 Task: Create a comparison chart between the Apple iPhone 14 and the iPhone 12, including their specifications.
Action: Mouse moved to (1037, 65)
Screenshot: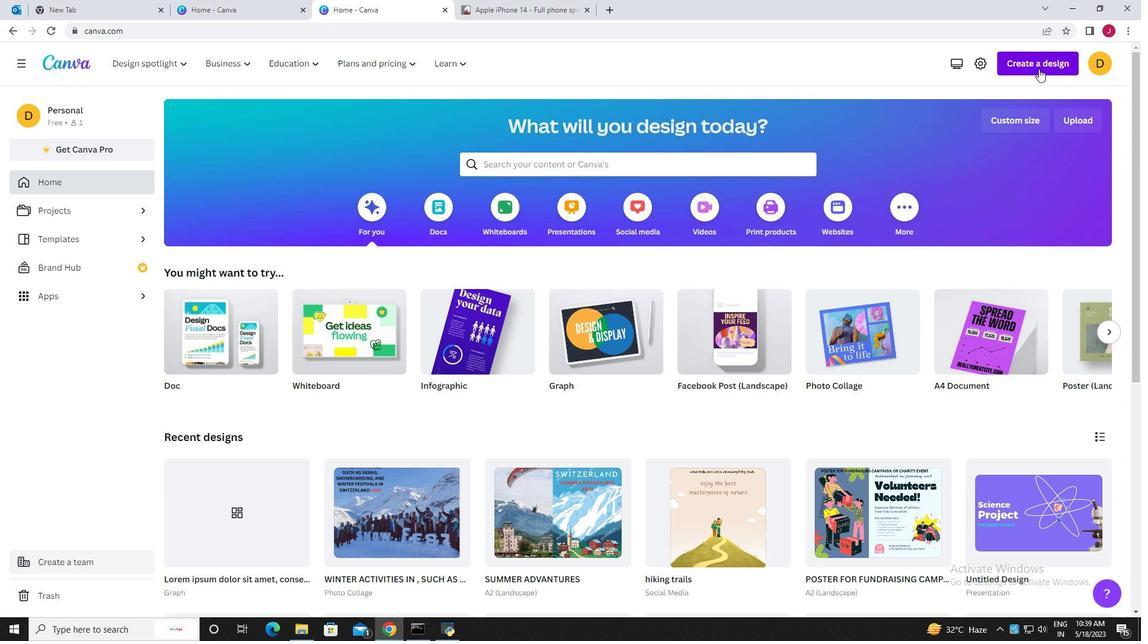 
Action: Mouse pressed left at (1037, 65)
Screenshot: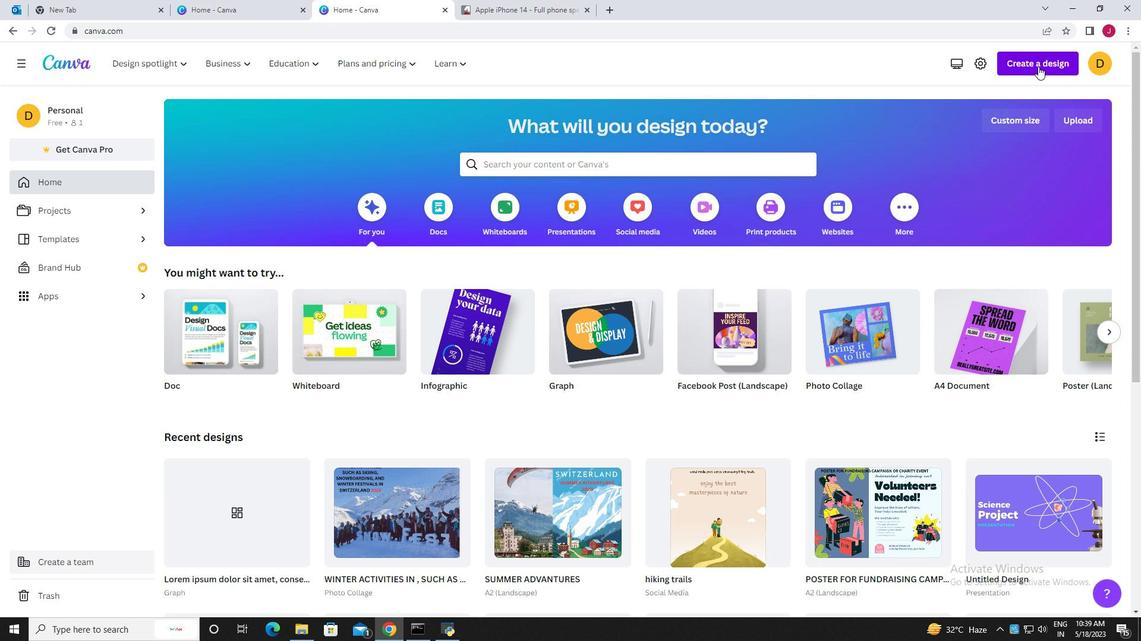 
Action: Mouse moved to (936, 128)
Screenshot: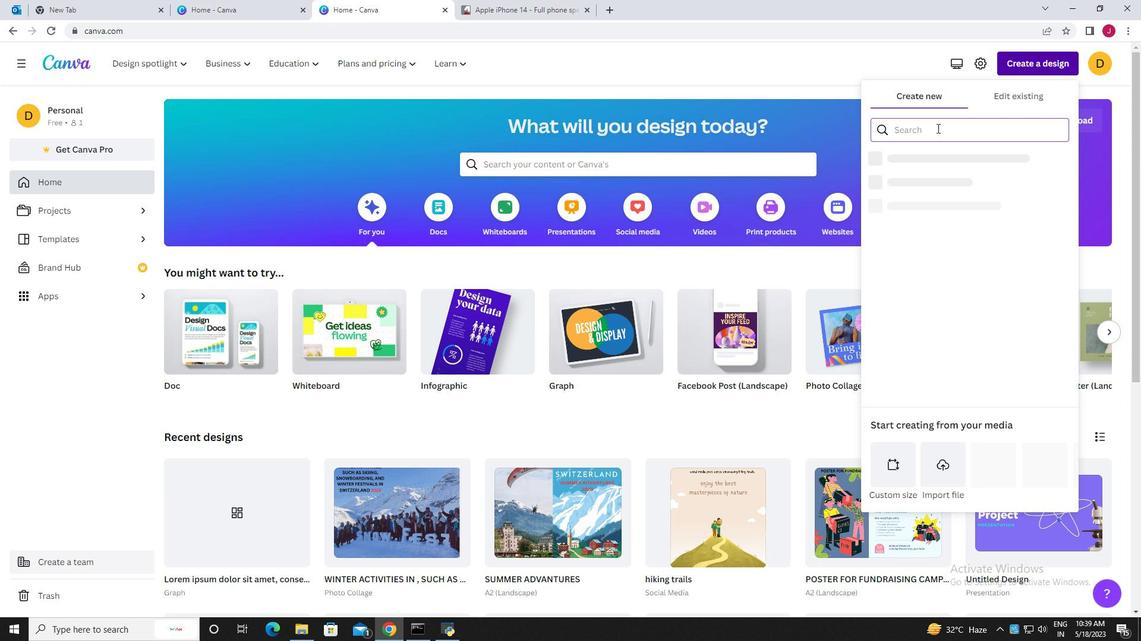 
Action: Mouse pressed left at (936, 128)
Screenshot: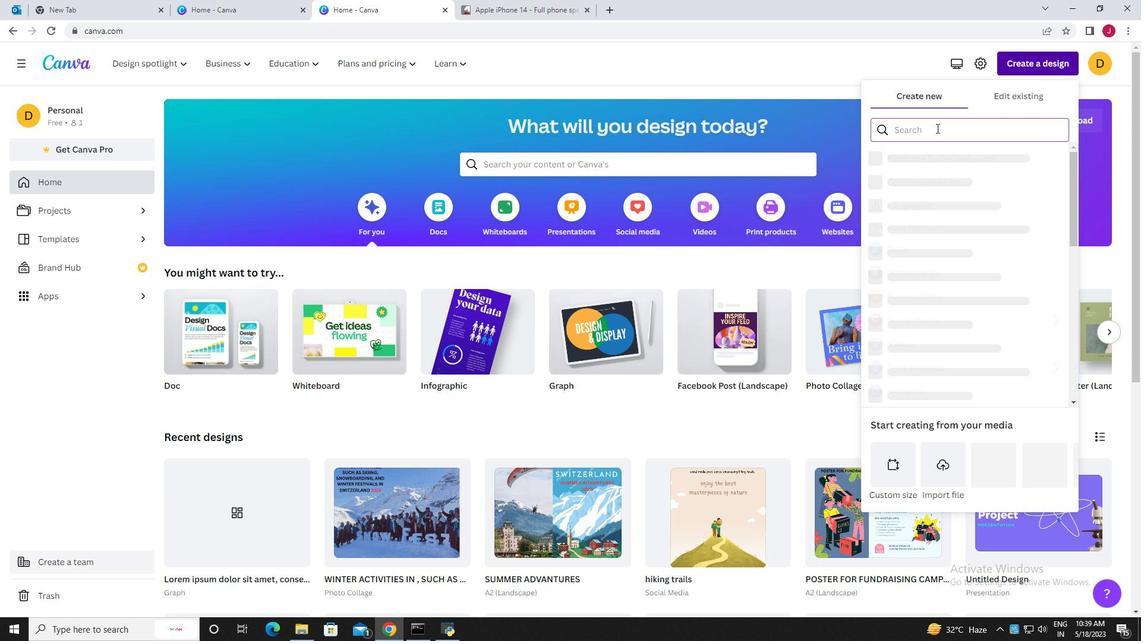 
Action: Mouse moved to (929, 180)
Screenshot: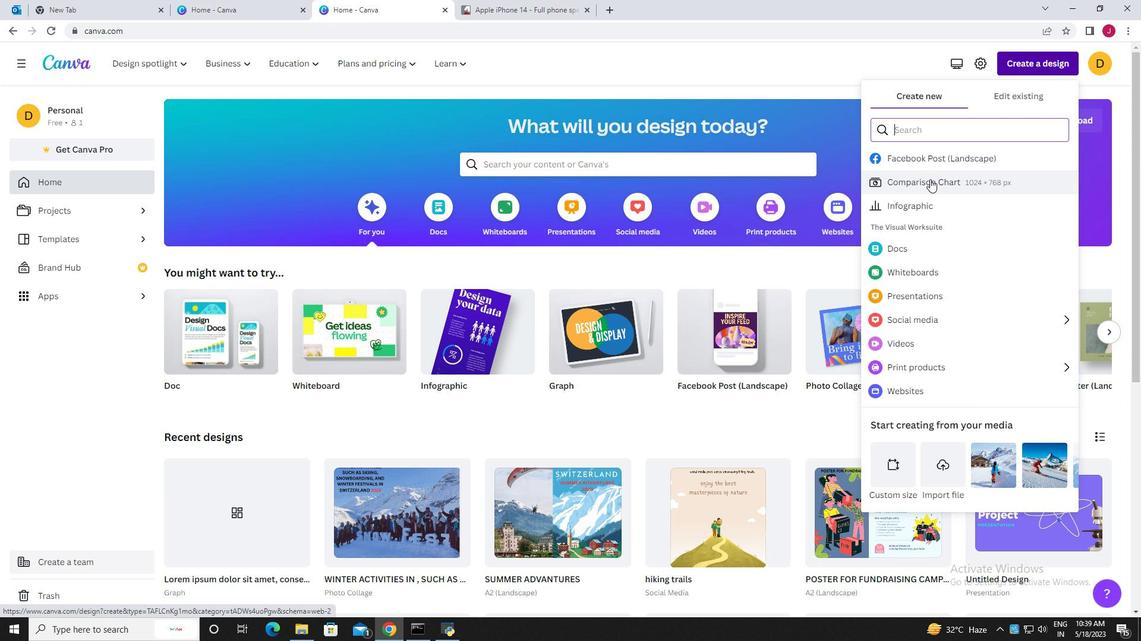 
Action: Mouse pressed left at (929, 180)
Screenshot: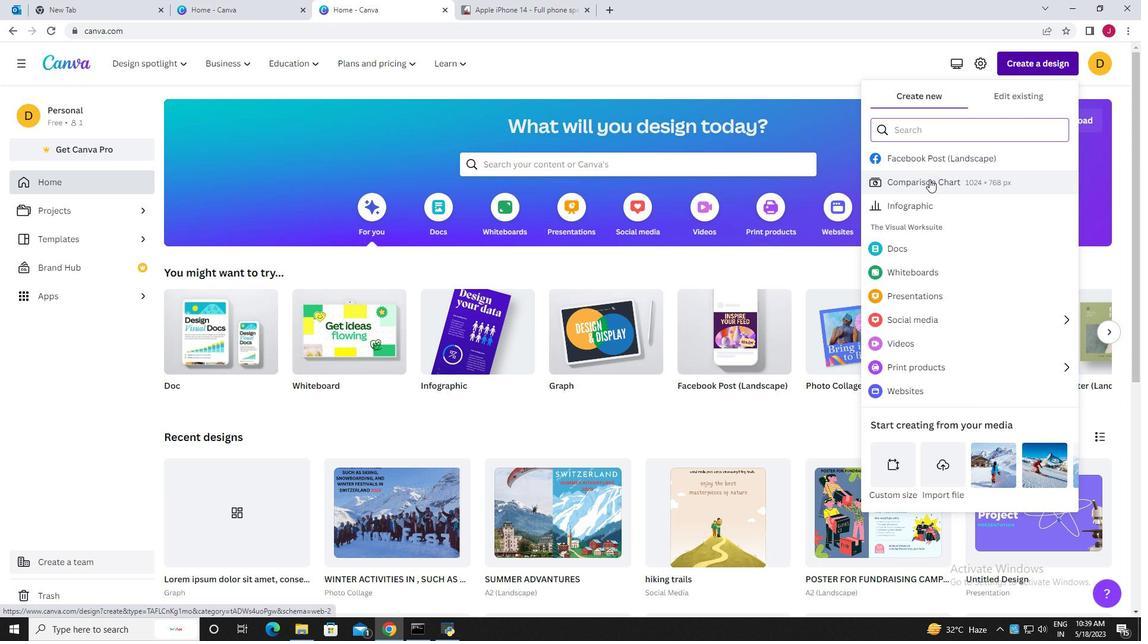 
Action: Mouse moved to (190, 280)
Screenshot: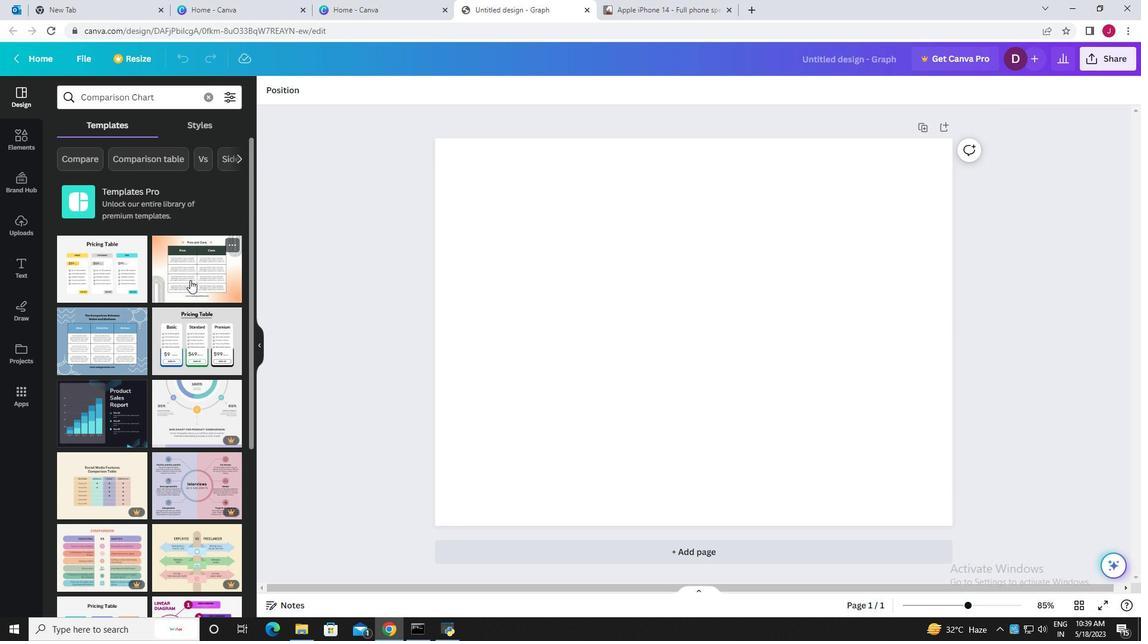 
Action: Mouse scrolled (190, 279) with delta (0, 0)
Screenshot: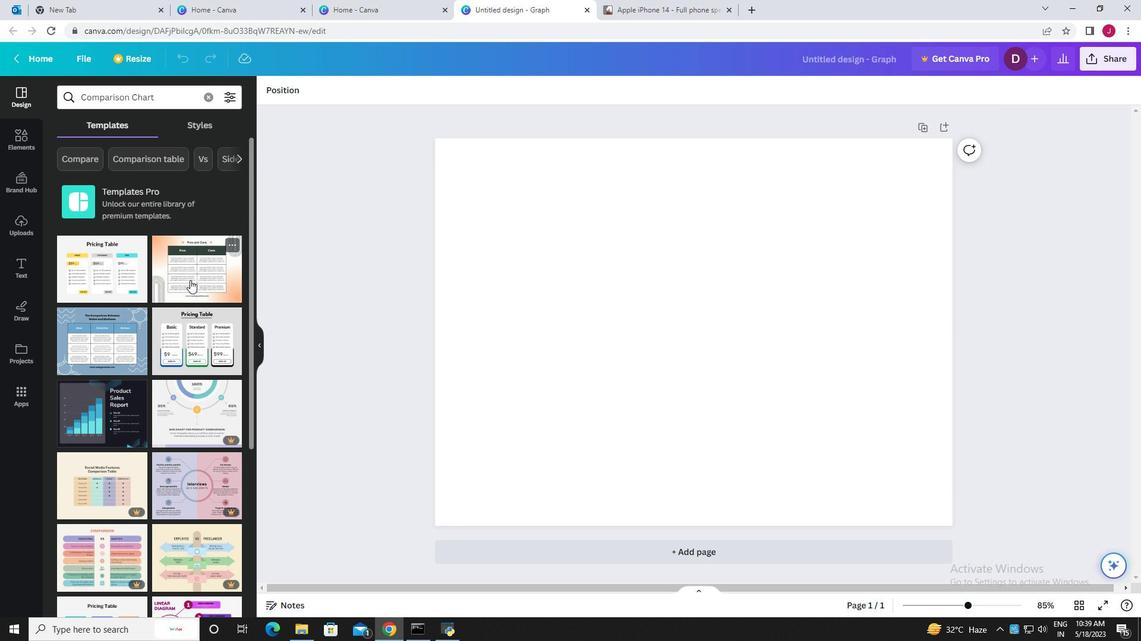 
Action: Mouse moved to (190, 280)
Screenshot: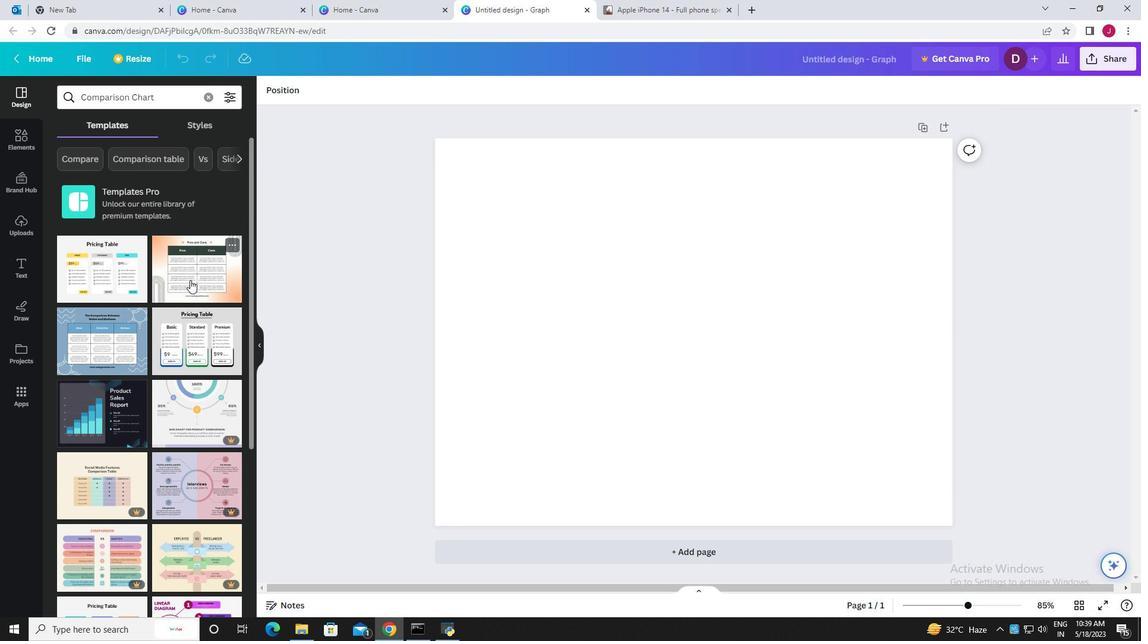 
Action: Mouse scrolled (190, 279) with delta (0, 0)
Screenshot: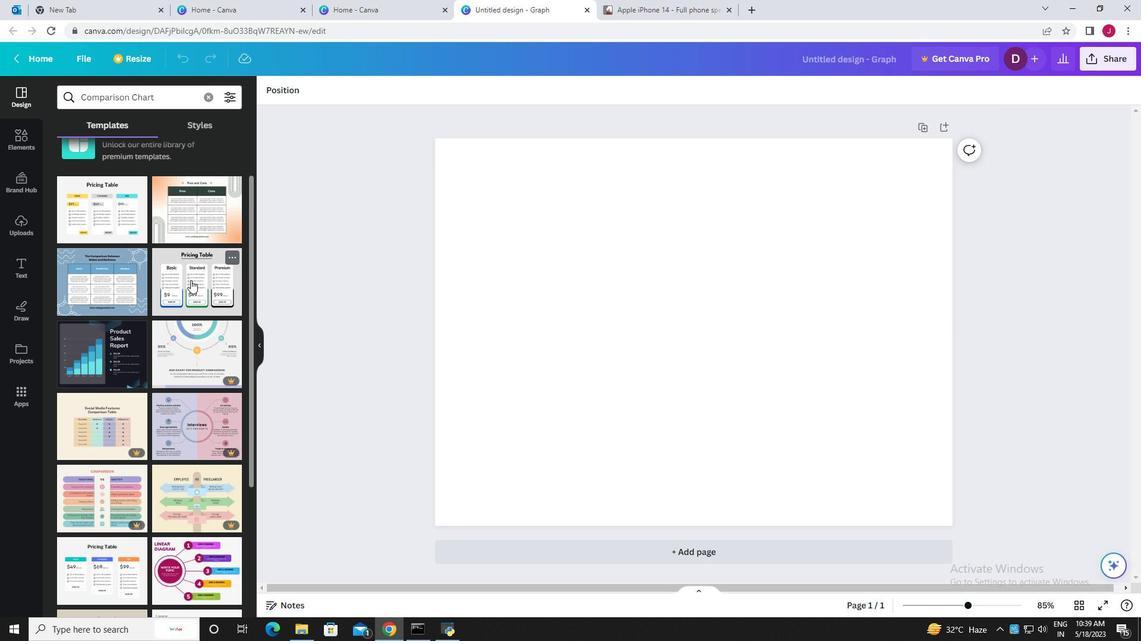 
Action: Mouse scrolled (190, 279) with delta (0, 0)
Screenshot: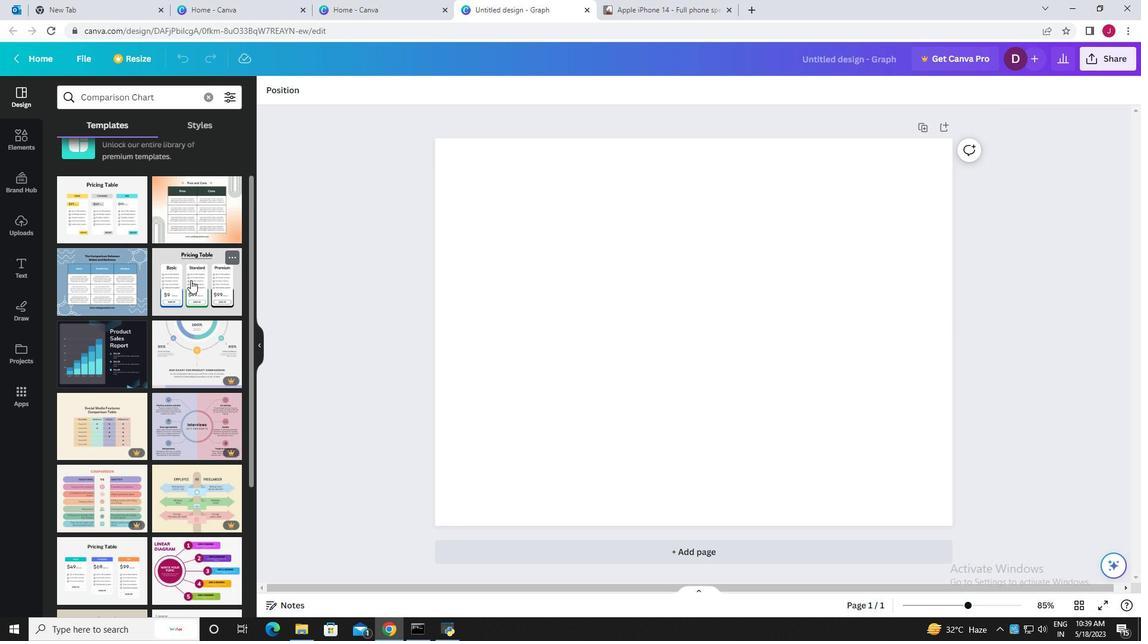 
Action: Mouse scrolled (190, 279) with delta (0, 0)
Screenshot: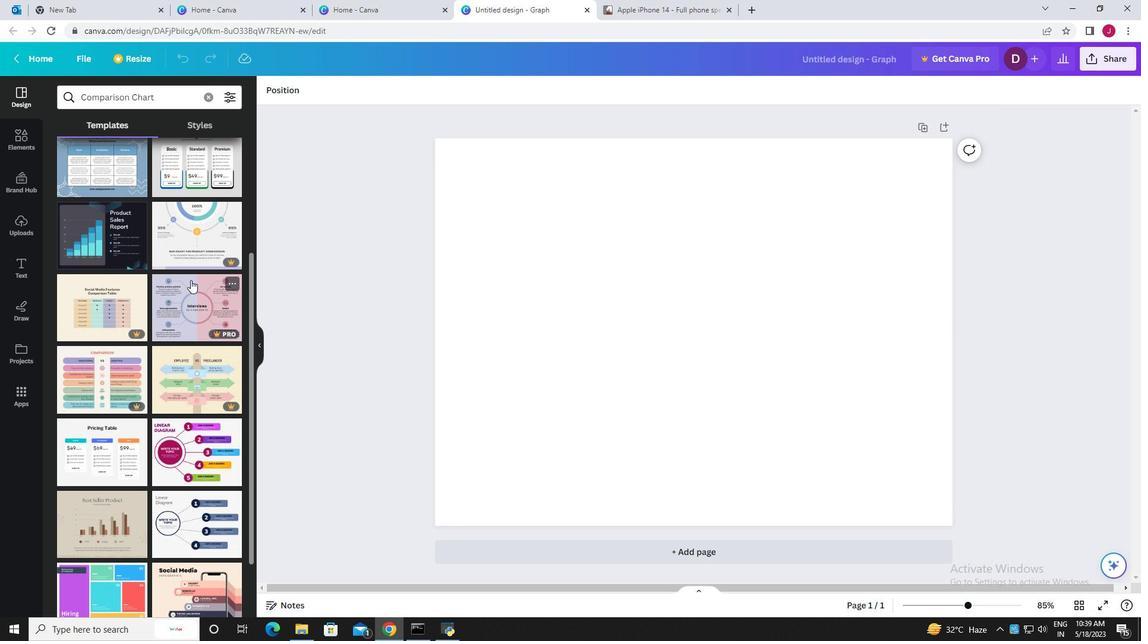 
Action: Mouse moved to (95, 317)
Screenshot: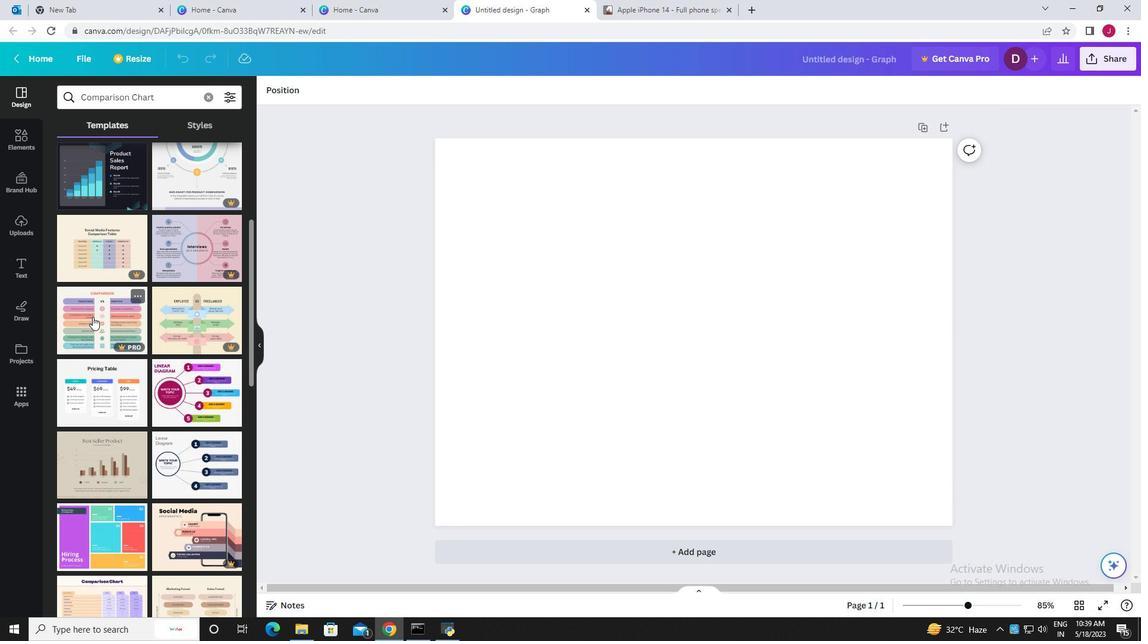 
Action: Mouse pressed left at (95, 317)
Screenshot: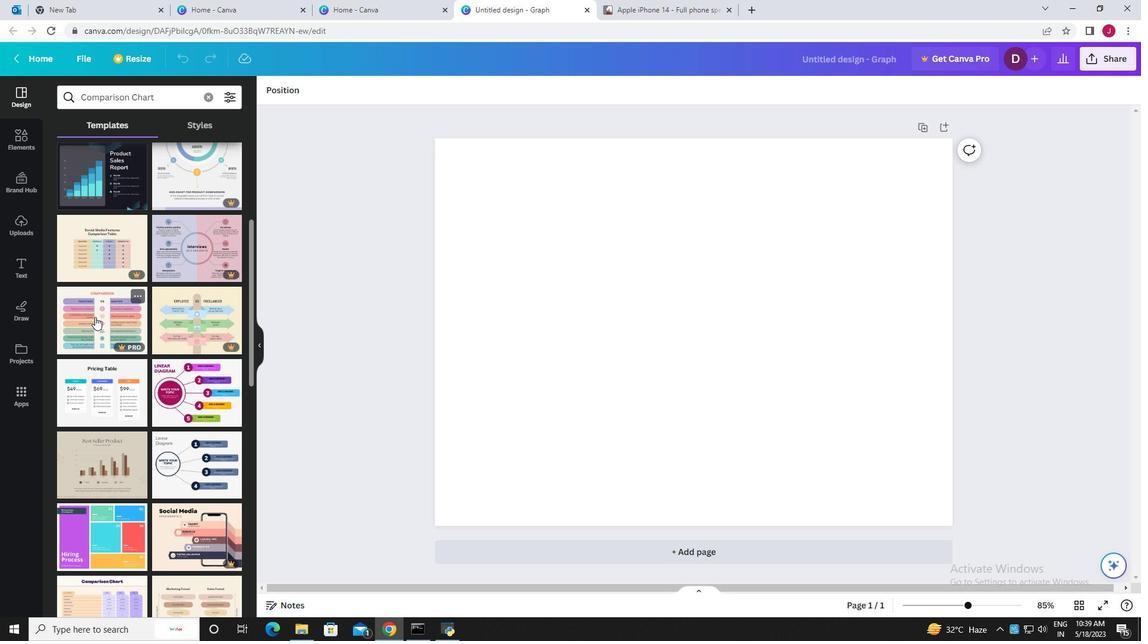 
Action: Mouse moved to (866, 162)
Screenshot: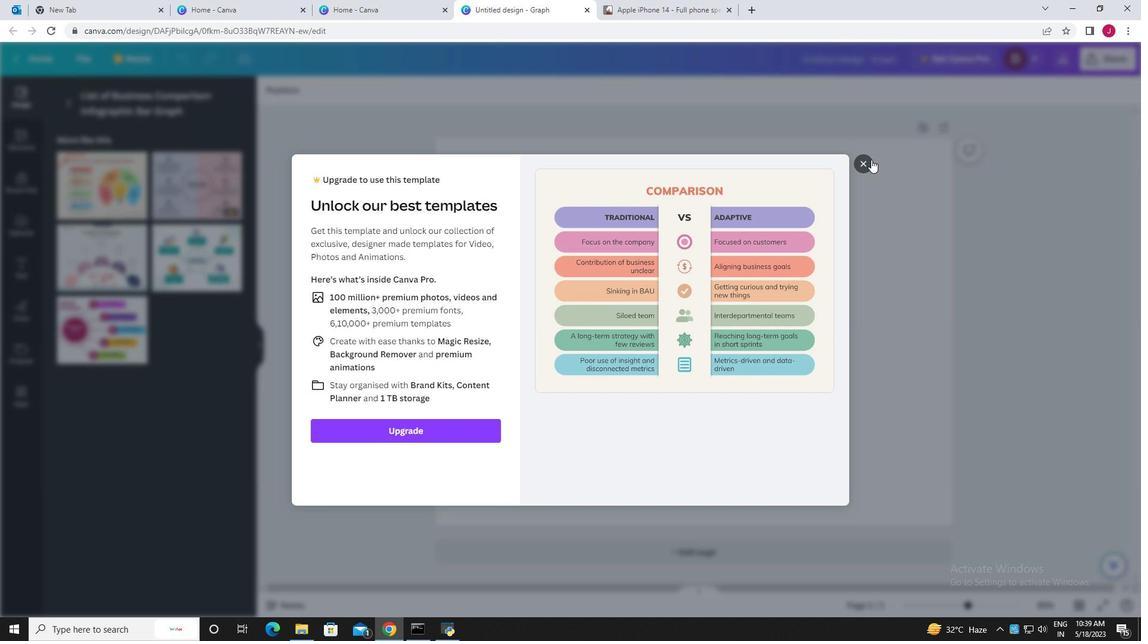 
Action: Mouse pressed left at (866, 162)
Screenshot: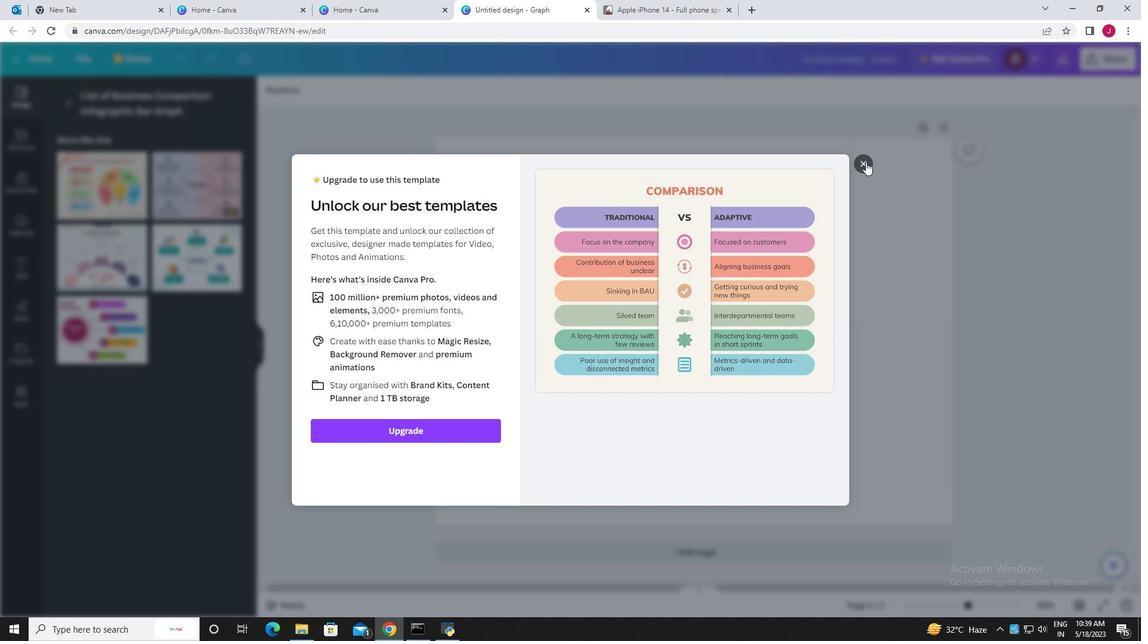 
Action: Mouse moved to (144, 372)
Screenshot: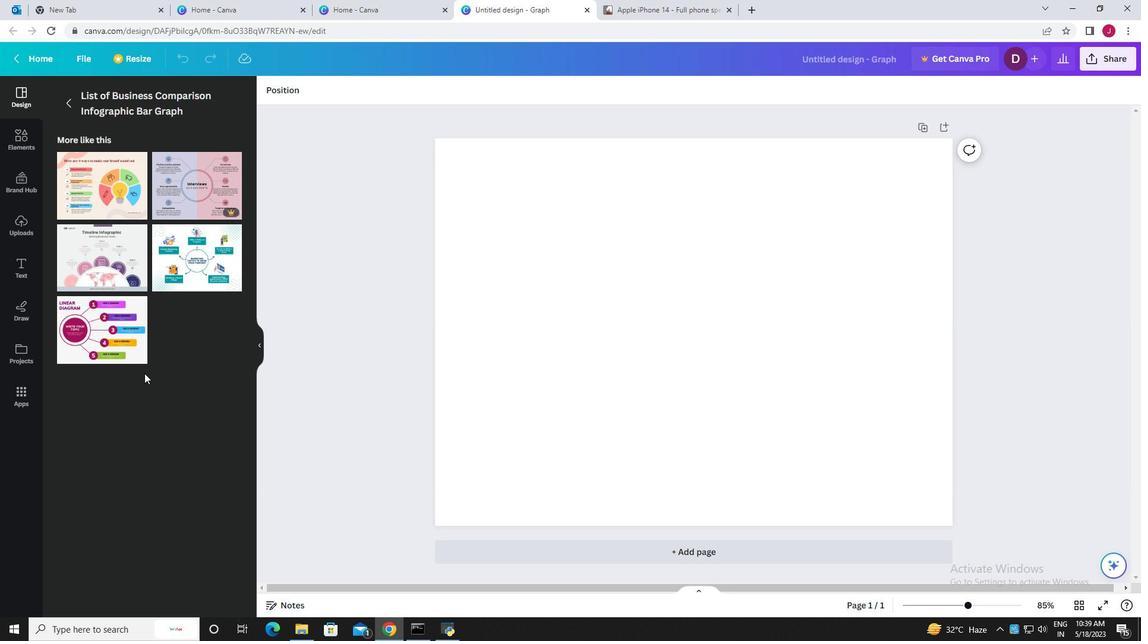 
Action: Mouse scrolled (144, 371) with delta (0, 0)
Screenshot: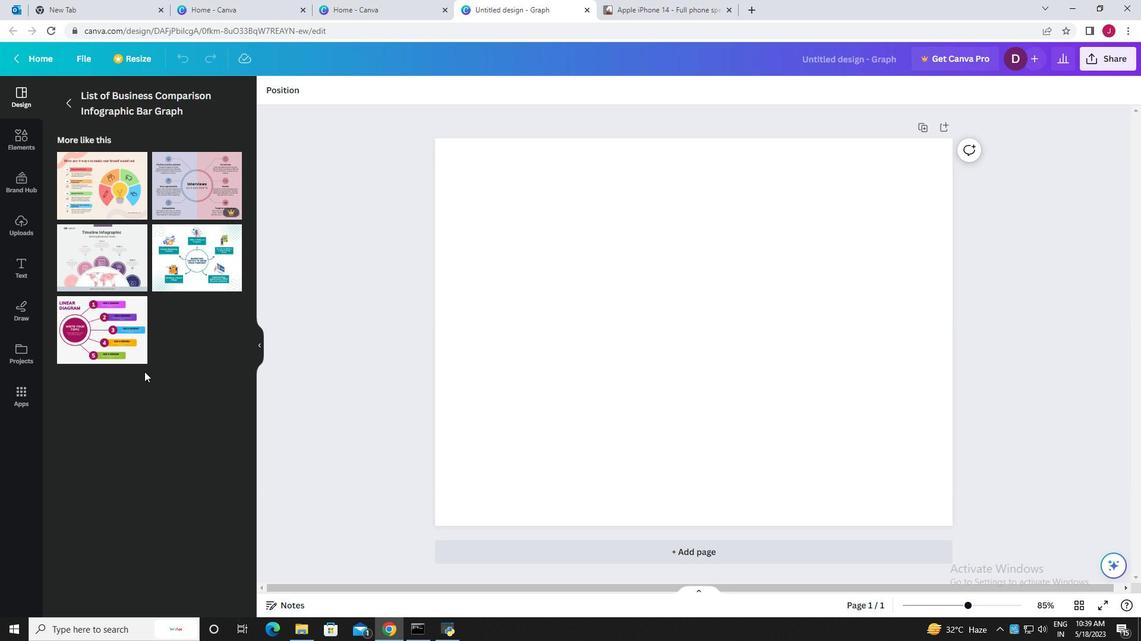 
Action: Mouse scrolled (144, 371) with delta (0, 0)
Screenshot: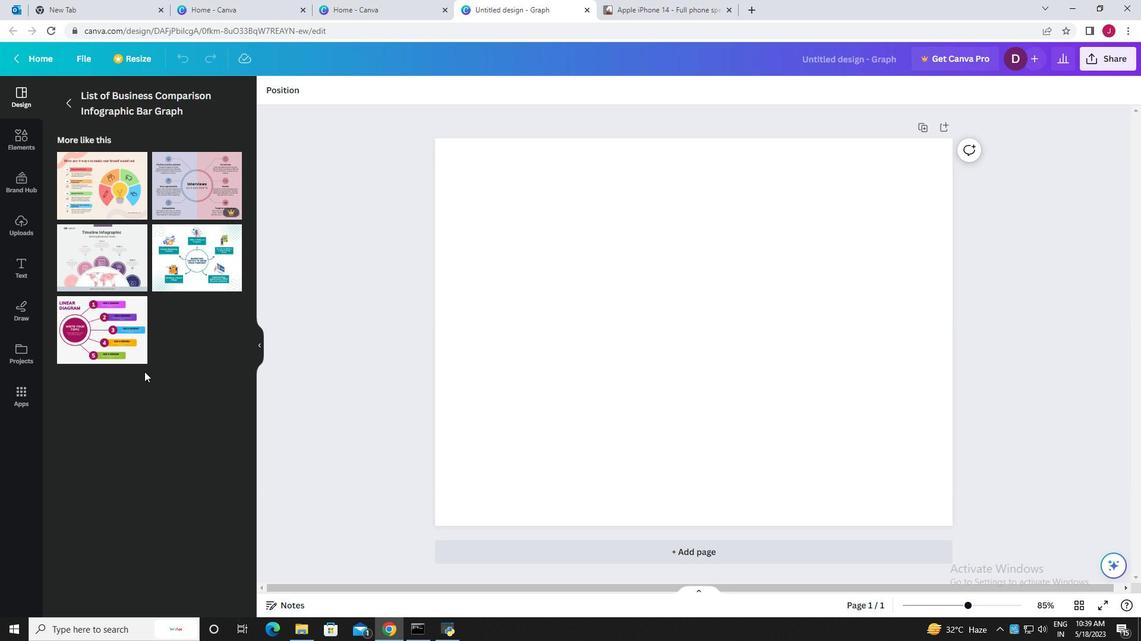 
Action: Mouse scrolled (144, 371) with delta (0, 0)
Screenshot: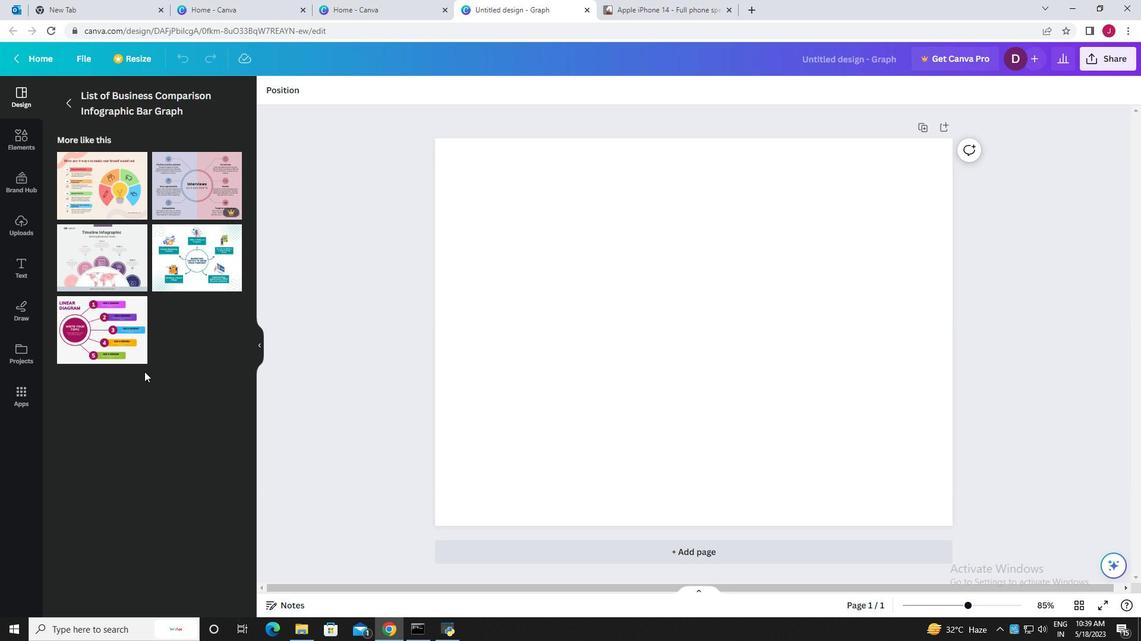 
Action: Mouse moved to (144, 372)
Screenshot: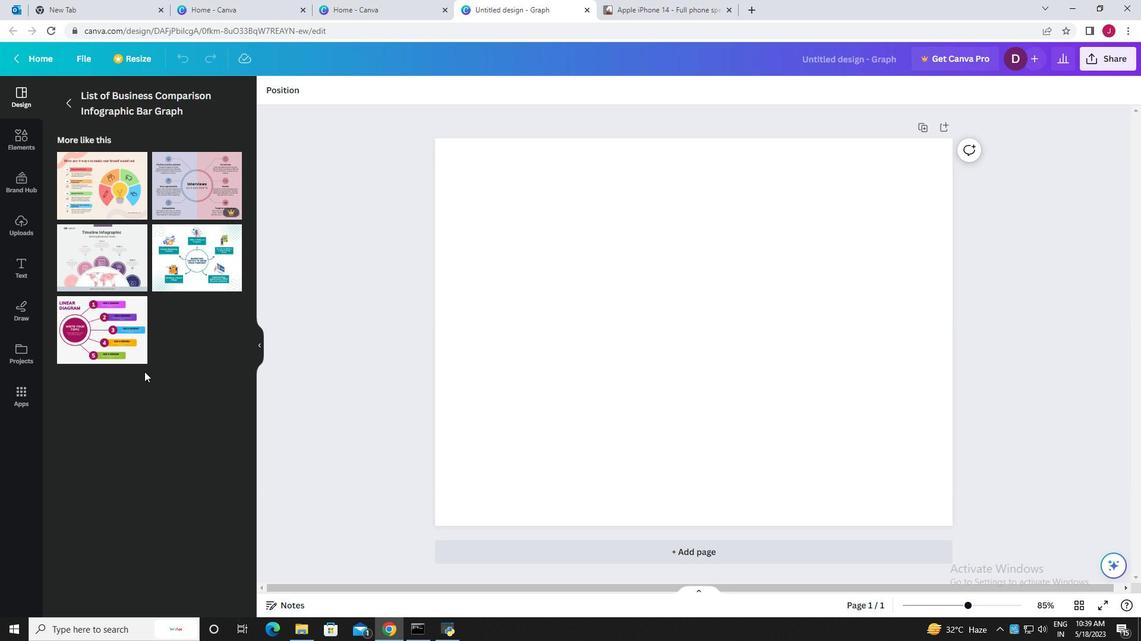 
Action: Mouse scrolled (144, 371) with delta (0, 0)
Screenshot: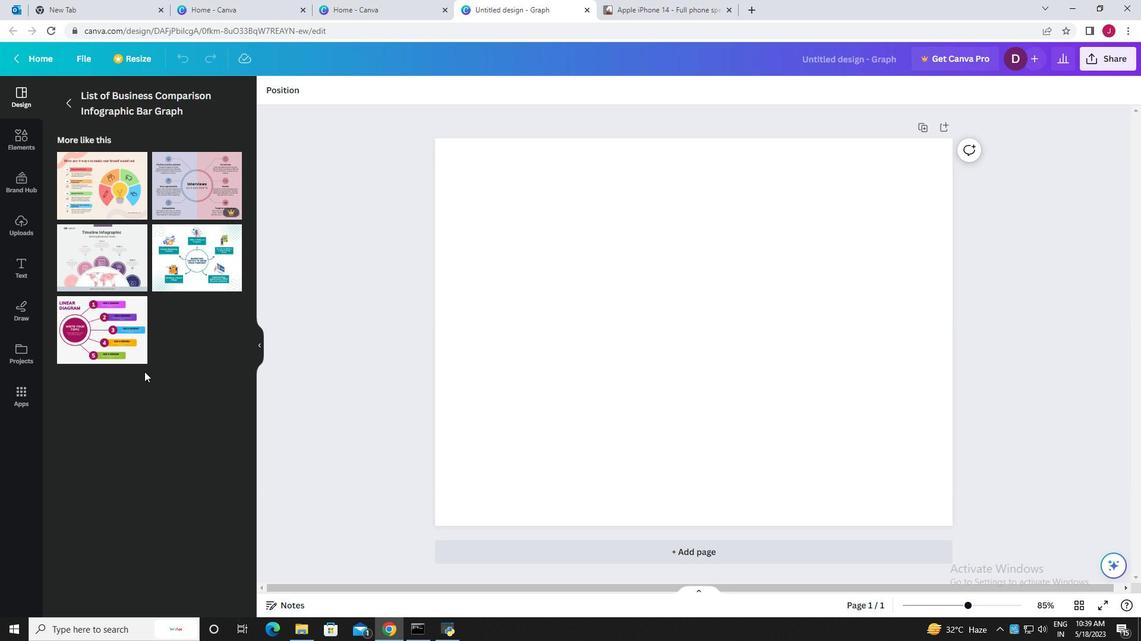 
Action: Mouse scrolled (144, 372) with delta (0, 0)
Screenshot: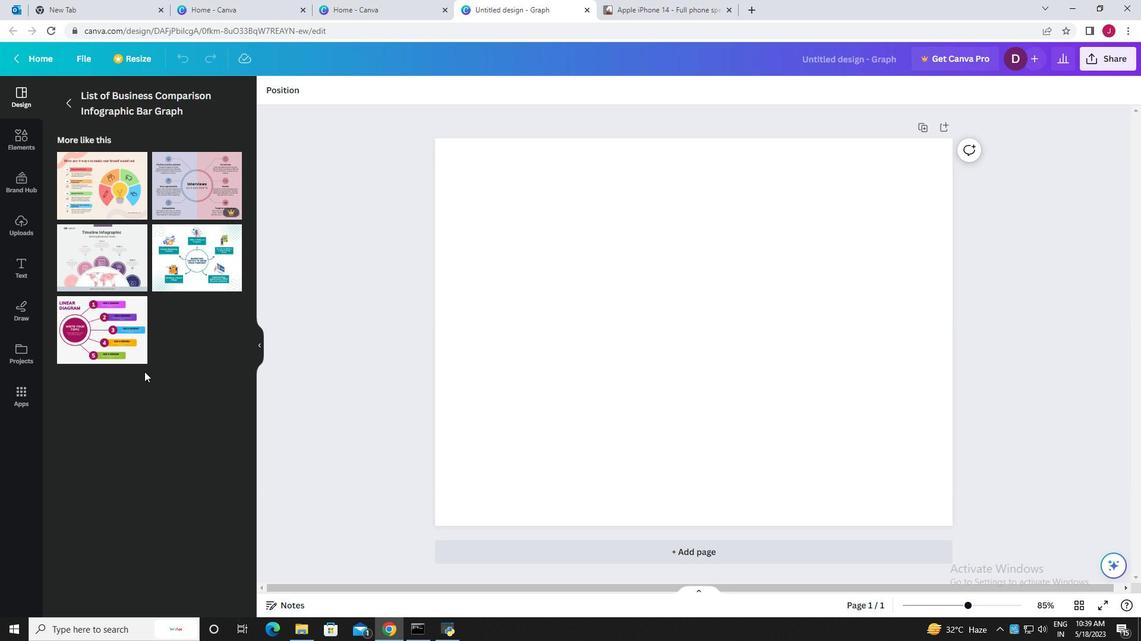 
Action: Mouse scrolled (144, 372) with delta (0, 0)
Screenshot: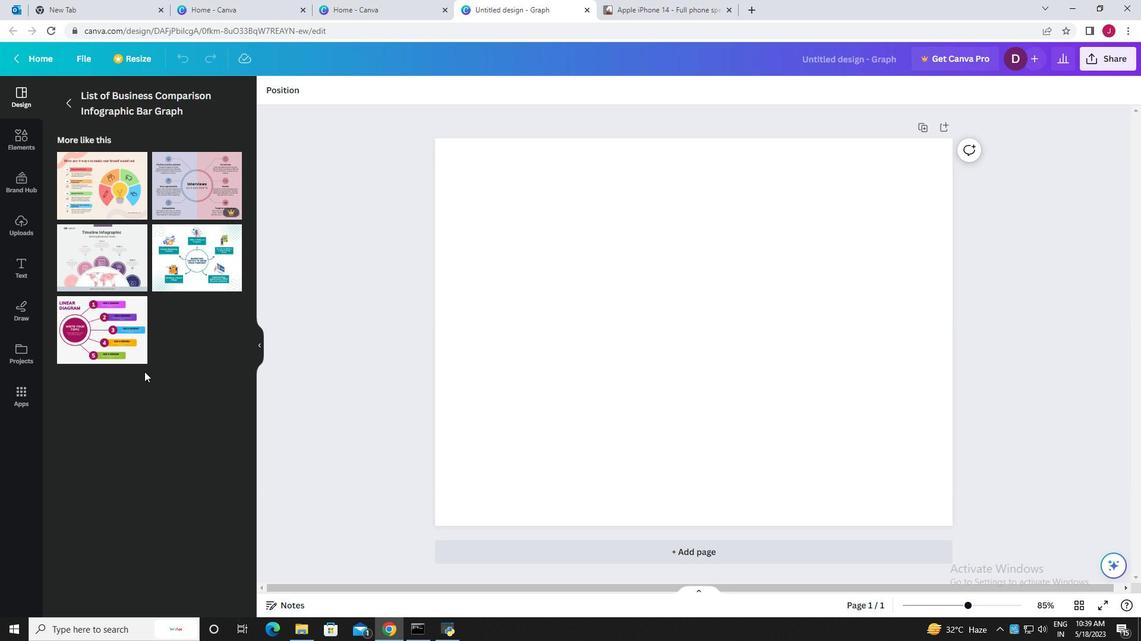 
Action: Mouse scrolled (144, 372) with delta (0, 0)
Screenshot: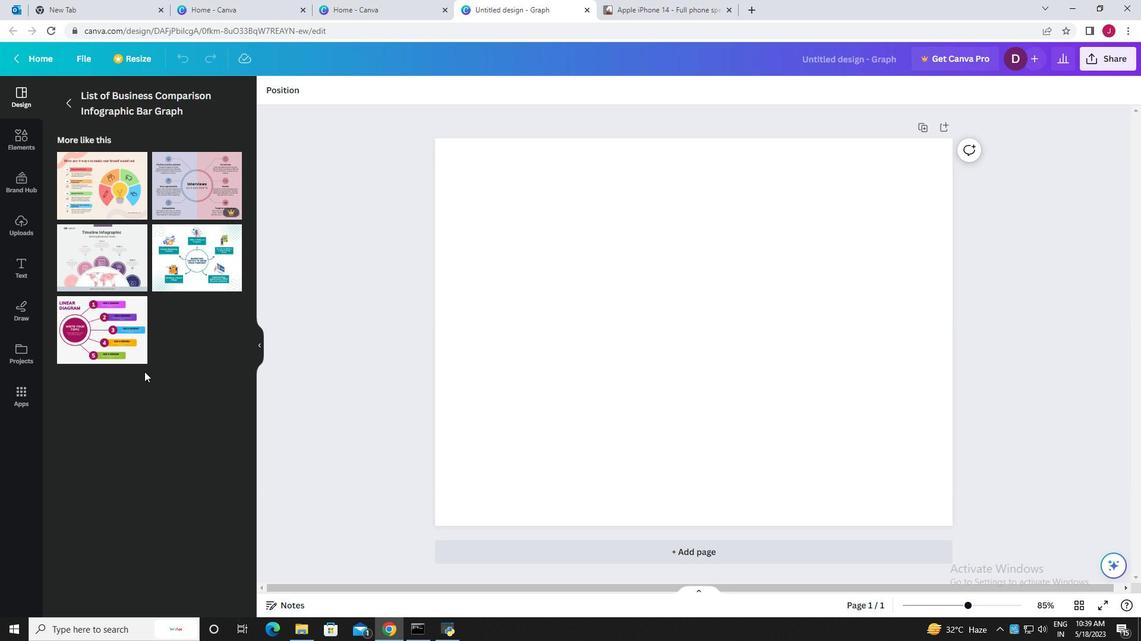 
Action: Mouse scrolled (144, 372) with delta (0, 0)
Screenshot: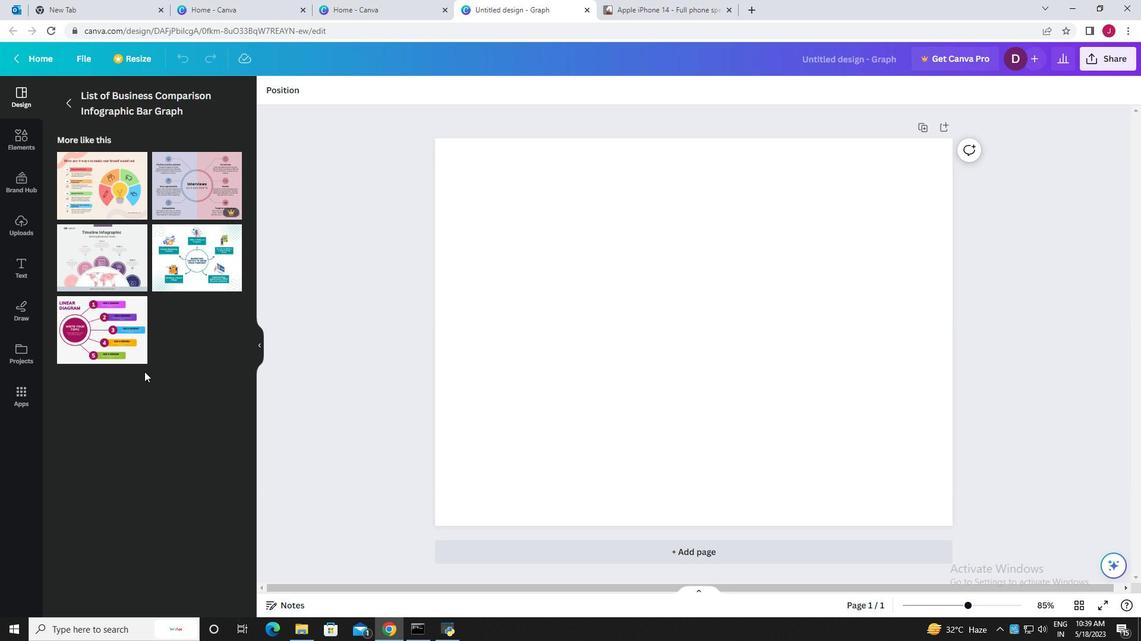 
Action: Mouse scrolled (144, 372) with delta (0, 0)
Screenshot: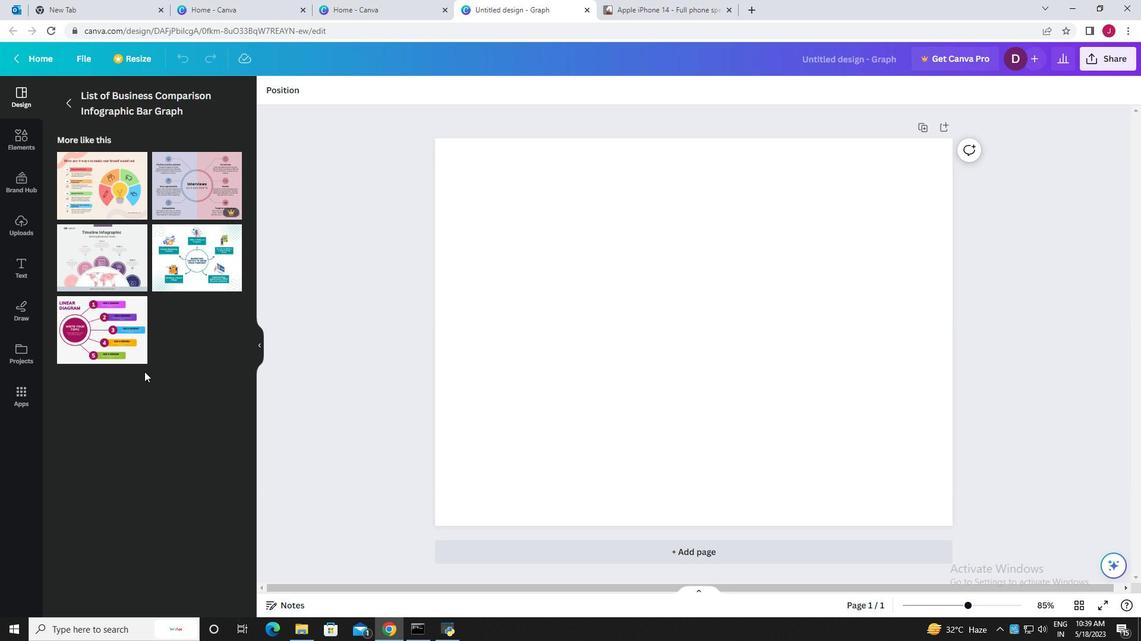 
Action: Mouse moved to (71, 98)
Screenshot: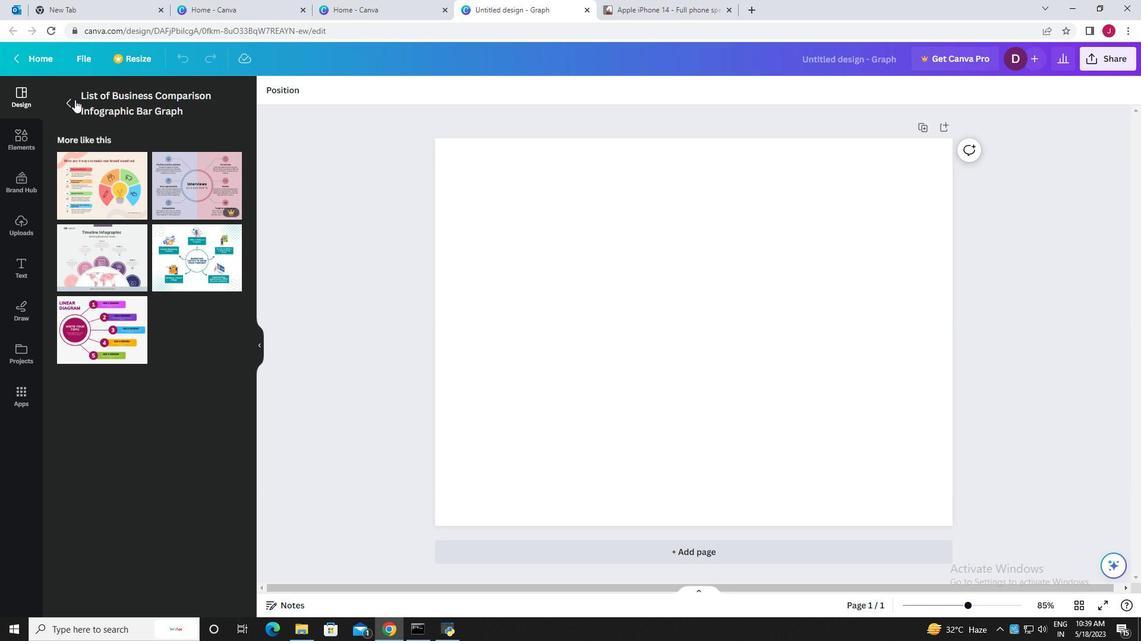 
Action: Mouse pressed left at (71, 98)
Screenshot: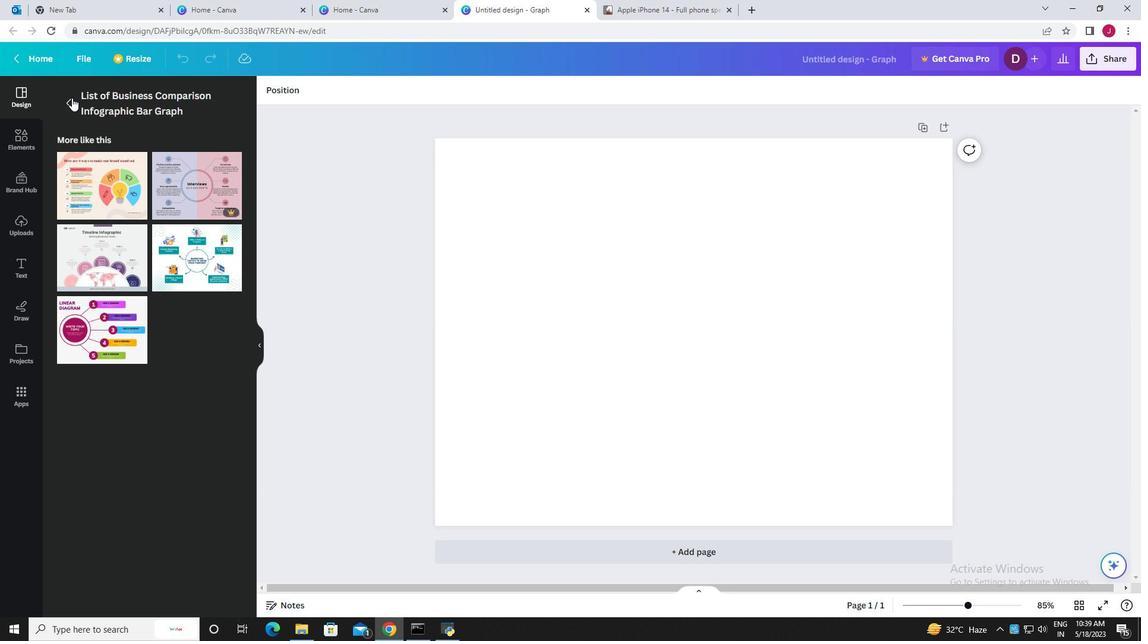
Action: Mouse moved to (174, 334)
Screenshot: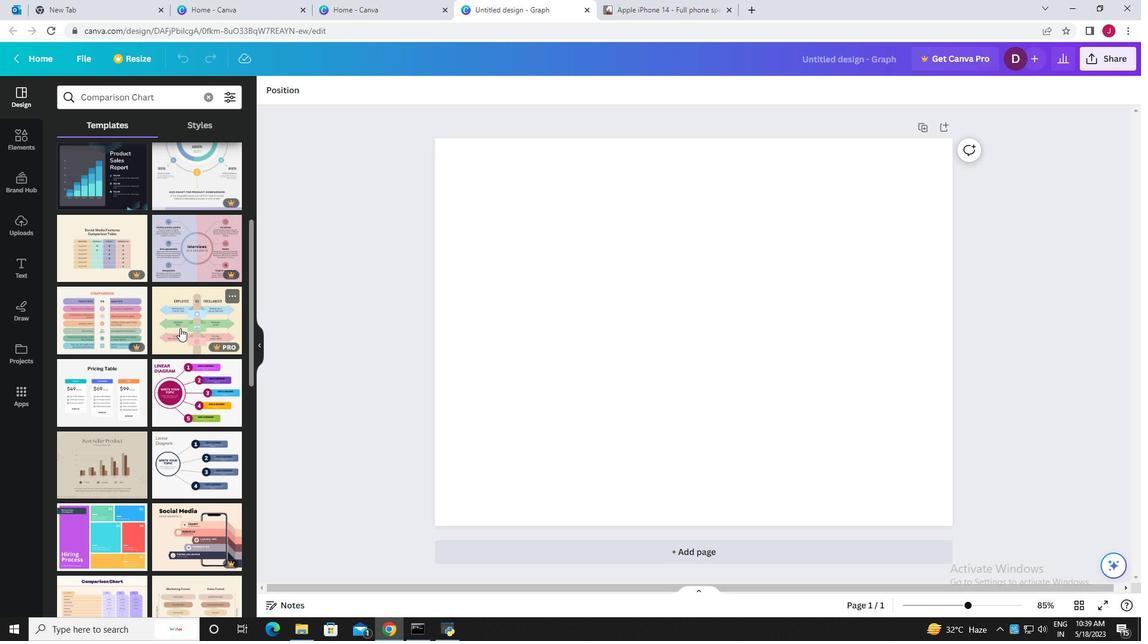 
Action: Mouse scrolled (174, 334) with delta (0, 0)
Screenshot: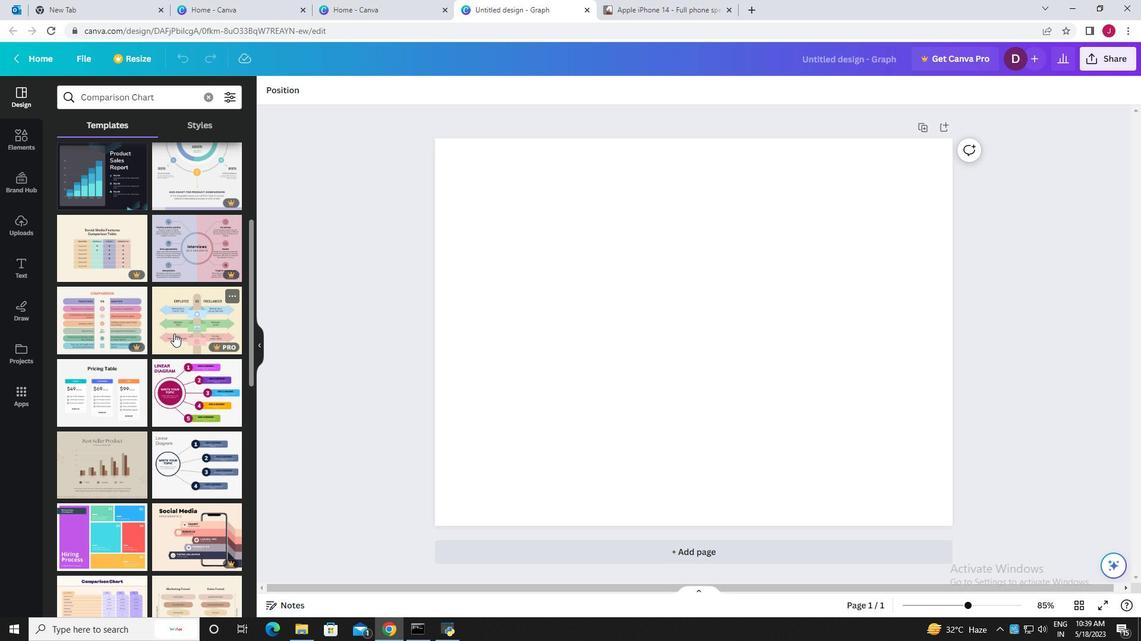 
Action: Mouse scrolled (174, 334) with delta (0, 0)
Screenshot: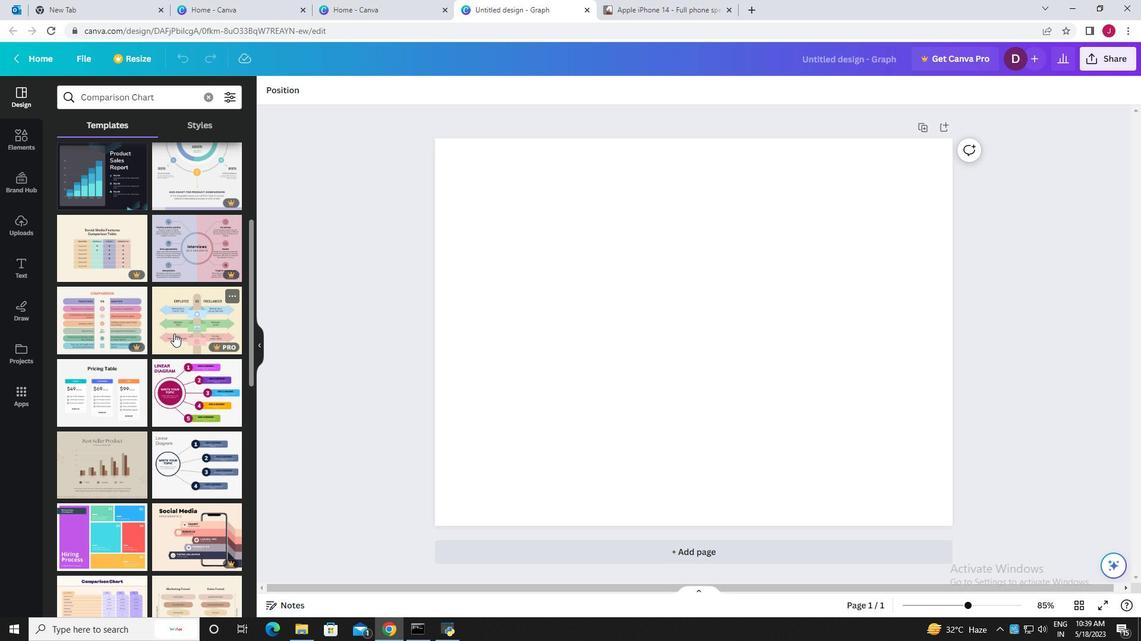 
Action: Mouse scrolled (174, 334) with delta (0, 0)
Screenshot: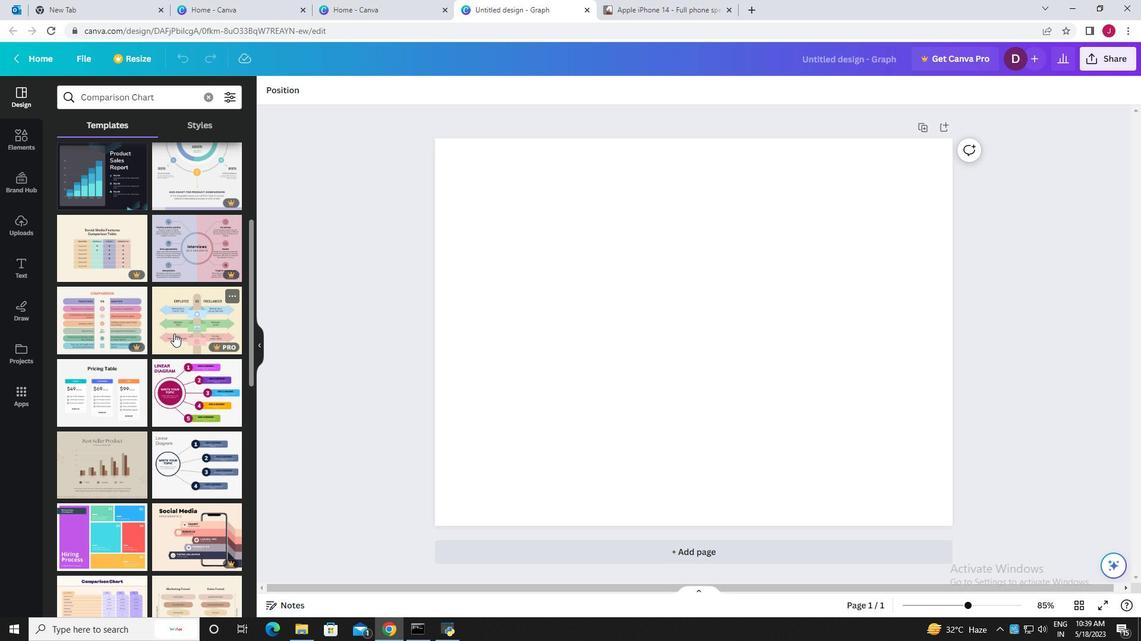 
Action: Mouse scrolled (174, 334) with delta (0, 0)
Screenshot: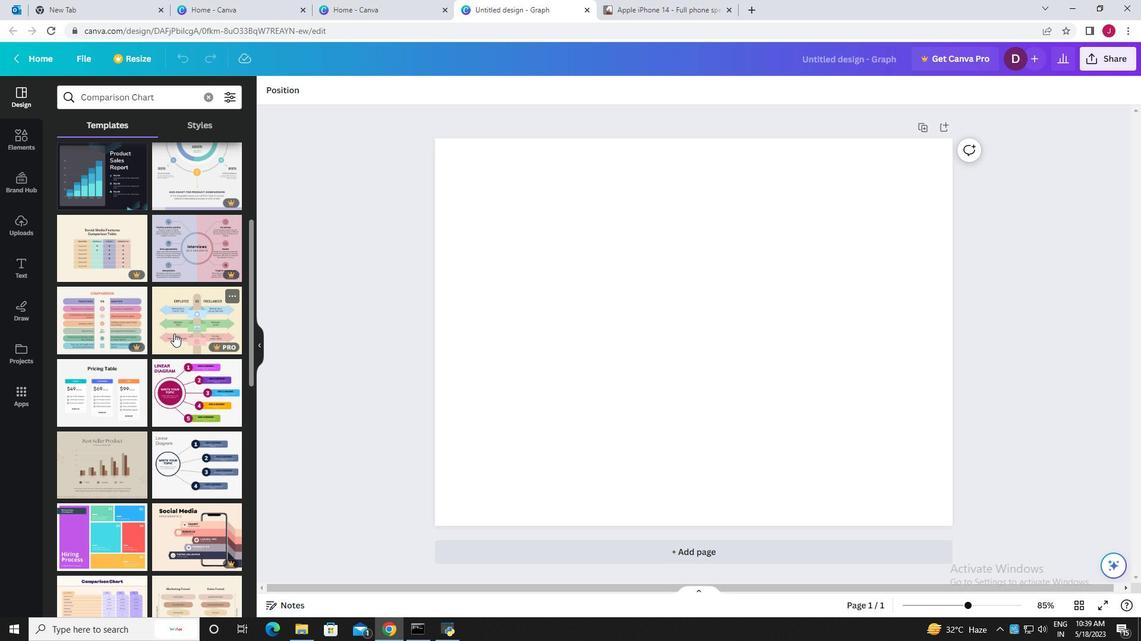 
Action: Mouse scrolled (174, 334) with delta (0, 0)
Screenshot: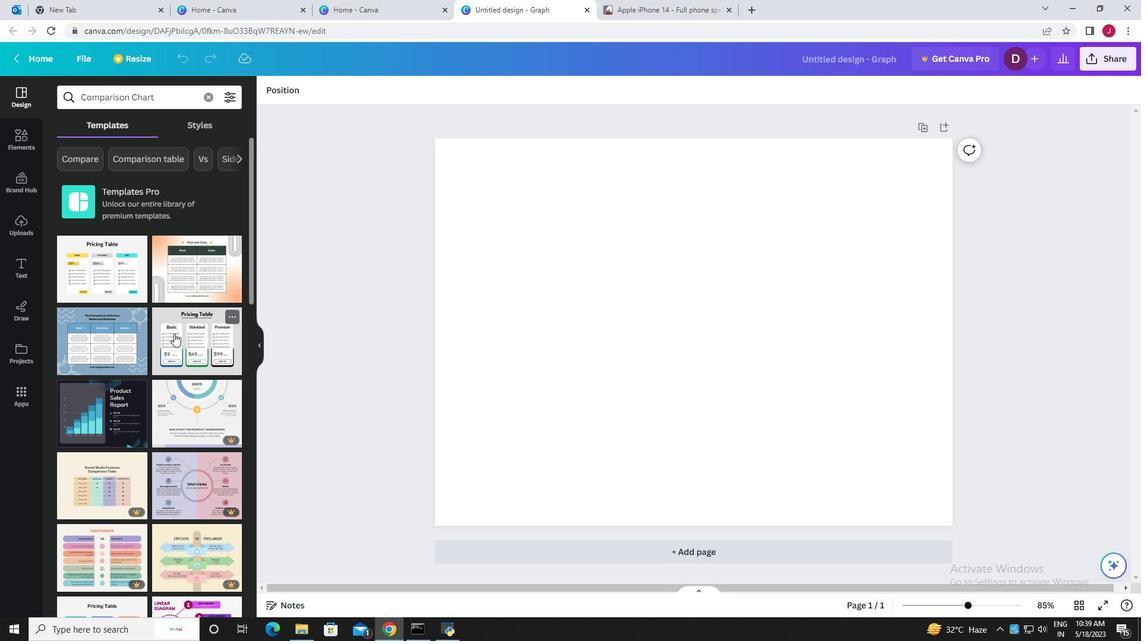 
Action: Mouse scrolled (174, 334) with delta (0, 0)
Screenshot: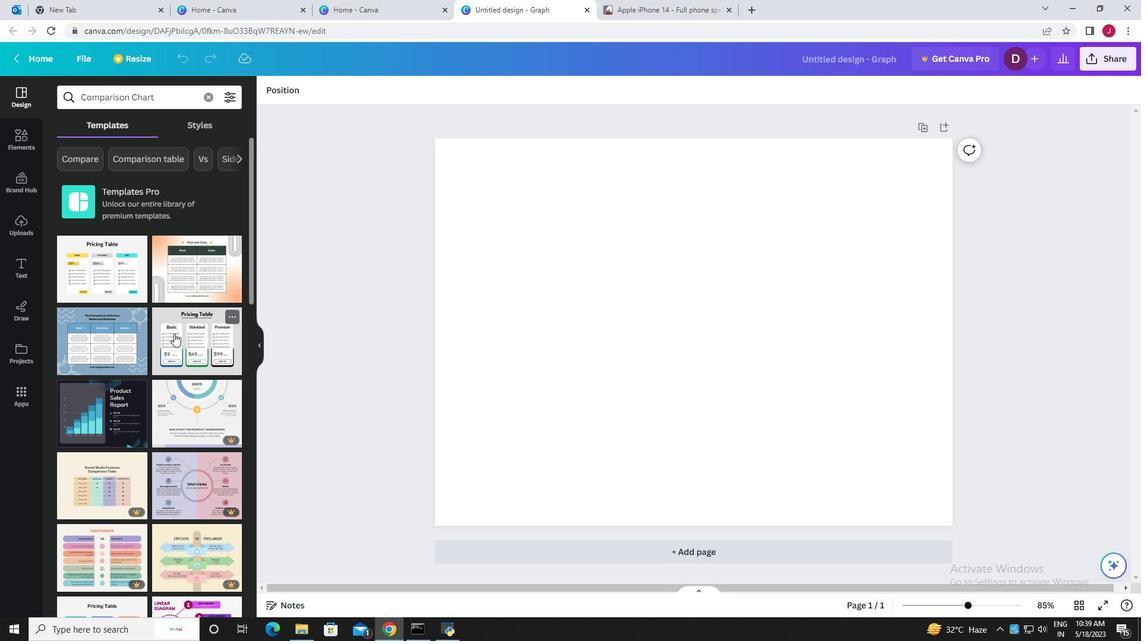 
Action: Mouse scrolled (174, 334) with delta (0, 0)
Screenshot: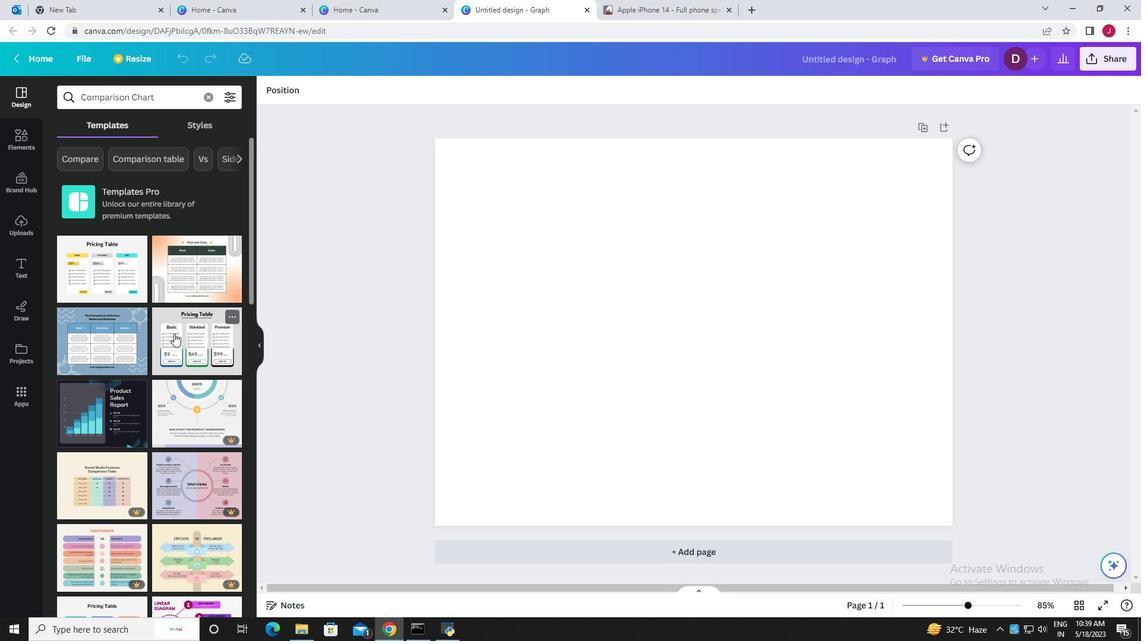 
Action: Mouse scrolled (174, 334) with delta (0, 0)
Screenshot: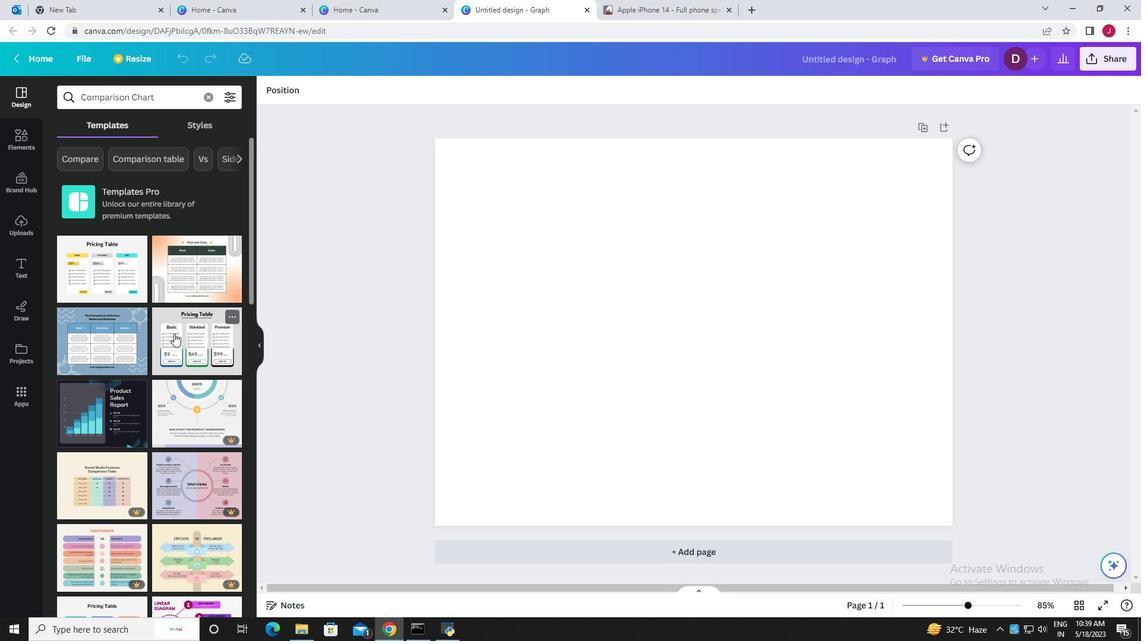 
Action: Mouse scrolled (174, 334) with delta (0, 0)
Screenshot: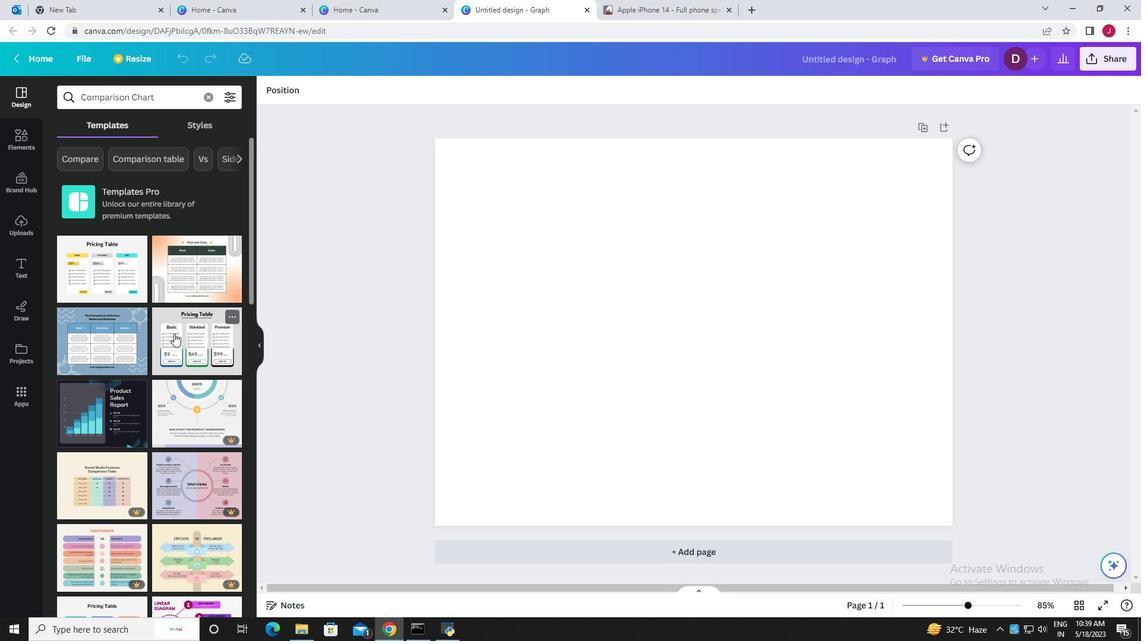 
Action: Mouse moved to (182, 329)
Screenshot: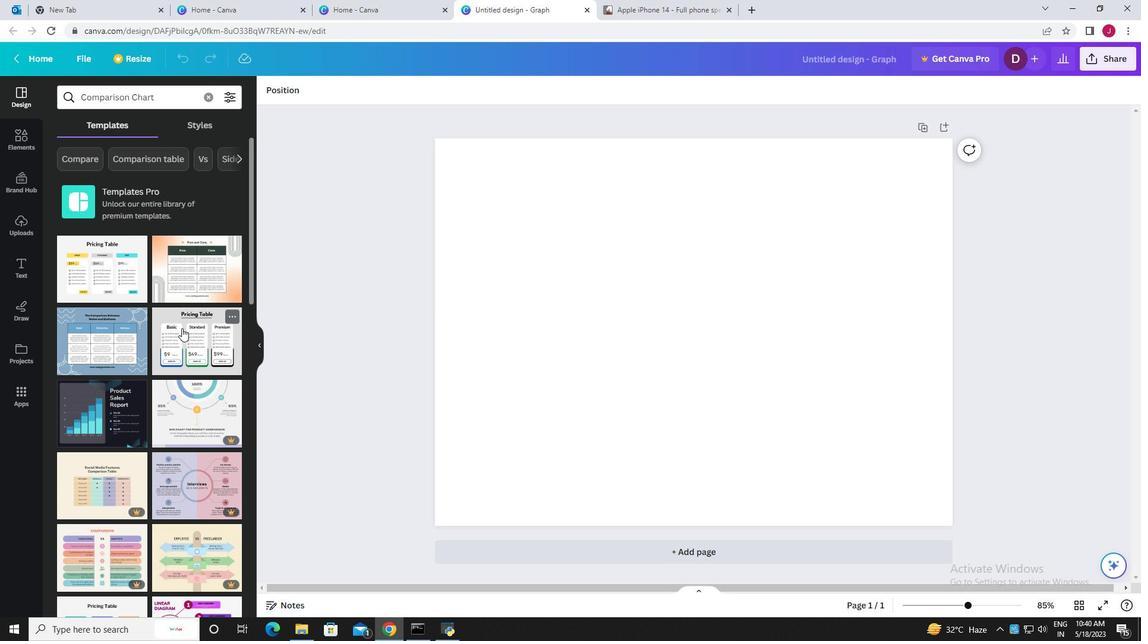 
Action: Mouse scrolled (182, 328) with delta (0, 0)
Screenshot: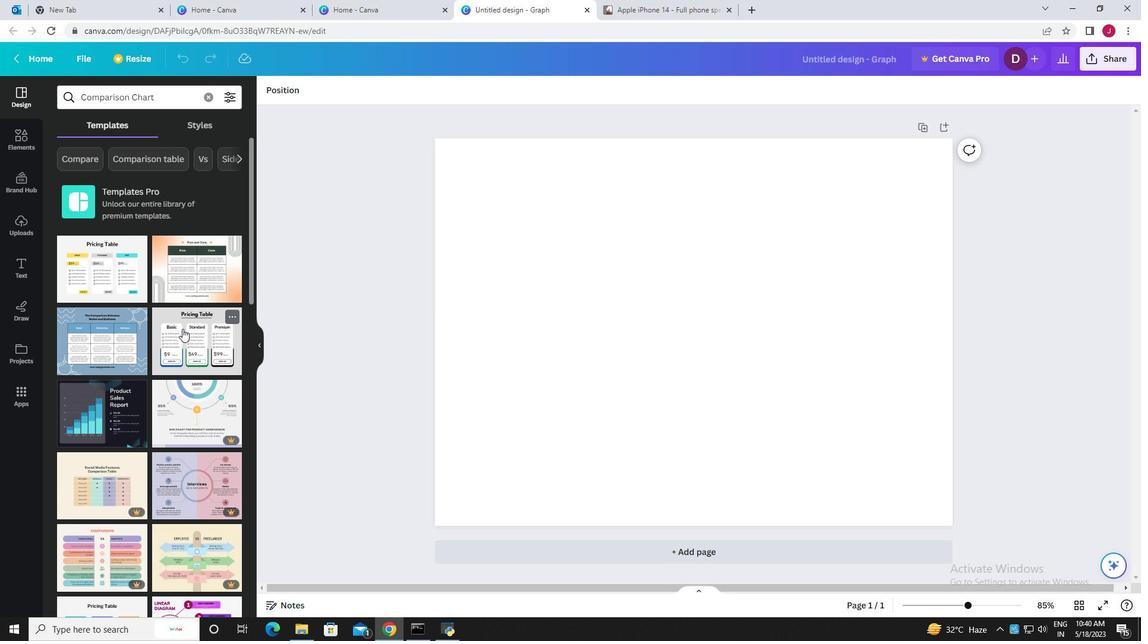 
Action: Mouse scrolled (182, 328) with delta (0, 0)
Screenshot: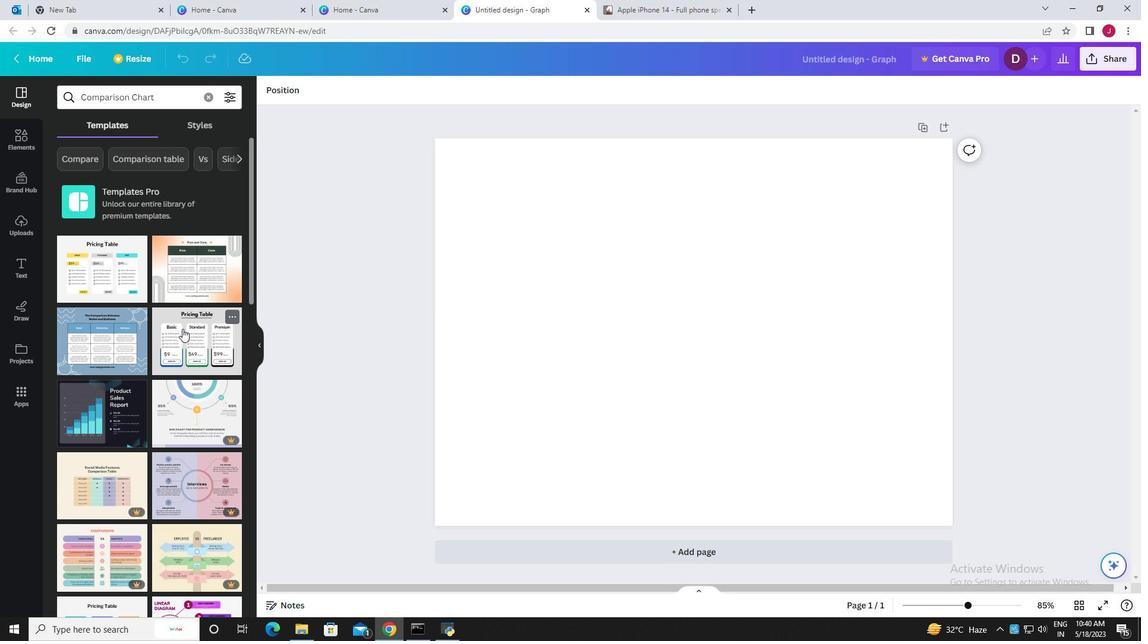 
Action: Mouse scrolled (182, 328) with delta (0, 0)
Screenshot: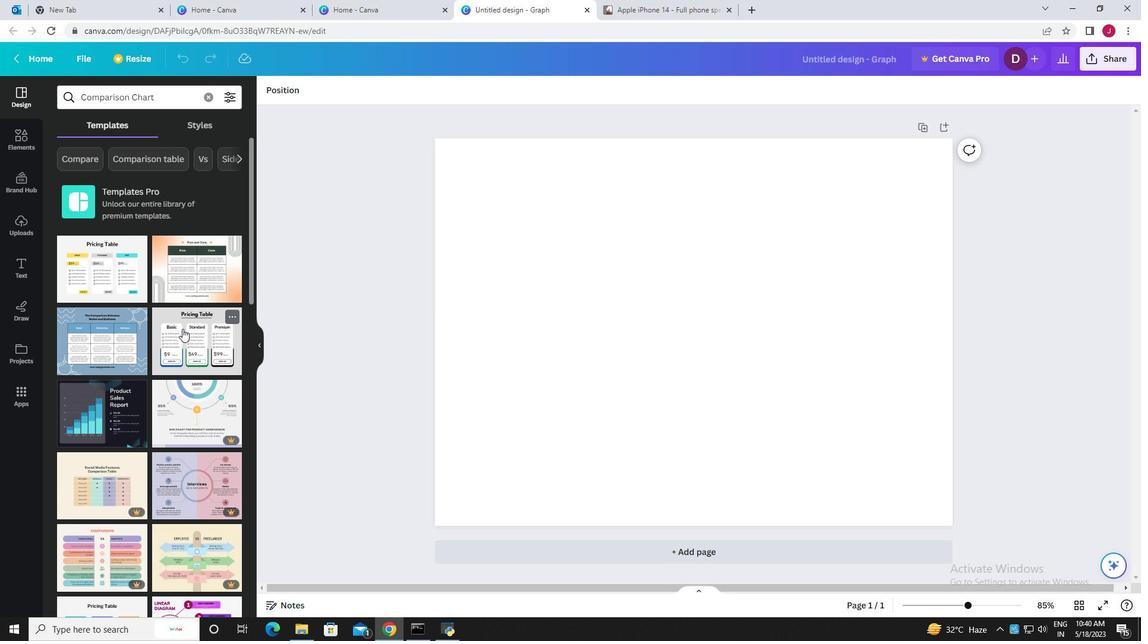 
Action: Mouse scrolled (182, 328) with delta (0, 0)
Screenshot: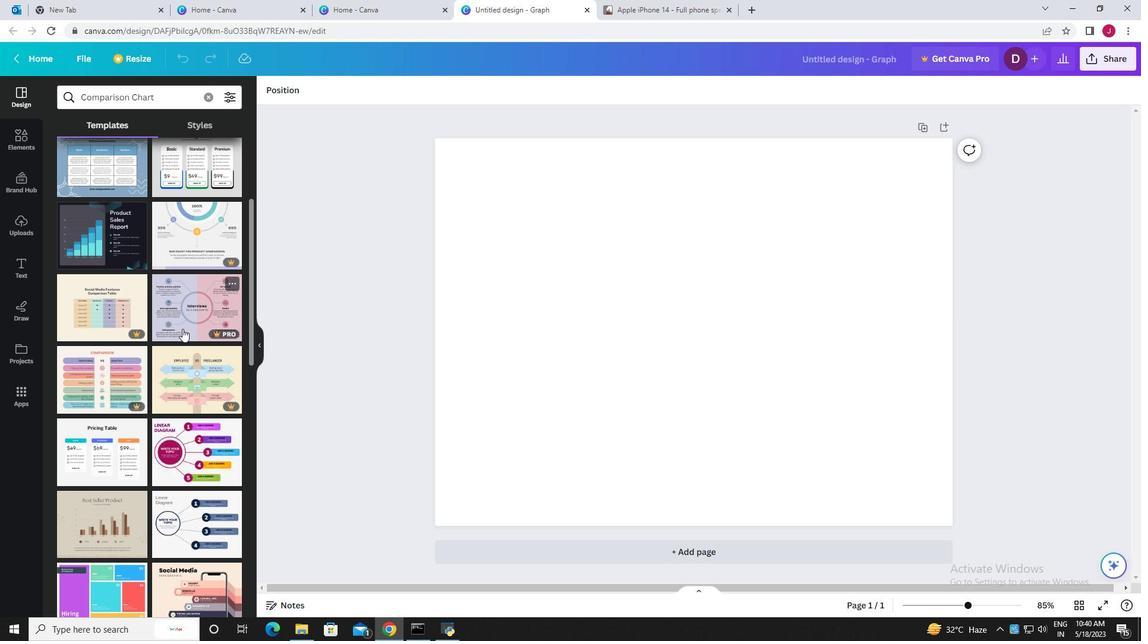 
Action: Mouse scrolled (182, 328) with delta (0, 0)
Screenshot: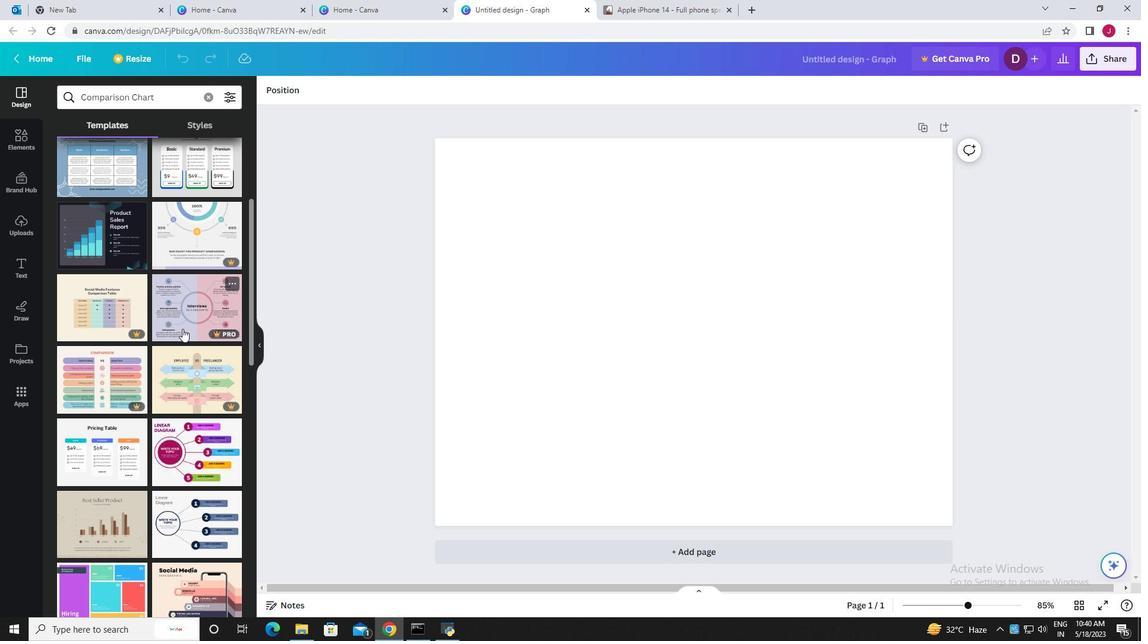 
Action: Mouse scrolled (182, 328) with delta (0, 0)
Screenshot: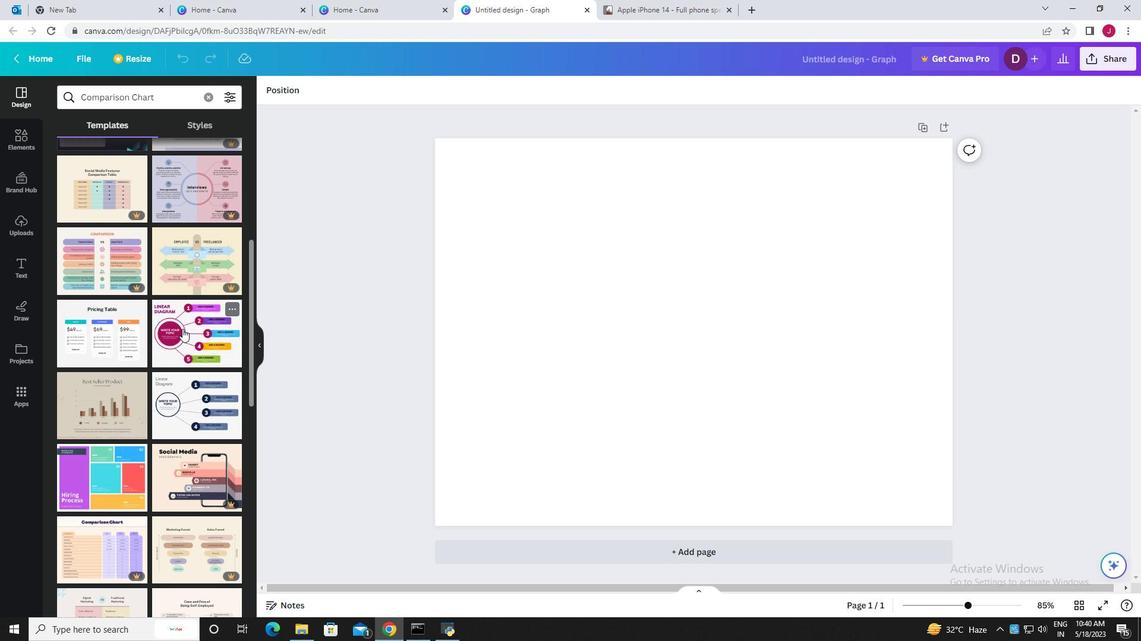 
Action: Mouse scrolled (182, 328) with delta (0, 0)
Screenshot: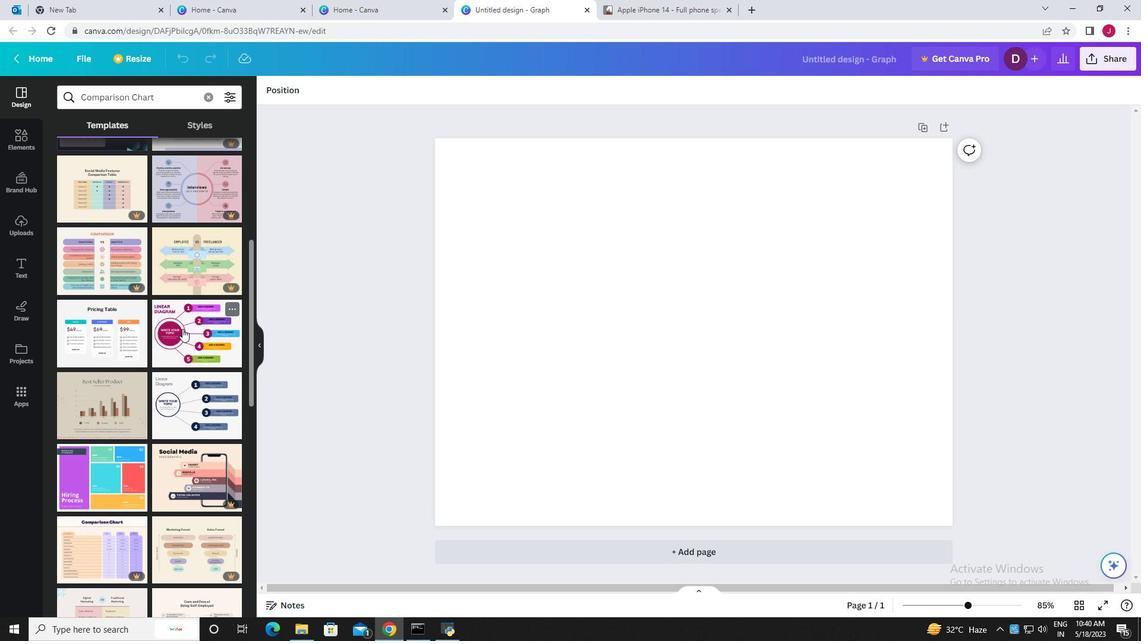 
Action: Mouse scrolled (182, 328) with delta (0, 0)
Screenshot: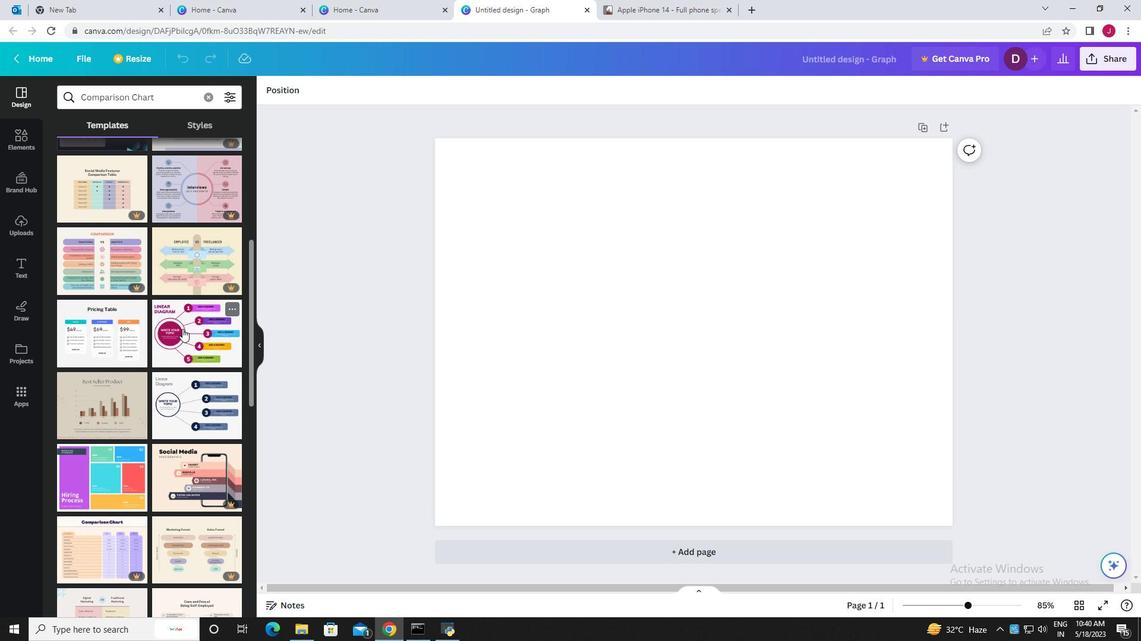 
Action: Mouse scrolled (182, 328) with delta (0, 0)
Screenshot: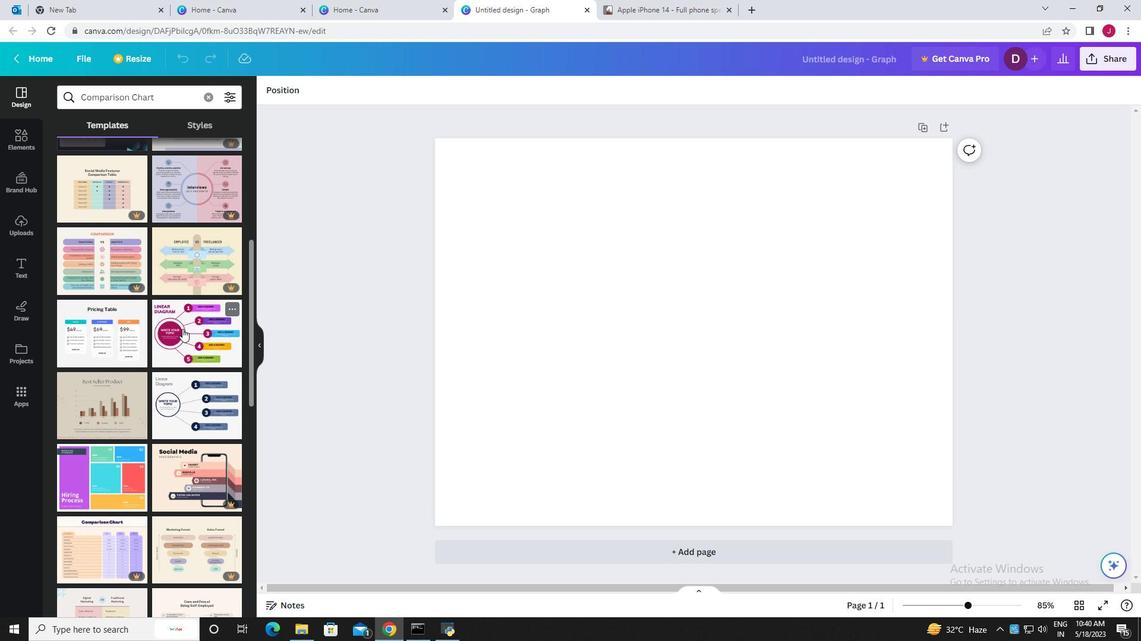 
Action: Mouse scrolled (182, 328) with delta (0, 0)
Screenshot: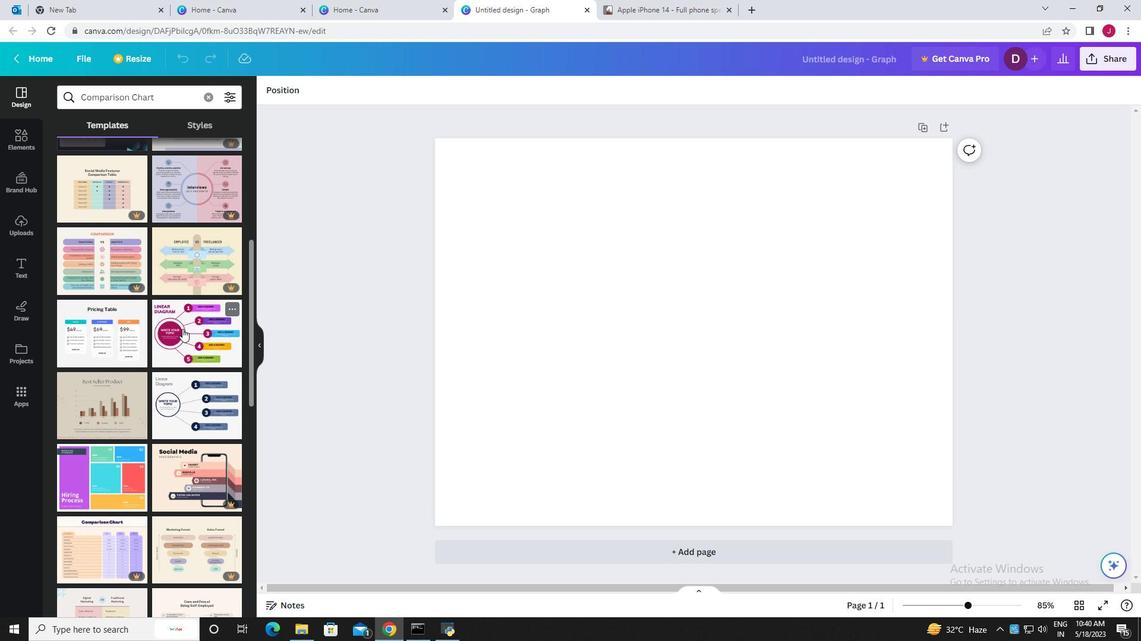 
Action: Mouse moved to (151, 338)
Screenshot: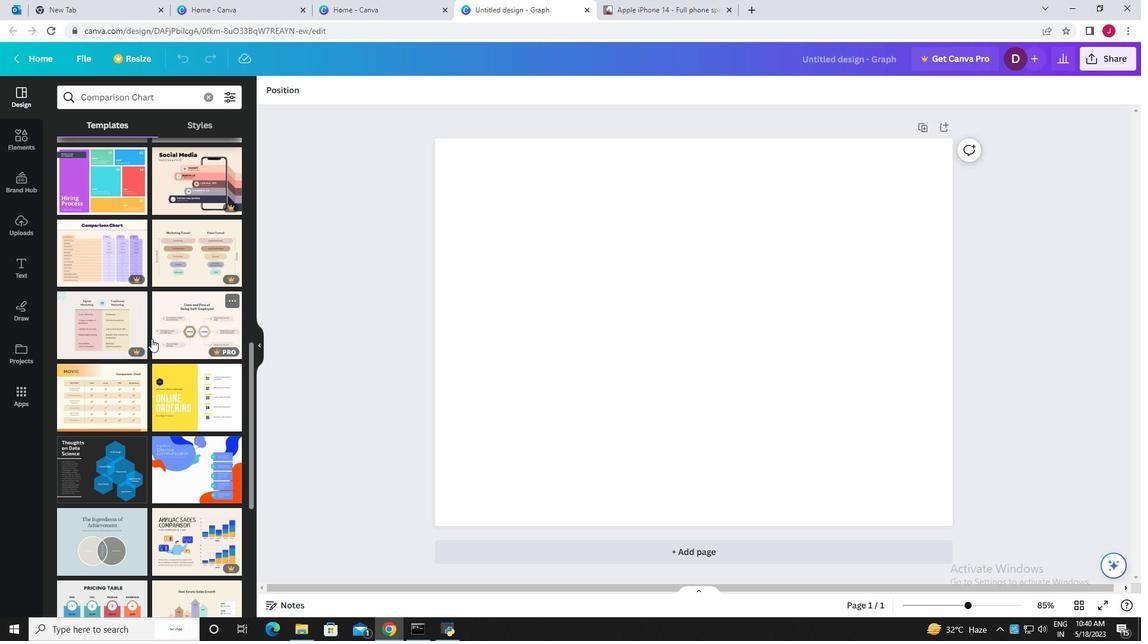 
Action: Mouse scrolled (151, 338) with delta (0, 0)
Screenshot: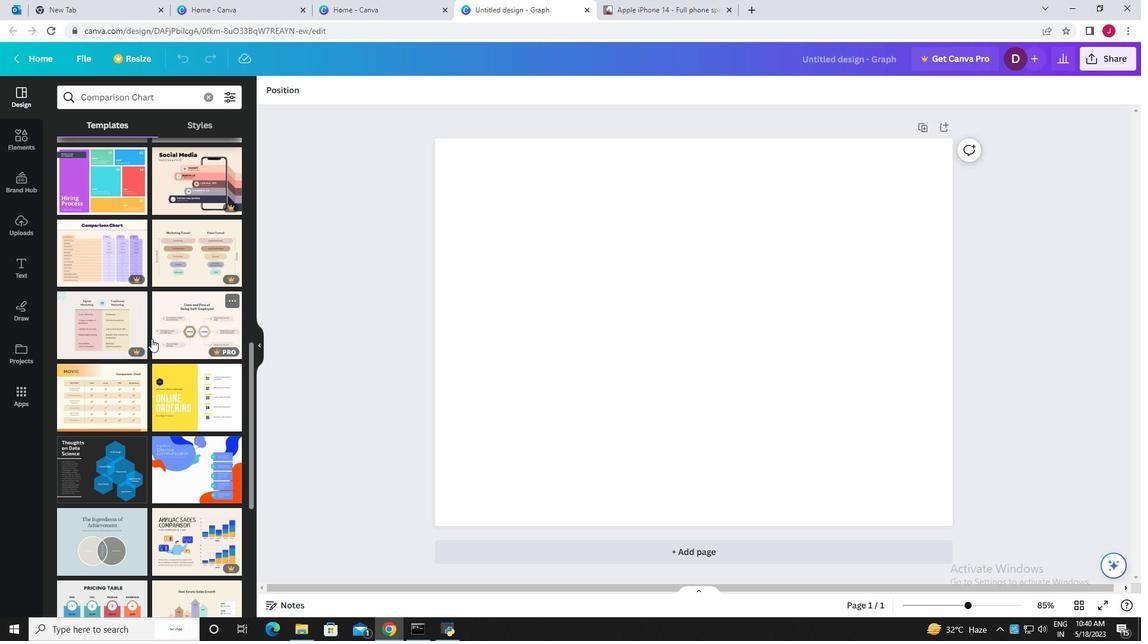
Action: Mouse scrolled (151, 338) with delta (0, 0)
Screenshot: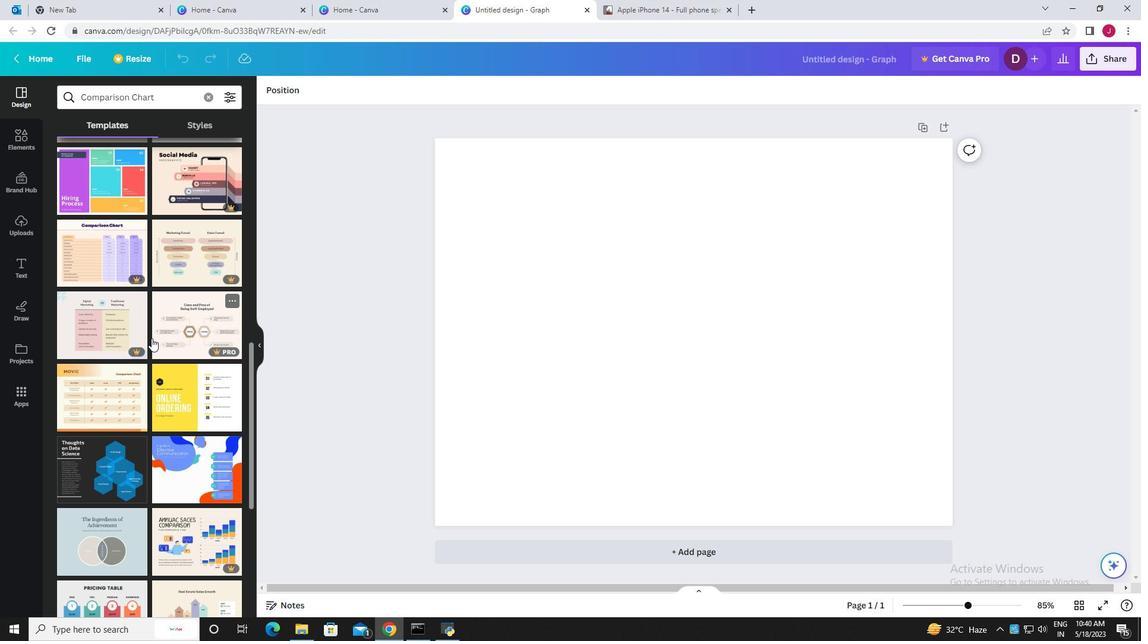 
Action: Mouse scrolled (151, 338) with delta (0, 0)
Screenshot: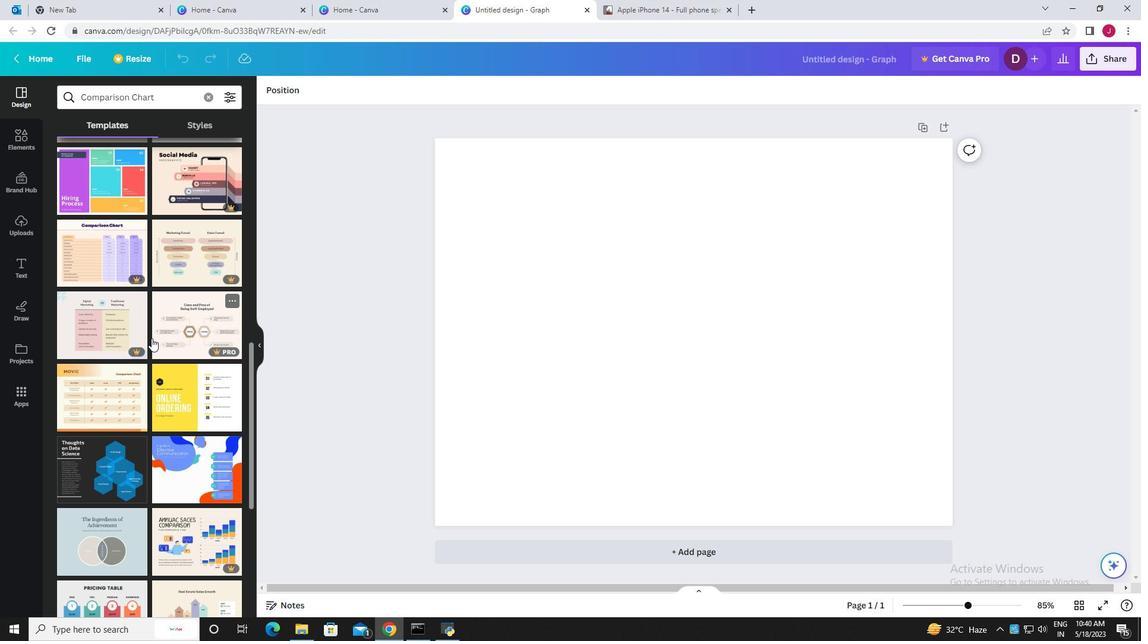 
Action: Mouse scrolled (151, 338) with delta (0, 0)
Screenshot: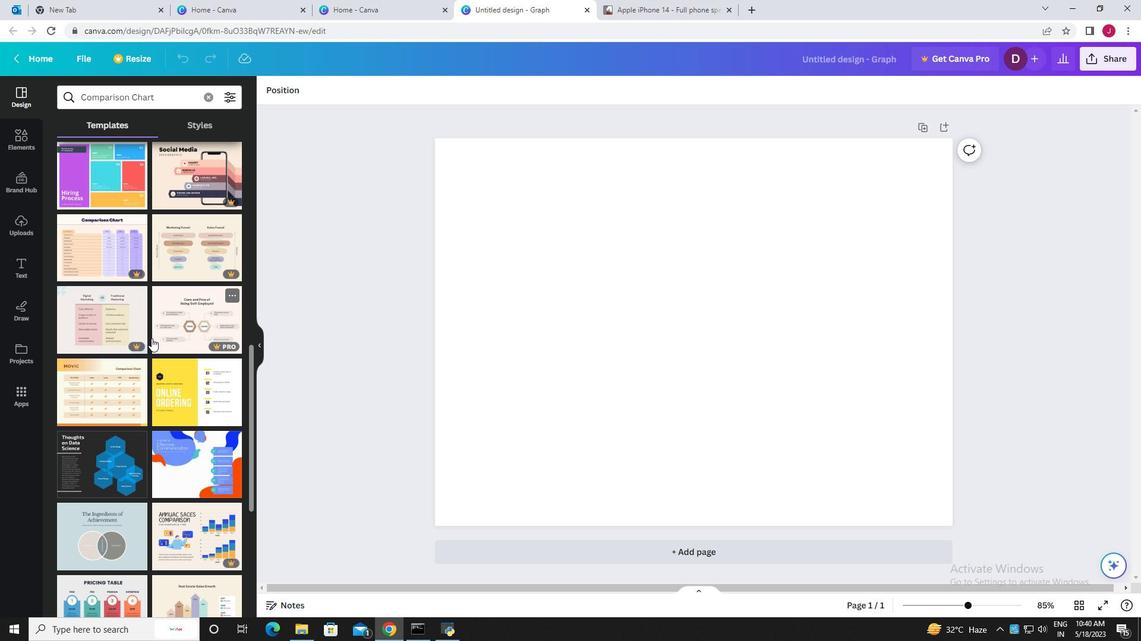 
Action: Mouse scrolled (151, 338) with delta (0, 0)
Screenshot: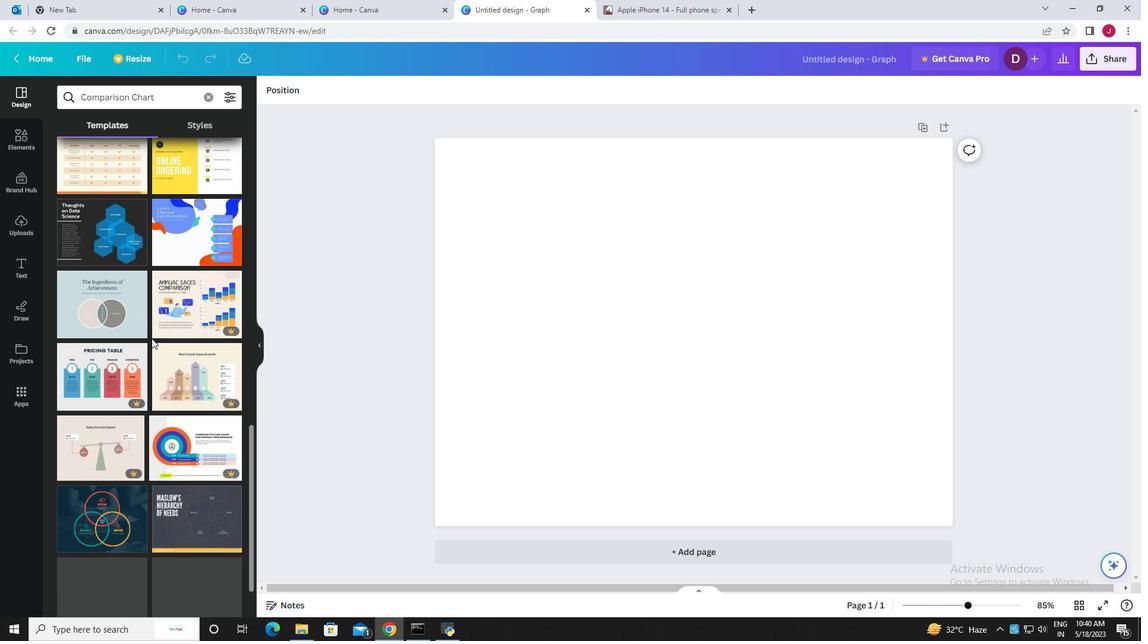 
Action: Mouse scrolled (151, 338) with delta (0, 0)
Screenshot: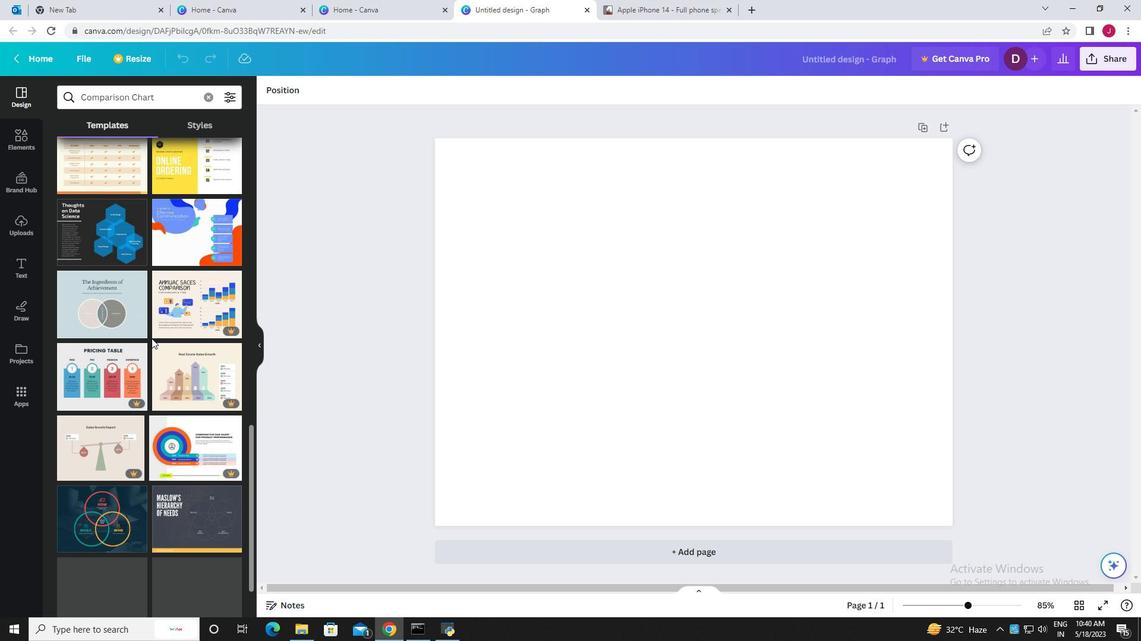 
Action: Mouse scrolled (151, 338) with delta (0, 0)
Screenshot: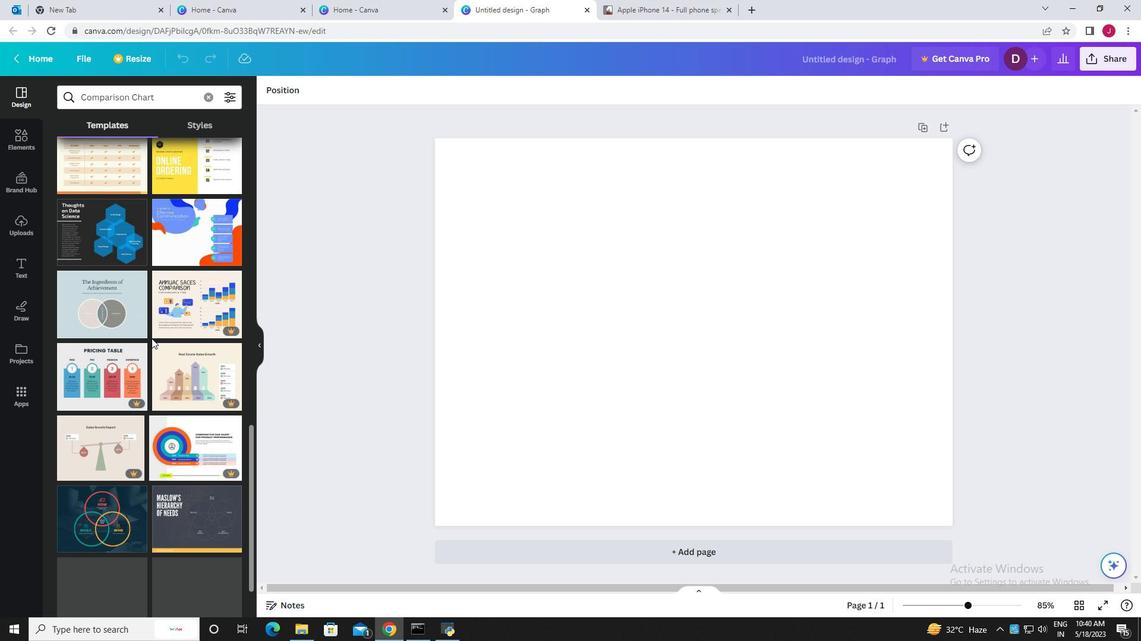
Action: Mouse scrolled (151, 338) with delta (0, 0)
Screenshot: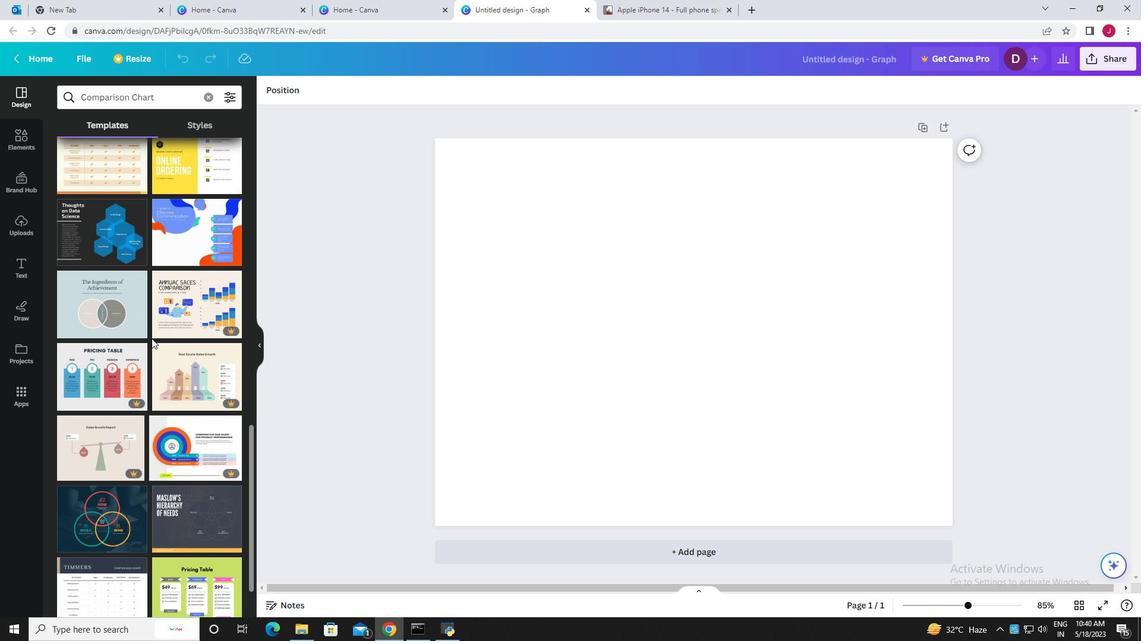 
Action: Mouse scrolled (151, 338) with delta (0, 0)
Screenshot: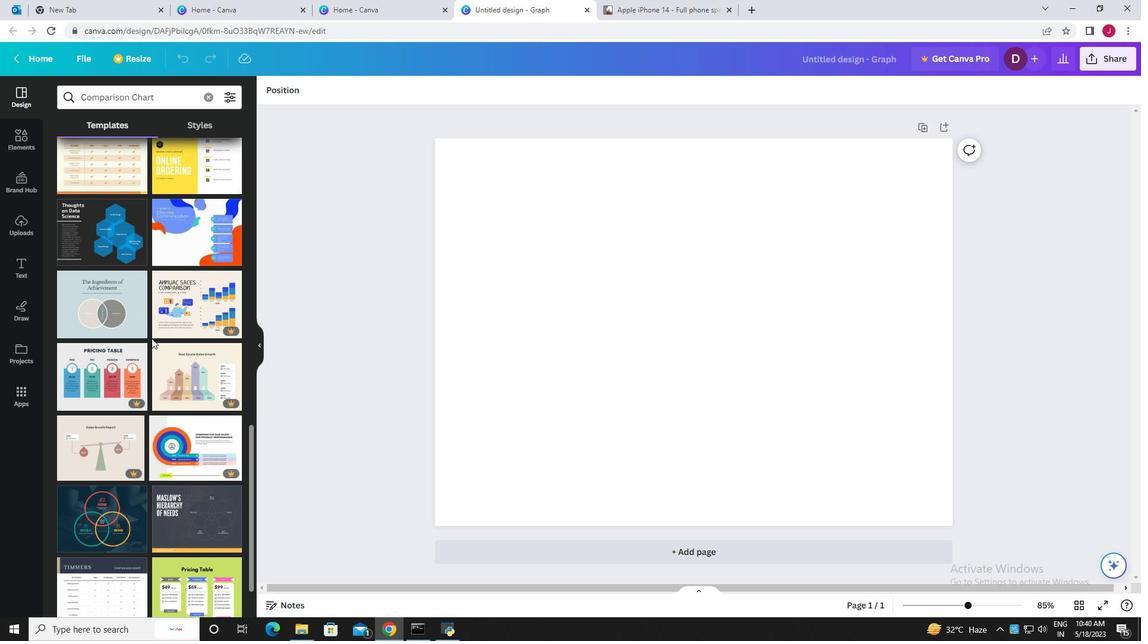 
Action: Mouse moved to (152, 338)
Screenshot: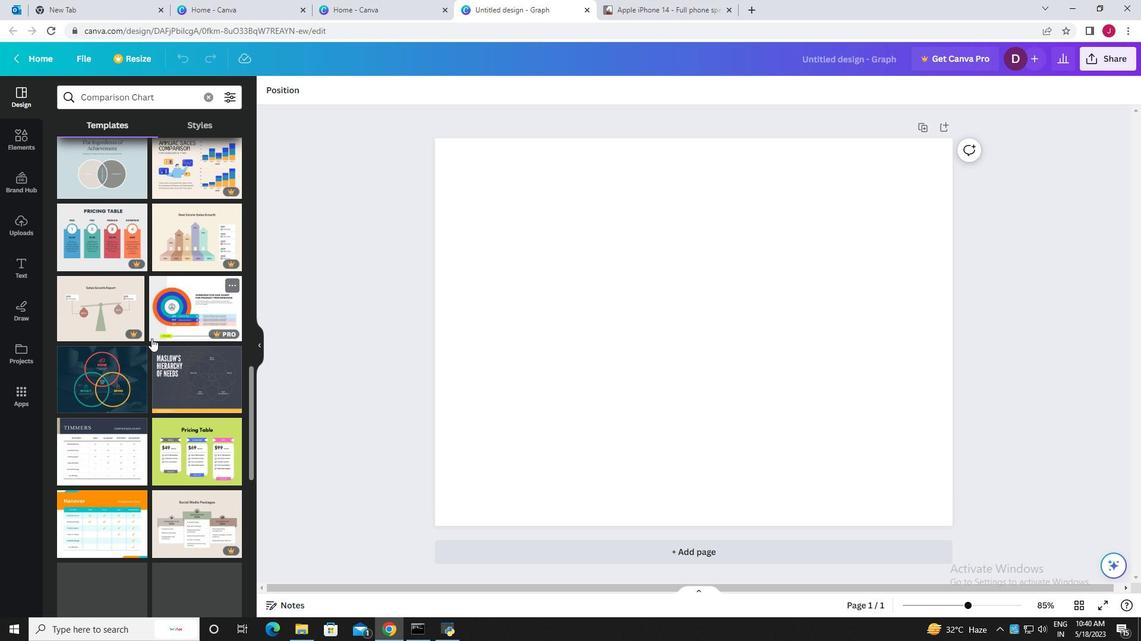 
Action: Mouse scrolled (152, 338) with delta (0, 0)
Screenshot: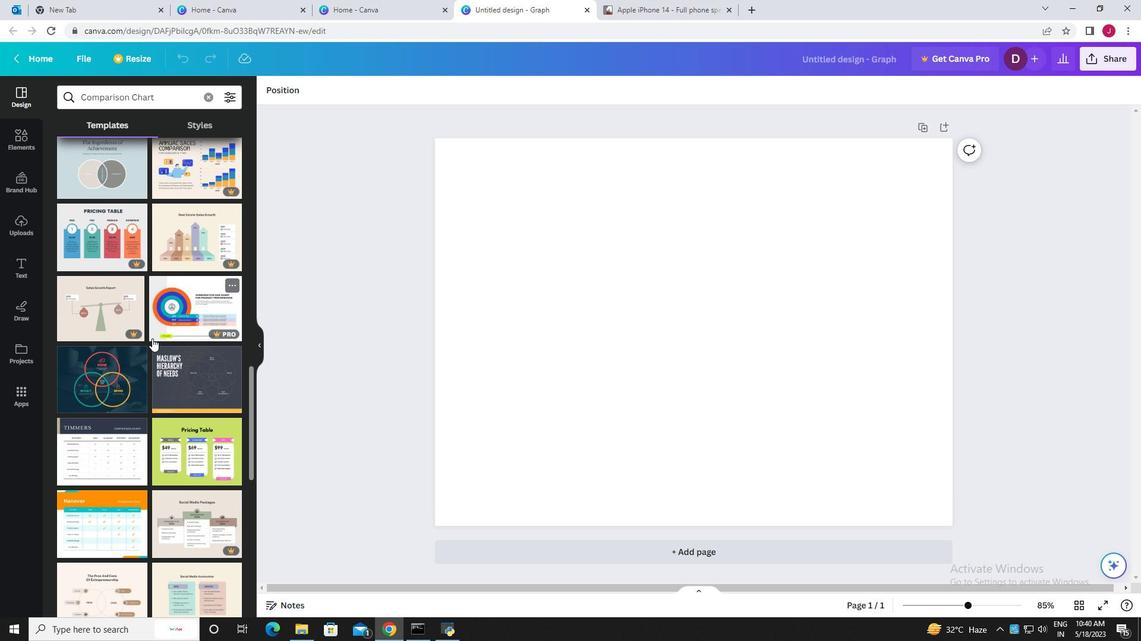 
Action: Mouse moved to (152, 338)
Screenshot: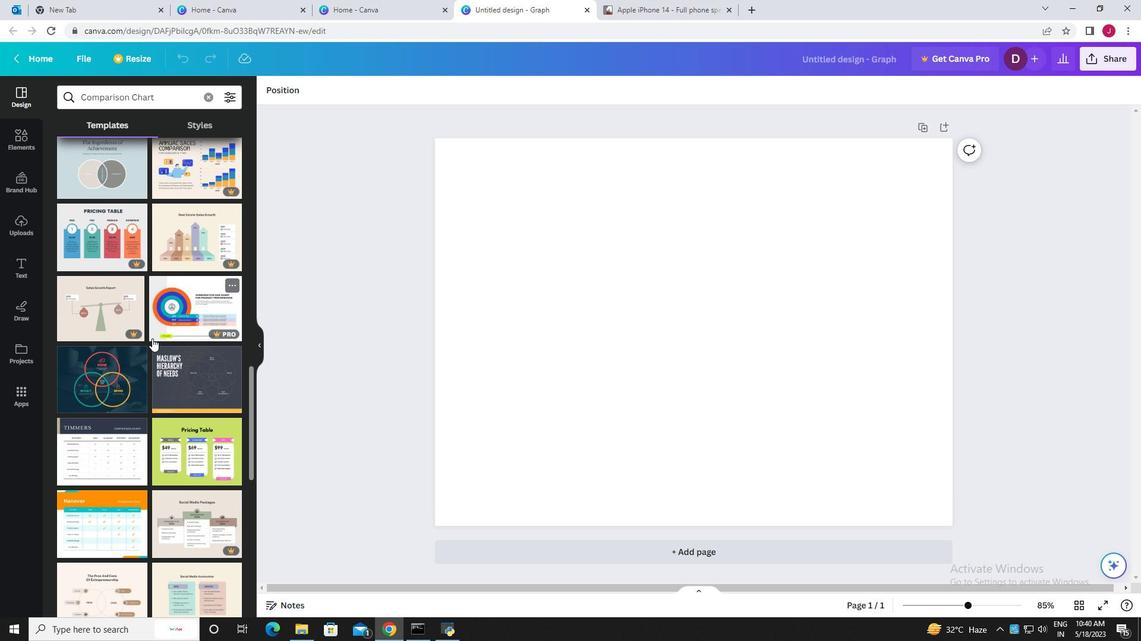 
Action: Mouse scrolled (152, 338) with delta (0, 0)
Screenshot: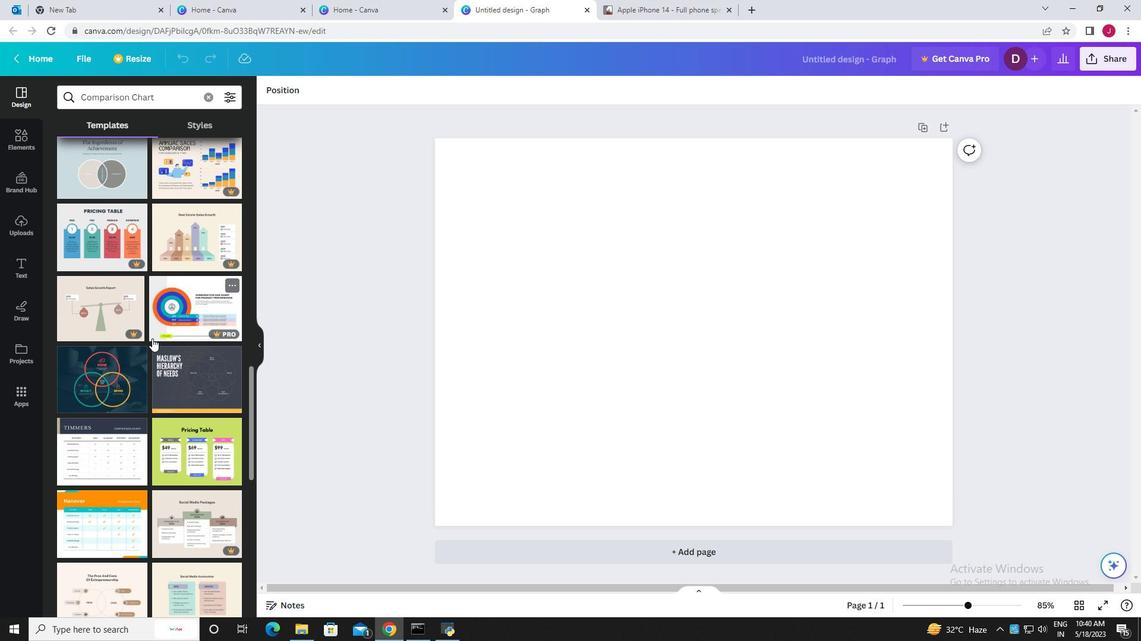 
Action: Mouse scrolled (152, 338) with delta (0, 0)
Screenshot: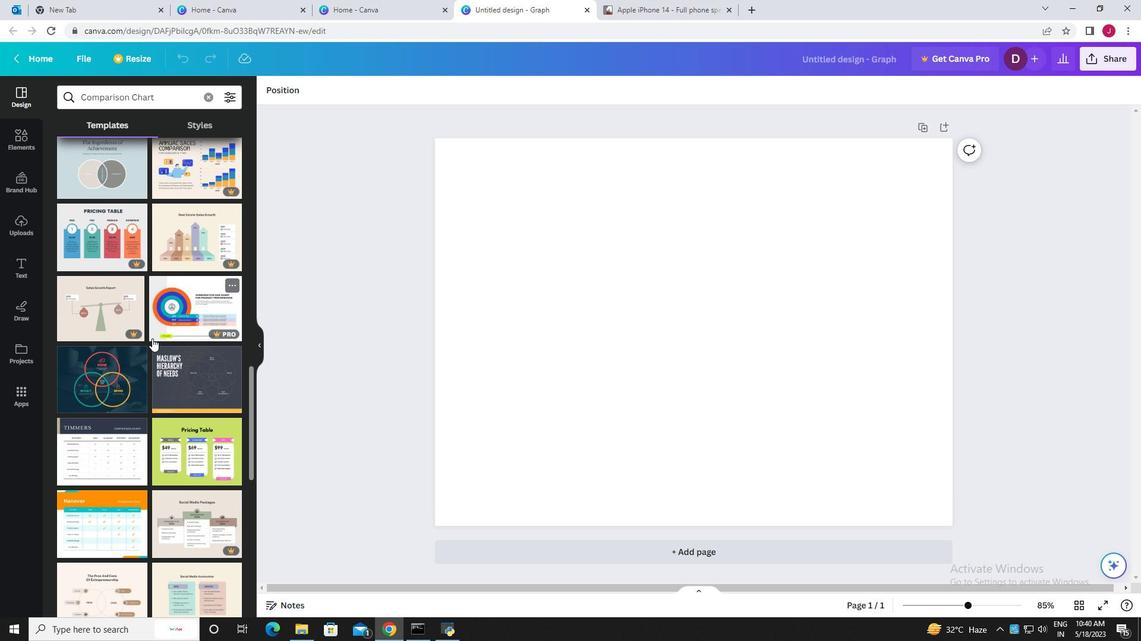
Action: Mouse moved to (152, 338)
Screenshot: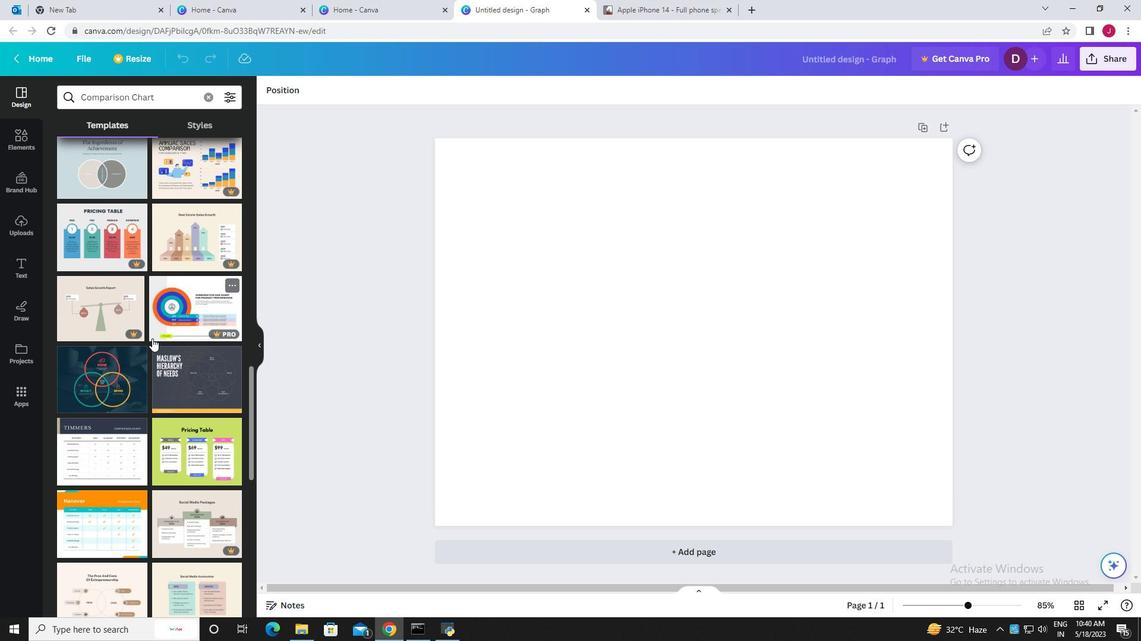 
Action: Mouse scrolled (152, 338) with delta (0, 0)
Screenshot: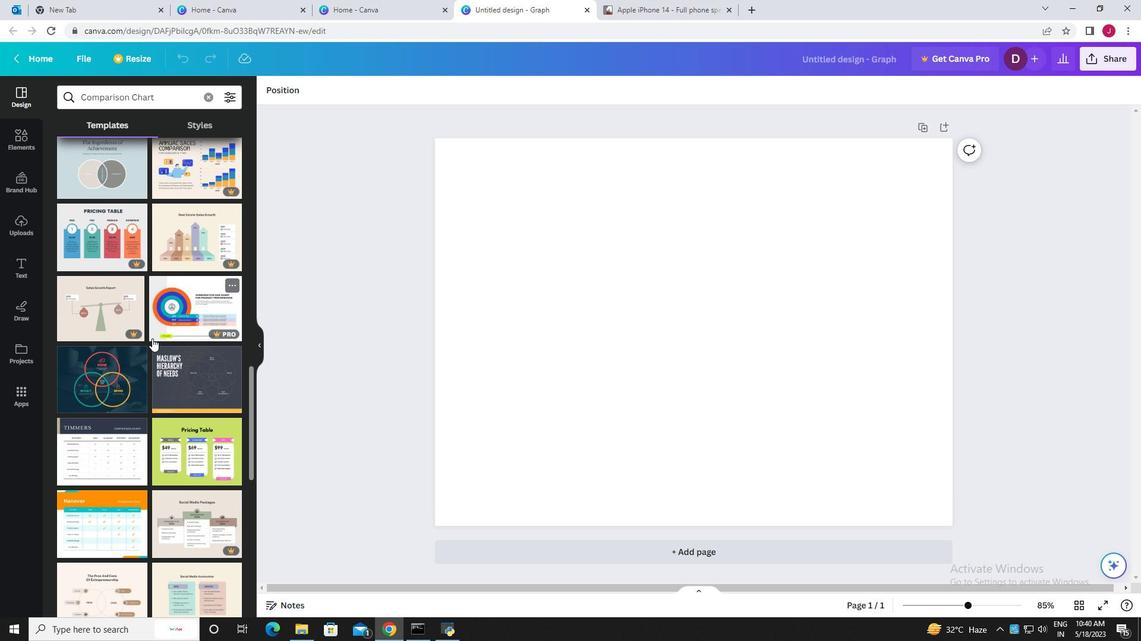 
Action: Mouse moved to (153, 339)
Screenshot: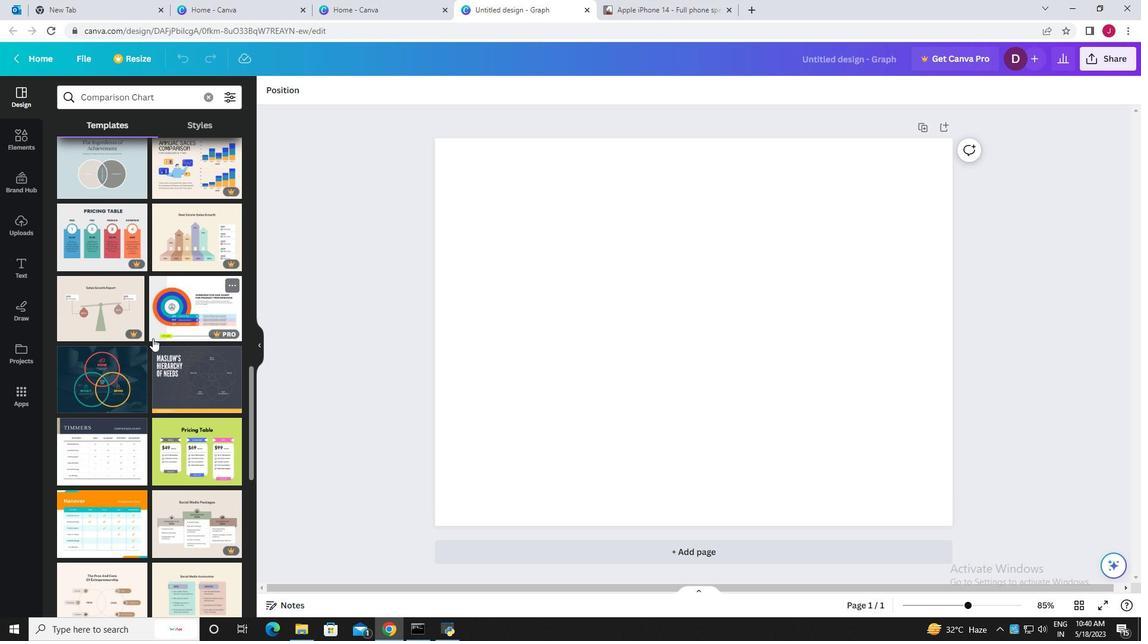
Action: Mouse scrolled (153, 338) with delta (0, 0)
Screenshot: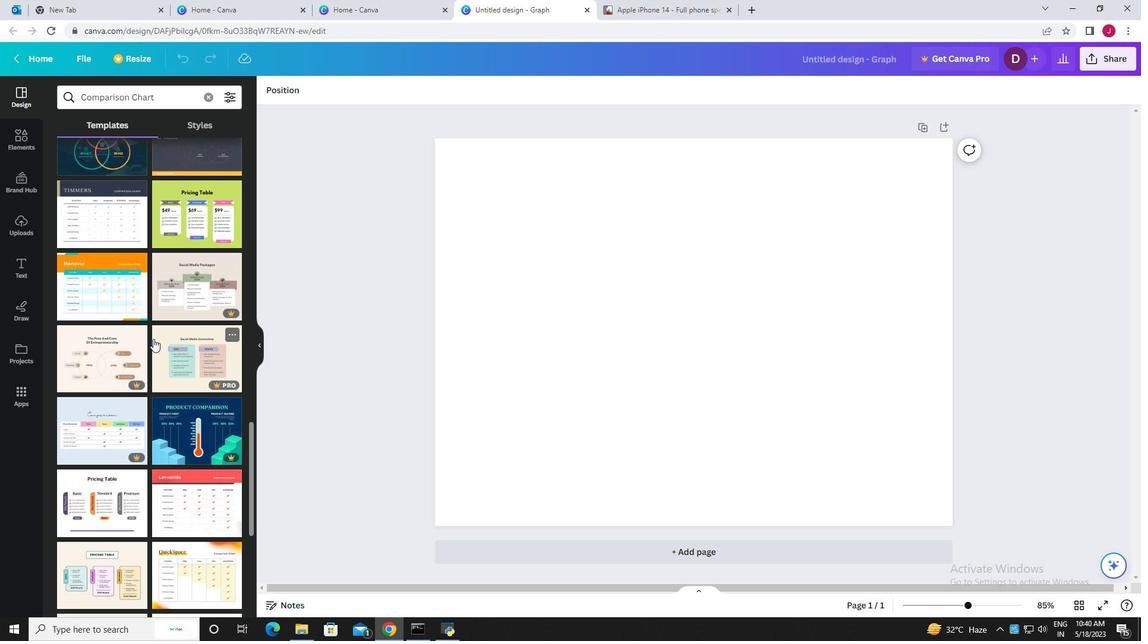 
Action: Mouse scrolled (153, 338) with delta (0, 0)
Screenshot: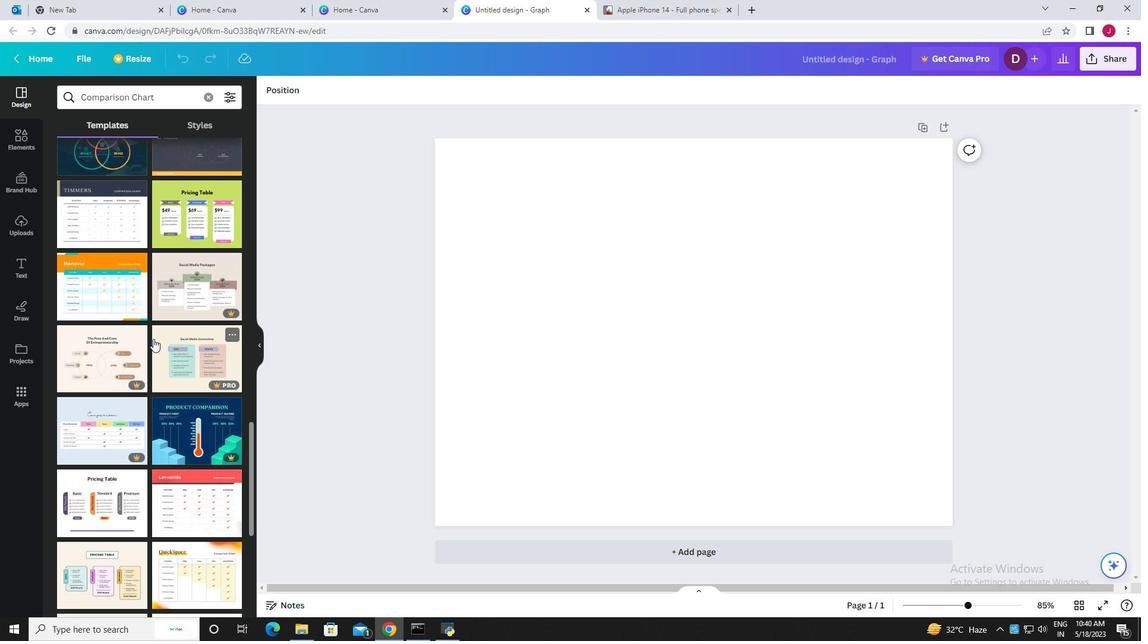 
Action: Mouse scrolled (153, 338) with delta (0, 0)
Screenshot: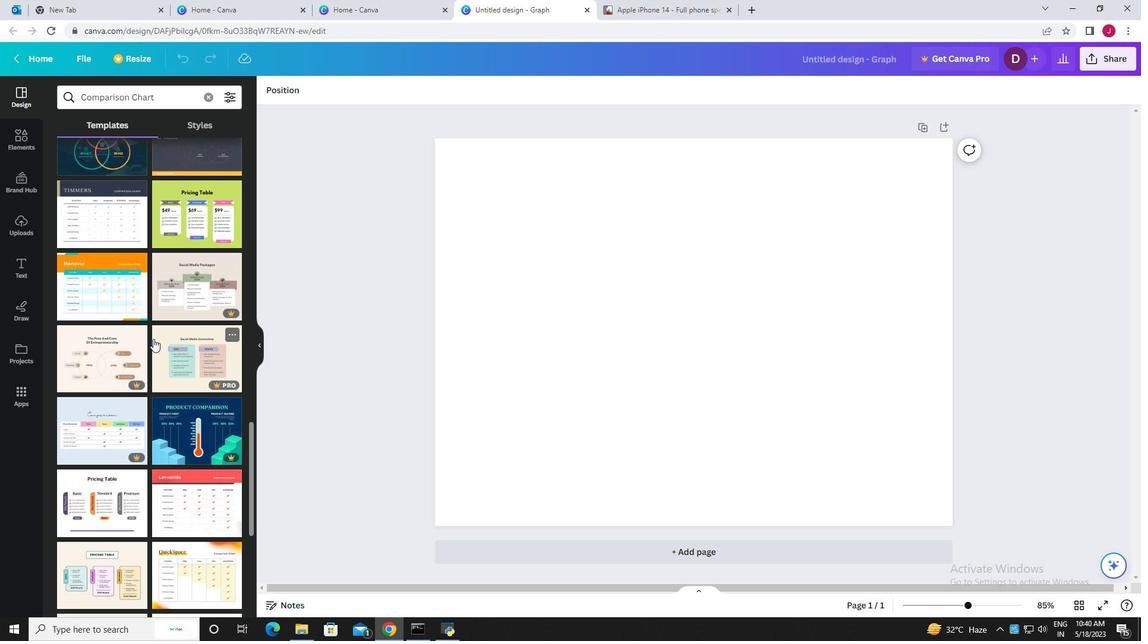 
Action: Mouse scrolled (153, 338) with delta (0, 0)
Screenshot: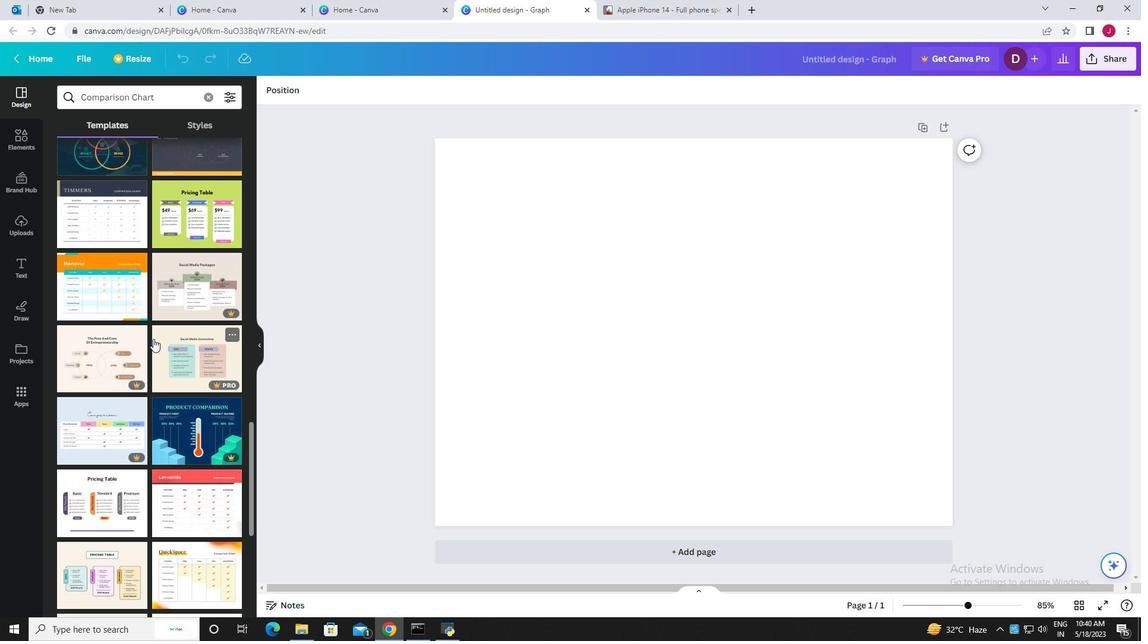 
Action: Mouse moved to (152, 339)
Screenshot: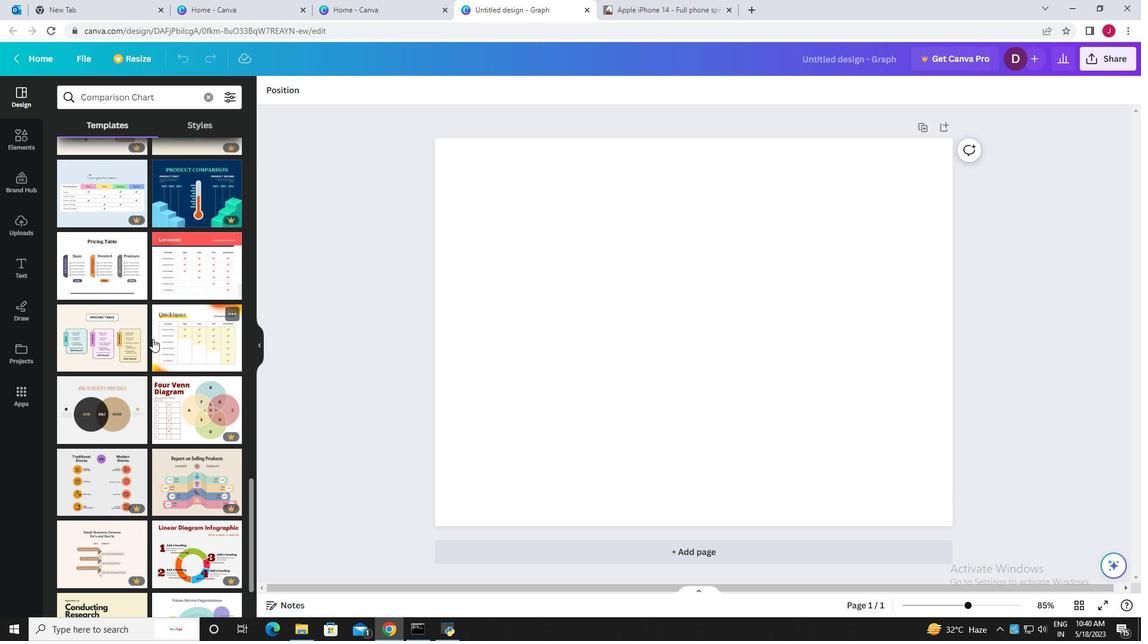 
Action: Mouse scrolled (152, 340) with delta (0, 0)
Screenshot: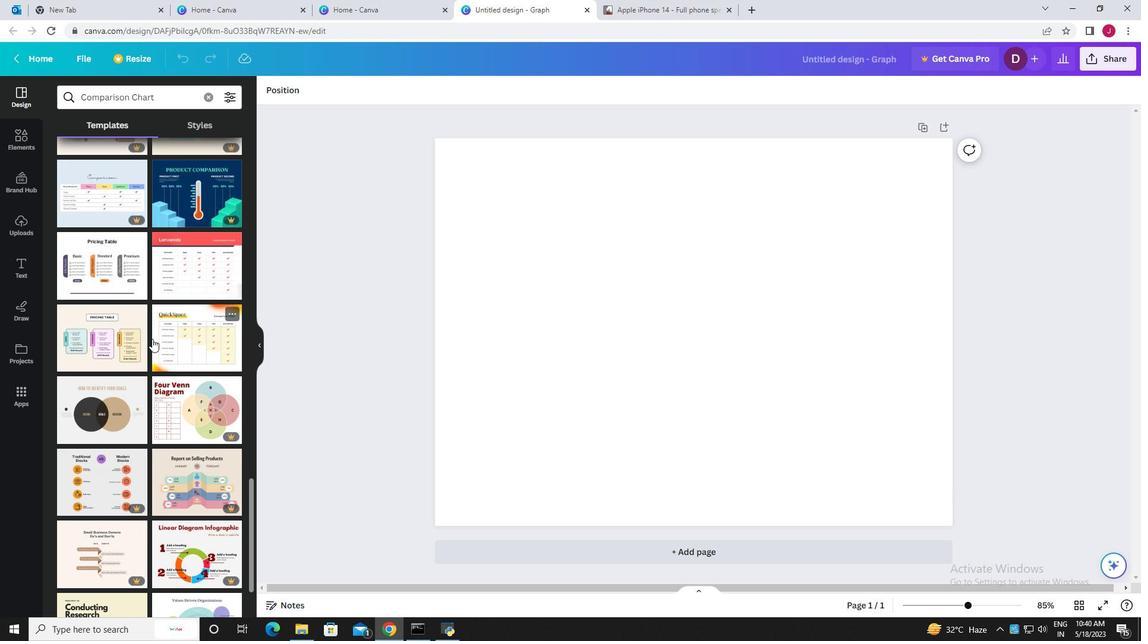 
Action: Mouse scrolled (152, 340) with delta (0, 0)
Screenshot: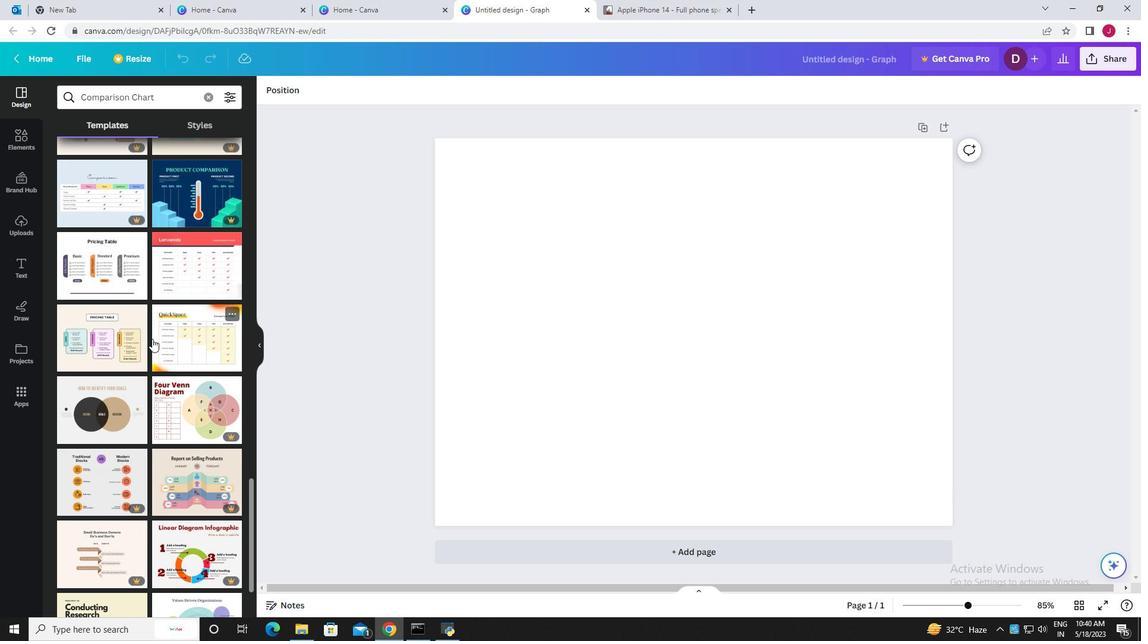 
Action: Mouse scrolled (152, 340) with delta (0, 0)
Screenshot: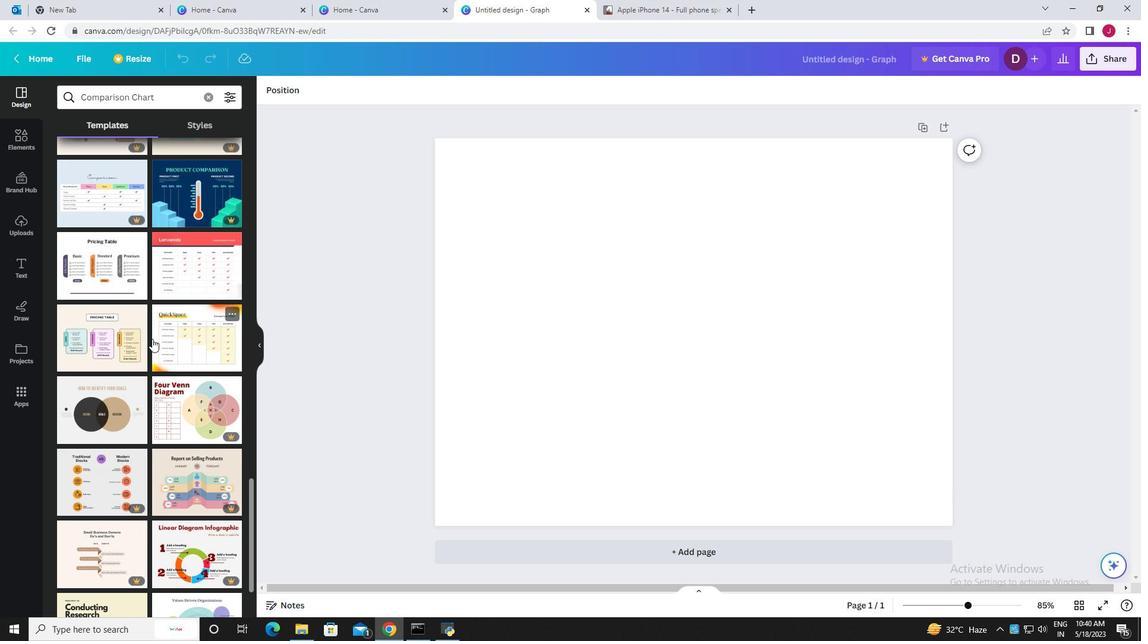 
Action: Mouse scrolled (152, 340) with delta (0, 0)
Screenshot: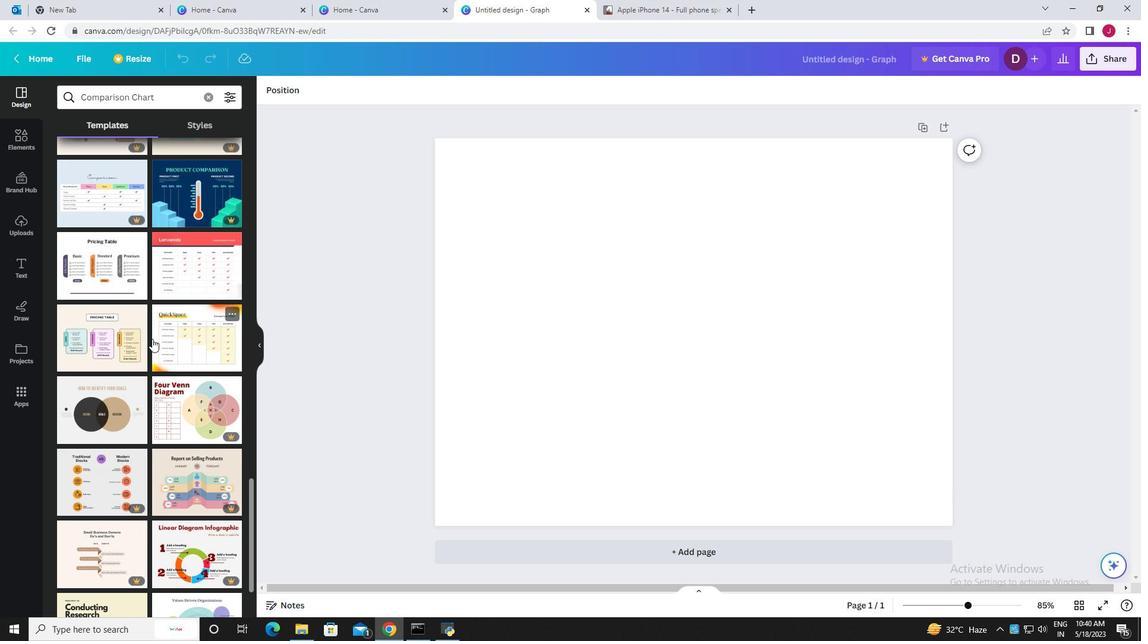 
Action: Mouse scrolled (152, 340) with delta (0, 0)
Screenshot: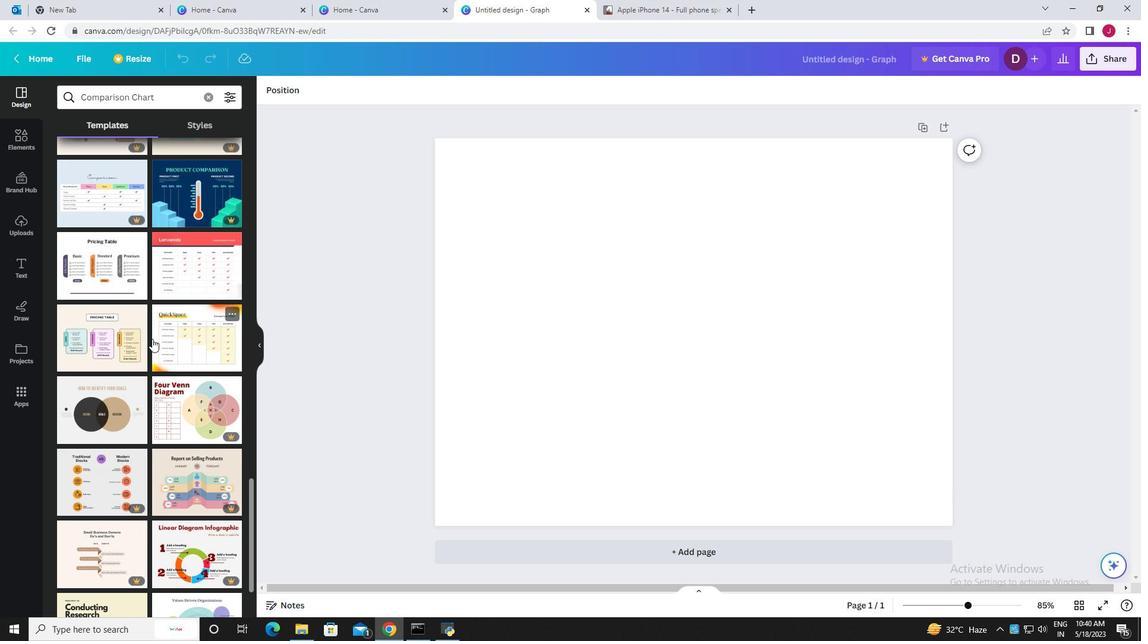 
Action: Mouse scrolled (152, 340) with delta (0, 0)
Screenshot: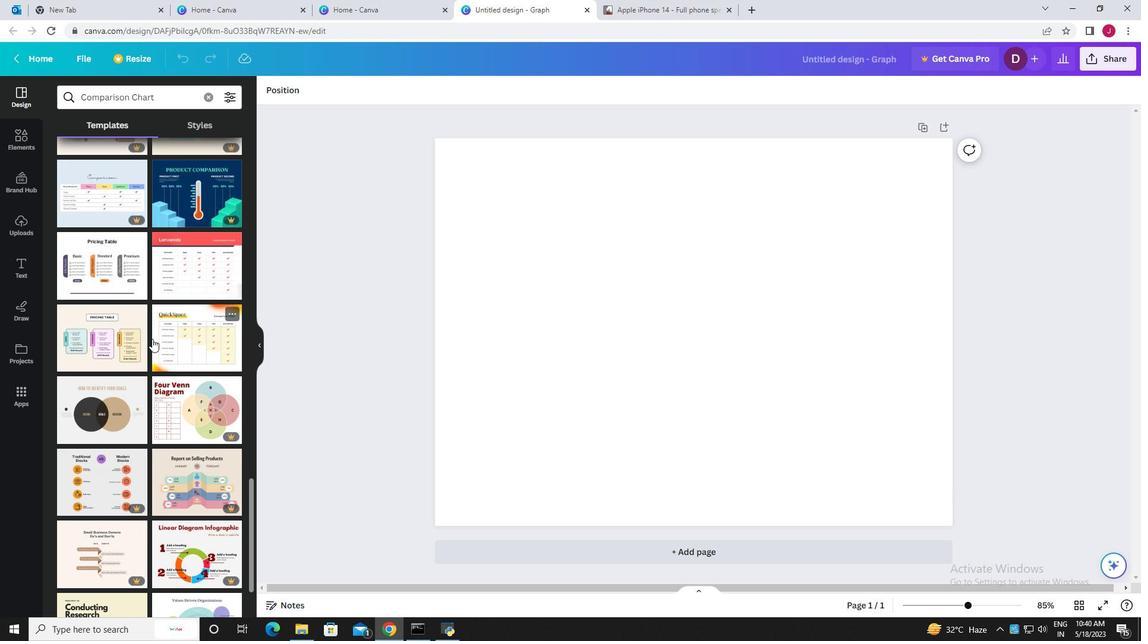 
Action: Mouse moved to (152, 337)
Screenshot: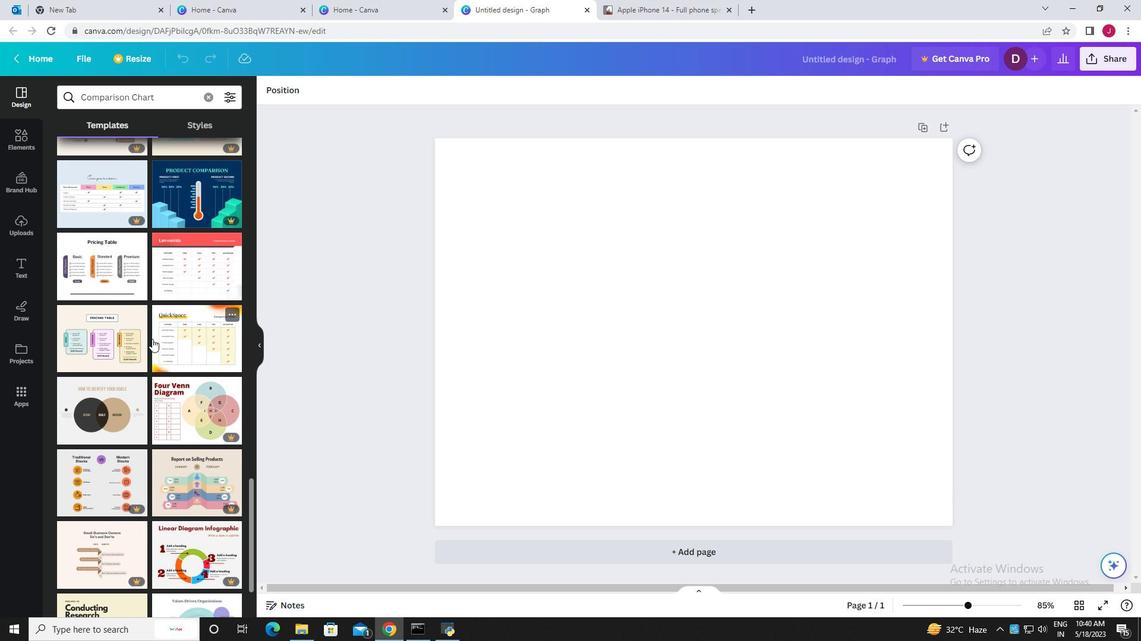 
Action: Mouse scrolled (152, 338) with delta (0, 0)
Screenshot: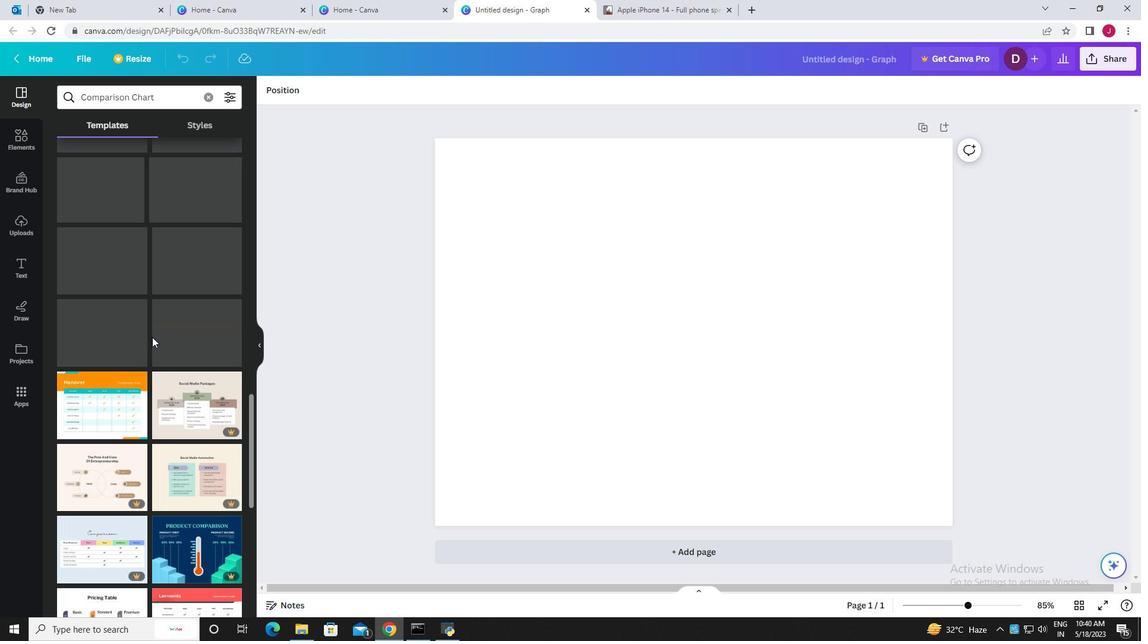 
Action: Mouse scrolled (152, 338) with delta (0, 0)
Screenshot: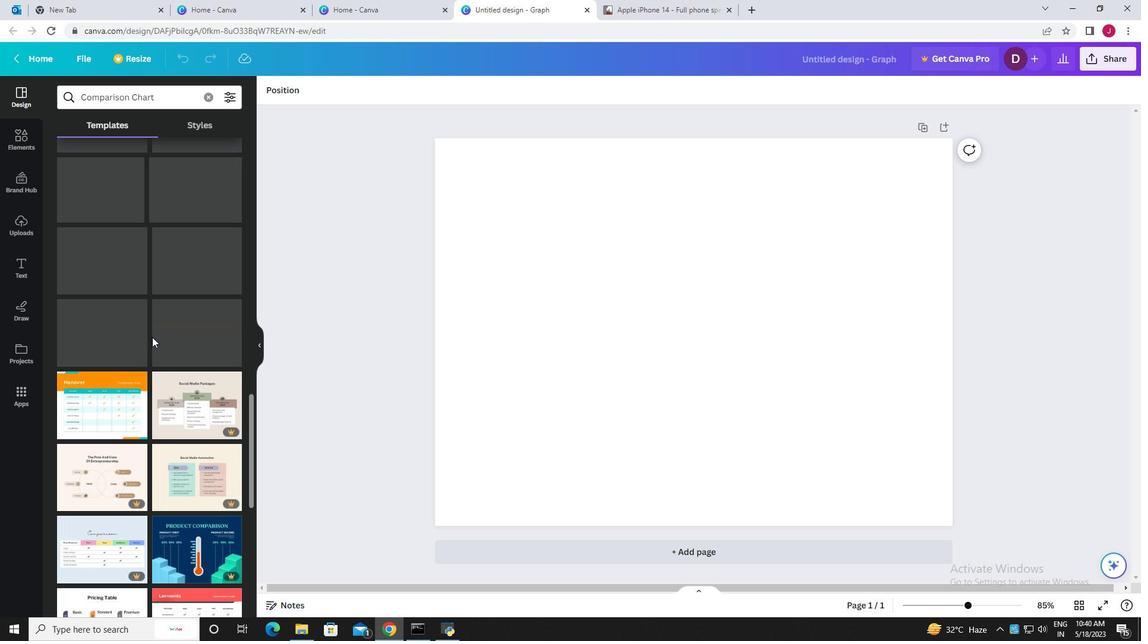 
Action: Mouse scrolled (152, 338) with delta (0, 0)
Screenshot: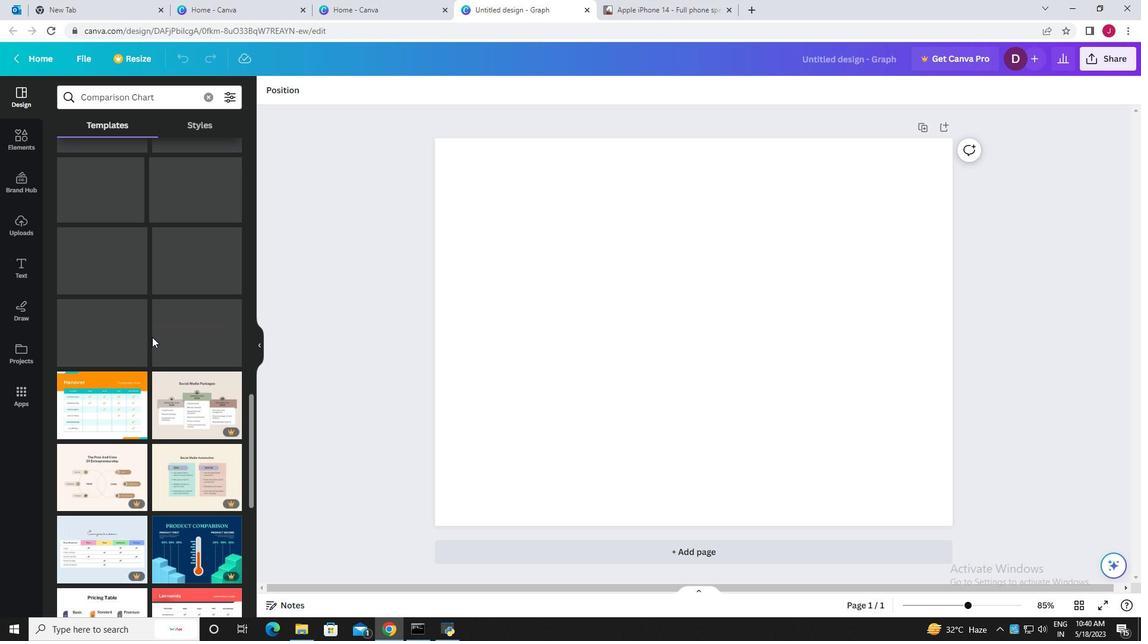
Action: Mouse scrolled (152, 338) with delta (0, 0)
Screenshot: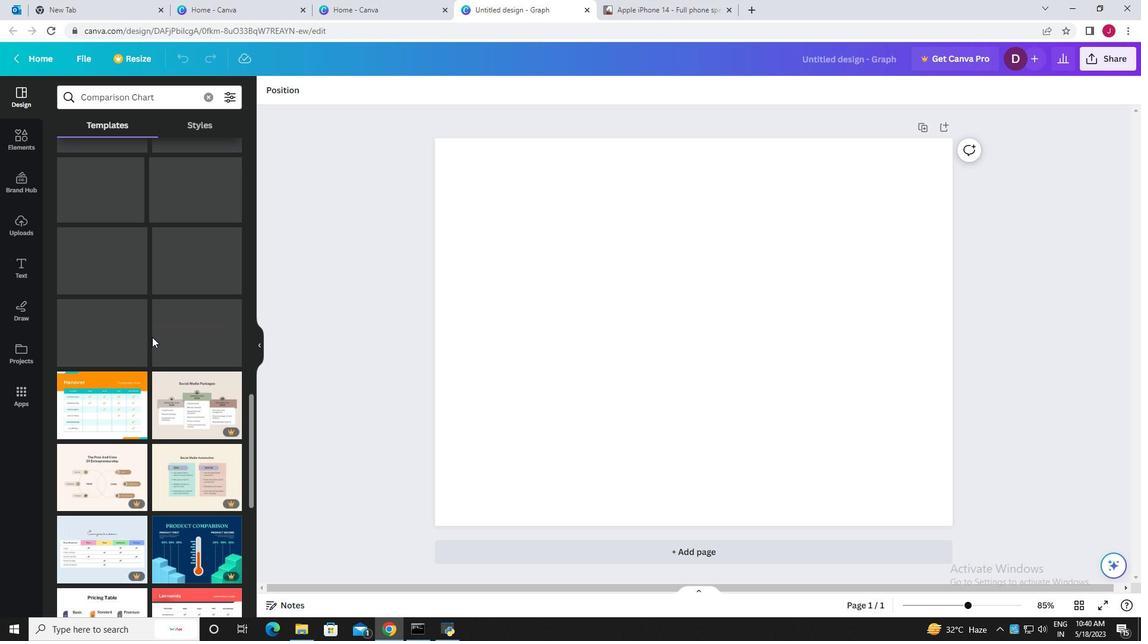 
Action: Mouse scrolled (152, 338) with delta (0, 0)
Screenshot: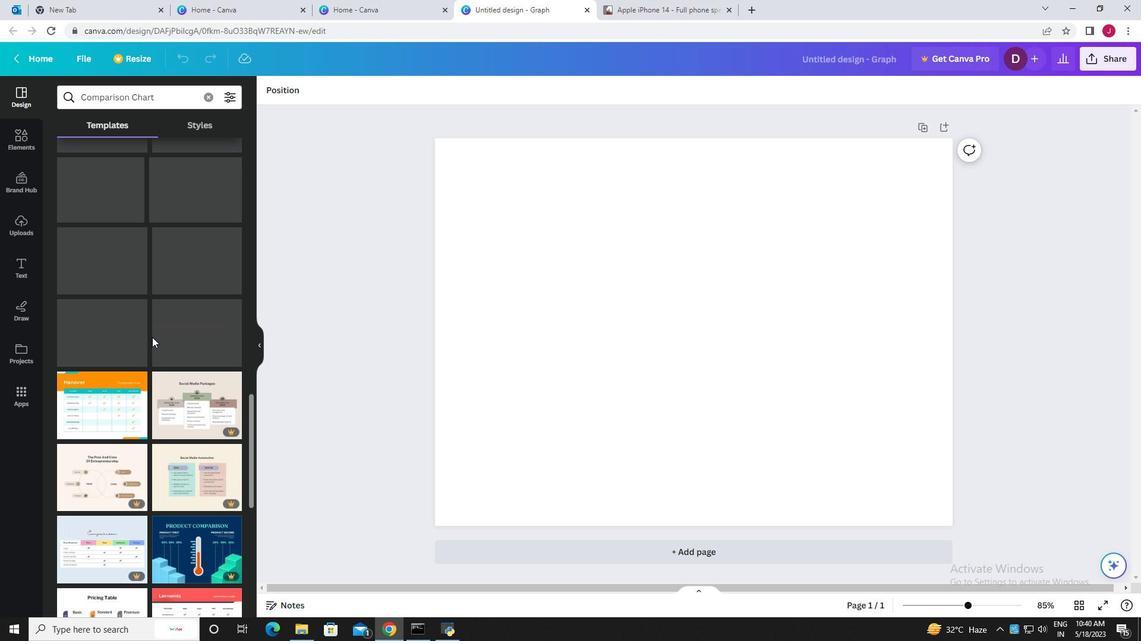 
Action: Mouse scrolled (152, 338) with delta (0, 0)
Screenshot: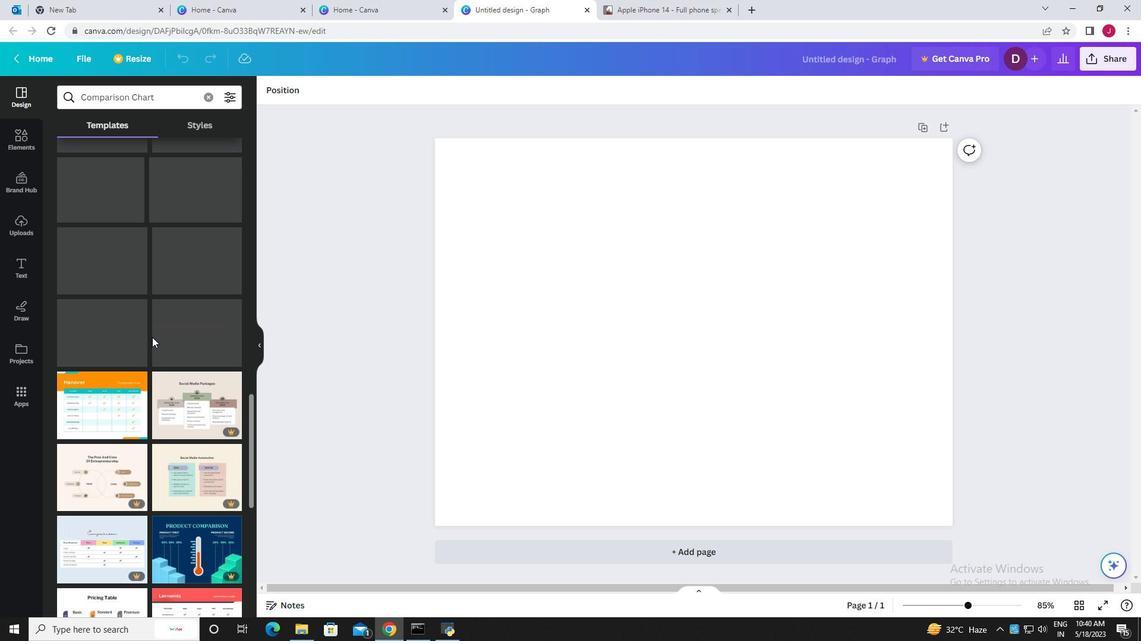 
Action: Mouse scrolled (152, 338) with delta (0, 0)
Screenshot: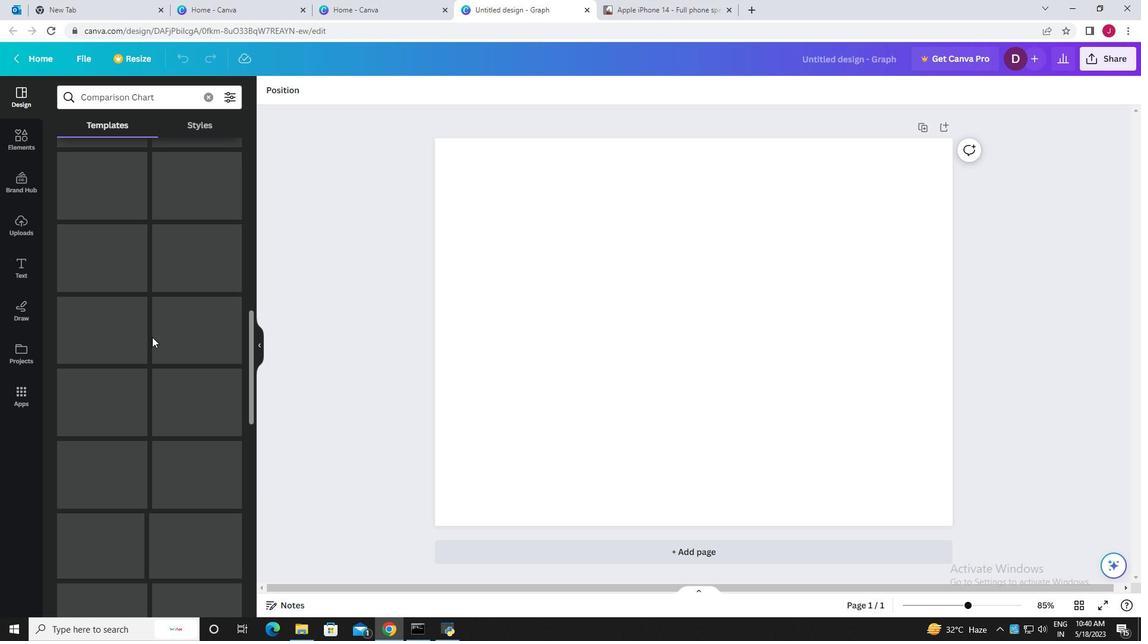 
Action: Mouse scrolled (152, 338) with delta (0, 0)
Screenshot: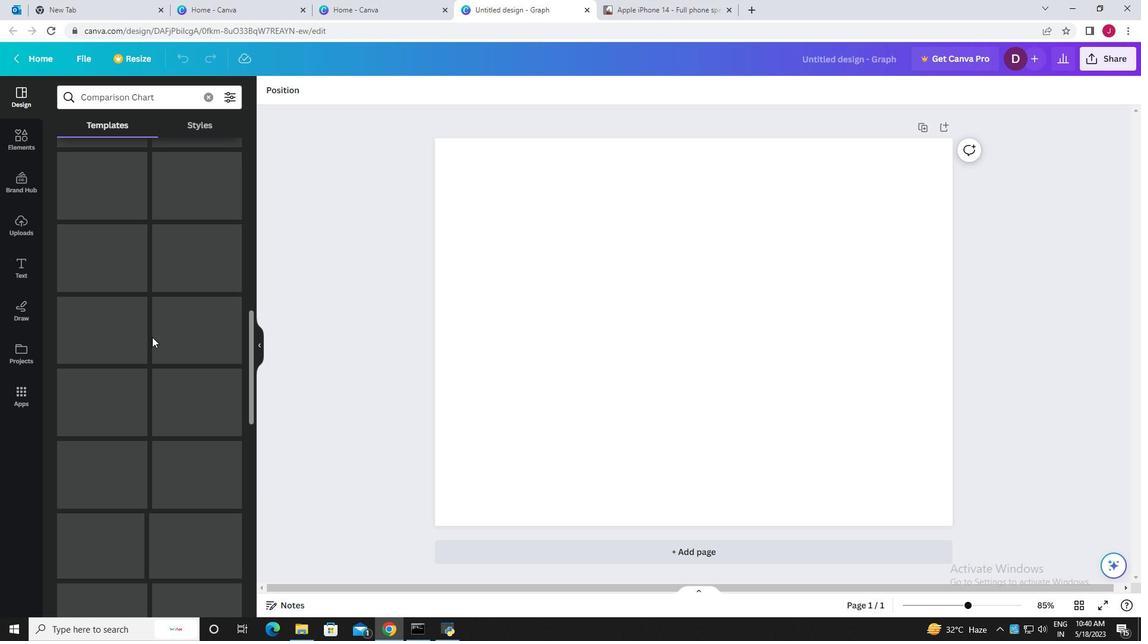 
Action: Mouse scrolled (152, 338) with delta (0, 0)
Screenshot: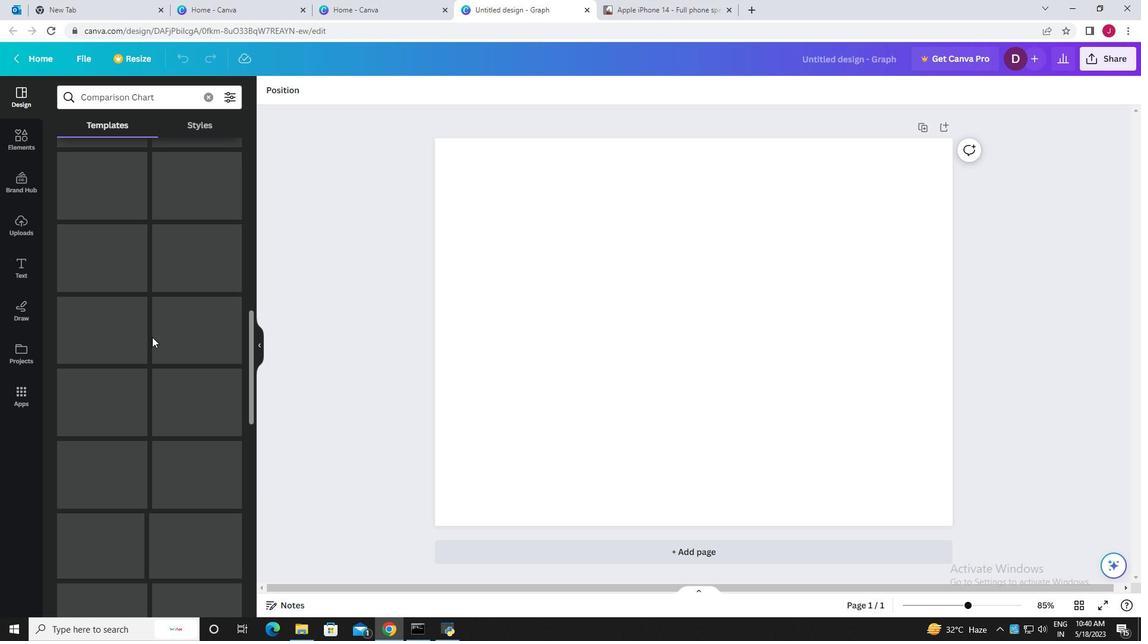 
Action: Mouse scrolled (152, 338) with delta (0, 0)
Screenshot: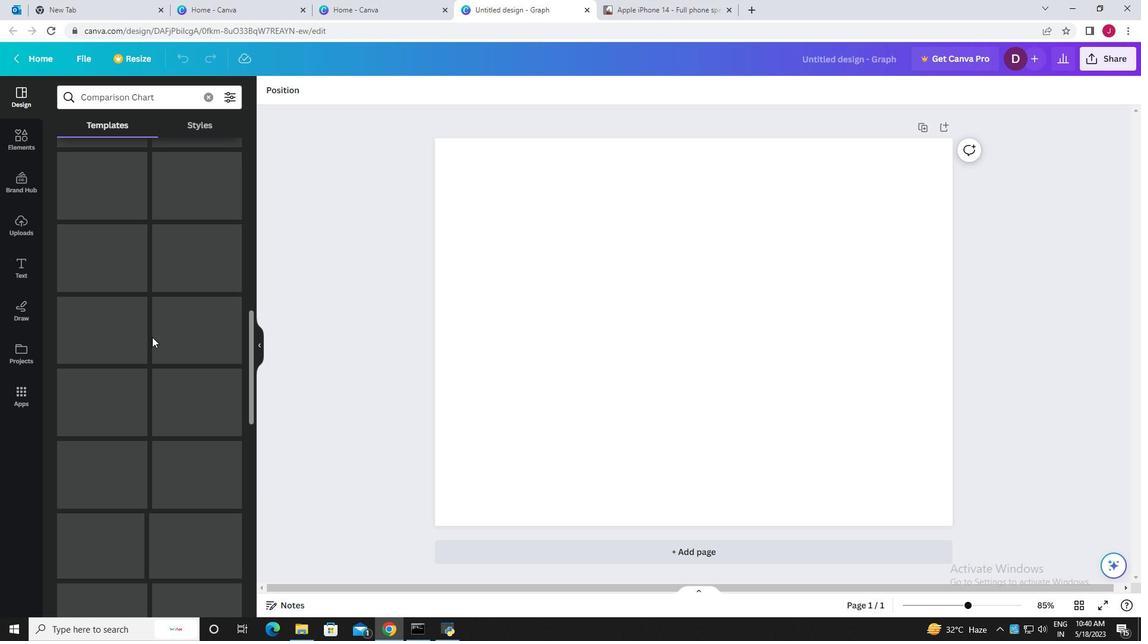
Action: Mouse scrolled (152, 338) with delta (0, 0)
Screenshot: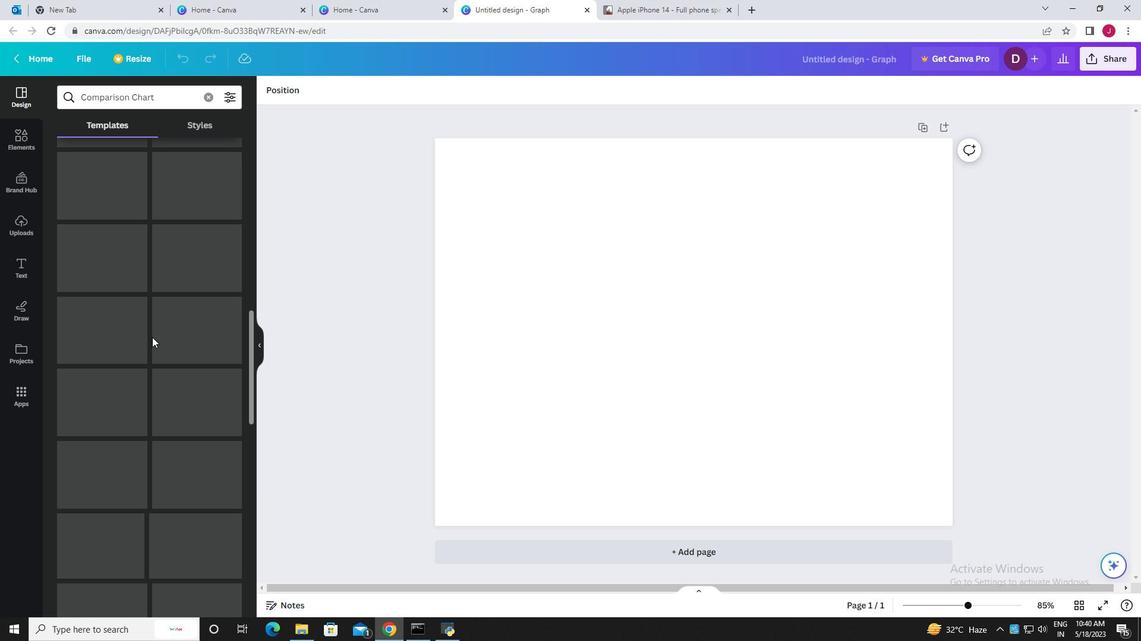 
Action: Mouse scrolled (152, 338) with delta (0, 0)
Screenshot: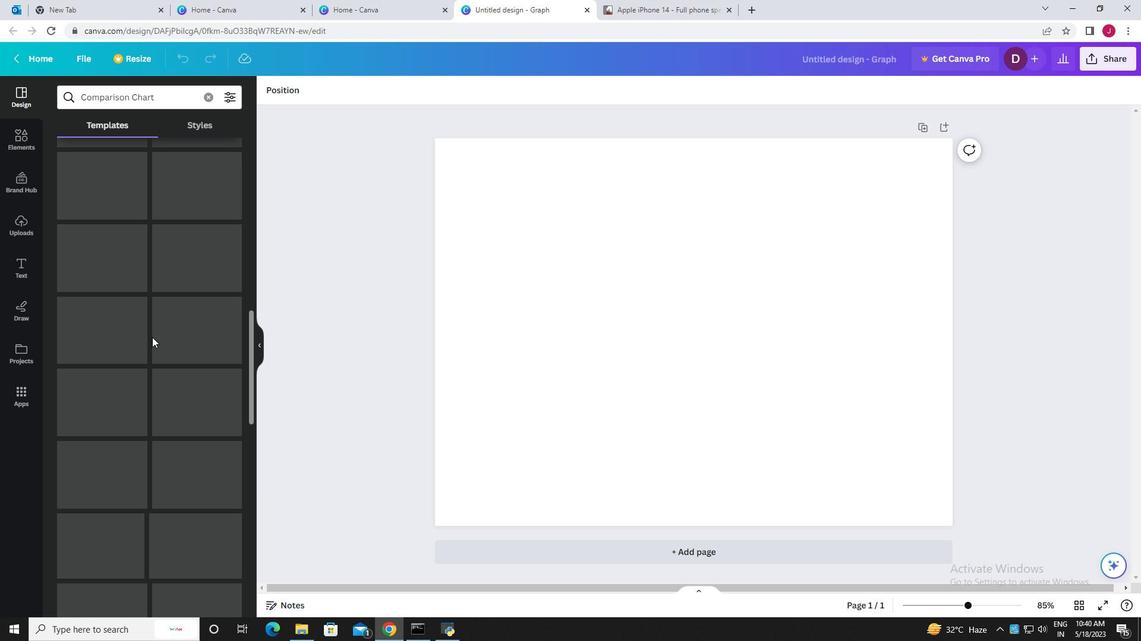 
Action: Mouse scrolled (152, 338) with delta (0, 0)
Screenshot: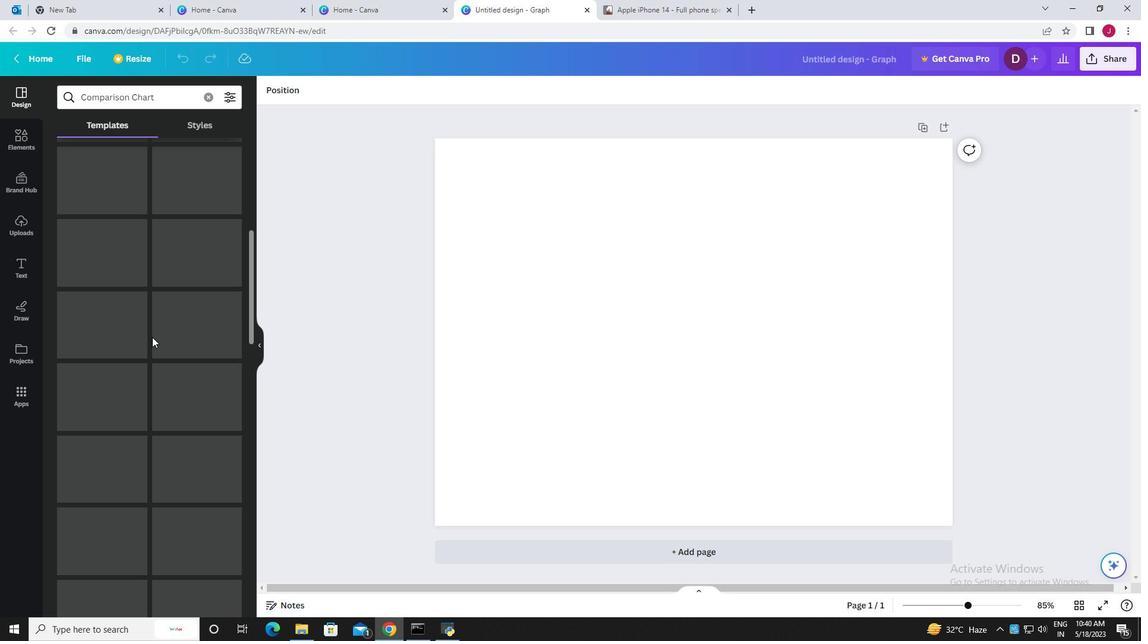 
Action: Mouse scrolled (152, 338) with delta (0, 0)
Screenshot: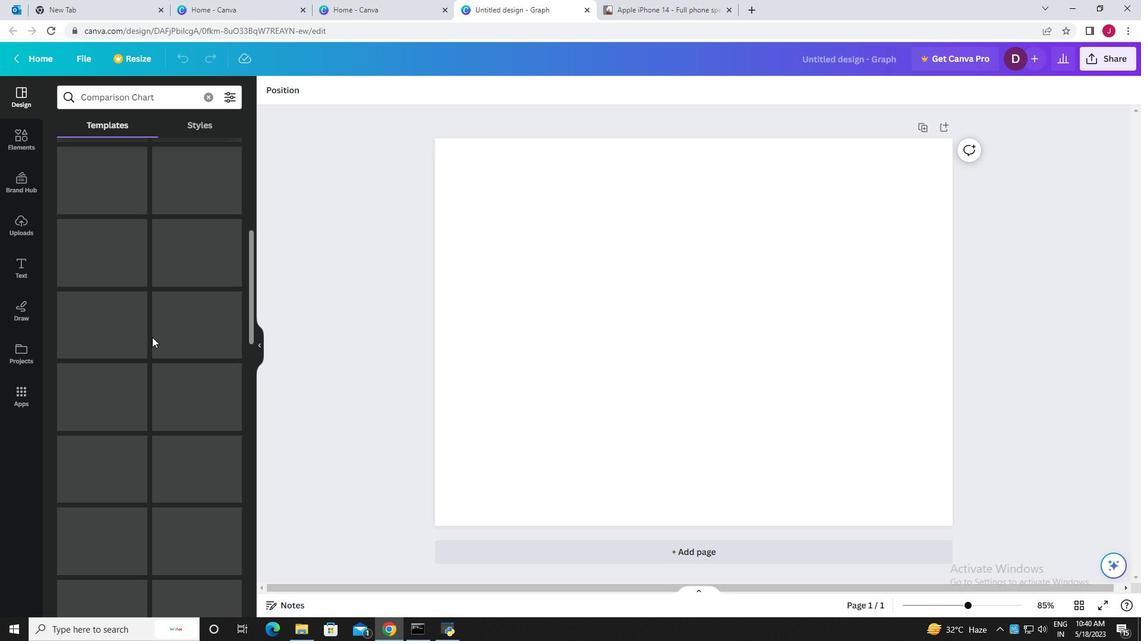
Action: Mouse scrolled (152, 338) with delta (0, 0)
Screenshot: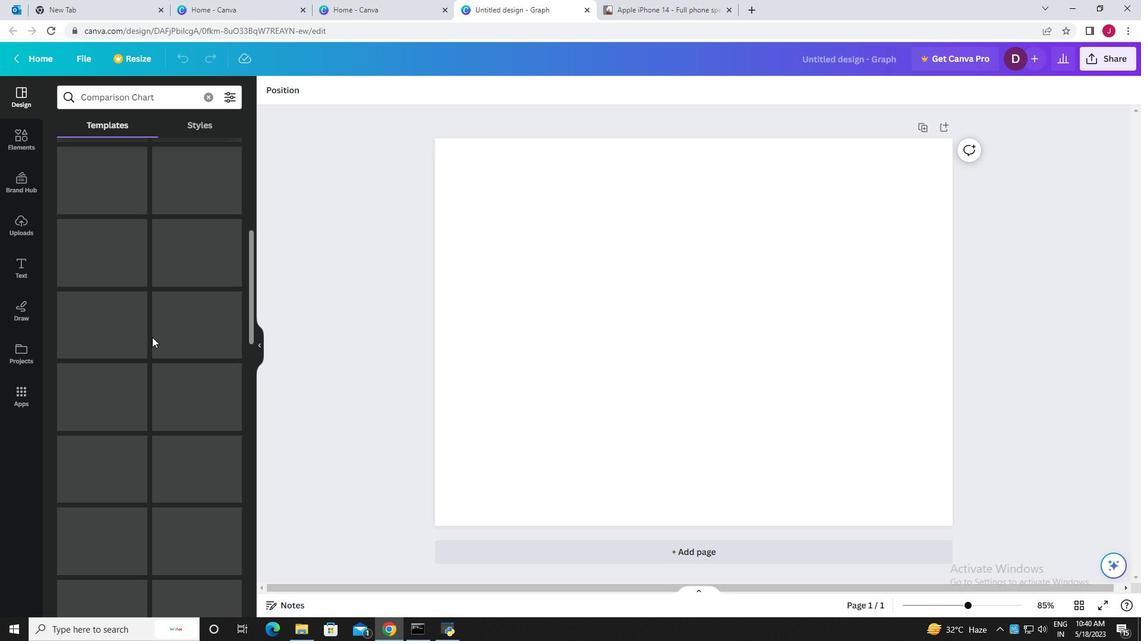 
Action: Mouse scrolled (152, 338) with delta (0, 0)
Screenshot: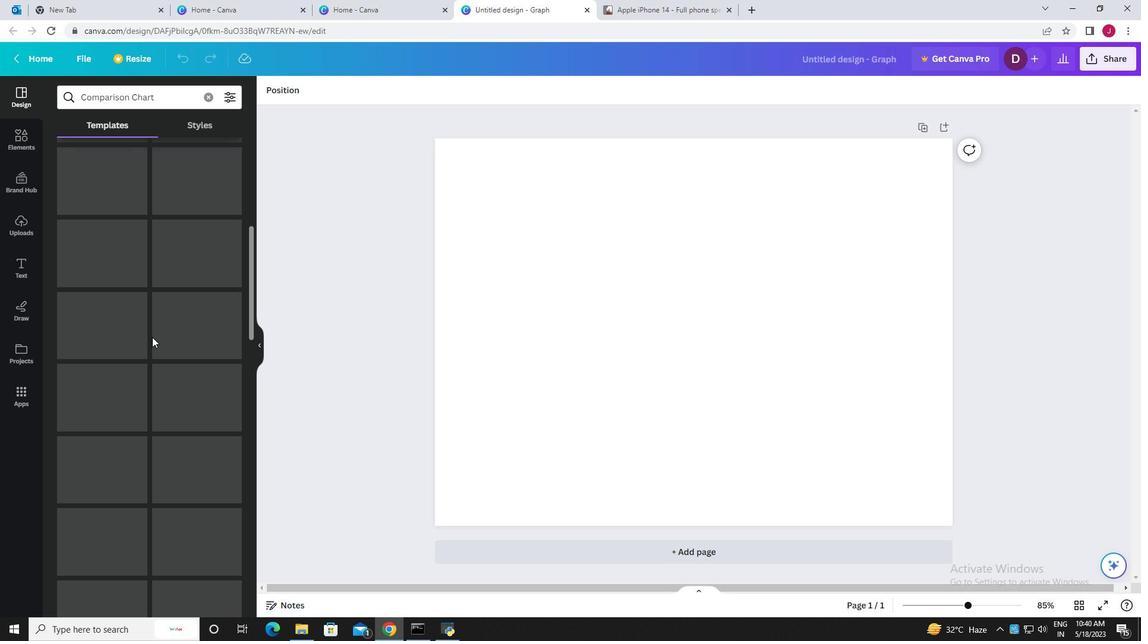 
Action: Mouse scrolled (152, 338) with delta (0, 0)
Screenshot: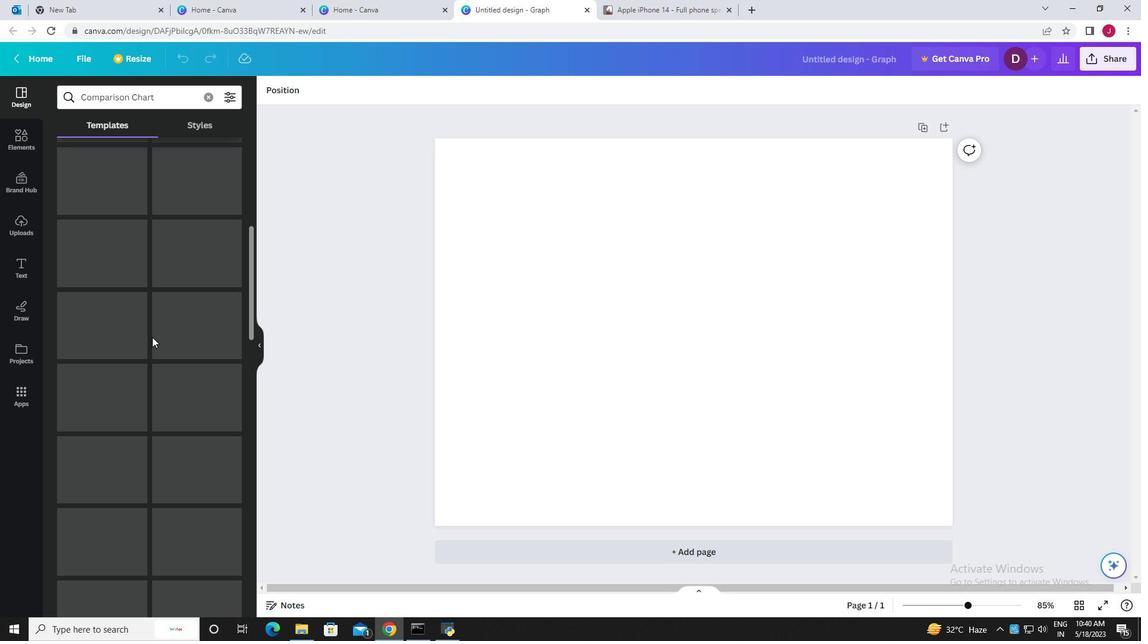 
Action: Mouse scrolled (152, 338) with delta (0, 0)
Screenshot: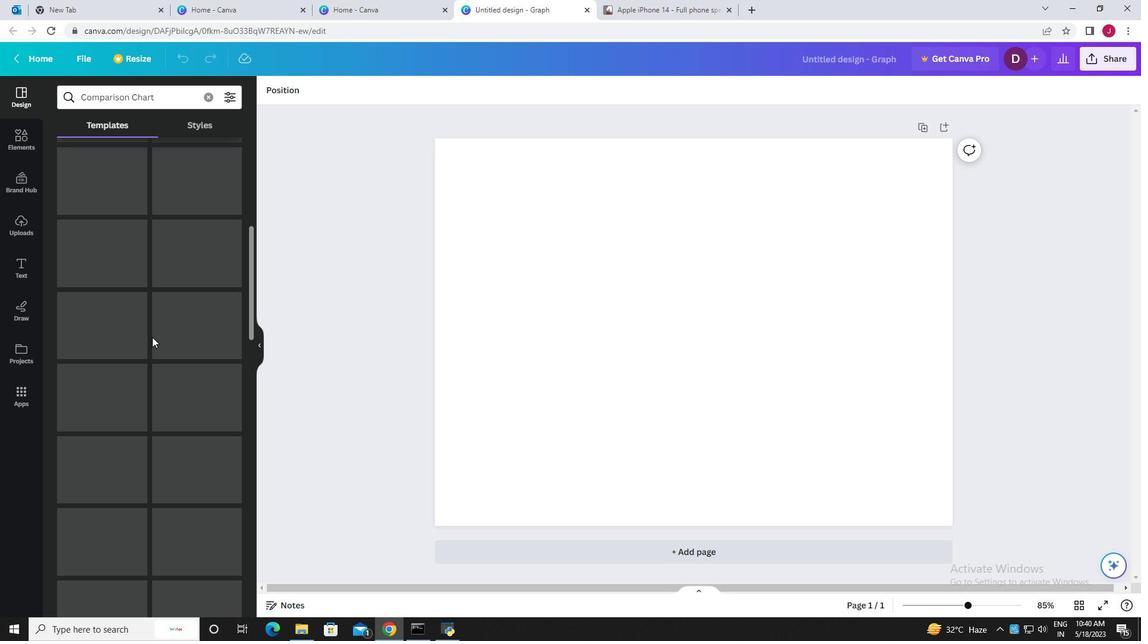 
Action: Mouse scrolled (152, 338) with delta (0, 0)
Screenshot: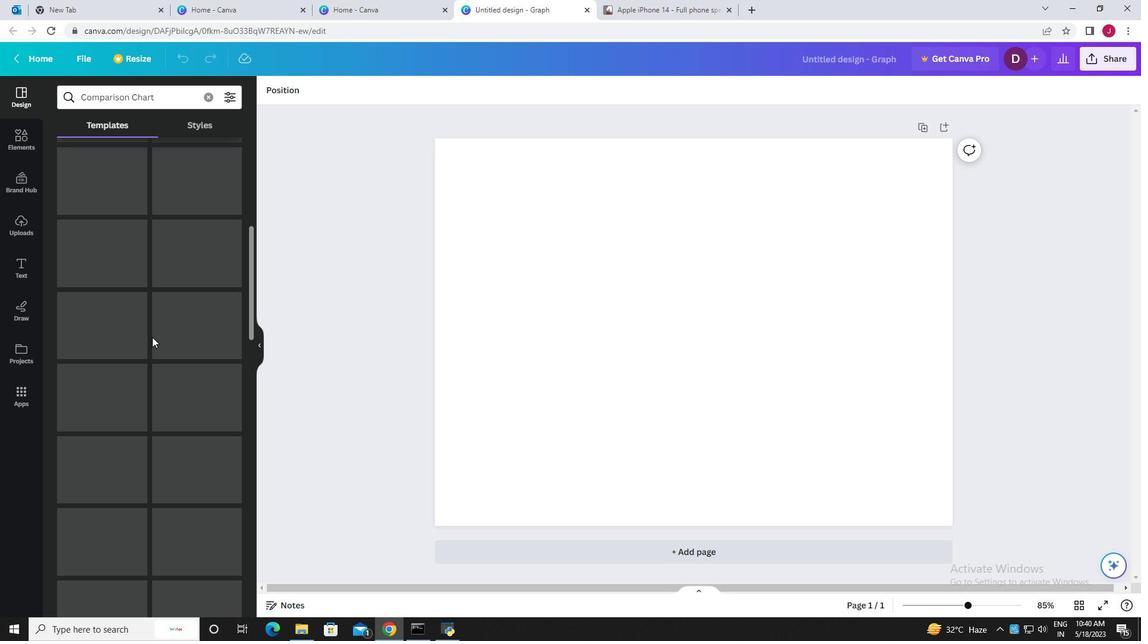 
Action: Mouse scrolled (152, 338) with delta (0, 0)
Screenshot: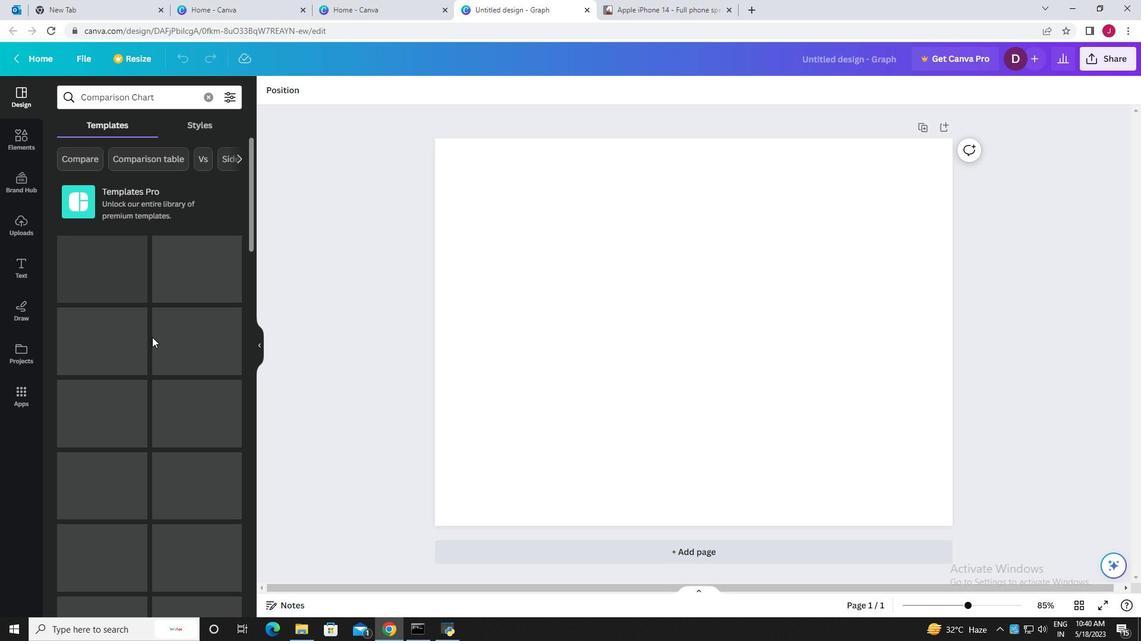 
Action: Mouse scrolled (152, 338) with delta (0, 0)
Screenshot: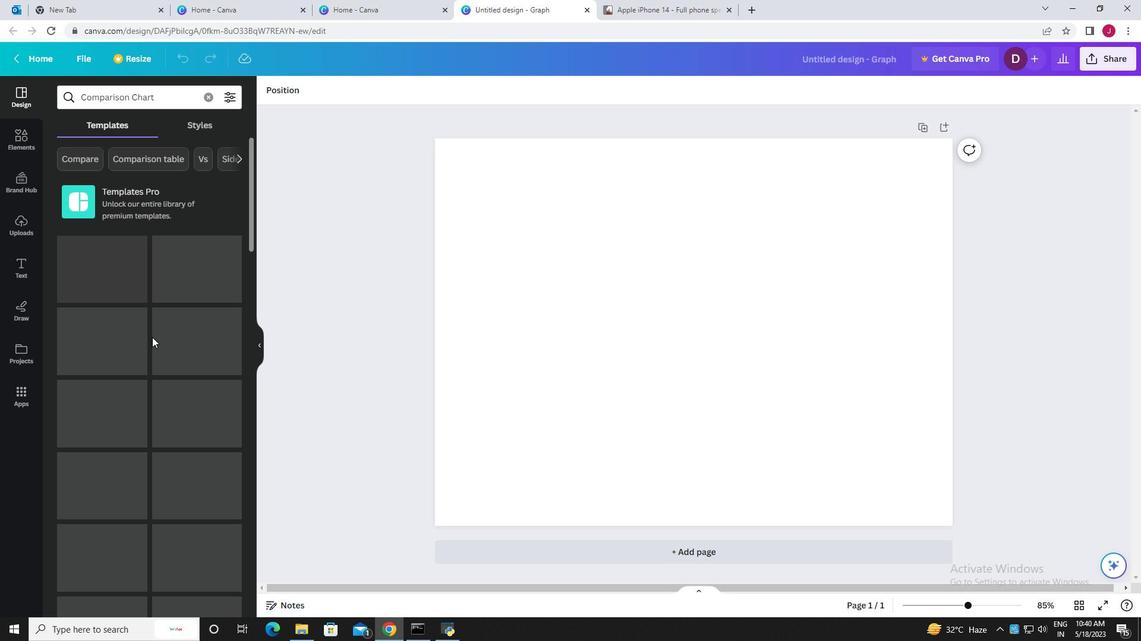 
Action: Mouse scrolled (152, 338) with delta (0, 0)
Screenshot: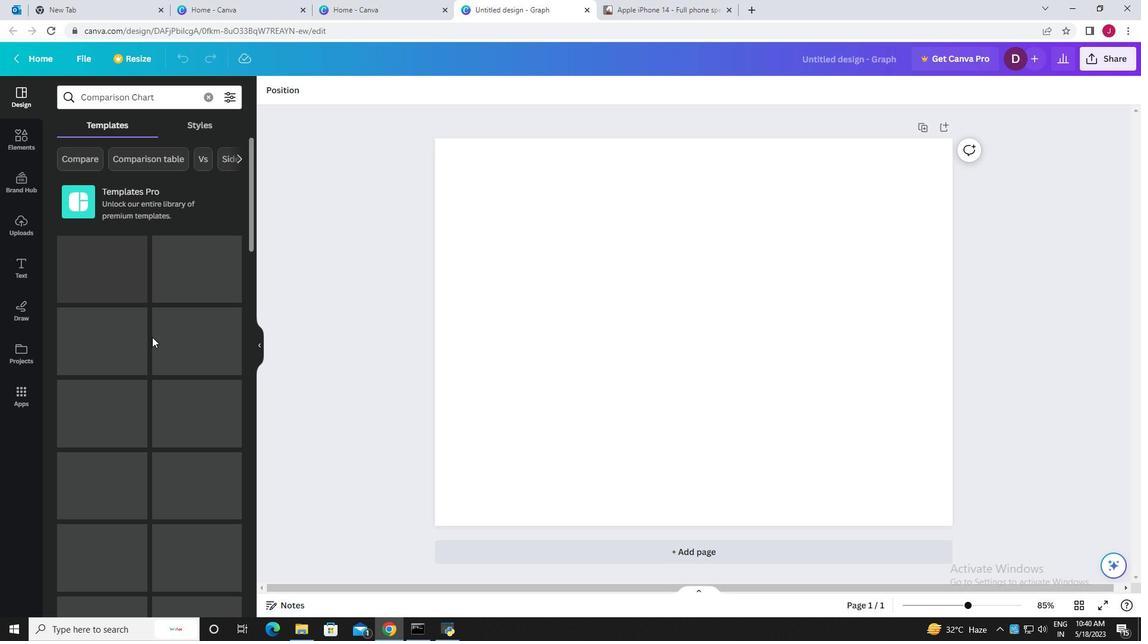 
Action: Mouse scrolled (152, 338) with delta (0, 0)
Screenshot: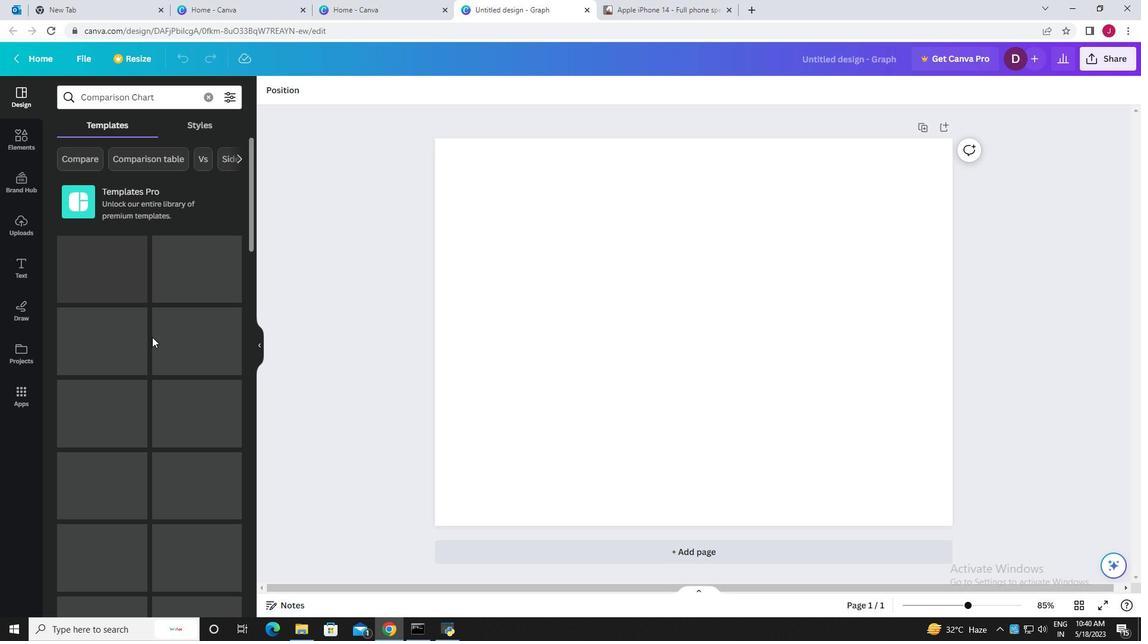 
Action: Mouse moved to (200, 285)
Screenshot: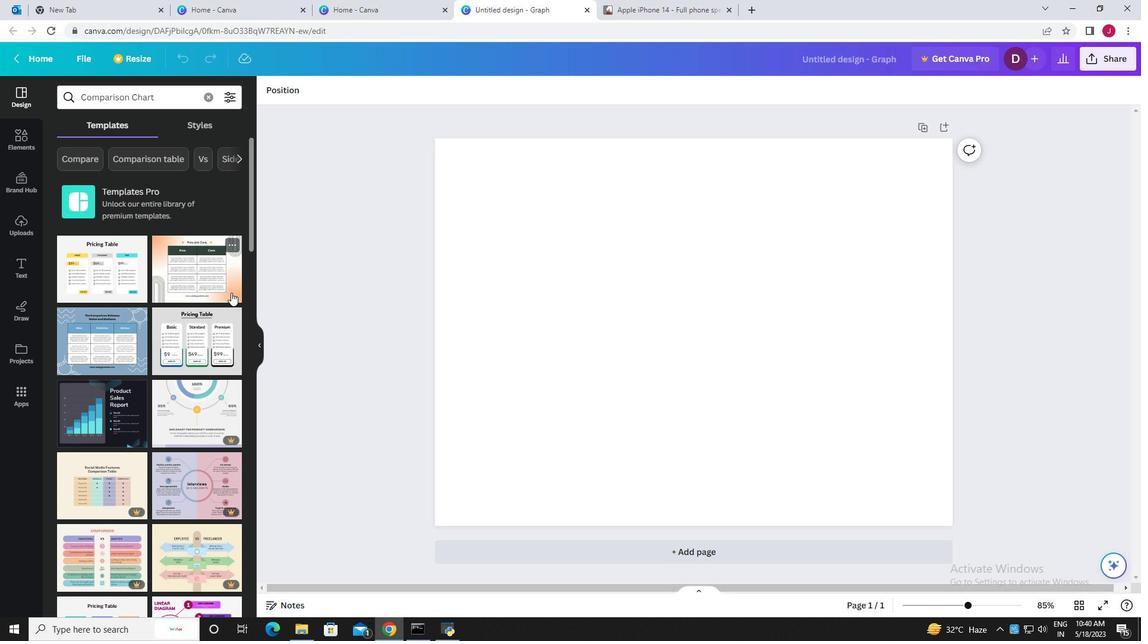 
Action: Mouse pressed left at (200, 285)
Screenshot: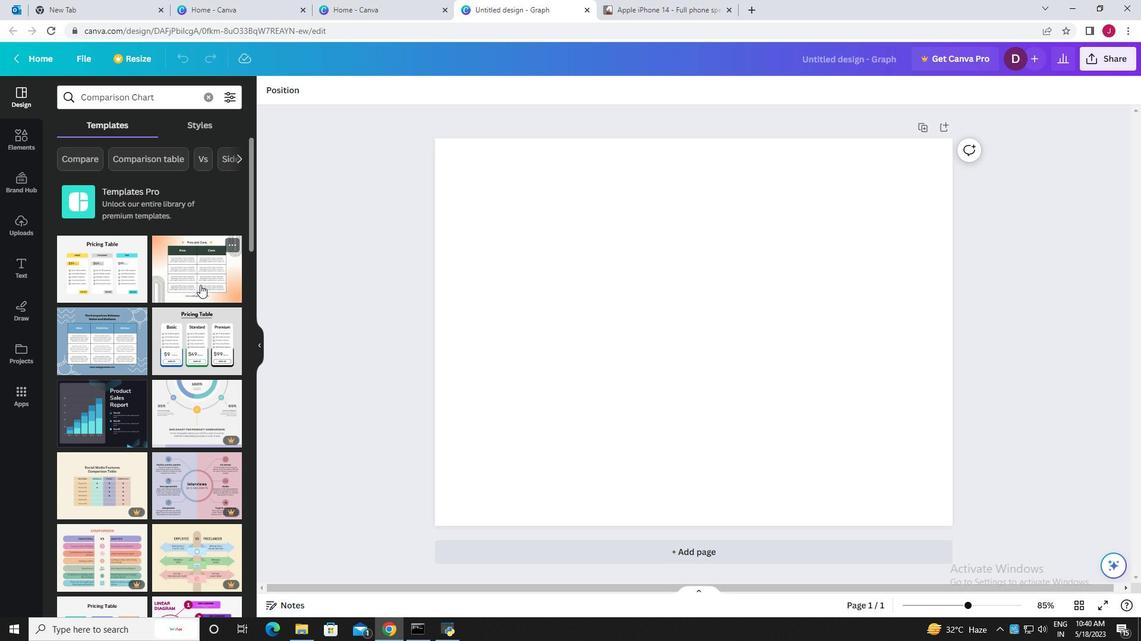 
Action: Mouse moved to (617, 227)
Screenshot: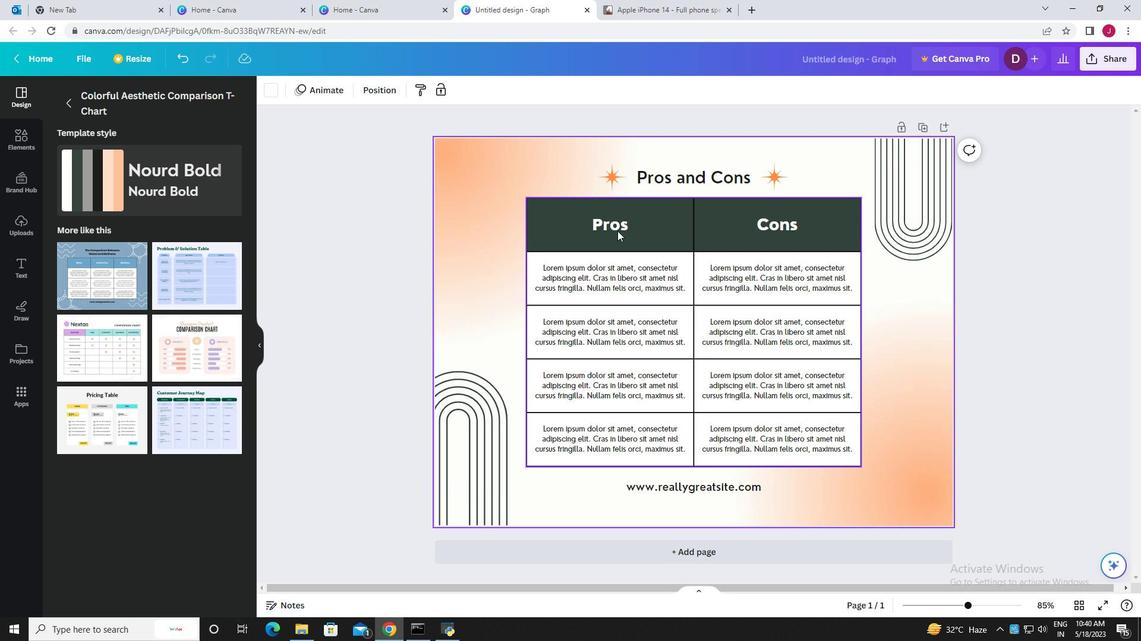 
Action: Mouse pressed left at (617, 227)
Screenshot: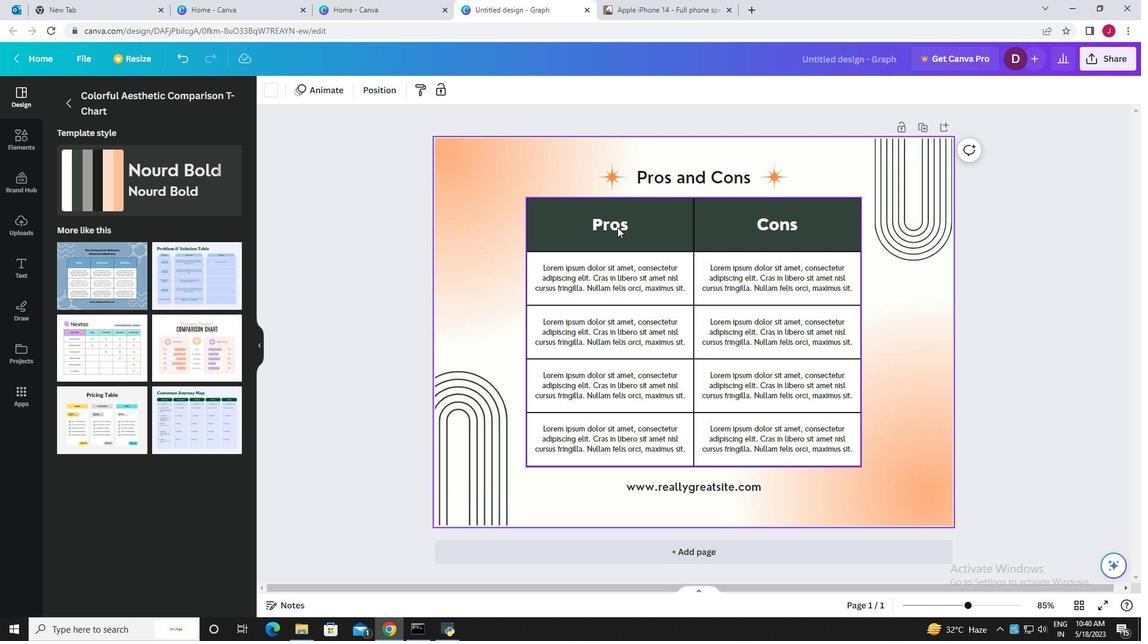 
Action: Mouse pressed left at (617, 227)
Screenshot: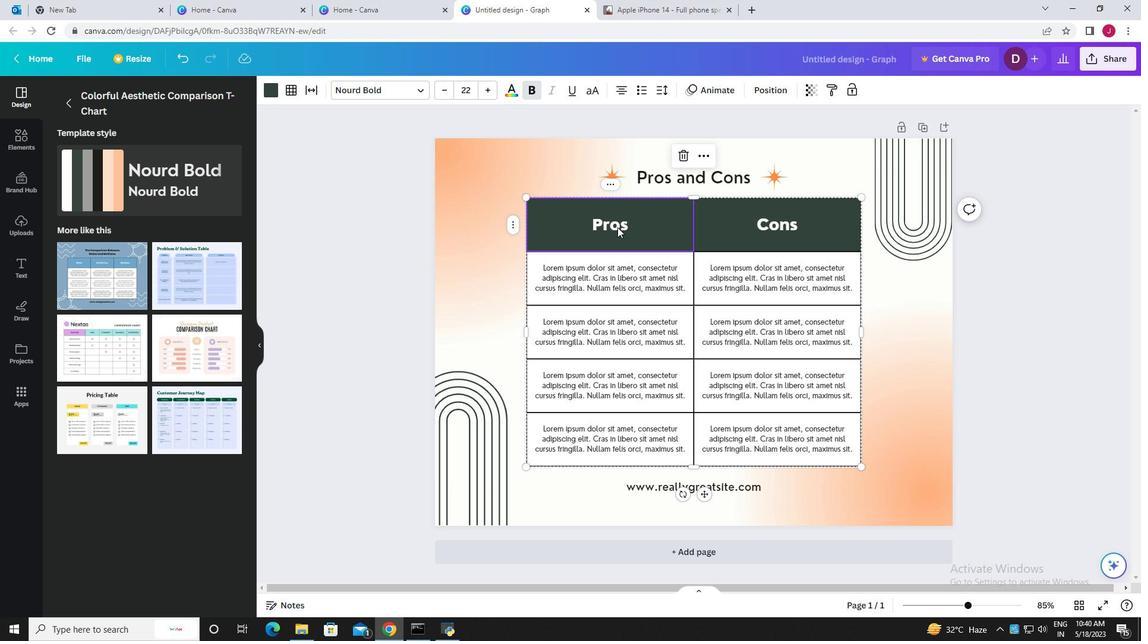
Action: Mouse pressed left at (617, 227)
Screenshot: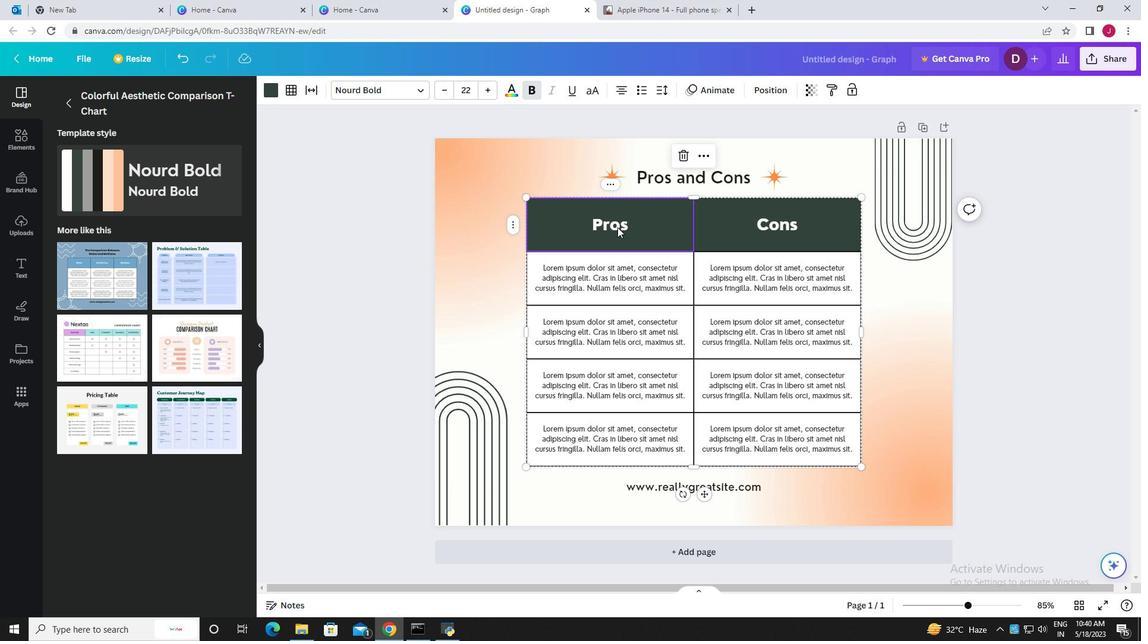
Action: Key pressed <Key.backspace>
Screenshot: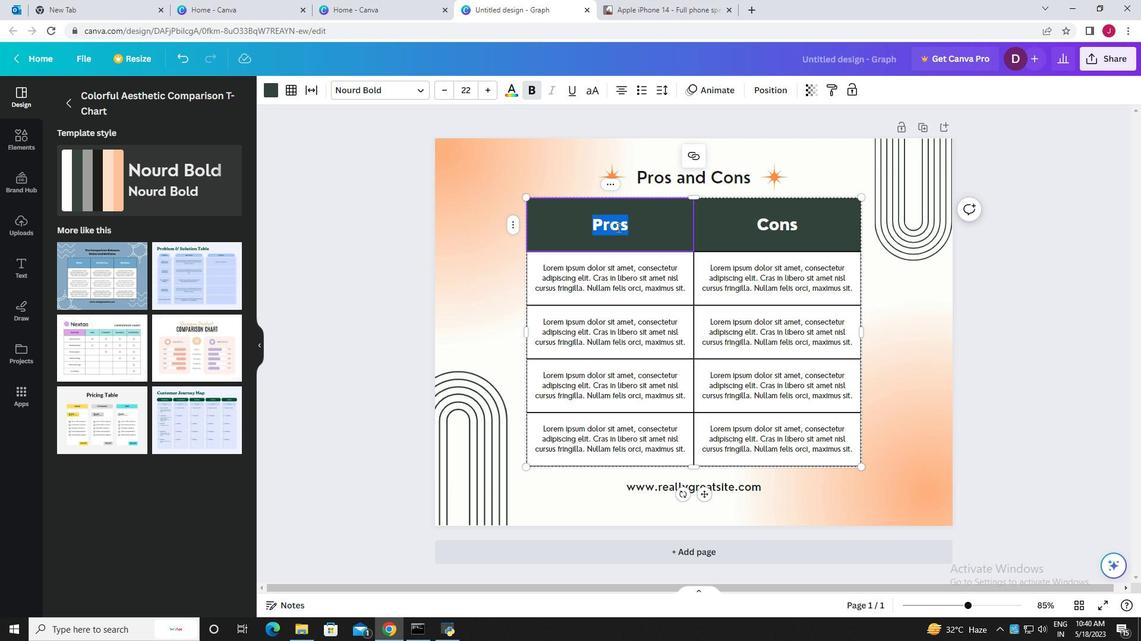 
Action: Mouse moved to (710, 174)
Screenshot: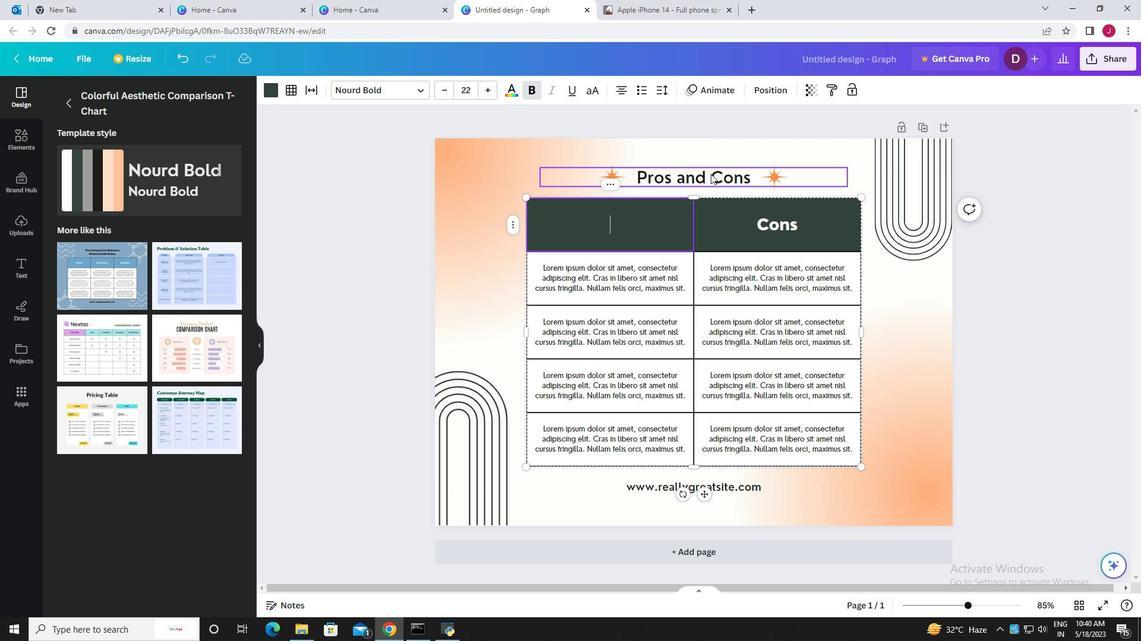 
Action: Mouse pressed left at (710, 174)
Screenshot: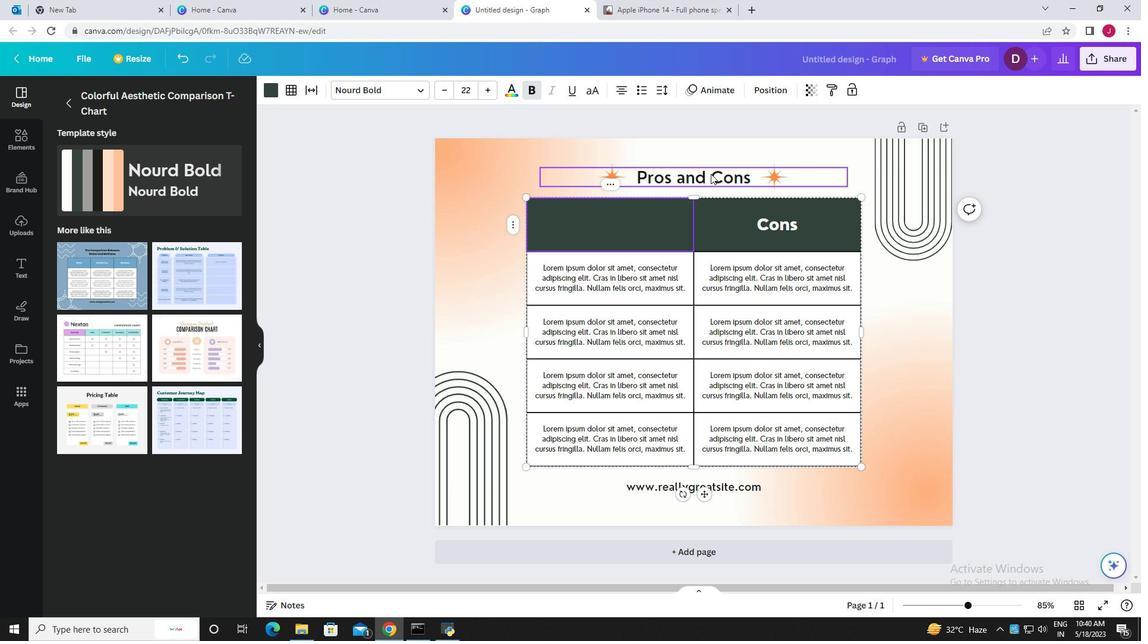 
Action: Mouse pressed left at (710, 174)
Screenshot: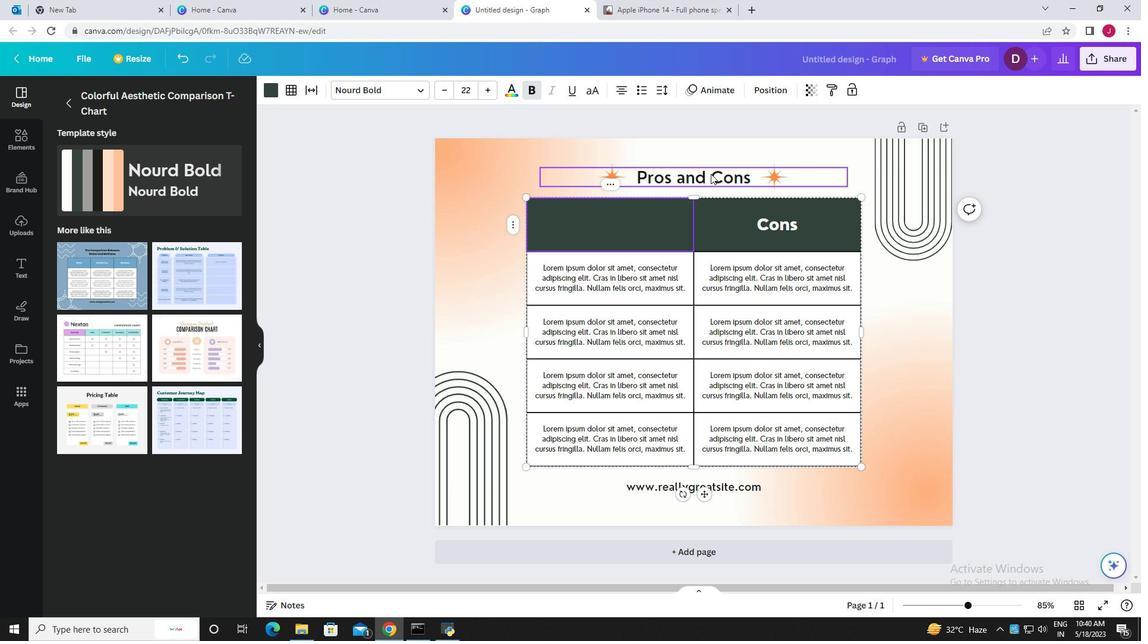 
Action: Mouse moved to (709, 173)
Screenshot: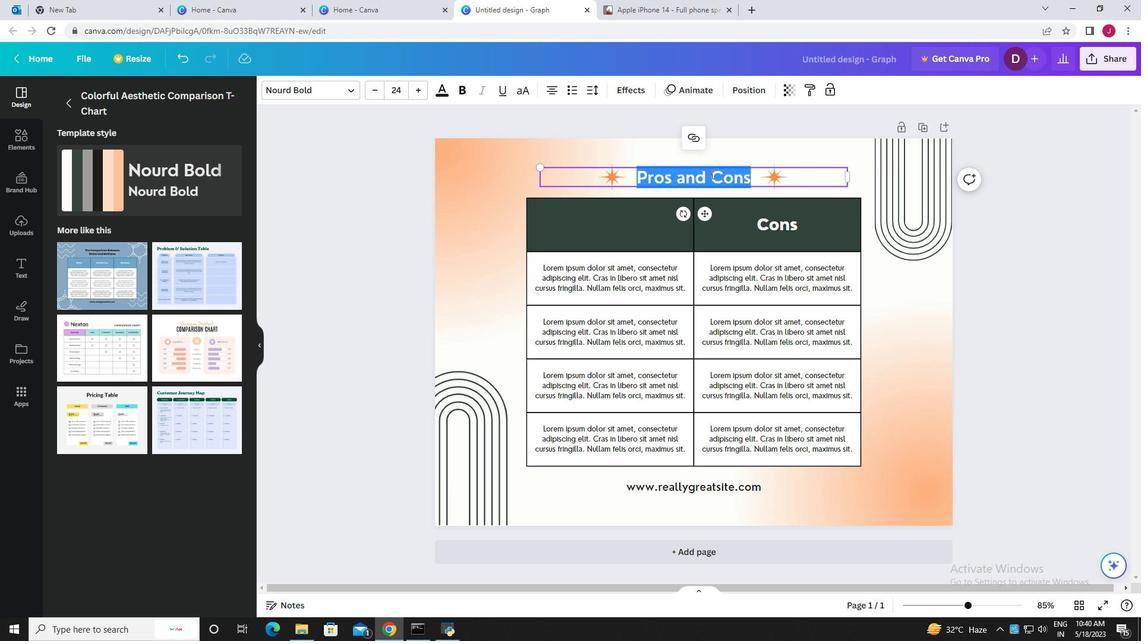 
Action: Key pressed <Key.backspace>latest<Key.space>iphone<Key.space>and<Key.space>predecessor
Screenshot: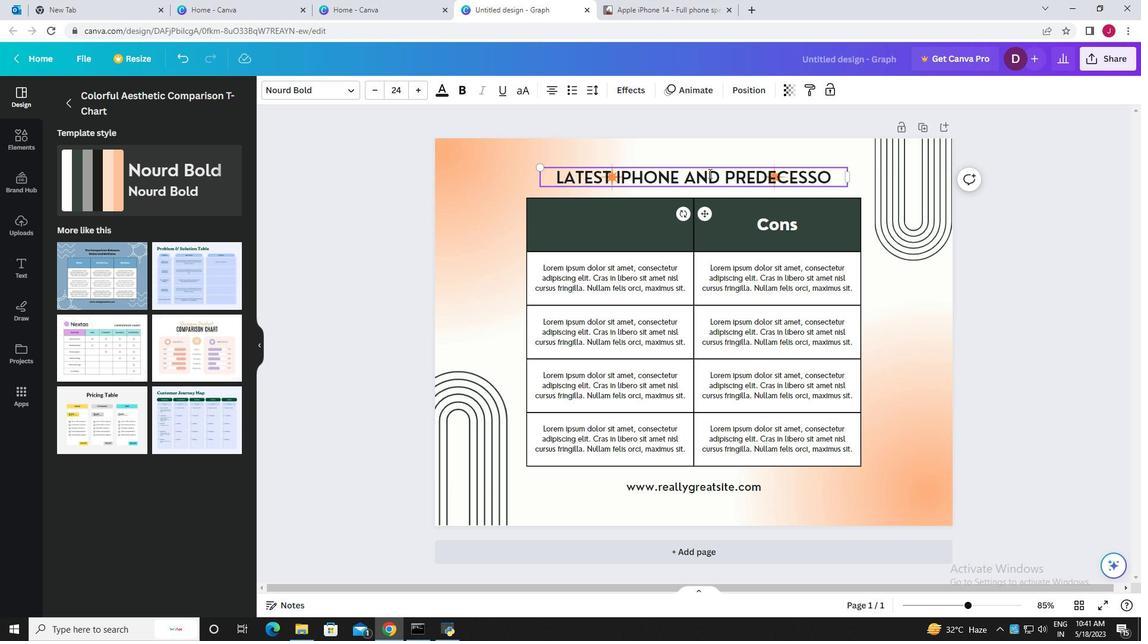 
Action: Mouse moved to (717, 176)
Screenshot: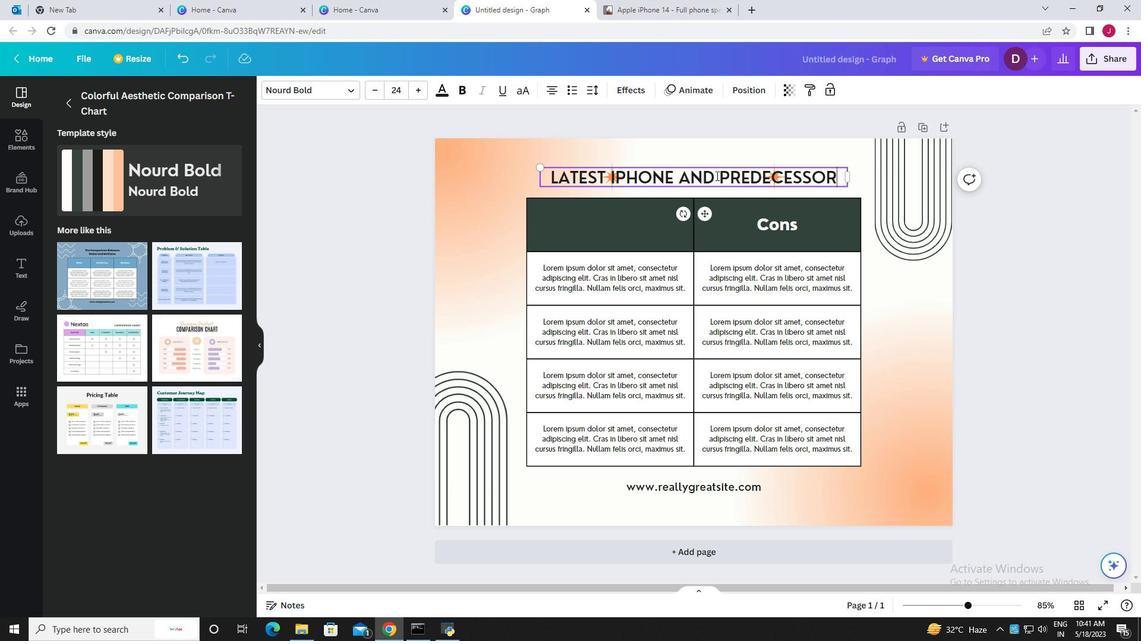 
Action: Mouse pressed left at (717, 176)
Screenshot: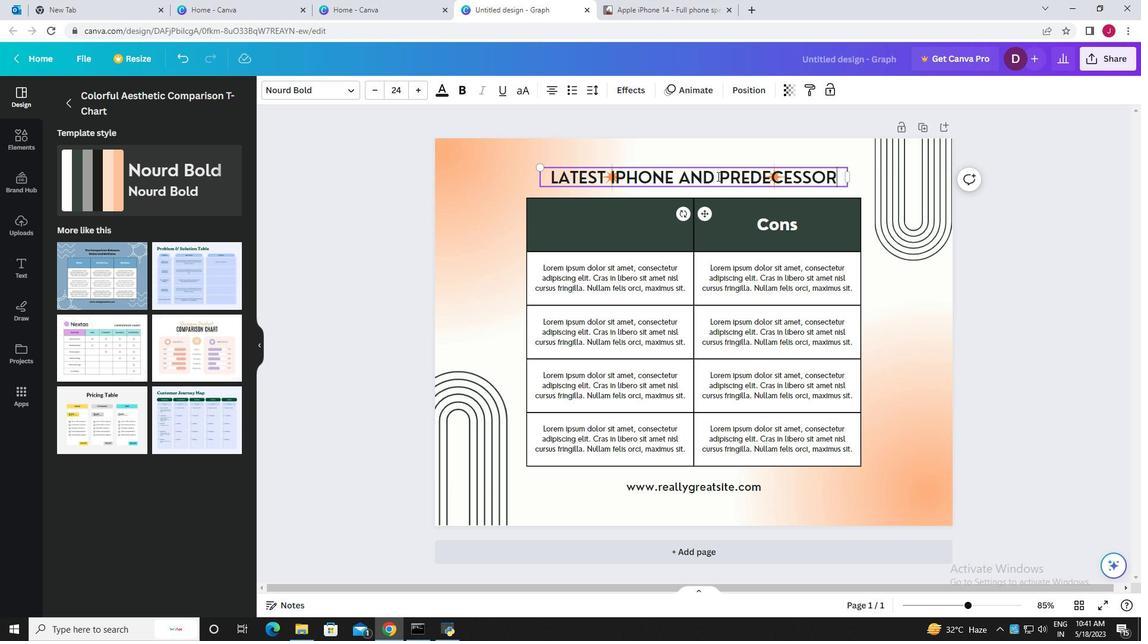 
Action: Key pressed its<Key.space>
Screenshot: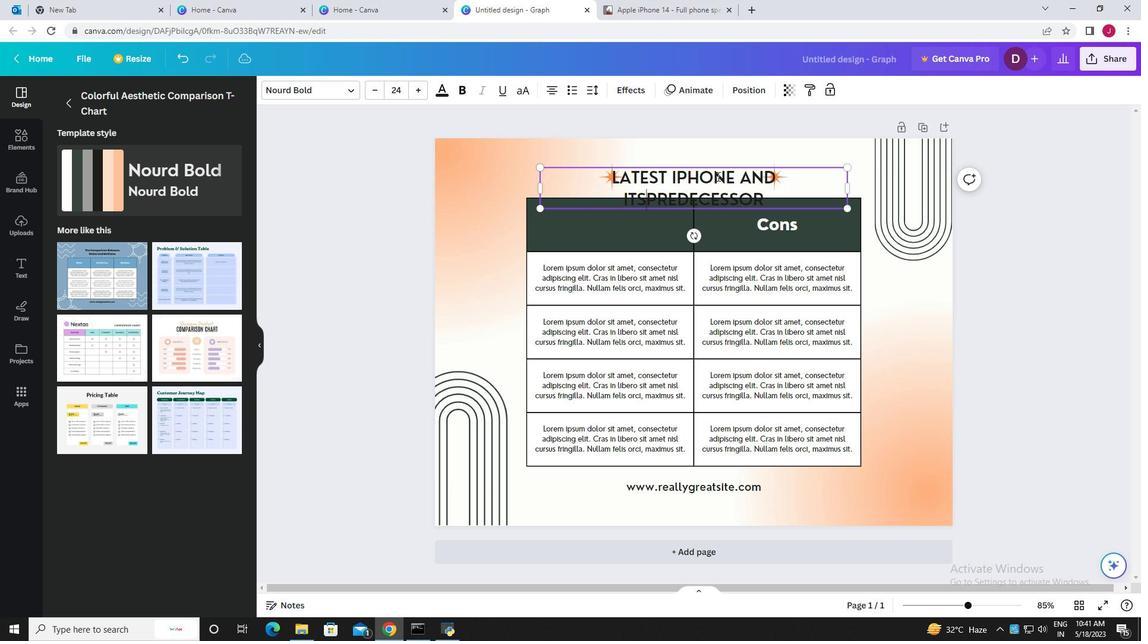 
Action: Mouse moved to (700, 208)
Screenshot: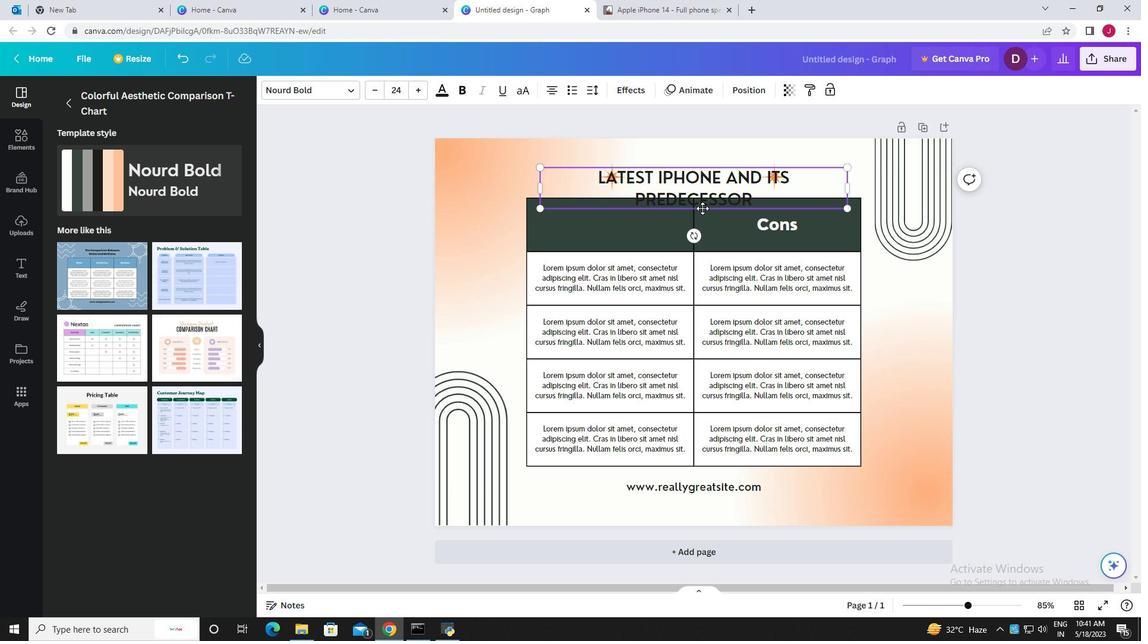
Action: Mouse pressed left at (700, 208)
Screenshot: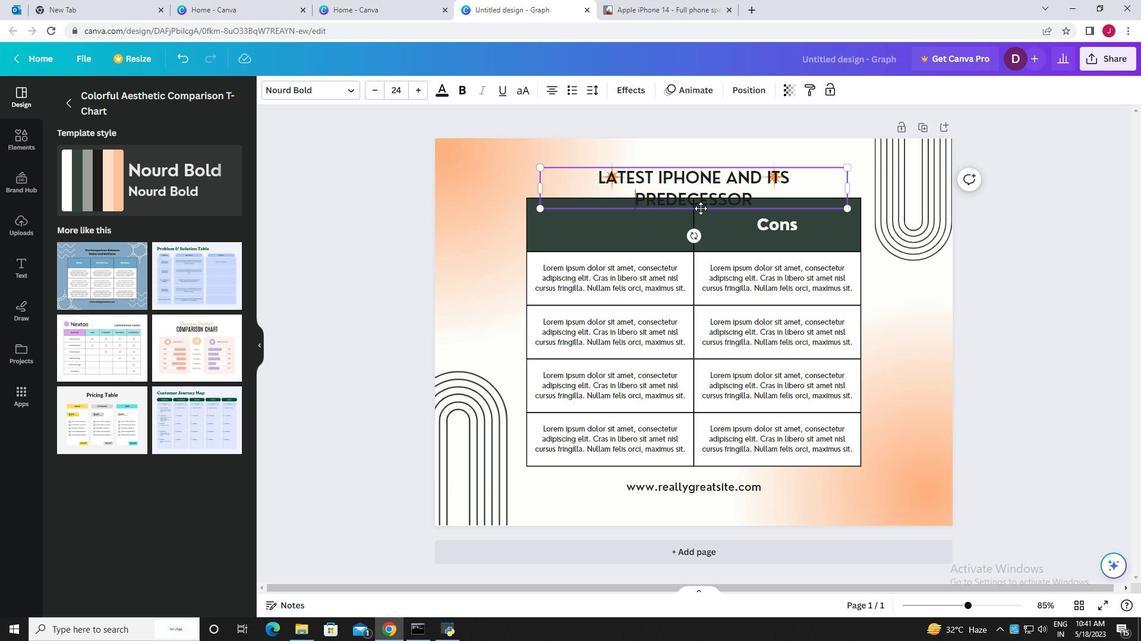 
Action: Mouse moved to (608, 222)
Screenshot: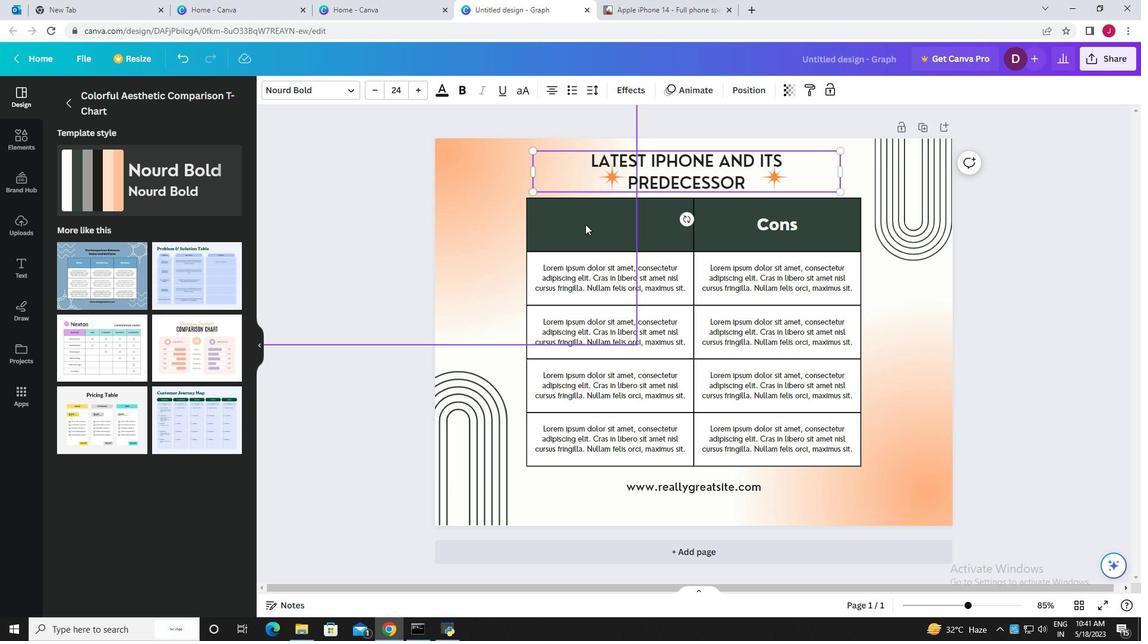 
Action: Mouse pressed left at (608, 222)
Screenshot: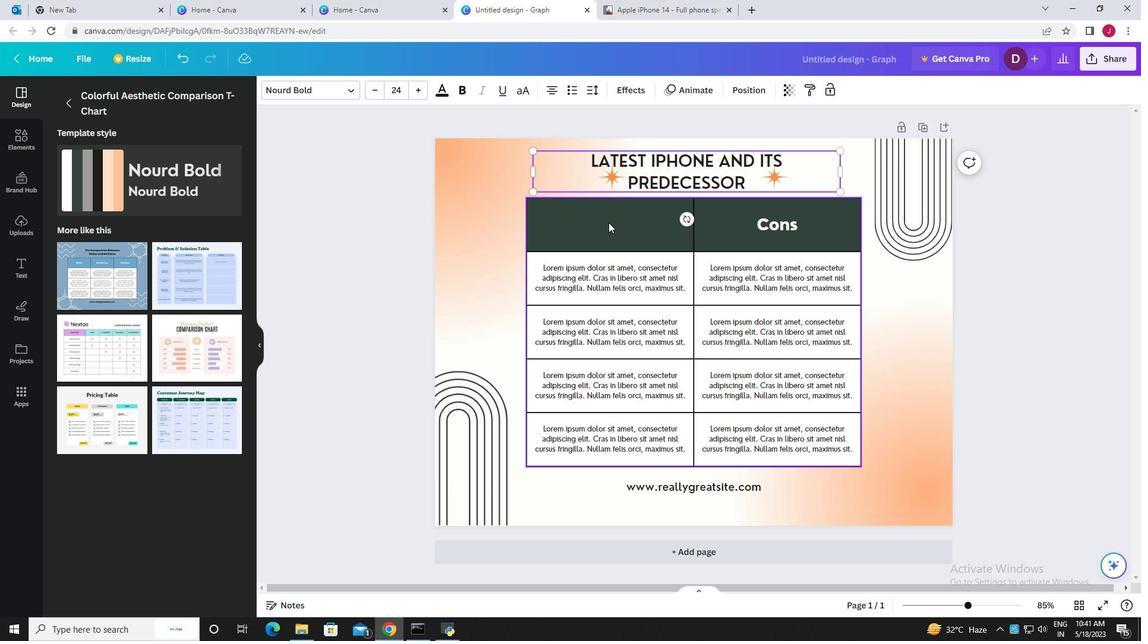 
Action: Mouse moved to (641, 10)
Screenshot: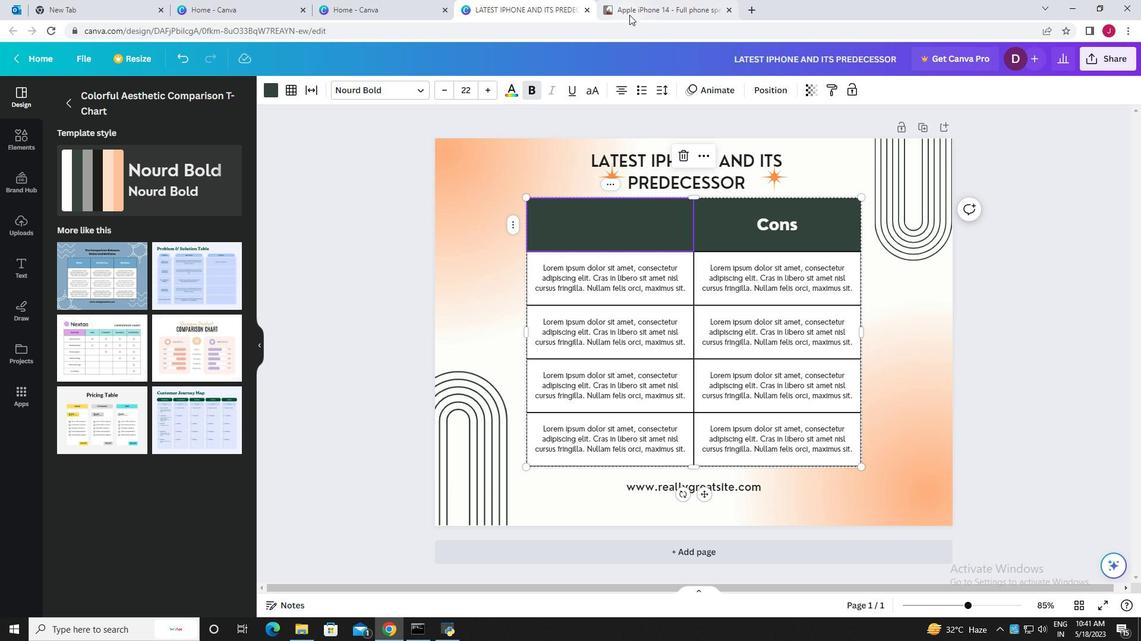 
Action: Mouse pressed left at (641, 10)
Screenshot: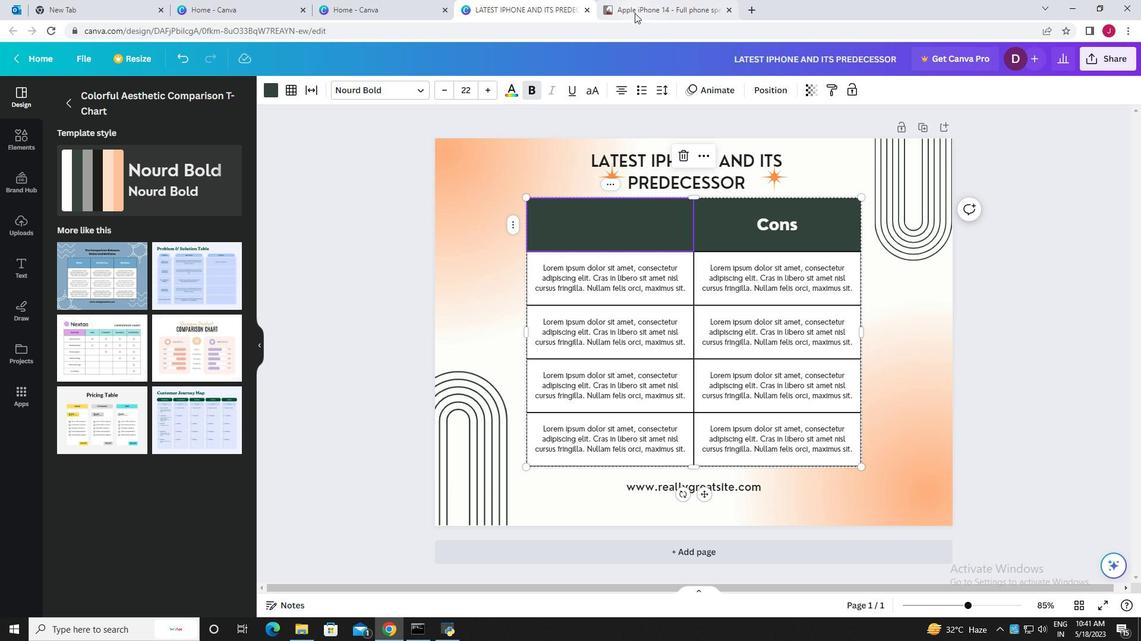 
Action: Mouse moved to (510, 205)
Screenshot: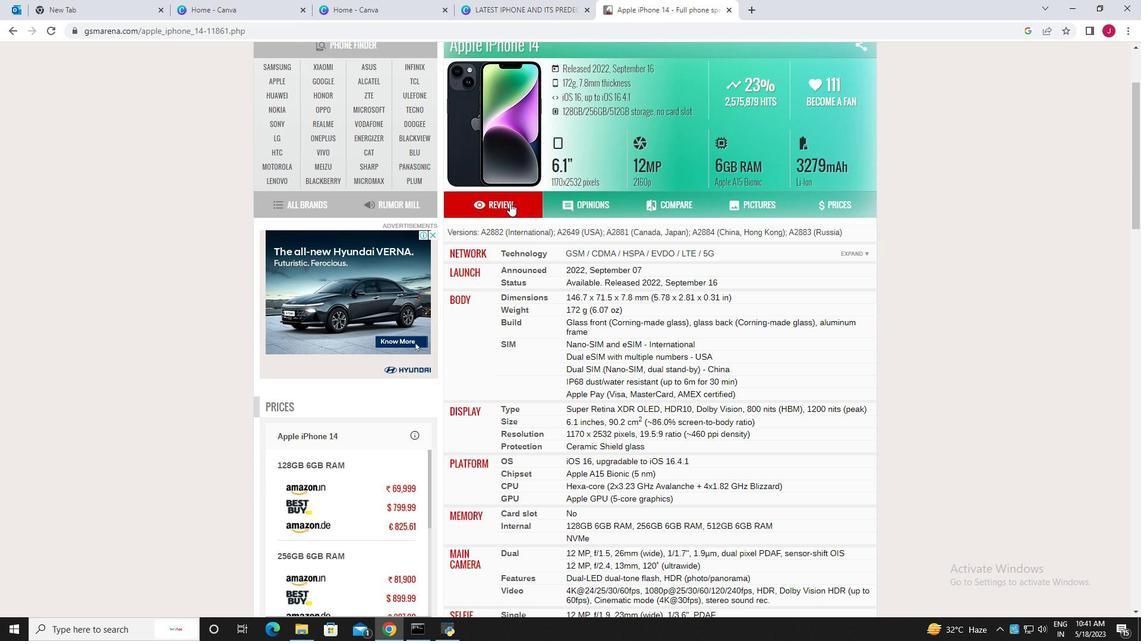 
Action: Mouse scrolled (510, 206) with delta (0, 0)
Screenshot: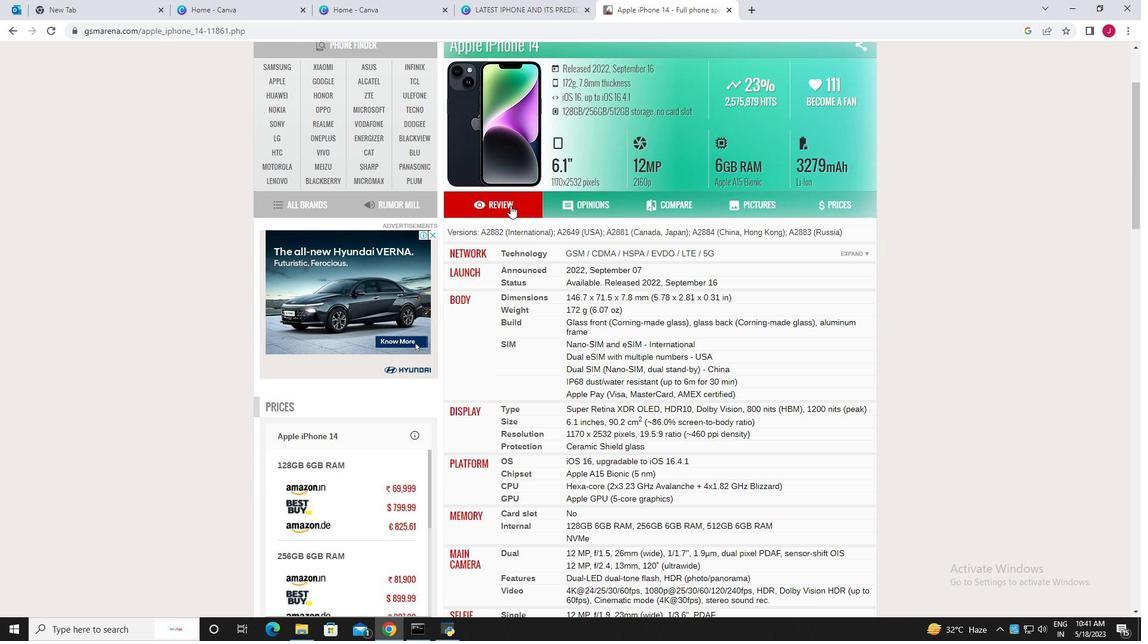 
Action: Mouse scrolled (510, 206) with delta (0, 0)
Screenshot: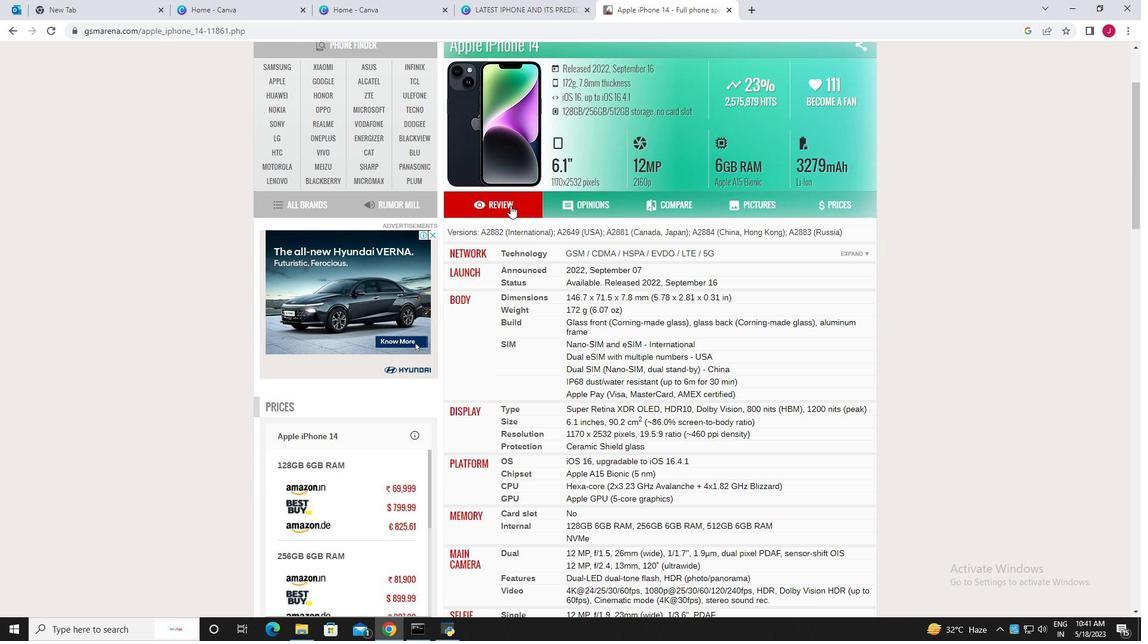 
Action: Mouse scrolled (510, 206) with delta (0, 0)
Screenshot: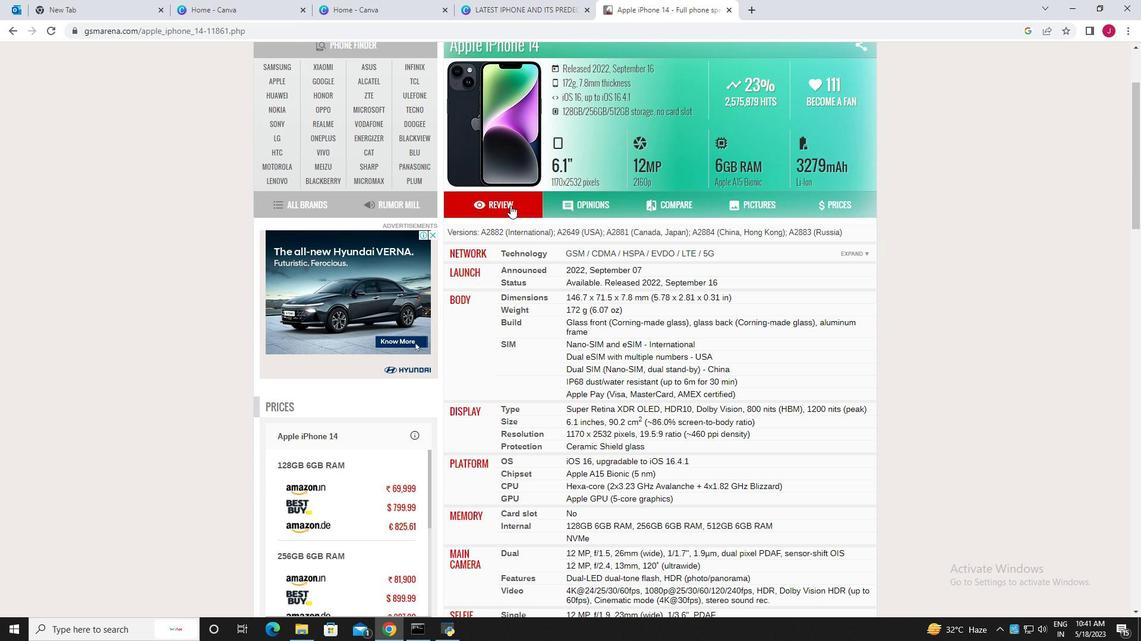 
Action: Mouse moved to (510, 205)
Screenshot: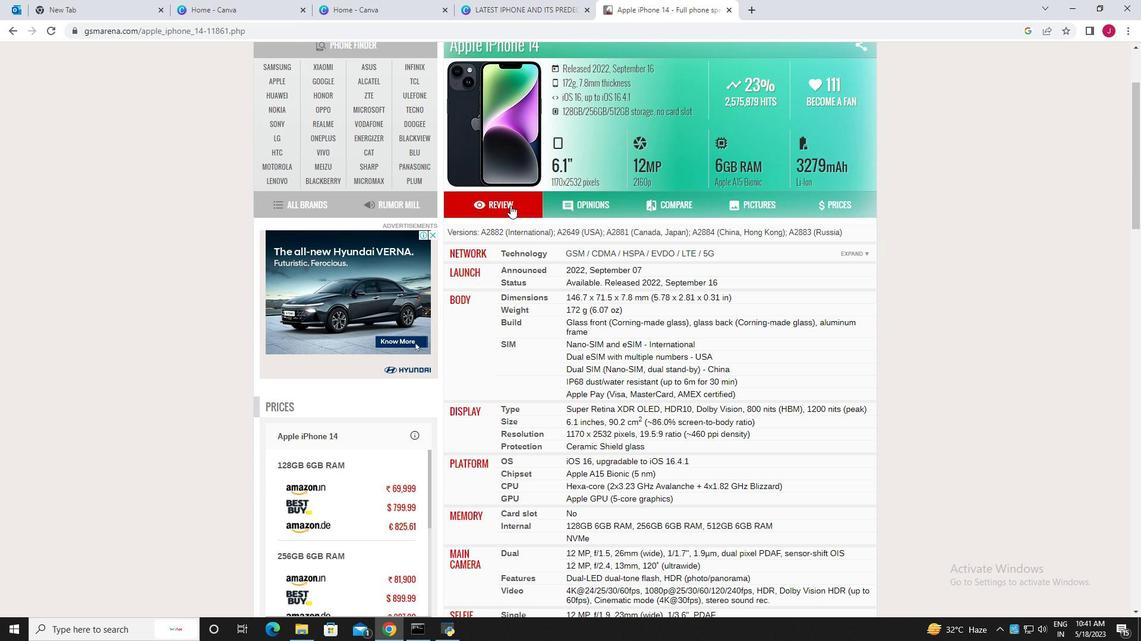 
Action: Mouse scrolled (510, 206) with delta (0, 0)
Screenshot: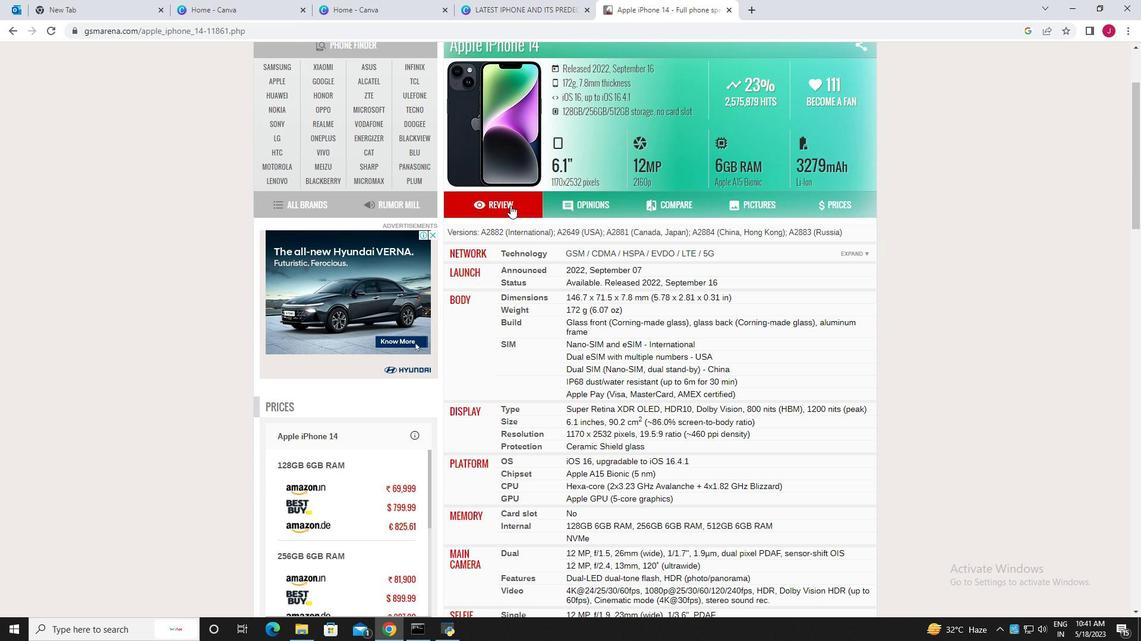 
Action: Mouse moved to (450, 162)
Screenshot: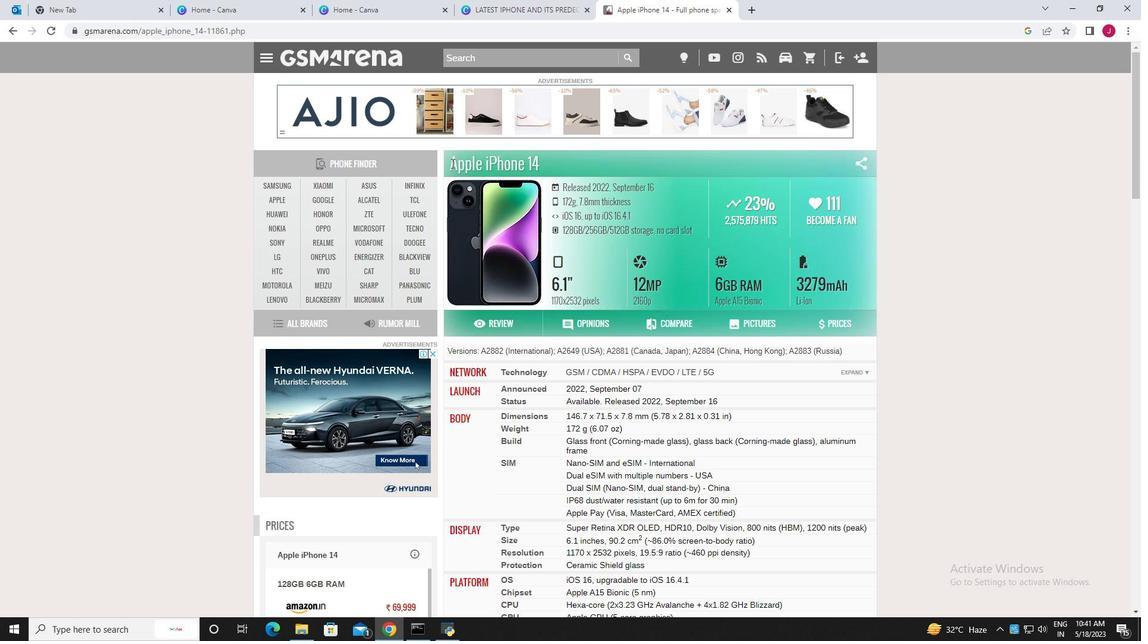 
Action: Mouse pressed left at (450, 162)
Screenshot: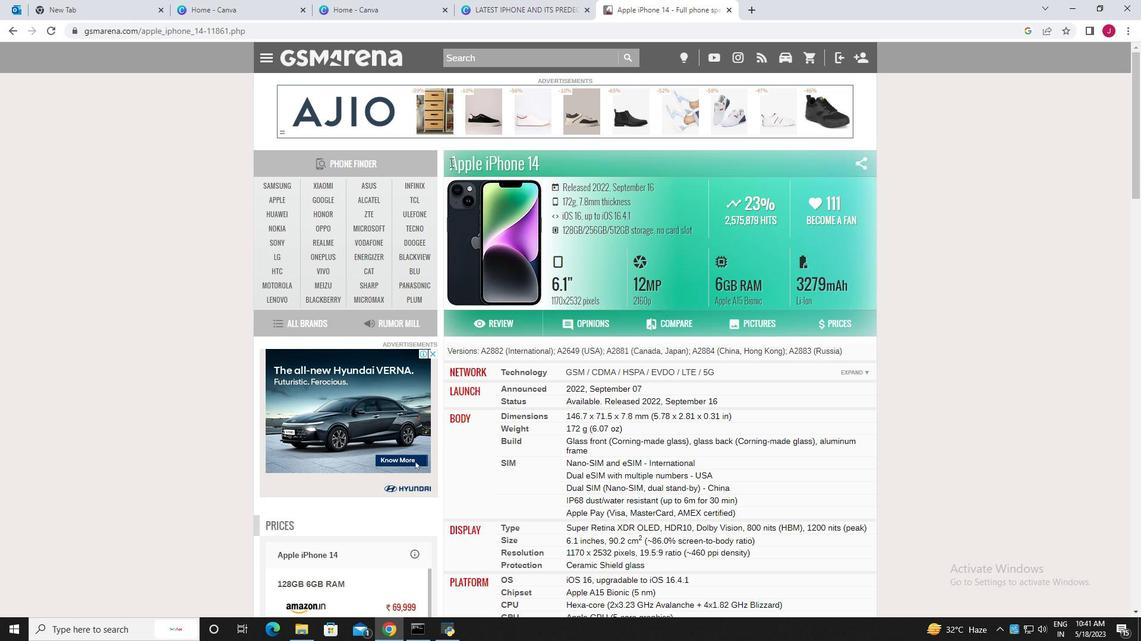 
Action: Mouse moved to (372, 6)
Screenshot: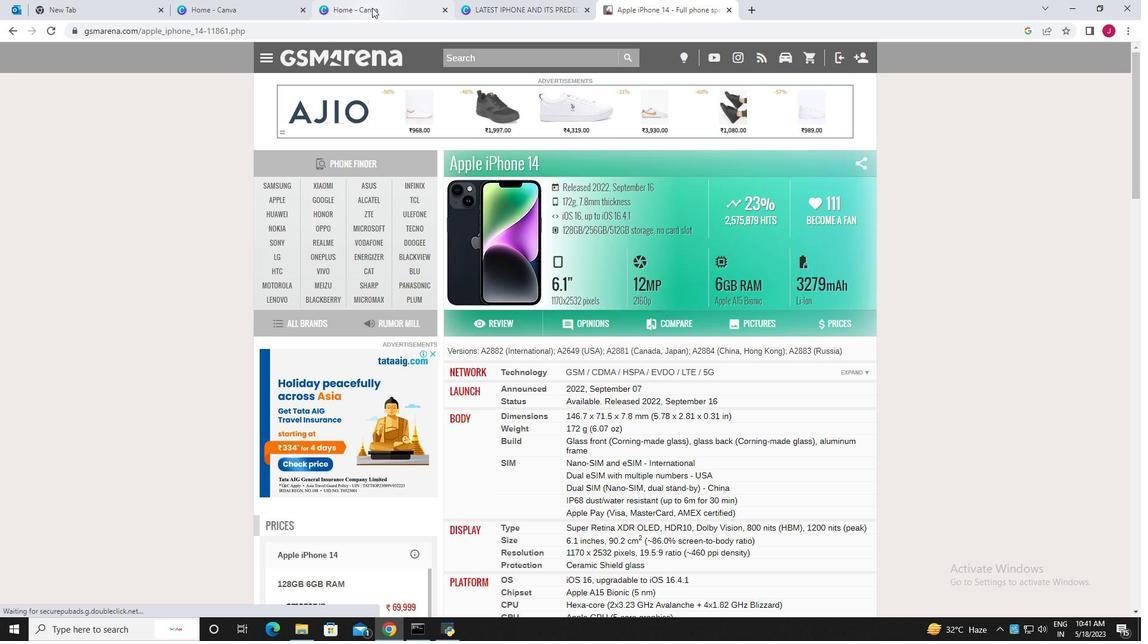 
Action: Mouse pressed left at (372, 6)
Screenshot: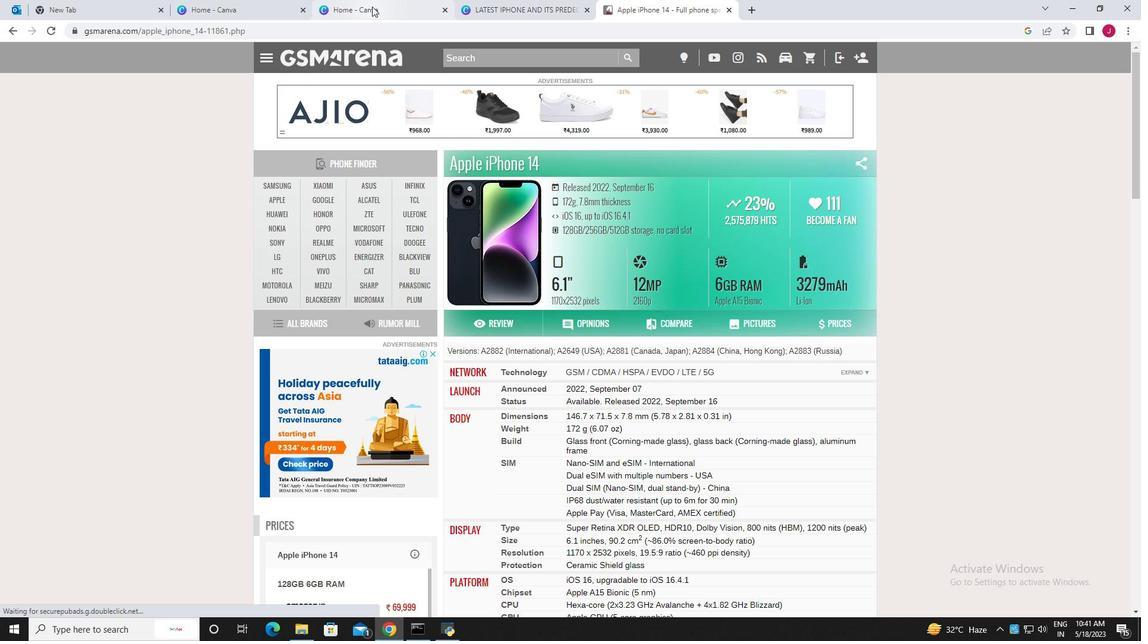 
Action: Mouse moved to (514, 4)
Screenshot: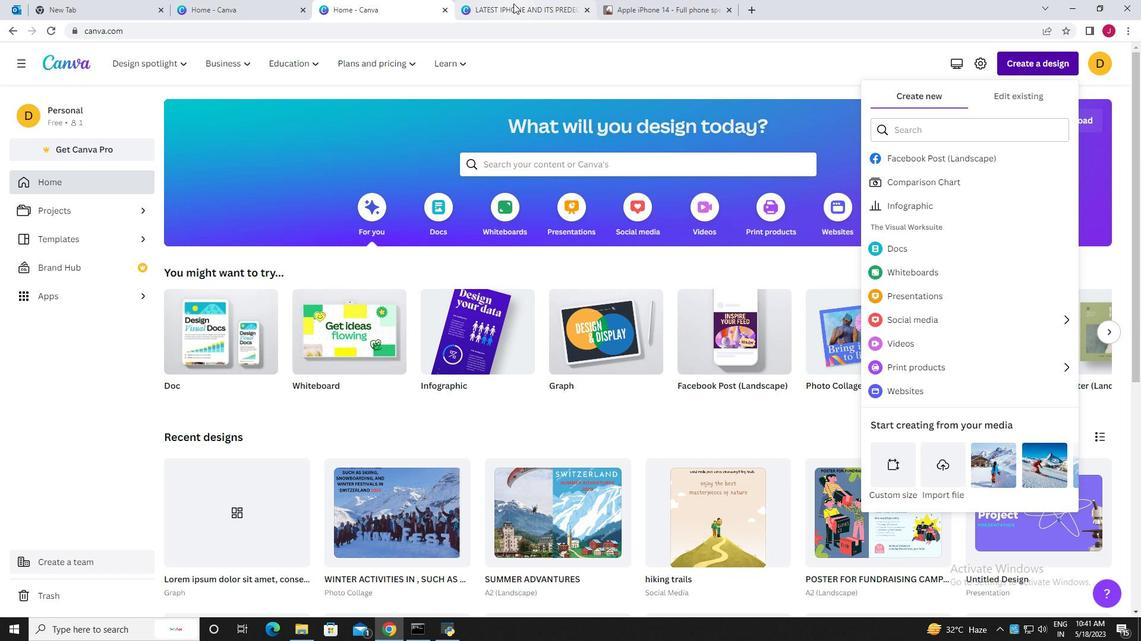 
Action: Mouse pressed left at (514, 4)
Screenshot: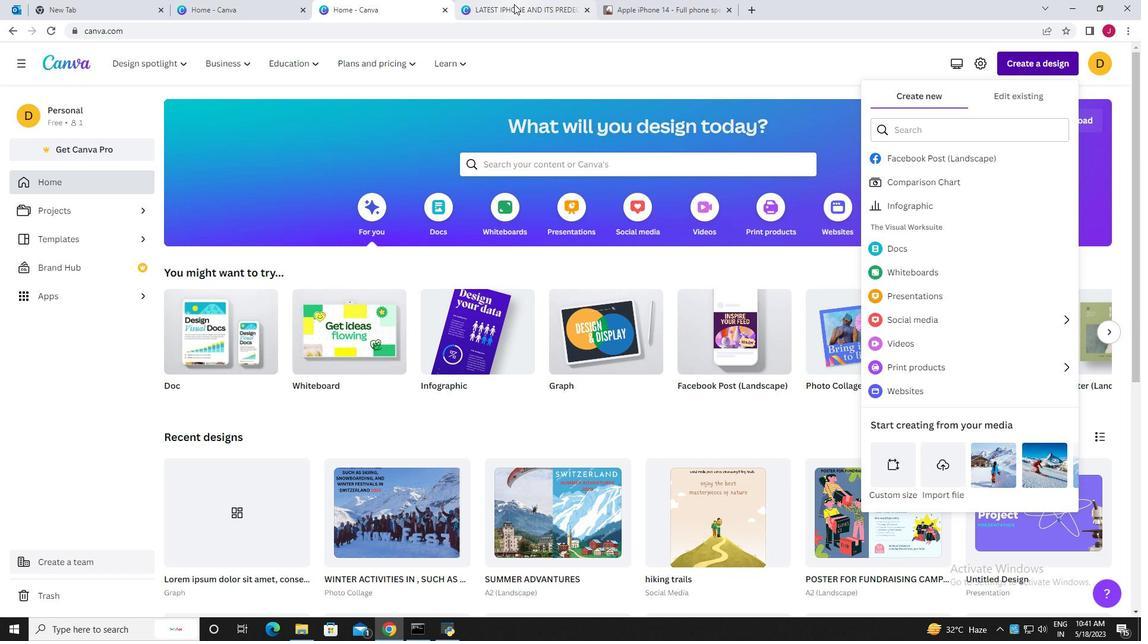 
Action: Mouse moved to (574, 223)
Screenshot: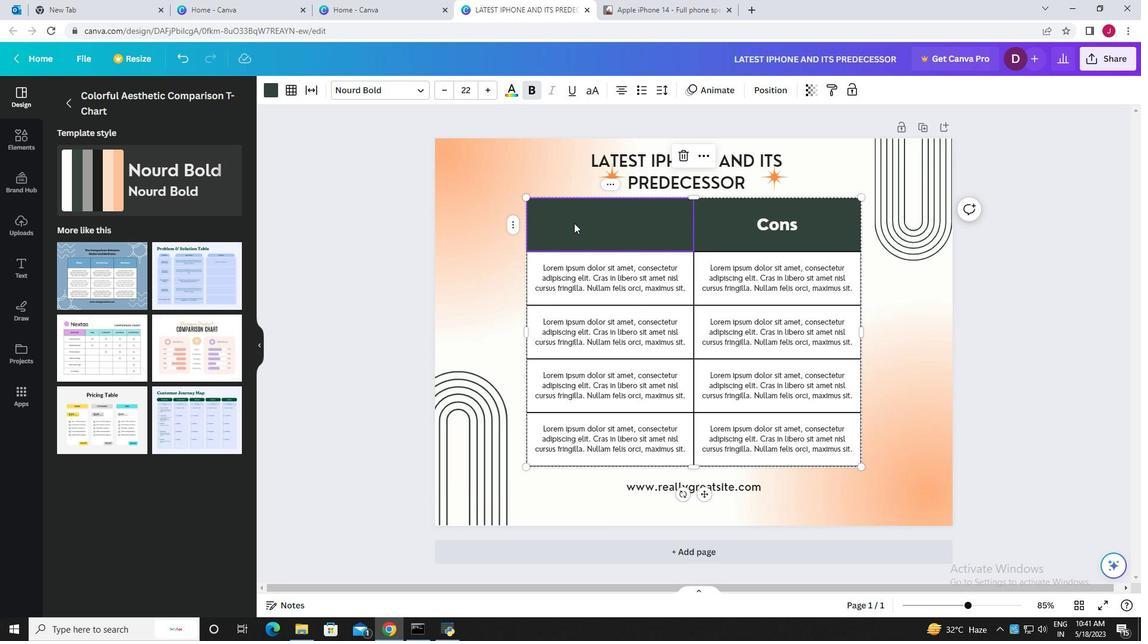 
Action: Mouse pressed left at (574, 223)
Screenshot: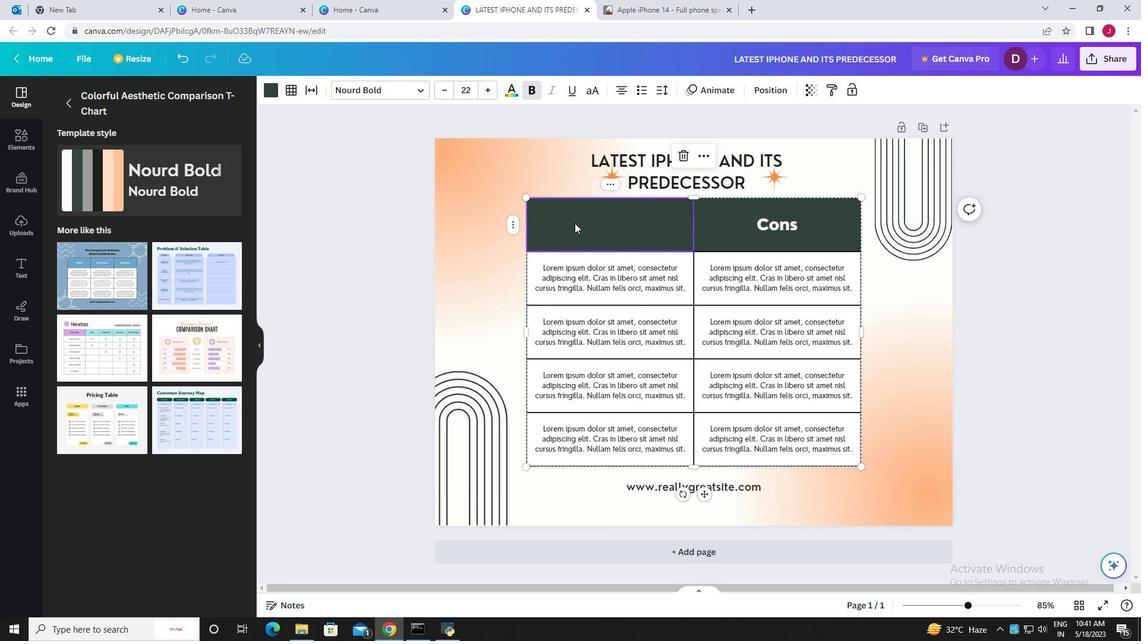 
Action: Key pressed apple<Key.space>i<Key.space>phone<Key.space>14
Screenshot: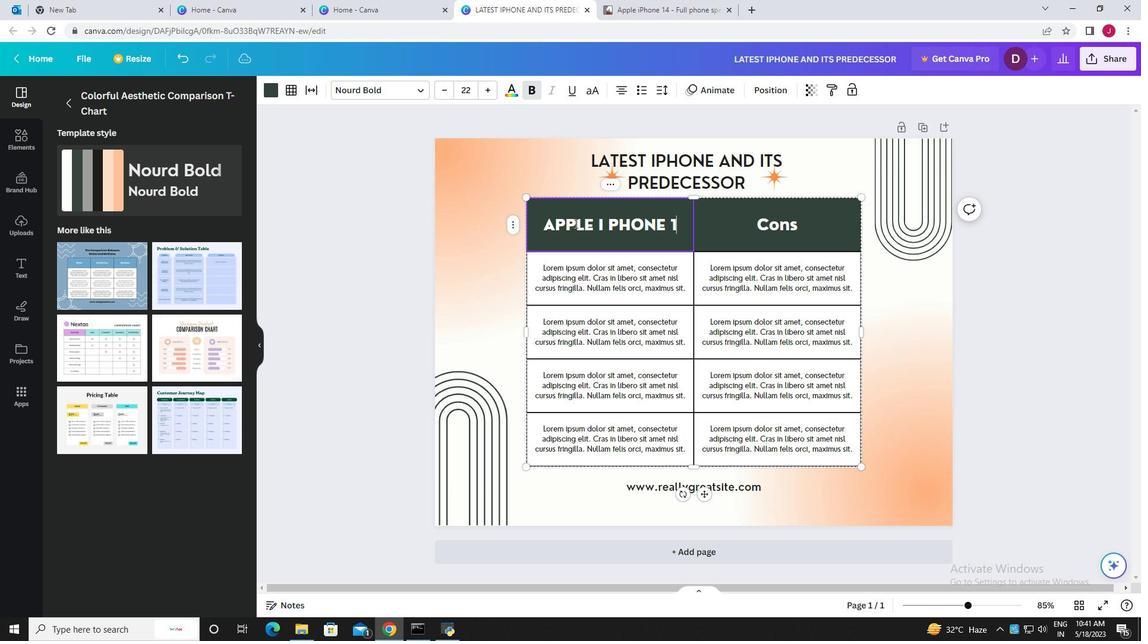 
Action: Mouse moved to (755, 226)
Screenshot: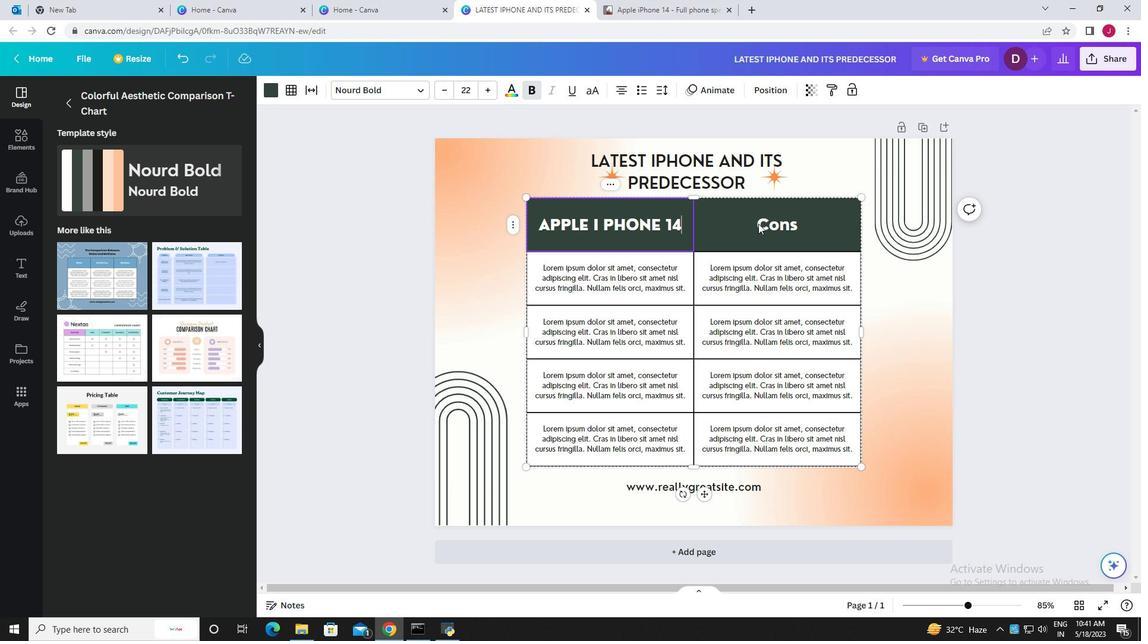 
Action: Mouse pressed left at (755, 226)
Screenshot: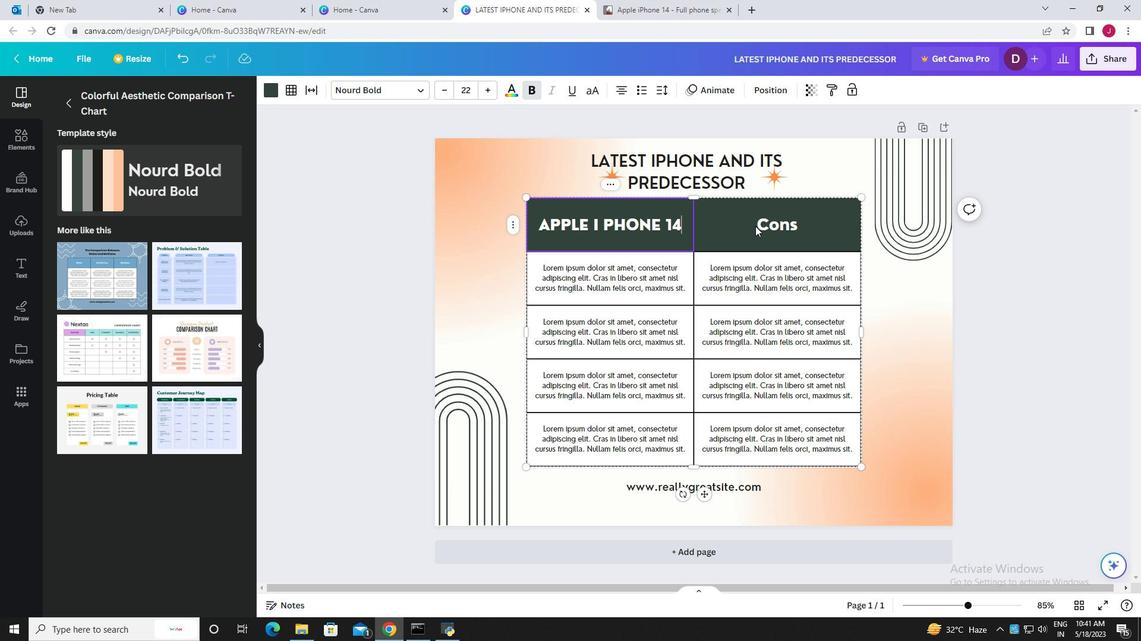
Action: Mouse moved to (653, 12)
Screenshot: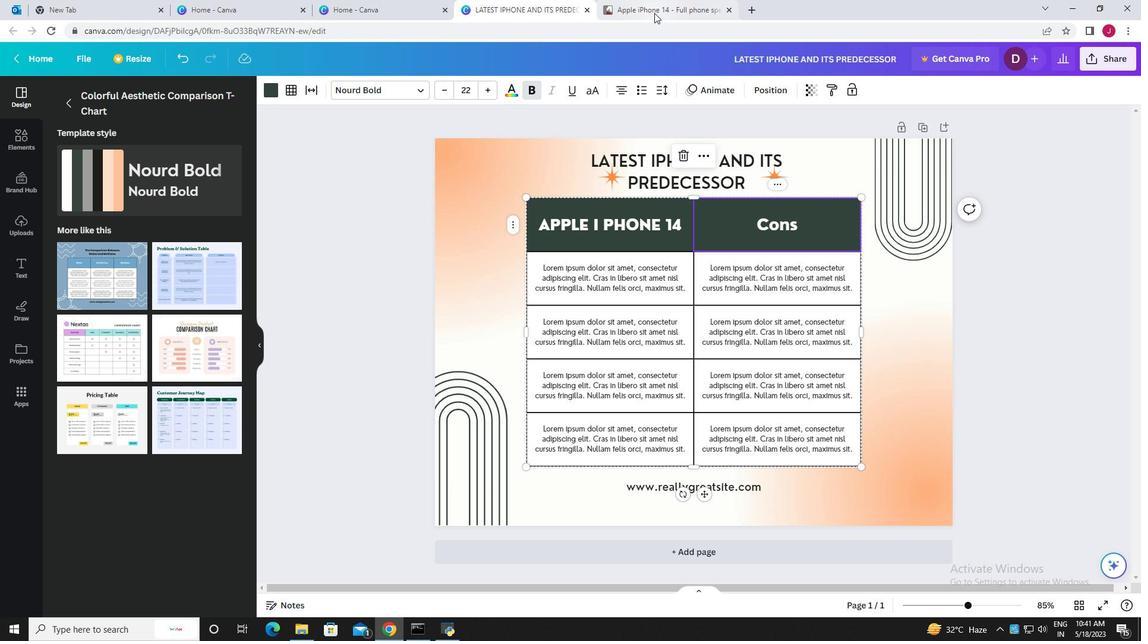 
Action: Mouse pressed left at (653, 12)
Screenshot: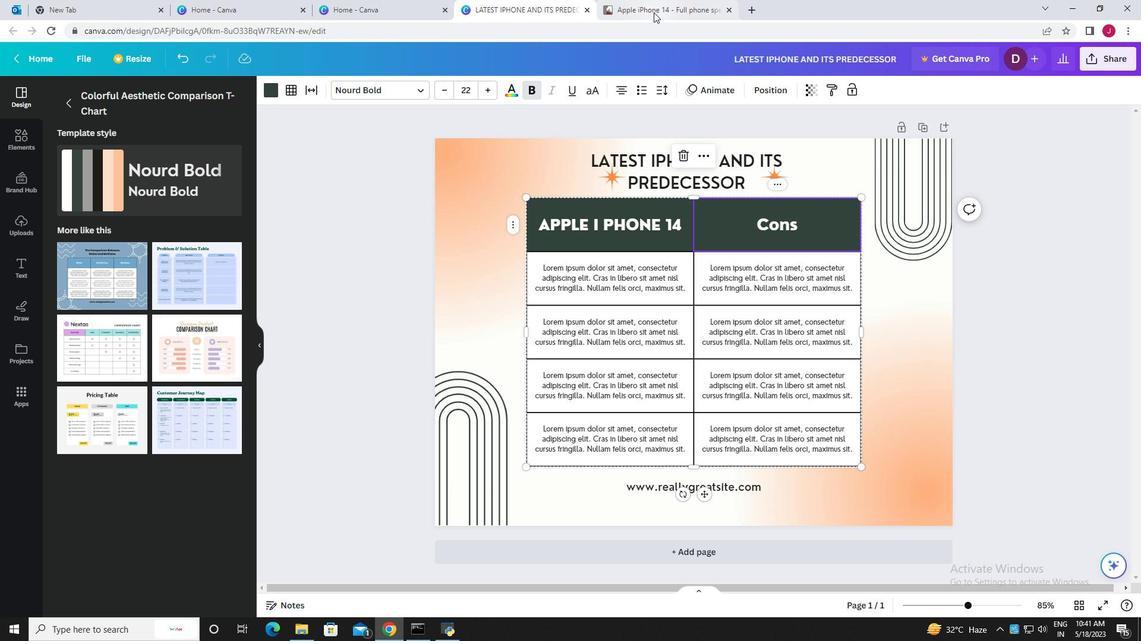 
Action: Mouse moved to (549, 306)
Screenshot: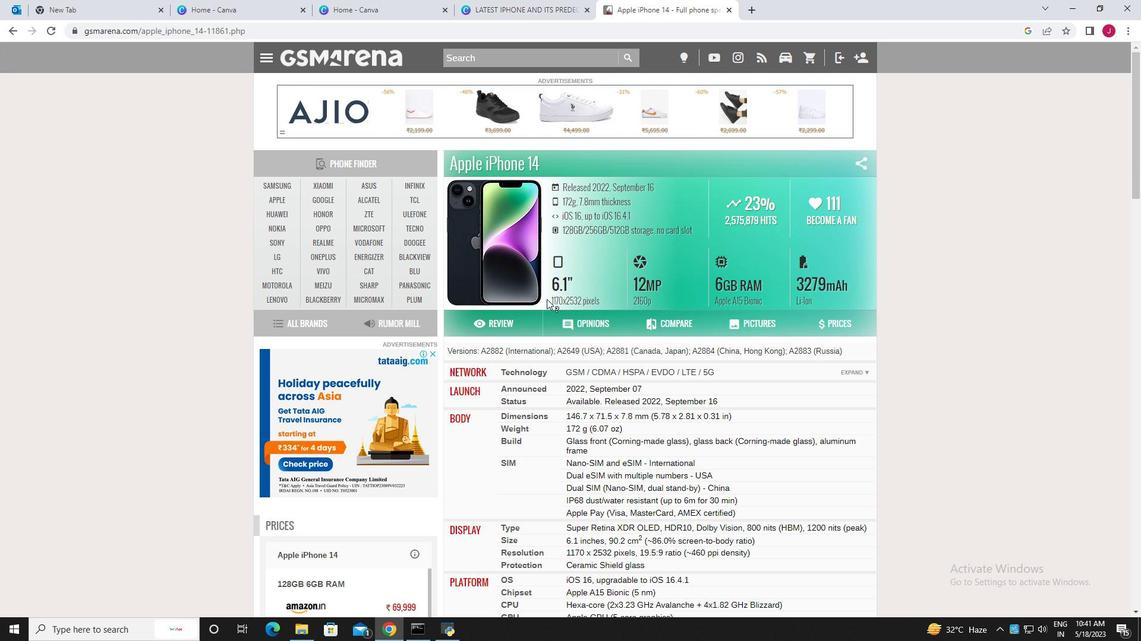 
Action: Mouse scrolled (549, 306) with delta (0, 0)
Screenshot: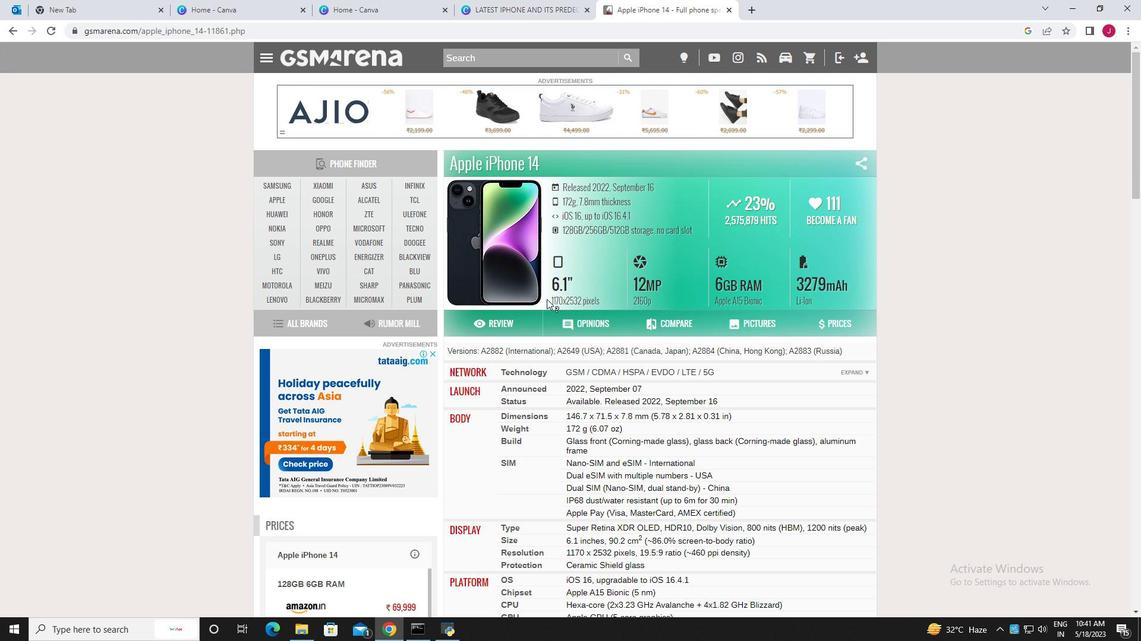 
Action: Mouse moved to (549, 307)
Screenshot: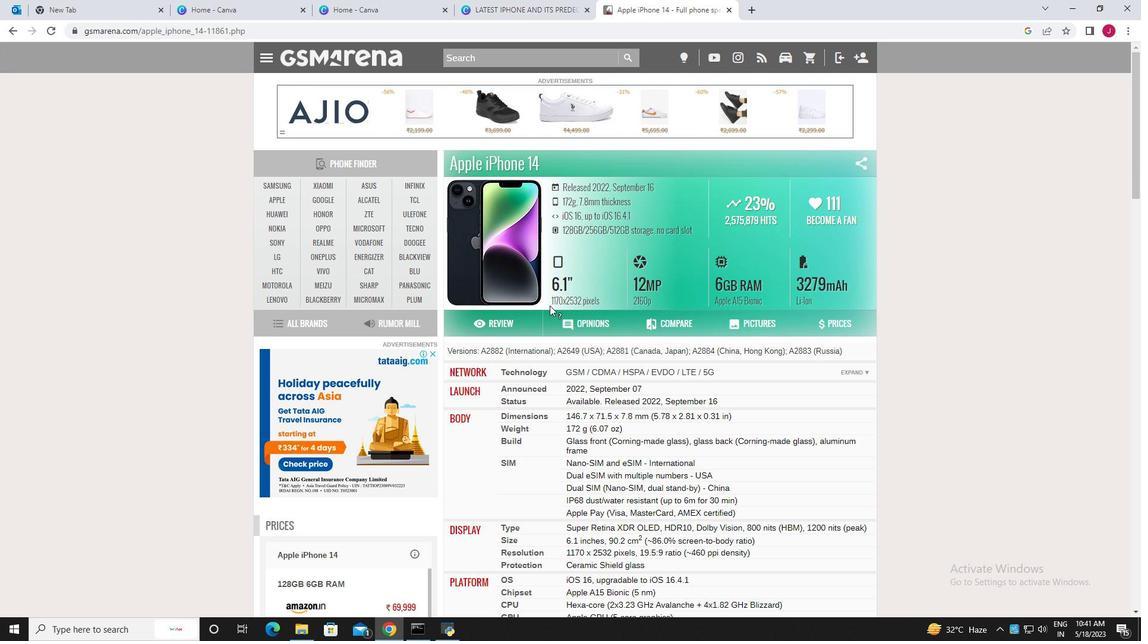
Action: Mouse scrolled (549, 307) with delta (0, 0)
Screenshot: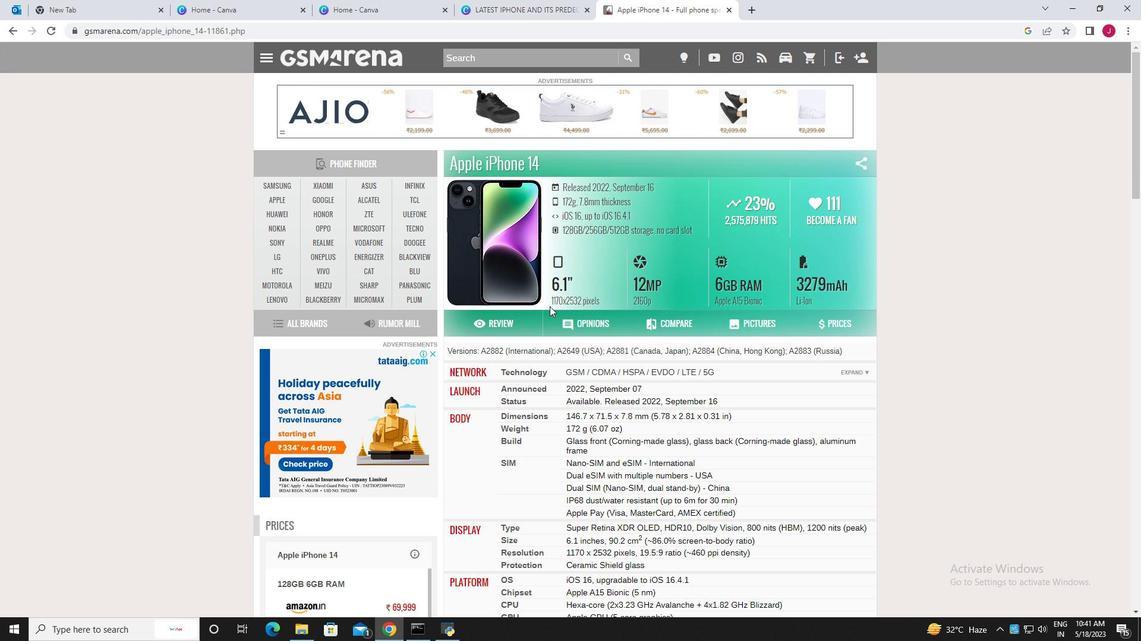 
Action: Mouse moved to (556, 303)
Screenshot: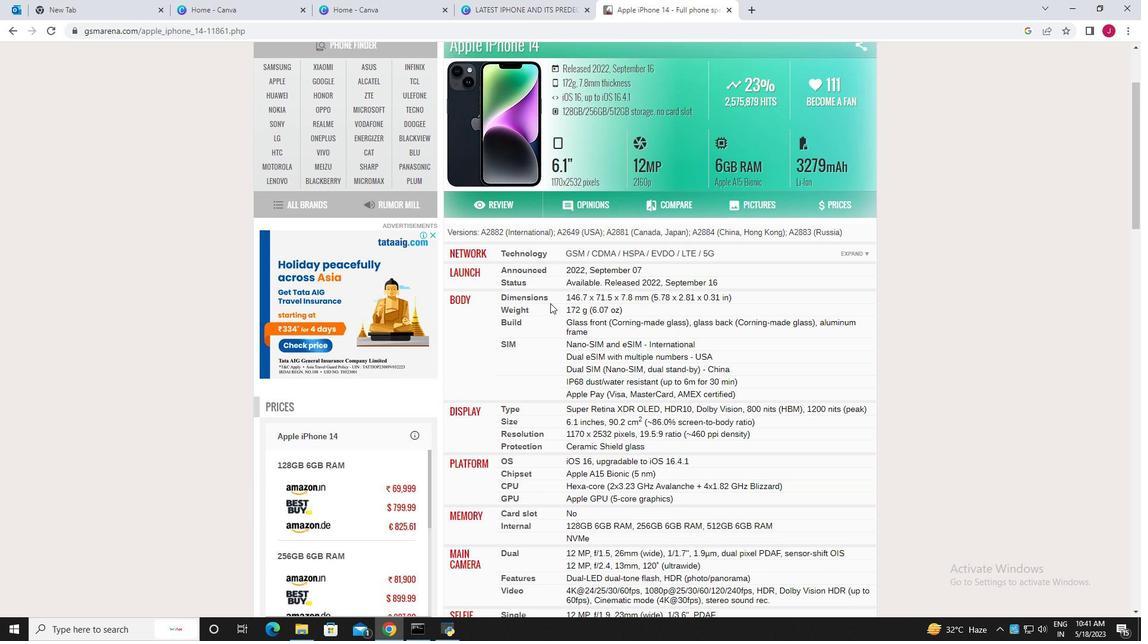 
Action: Mouse scrolled (556, 302) with delta (0, 0)
Screenshot: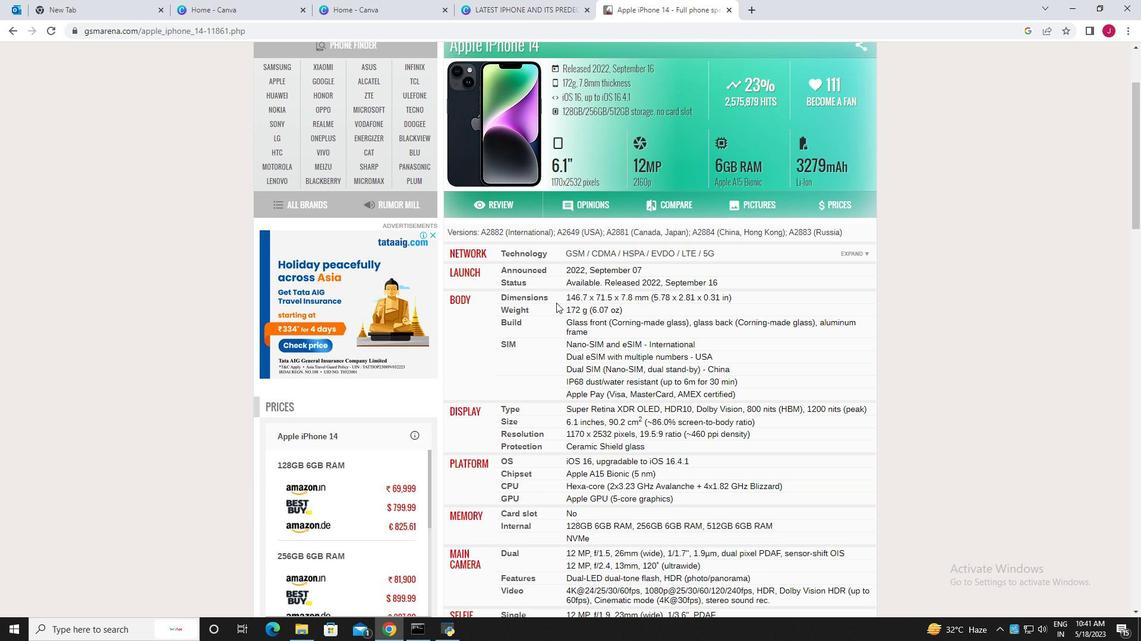 
Action: Mouse moved to (499, 192)
Screenshot: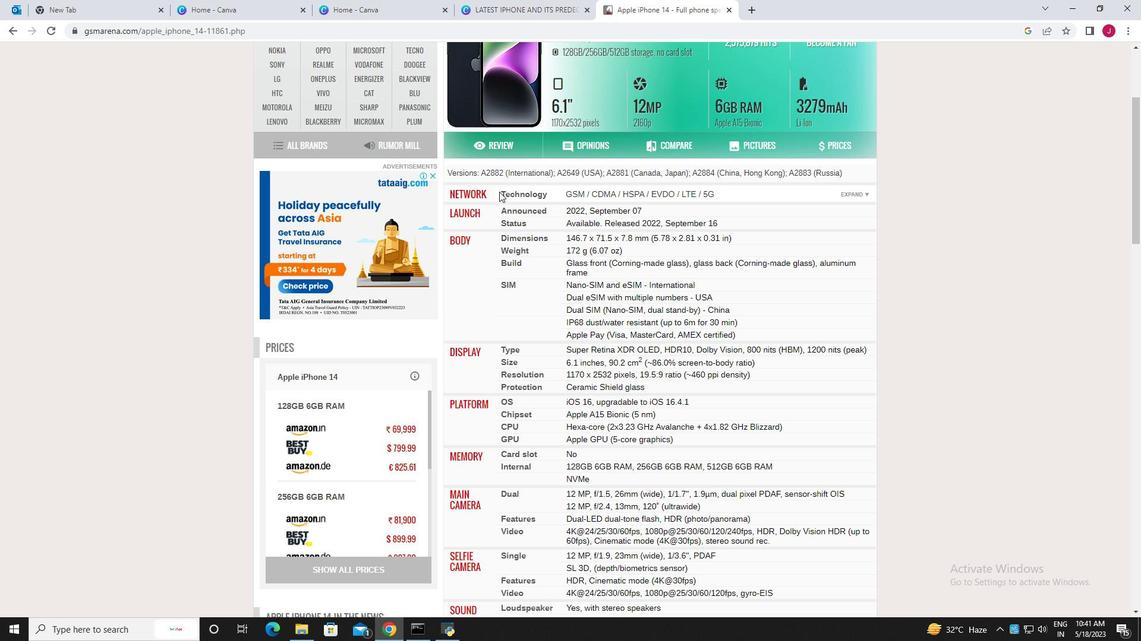 
Action: Mouse pressed left at (499, 192)
Screenshot: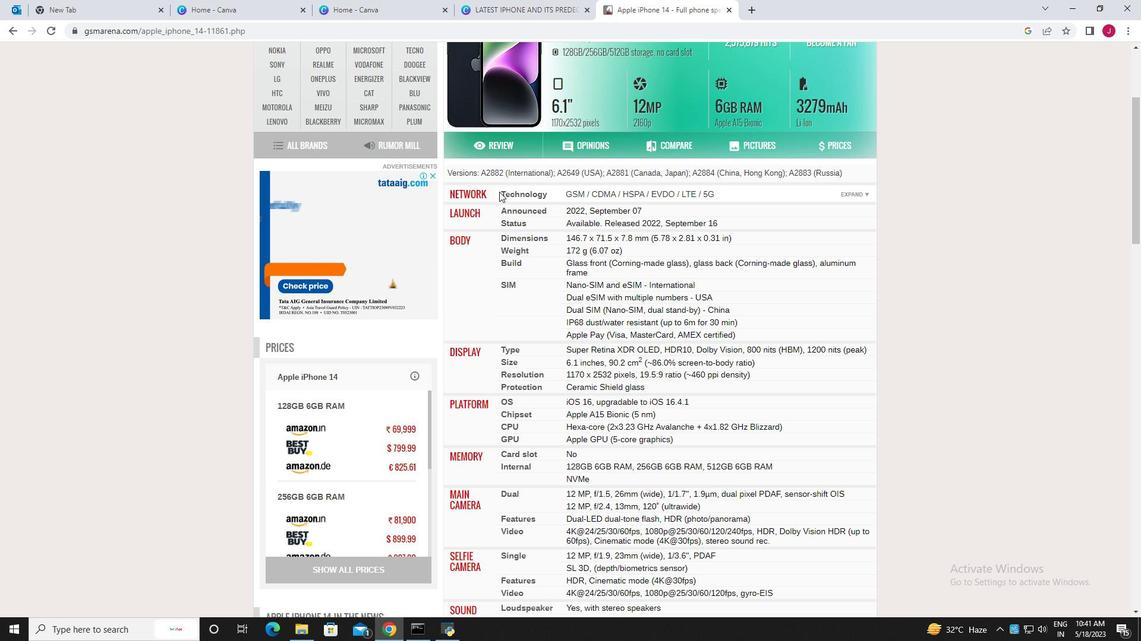 
Action: Mouse moved to (449, 194)
Screenshot: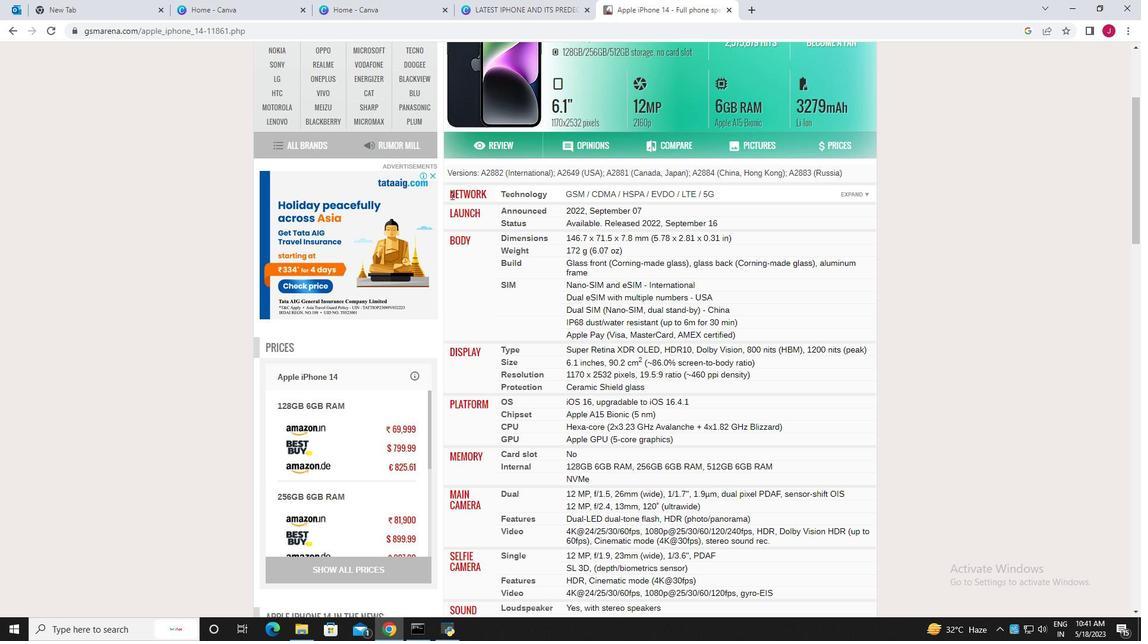 
Action: Mouse pressed left at (449, 194)
Screenshot: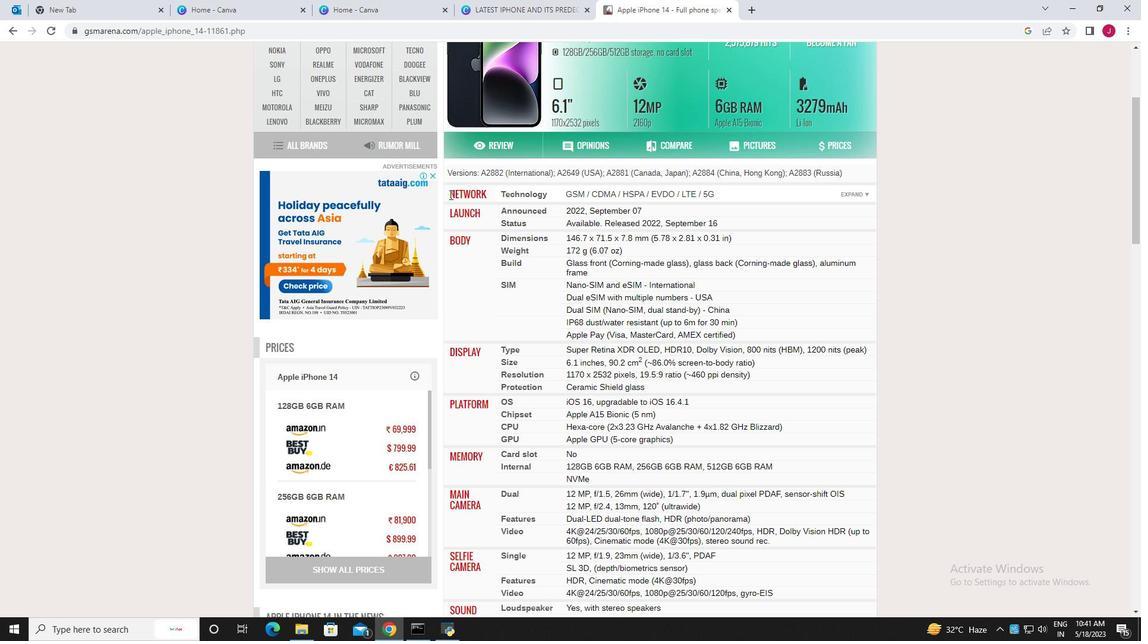 
Action: Mouse moved to (694, 192)
Screenshot: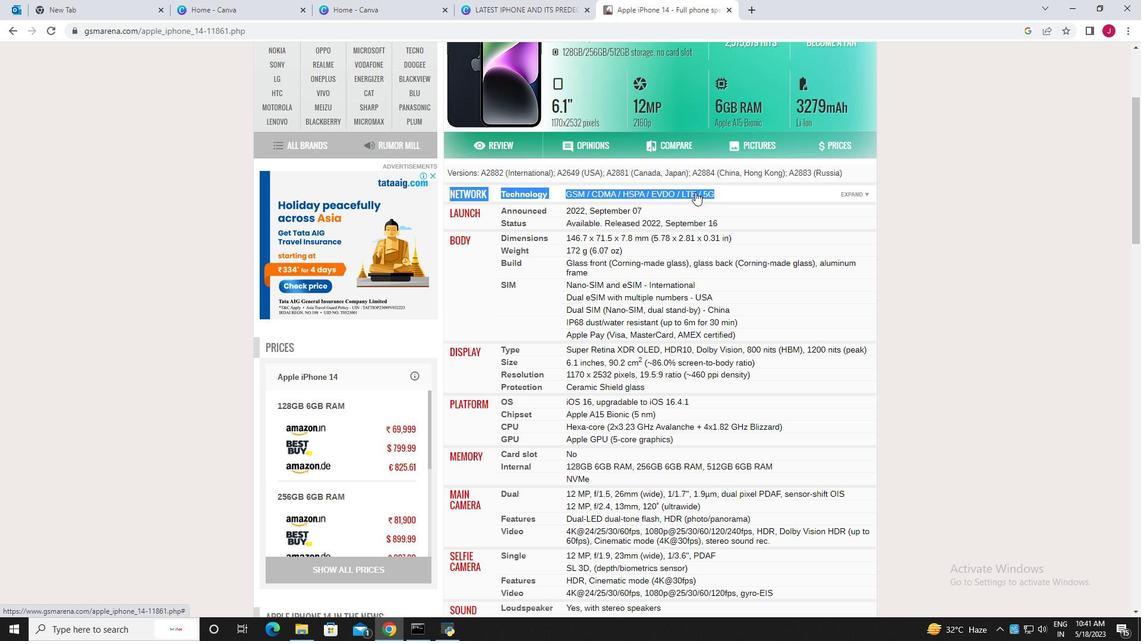 
Action: Mouse pressed right at (694, 192)
Screenshot: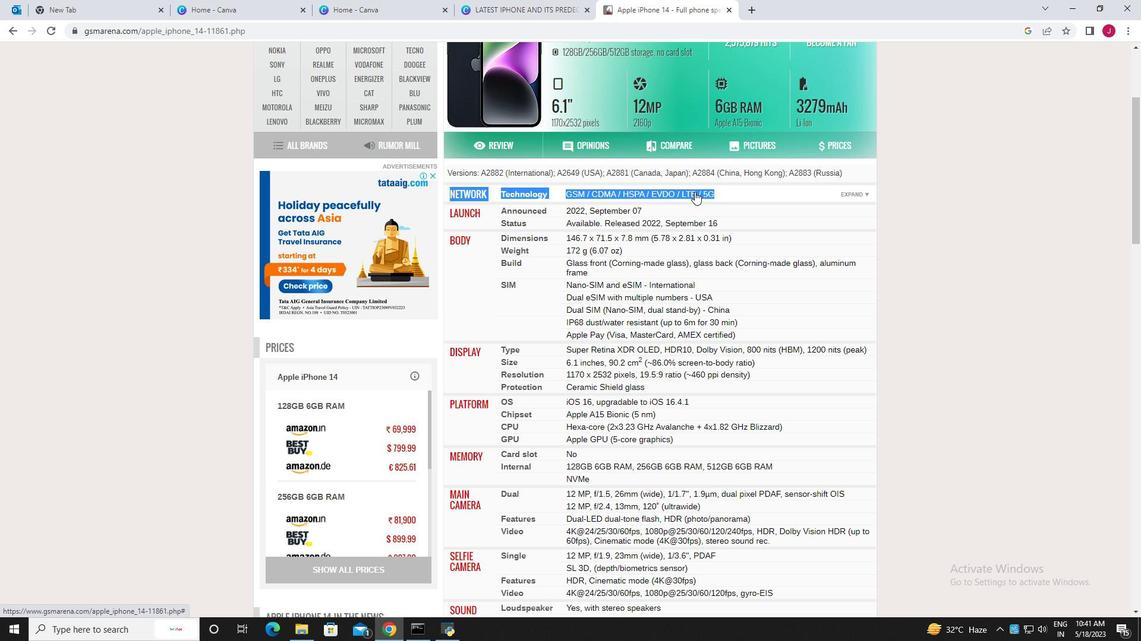 
Action: Mouse moved to (711, 287)
Screenshot: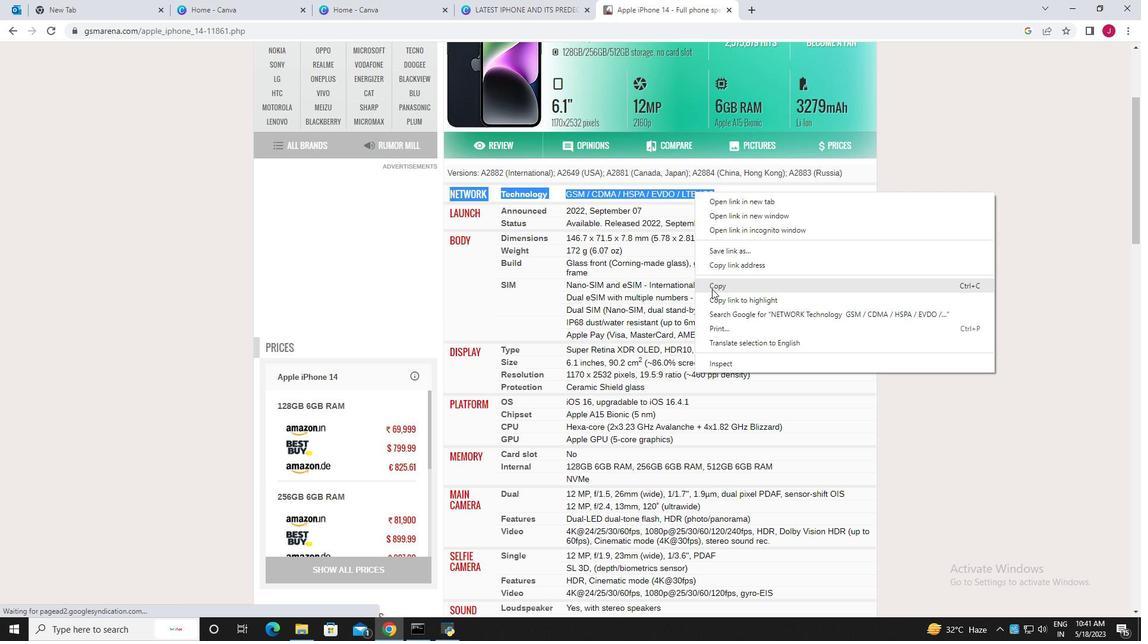 
Action: Mouse pressed left at (711, 287)
Screenshot: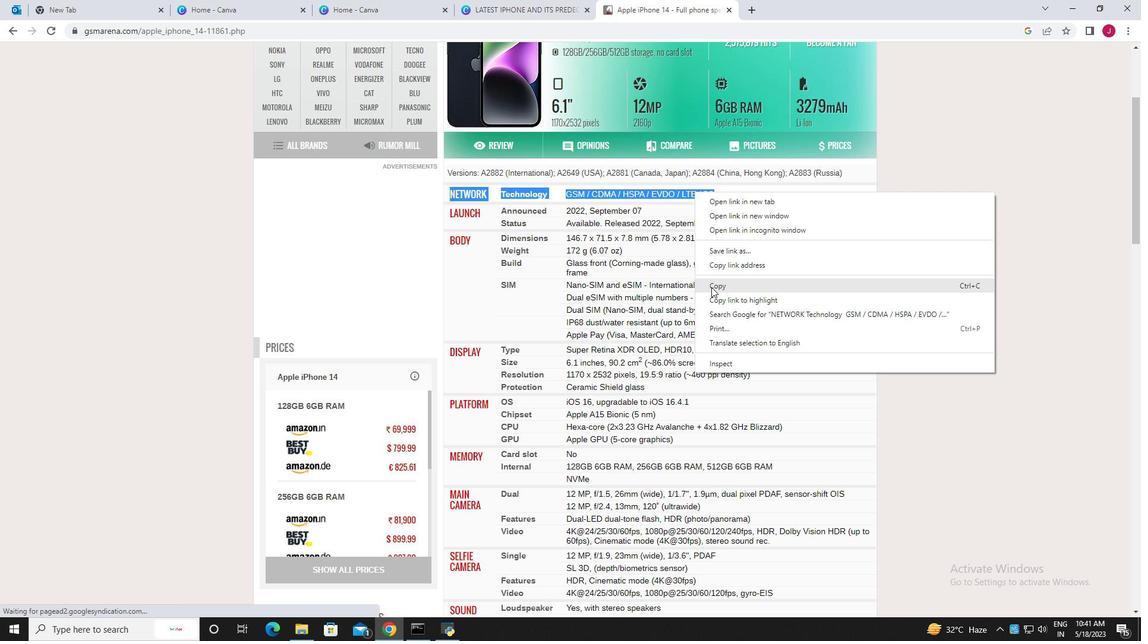 
Action: Mouse moved to (642, 8)
Screenshot: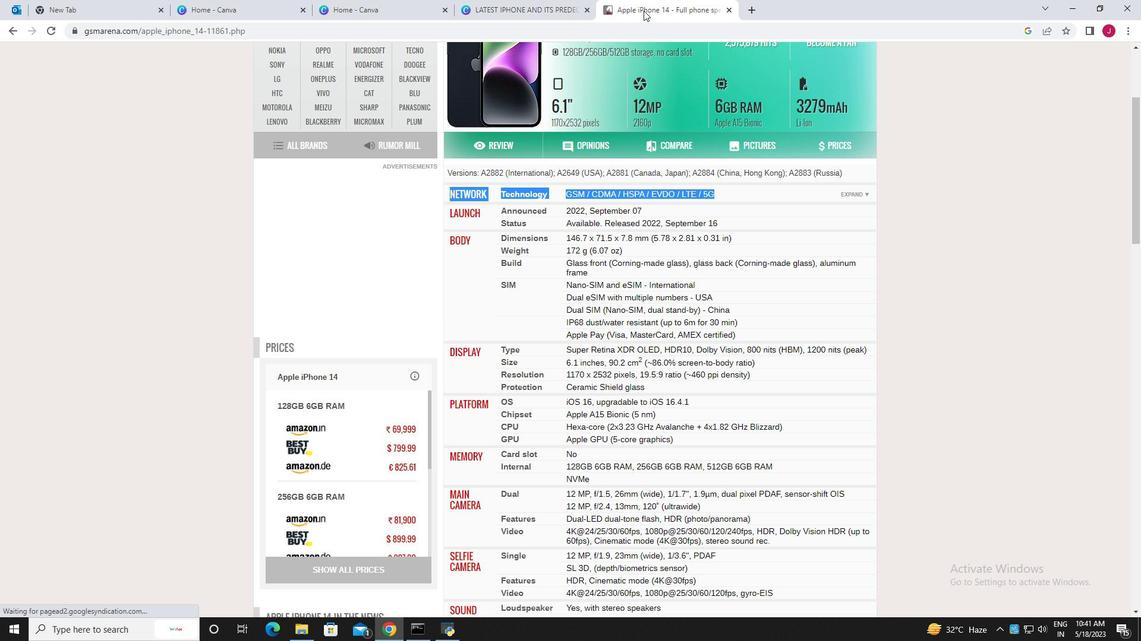 
Action: Mouse pressed left at (642, 8)
Screenshot: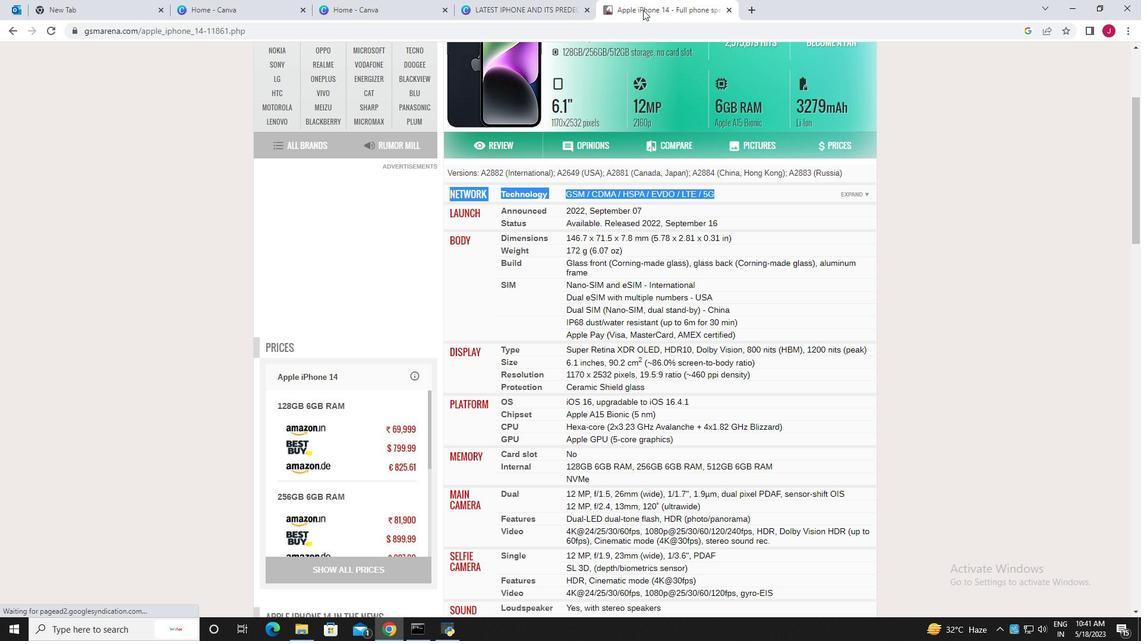 
Action: Mouse moved to (552, 1)
Screenshot: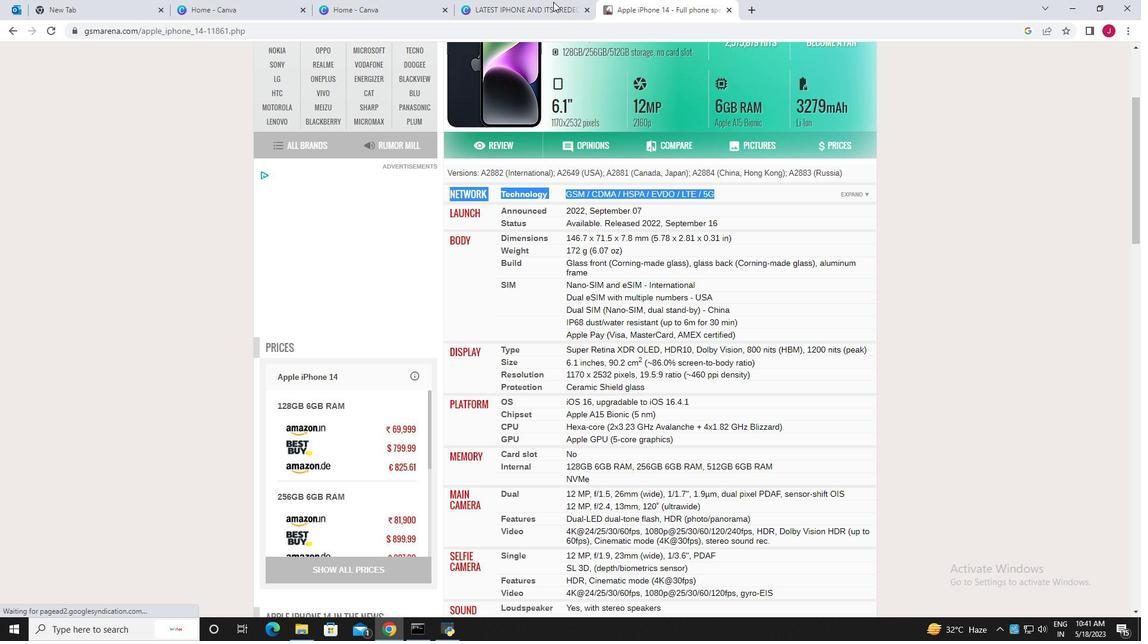 
Action: Mouse pressed left at (552, 1)
Screenshot: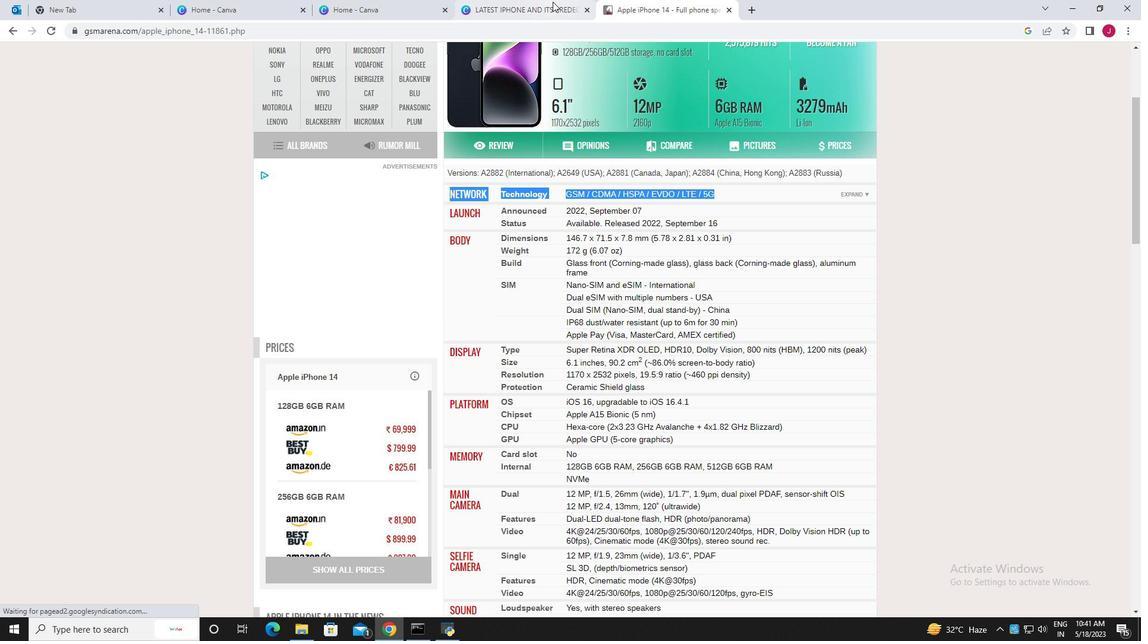 
Action: Mouse moved to (586, 280)
Screenshot: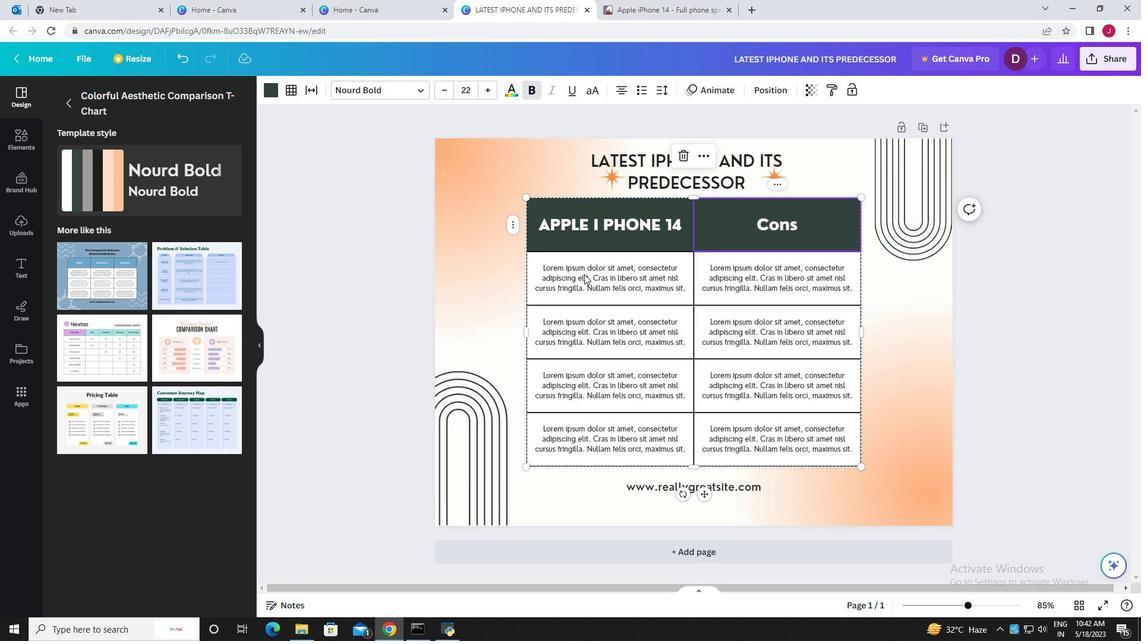 
Action: Mouse pressed left at (586, 280)
Screenshot: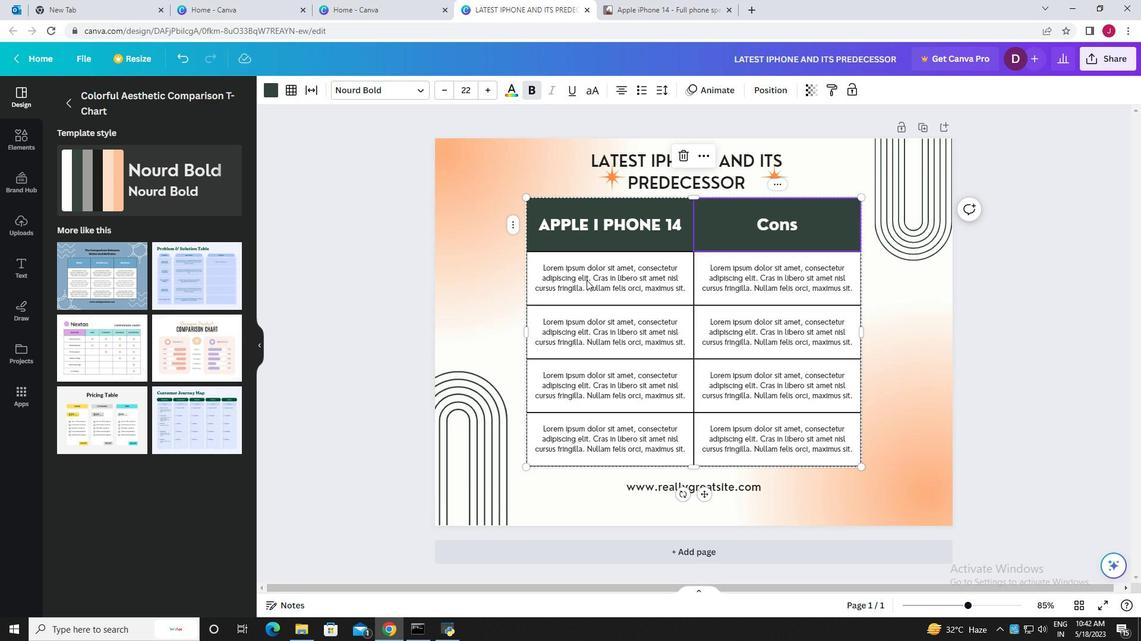 
Action: Mouse pressed left at (586, 280)
Screenshot: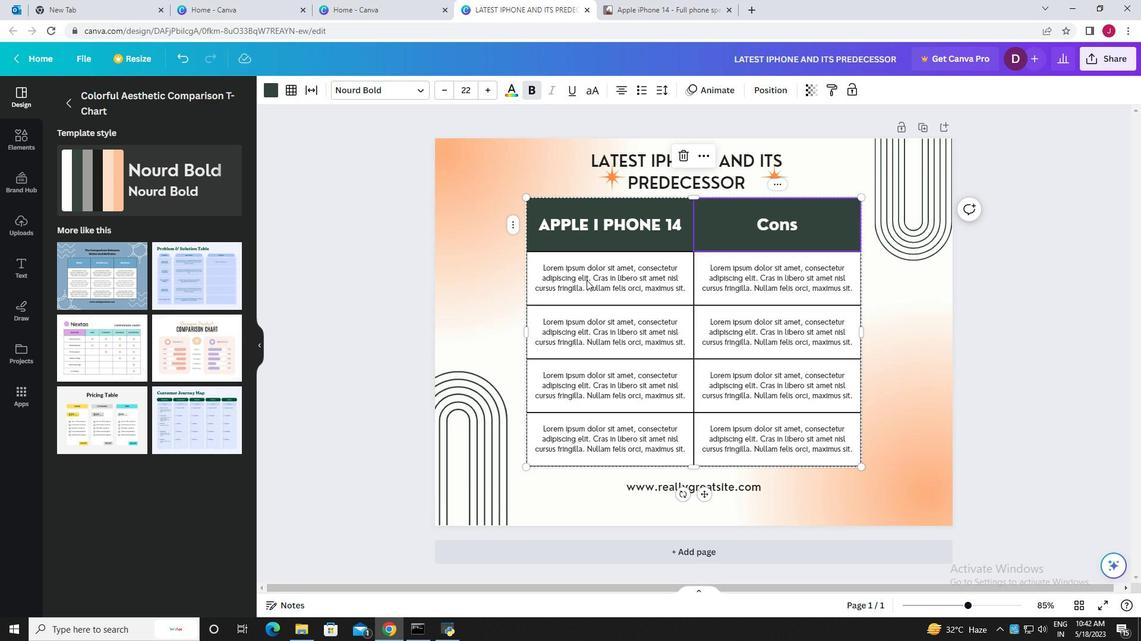 
Action: Mouse moved to (586, 280)
Screenshot: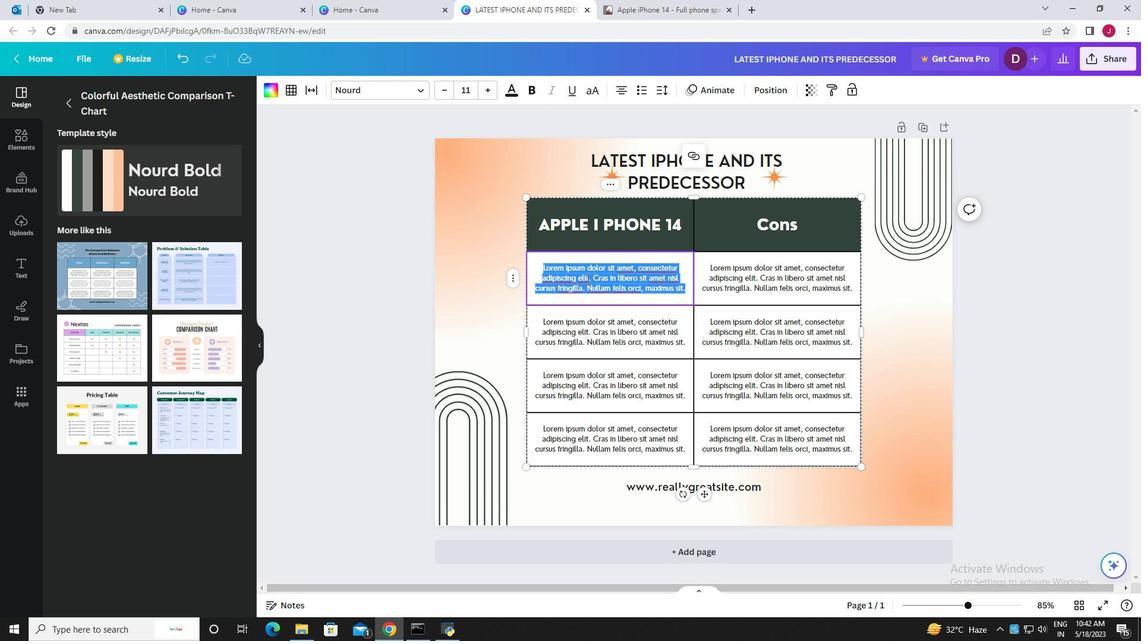 
Action: Key pressed <Key.backspace>ctrl+V
Screenshot: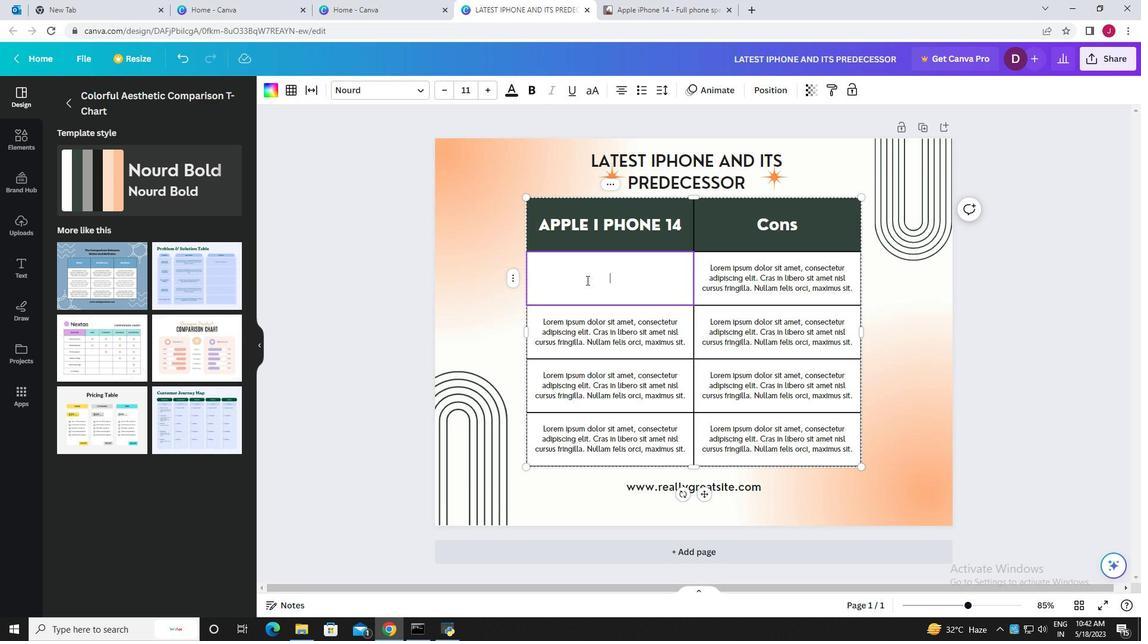 
Action: Mouse moved to (567, 329)
Screenshot: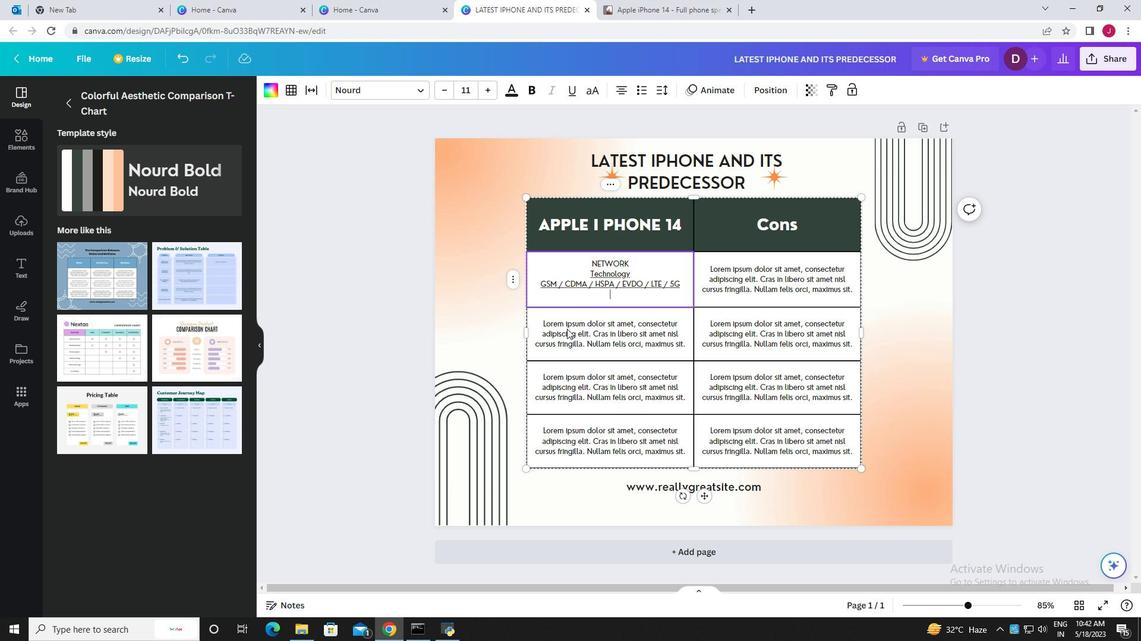
Action: Mouse pressed left at (567, 329)
Screenshot: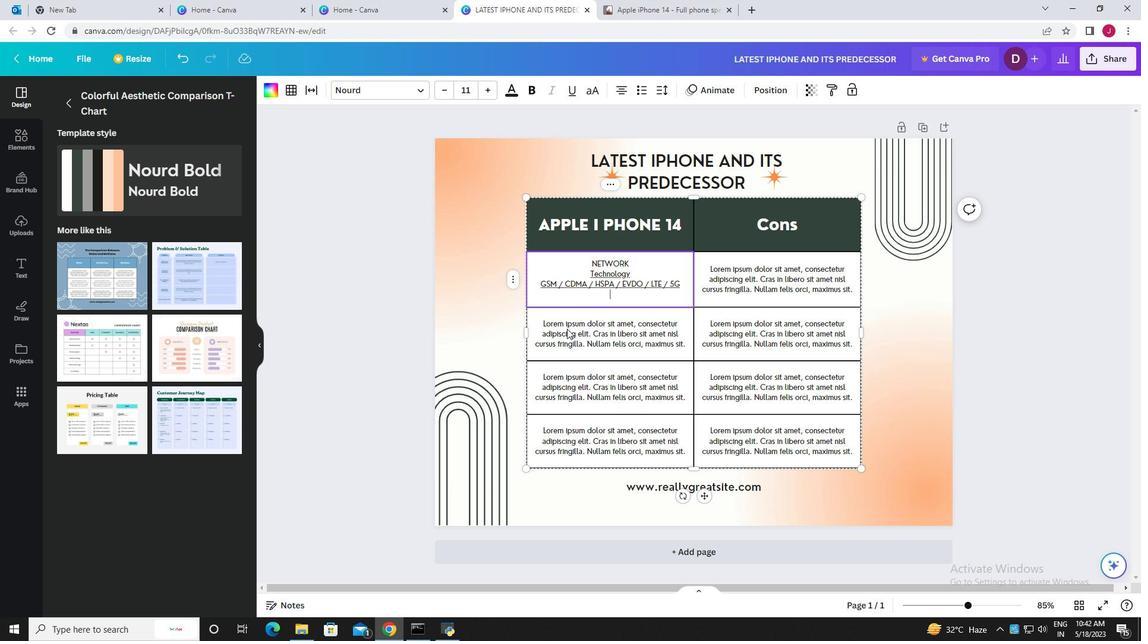 
Action: Mouse pressed left at (567, 329)
Screenshot: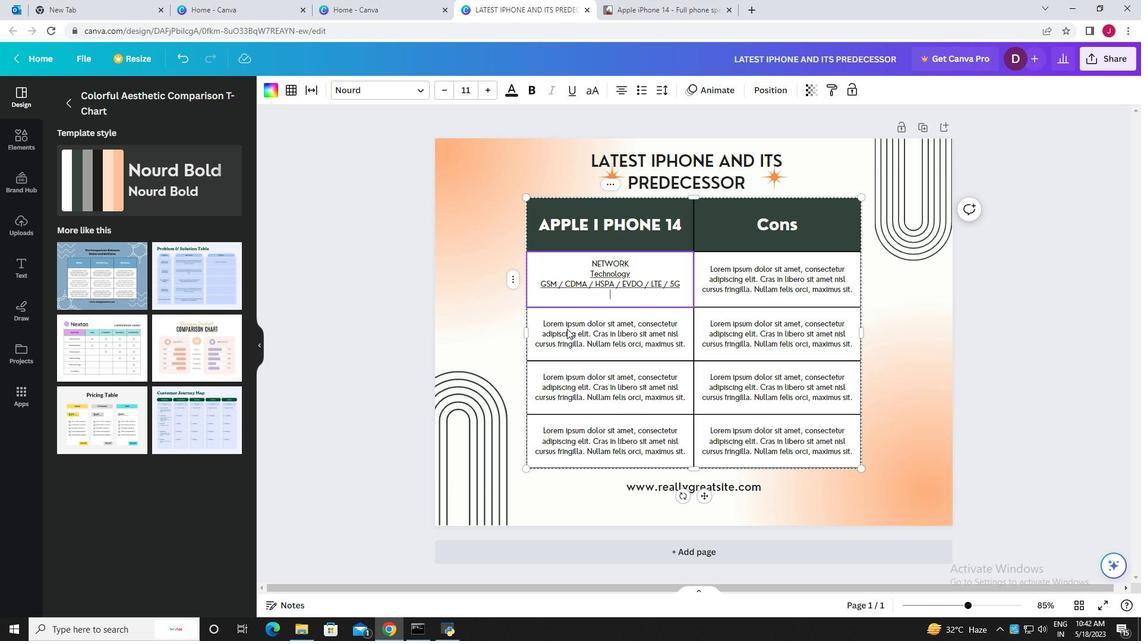 
Action: Mouse pressed left at (567, 329)
Screenshot: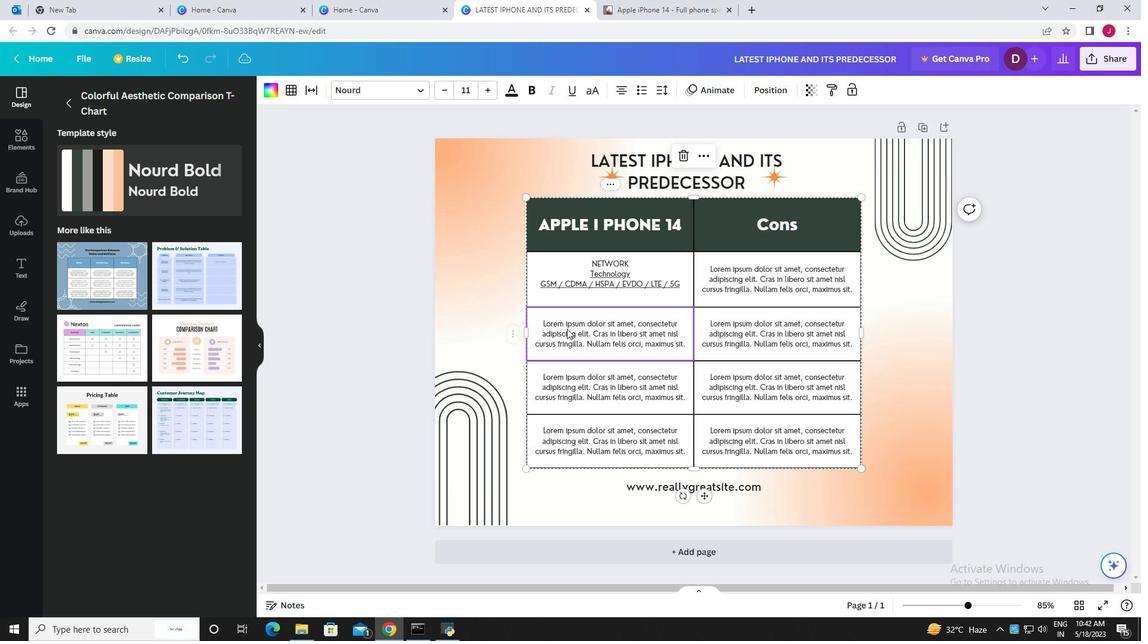 
Action: Mouse moved to (565, 328)
Screenshot: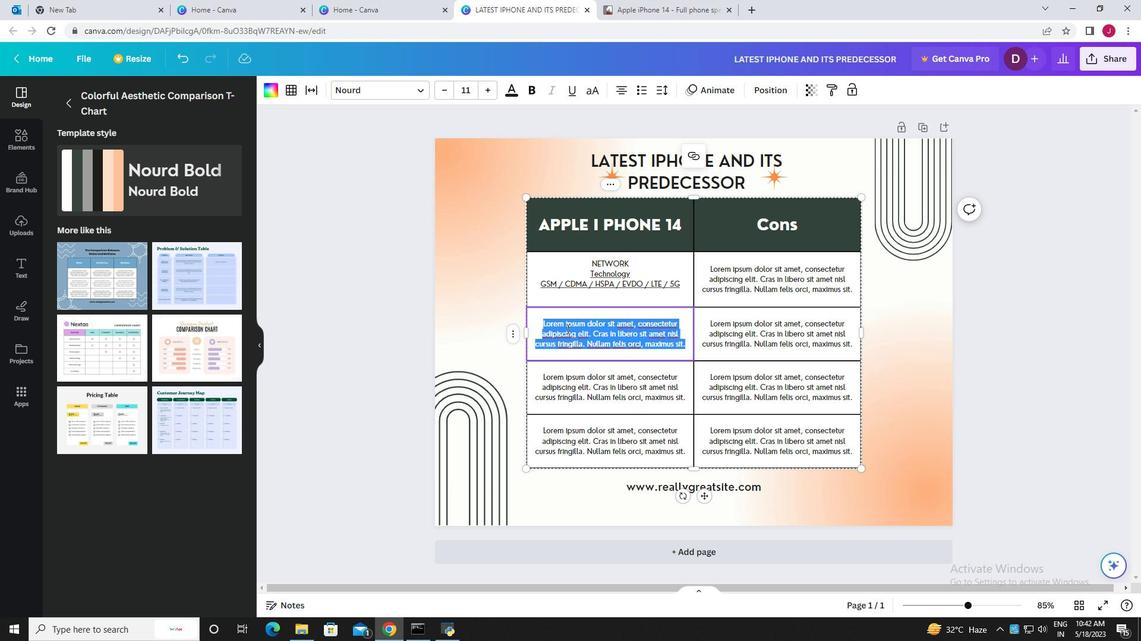 
Action: Key pressed <Key.backspace>
Screenshot: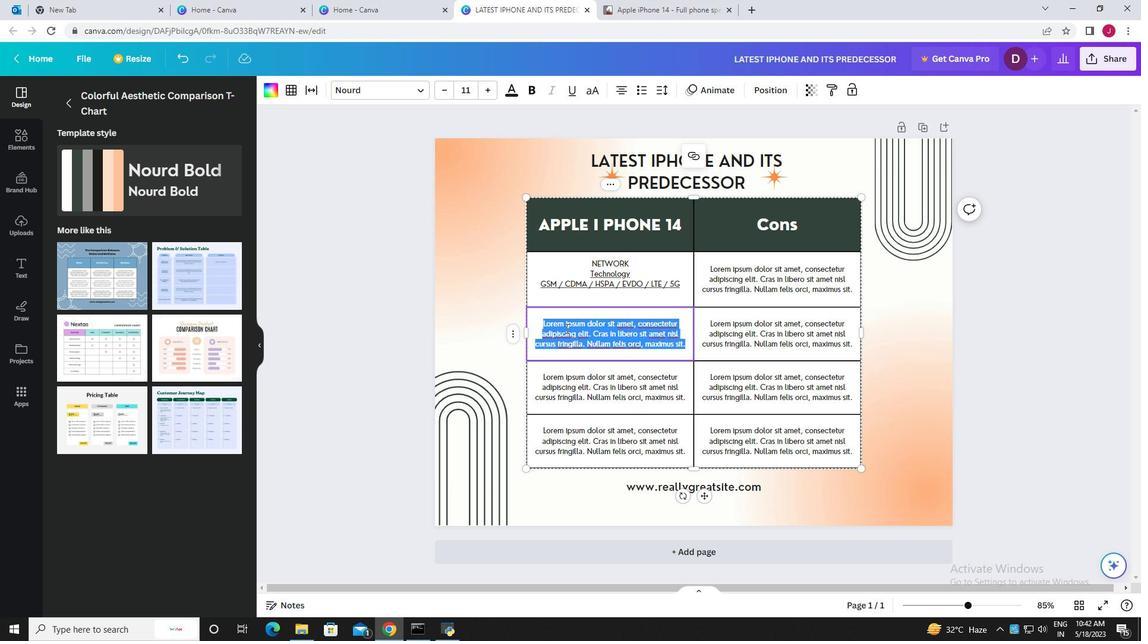 
Action: Mouse moved to (647, 8)
Screenshot: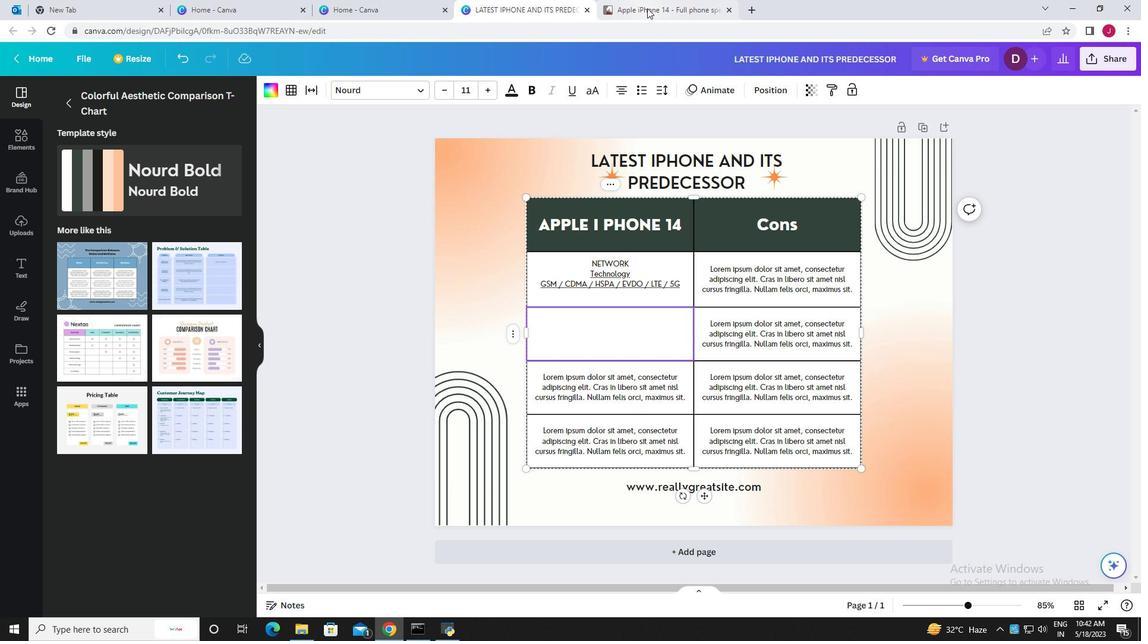 
Action: Mouse pressed left at (647, 8)
Screenshot: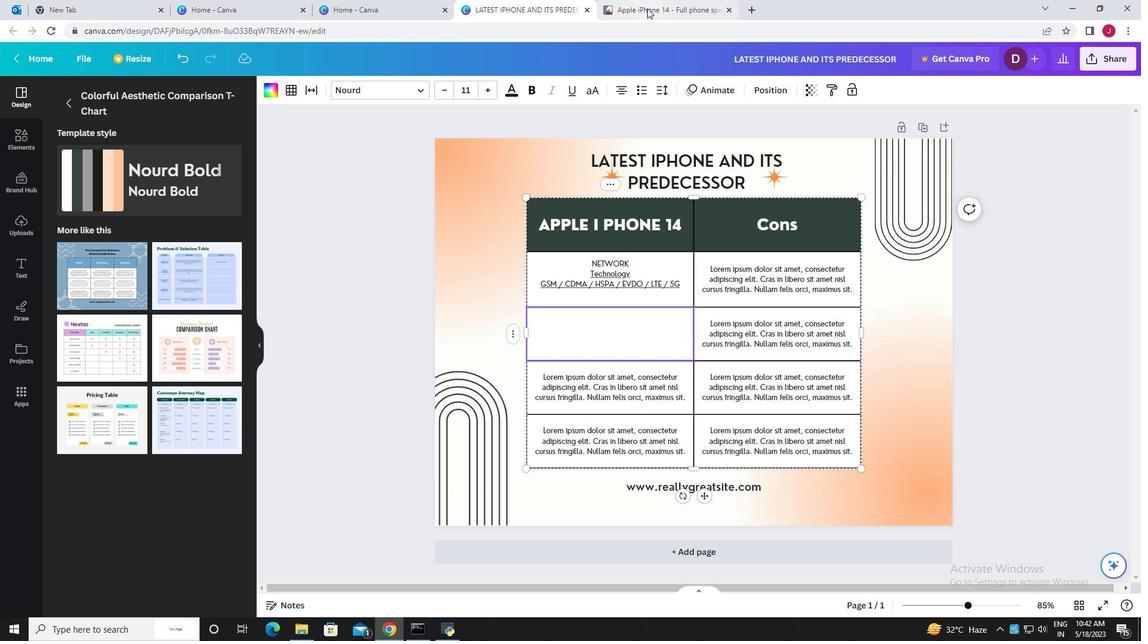 
Action: Mouse moved to (571, 292)
Screenshot: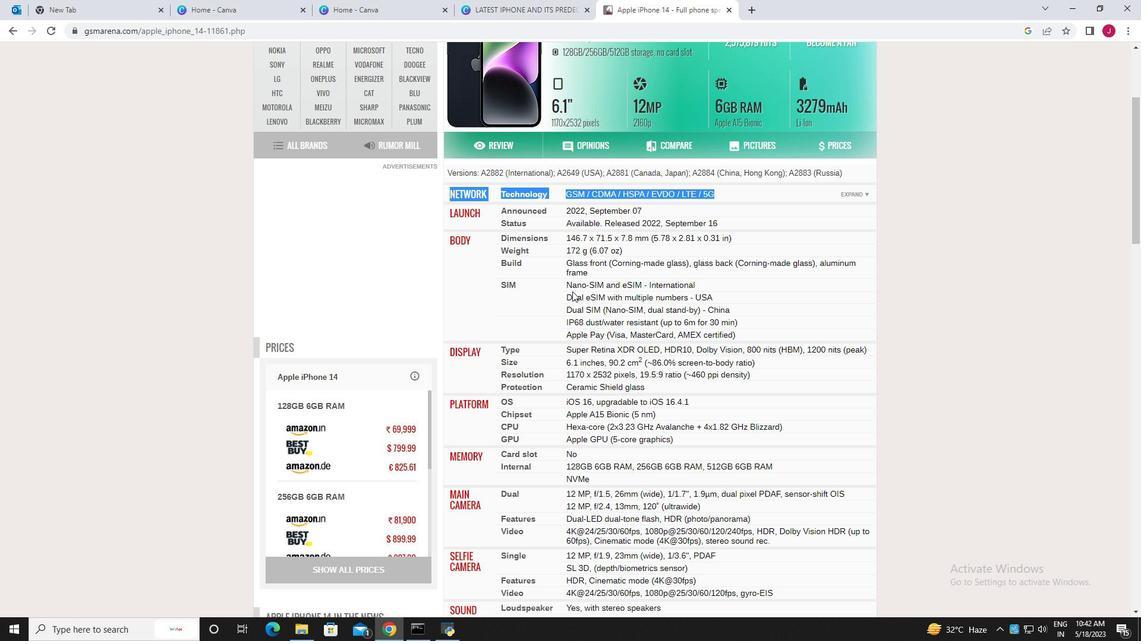
Action: Mouse scrolled (571, 291) with delta (0, 0)
Screenshot: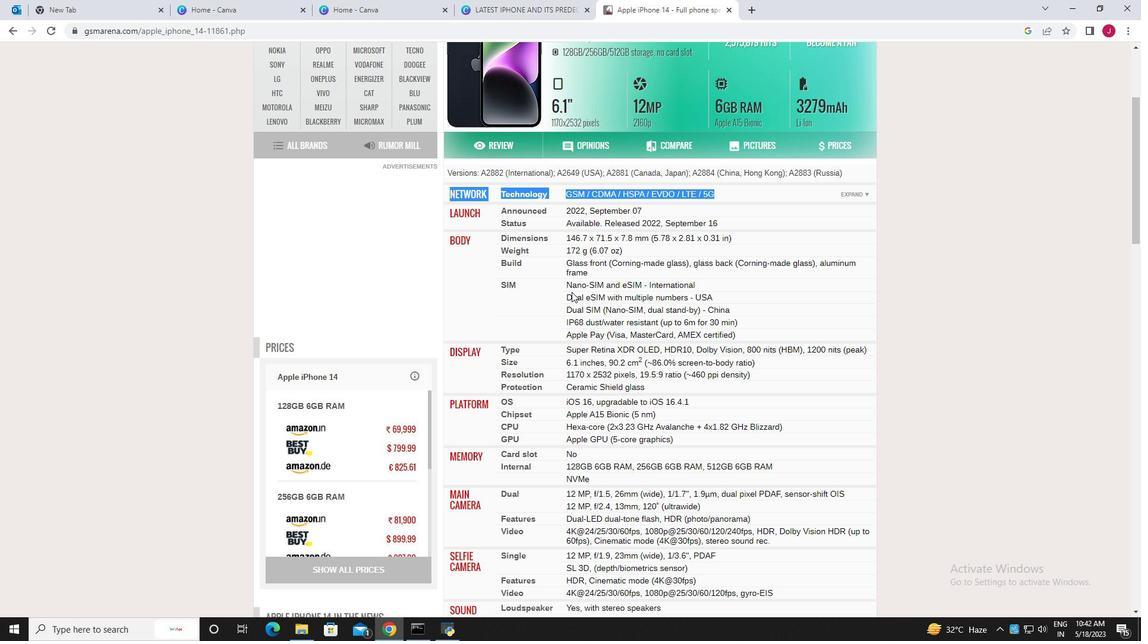 
Action: Mouse moved to (450, 344)
Screenshot: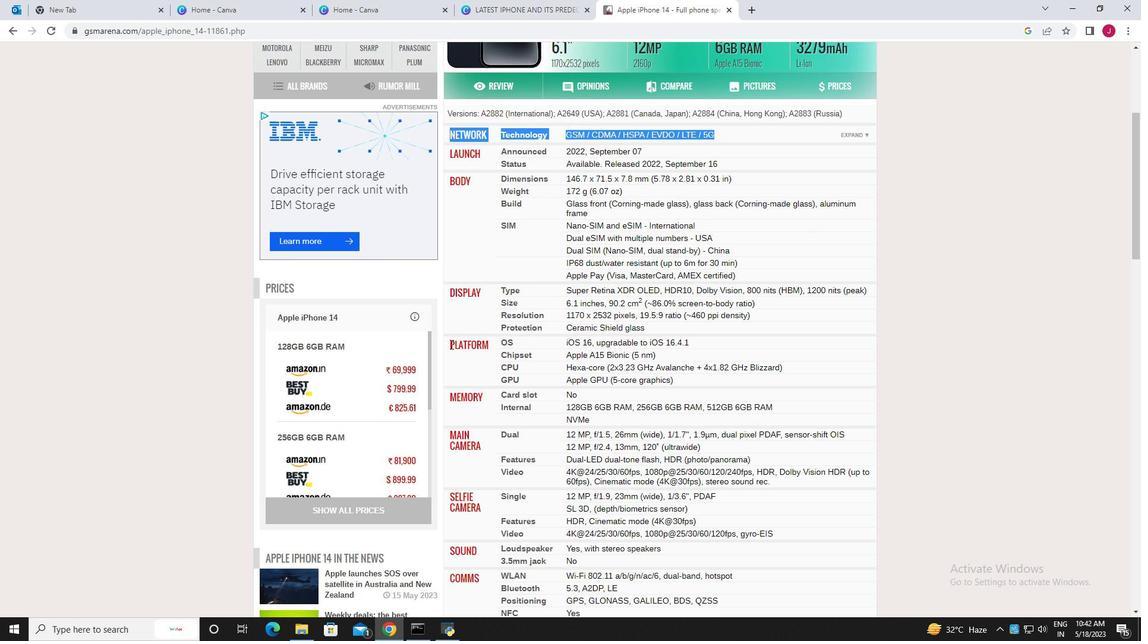 
Action: Mouse pressed left at (450, 344)
Screenshot: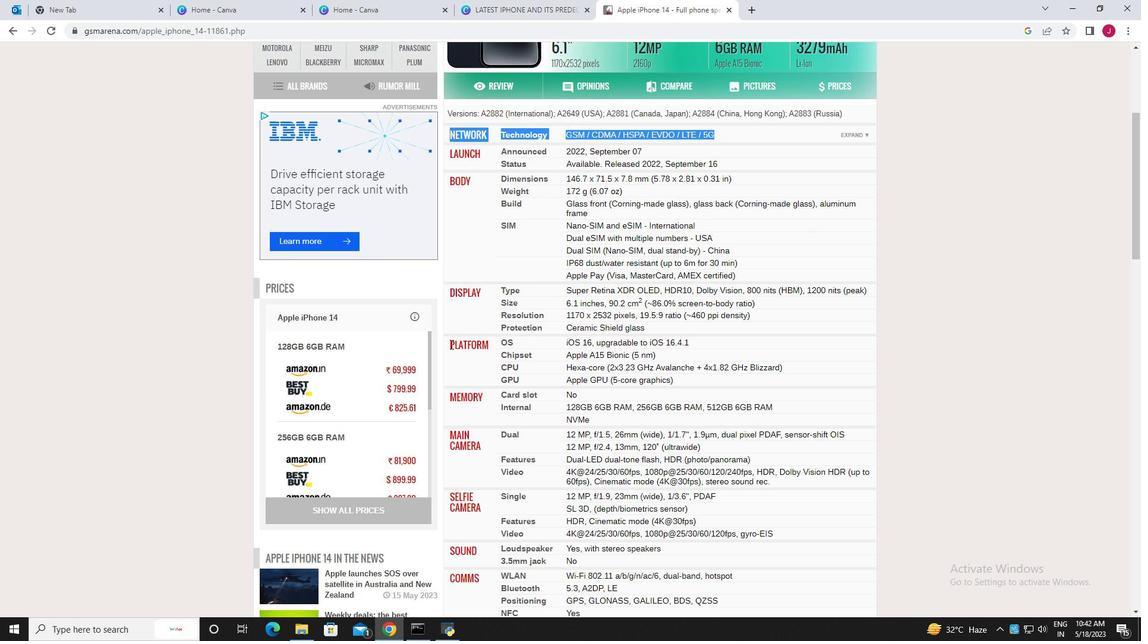 
Action: Mouse moved to (628, 359)
Screenshot: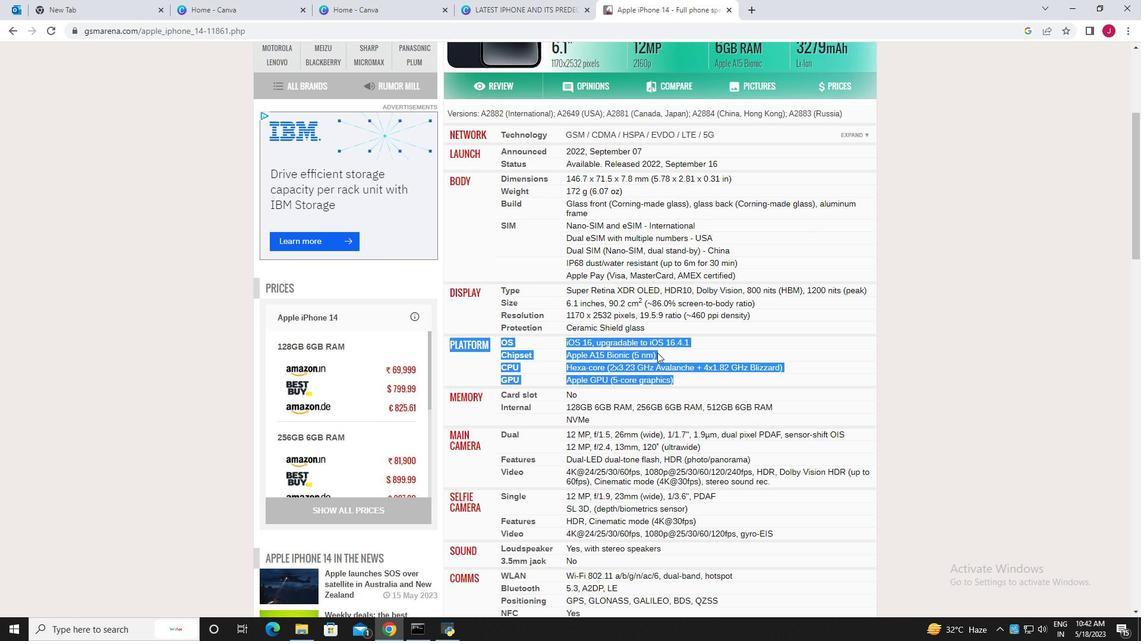 
Action: Mouse pressed right at (628, 359)
Screenshot: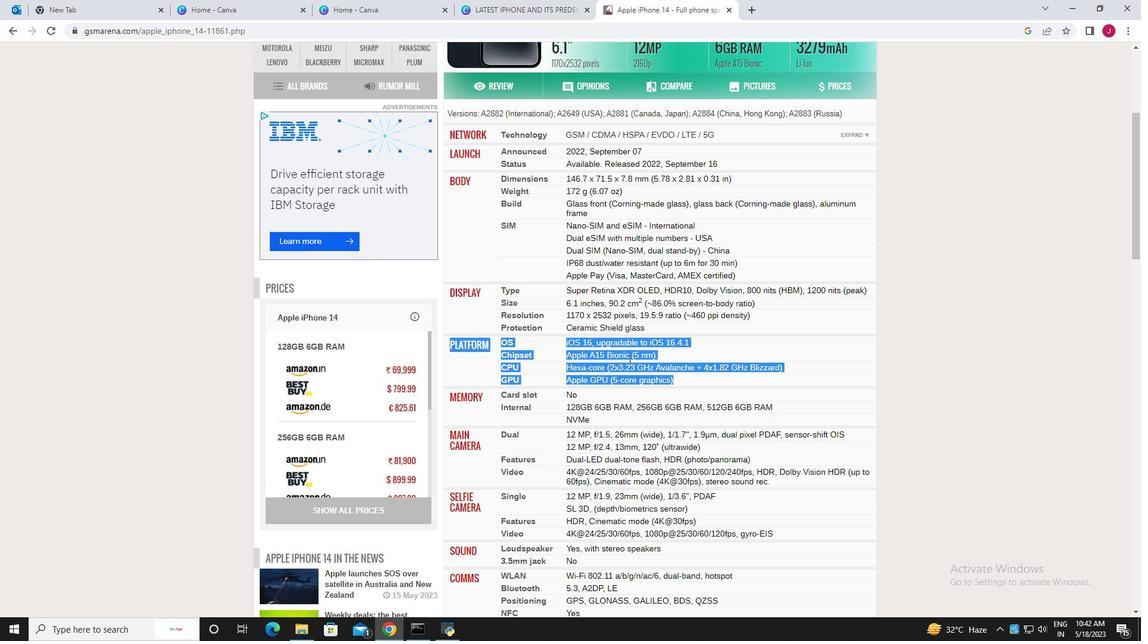 
Action: Mouse moved to (657, 367)
Screenshot: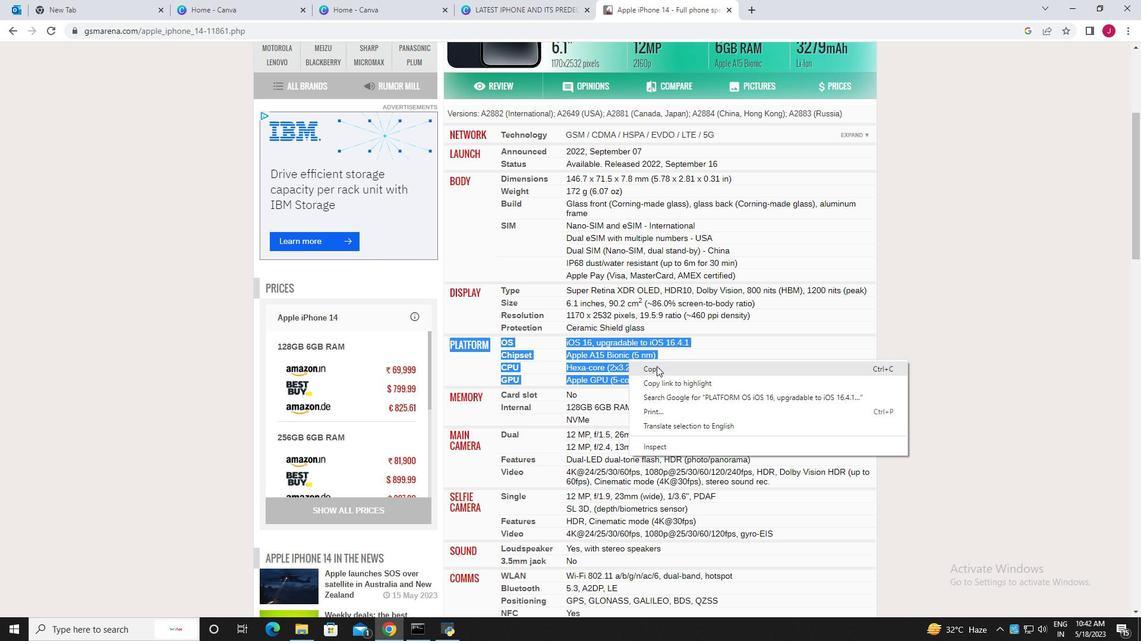 
Action: Mouse pressed left at (657, 367)
Screenshot: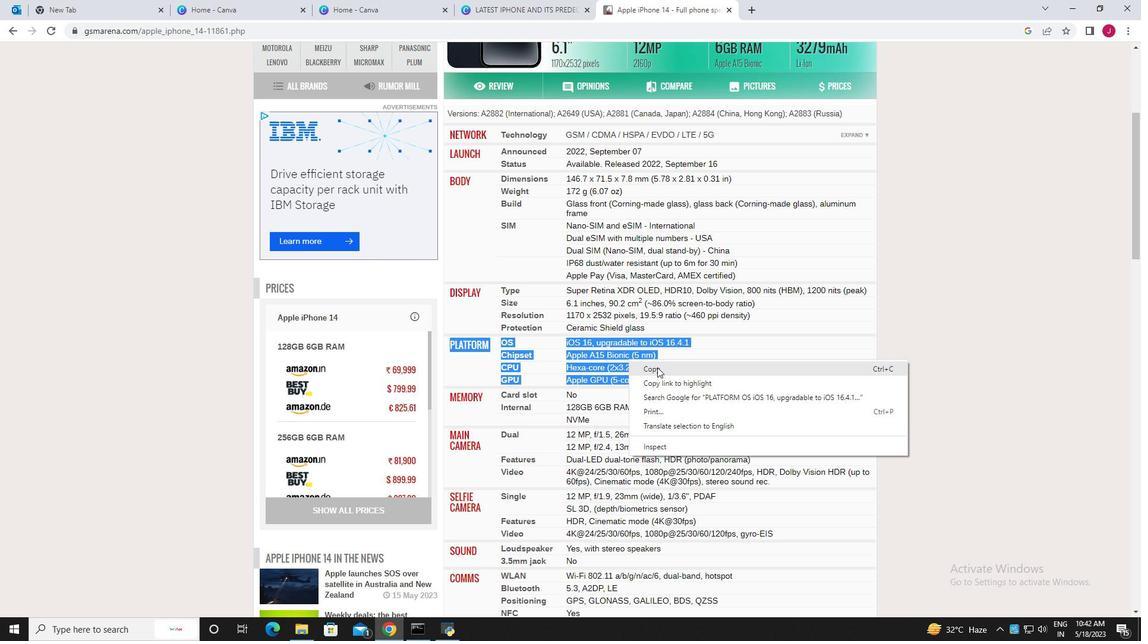 
Action: Mouse moved to (563, 8)
Screenshot: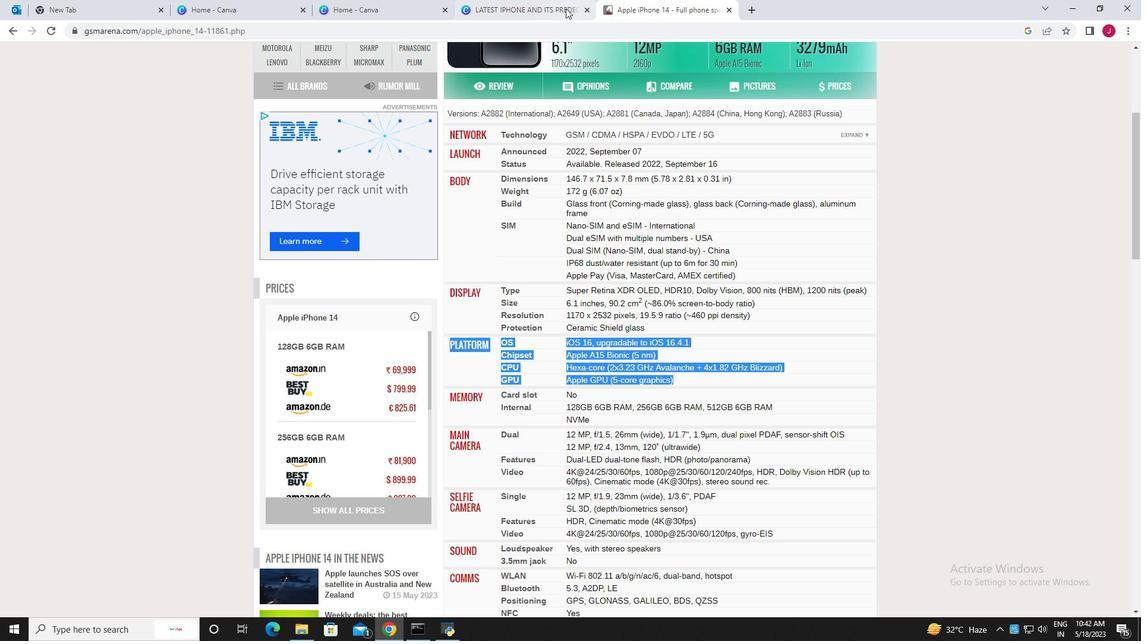 
Action: Mouse pressed left at (563, 8)
Screenshot: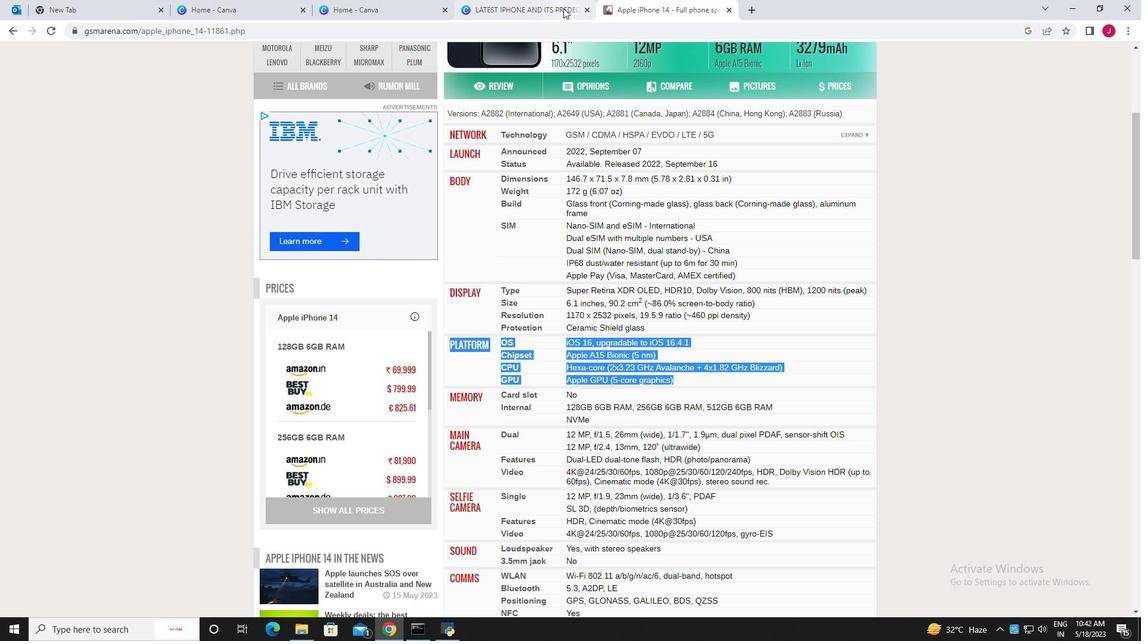 
Action: Mouse moved to (568, 332)
Screenshot: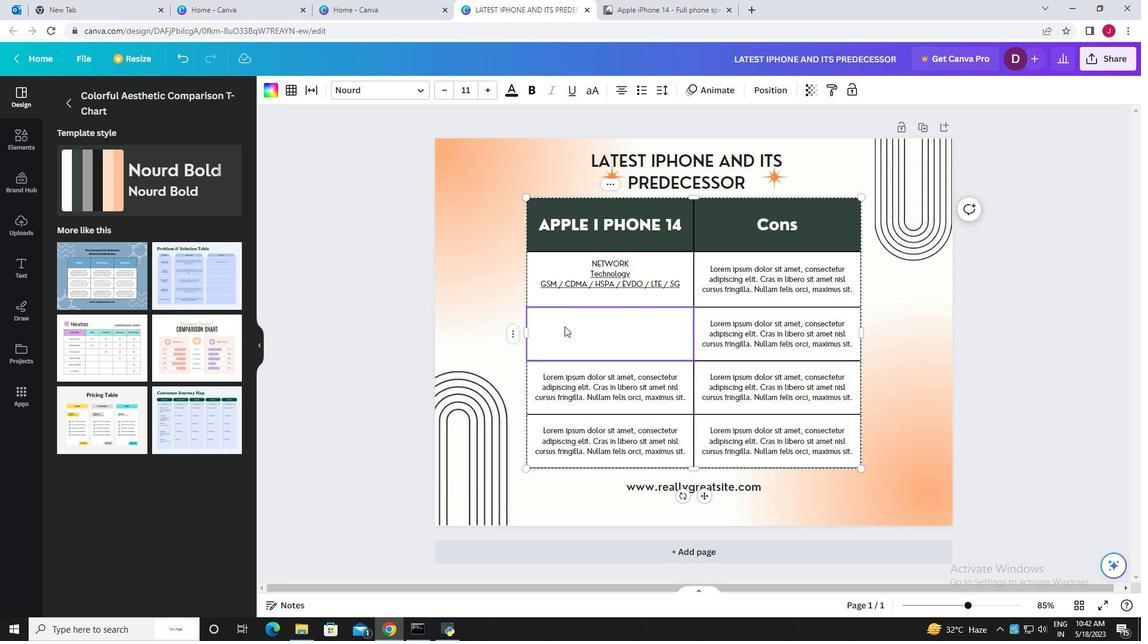 
Action: Key pressed ctrl+V
Screenshot: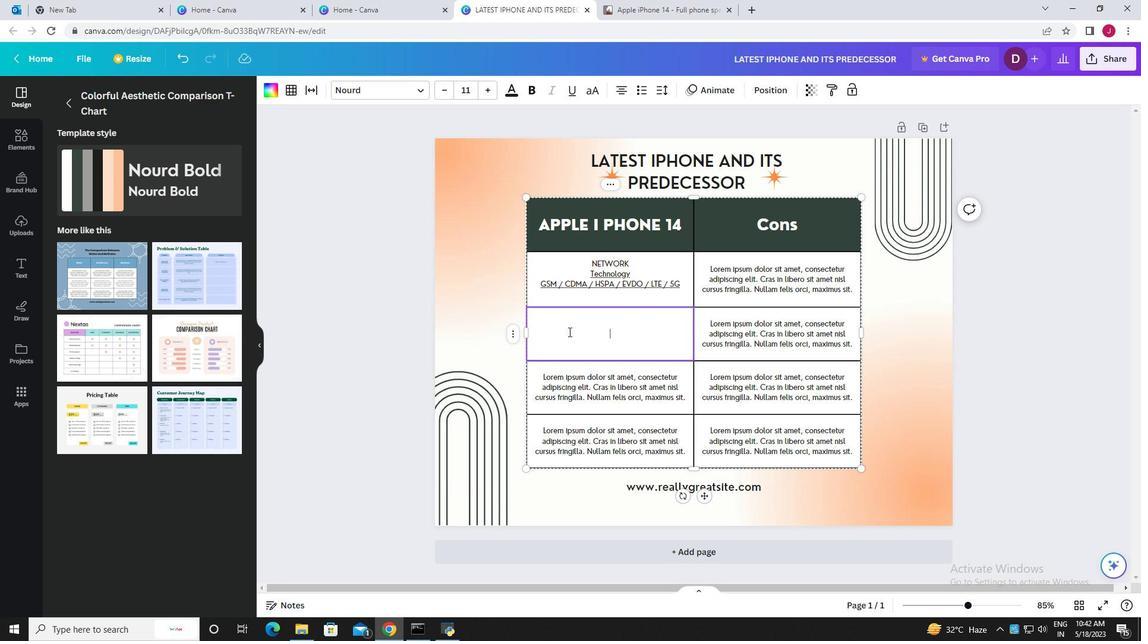 
Action: Mouse moved to (407, 8)
Screenshot: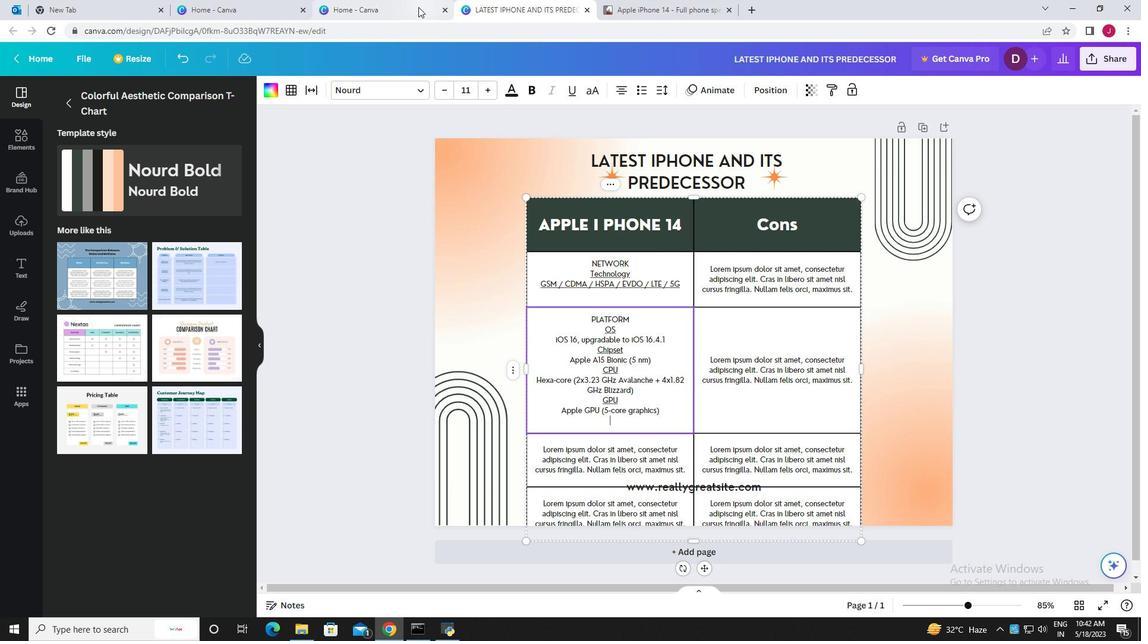 
Action: Mouse pressed left at (407, 8)
Screenshot: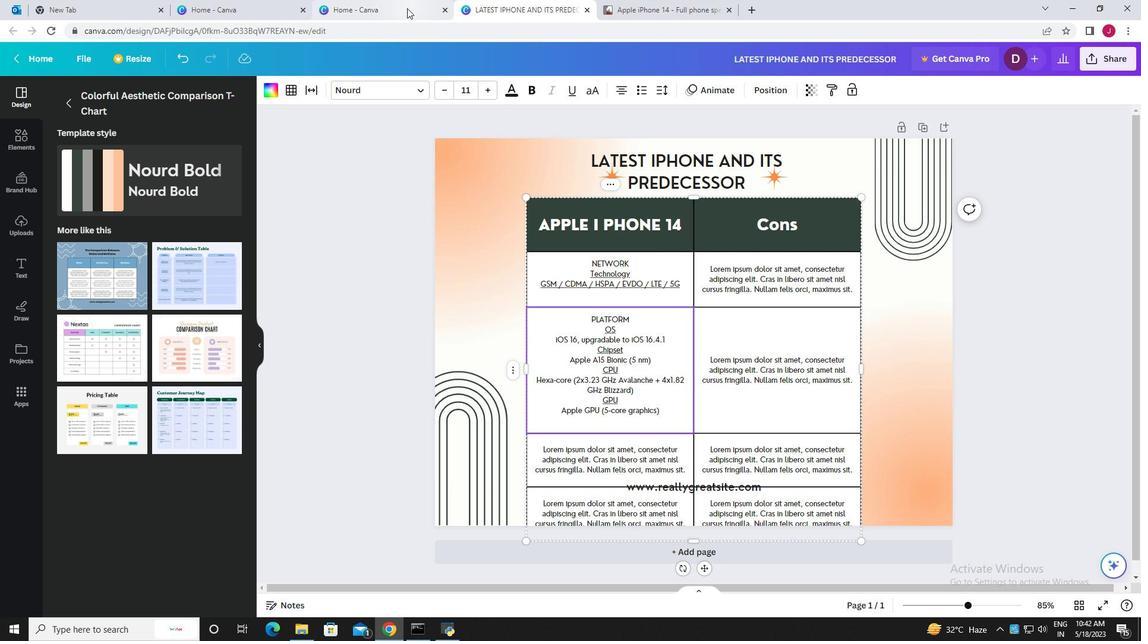 
Action: Mouse moved to (506, 8)
Screenshot: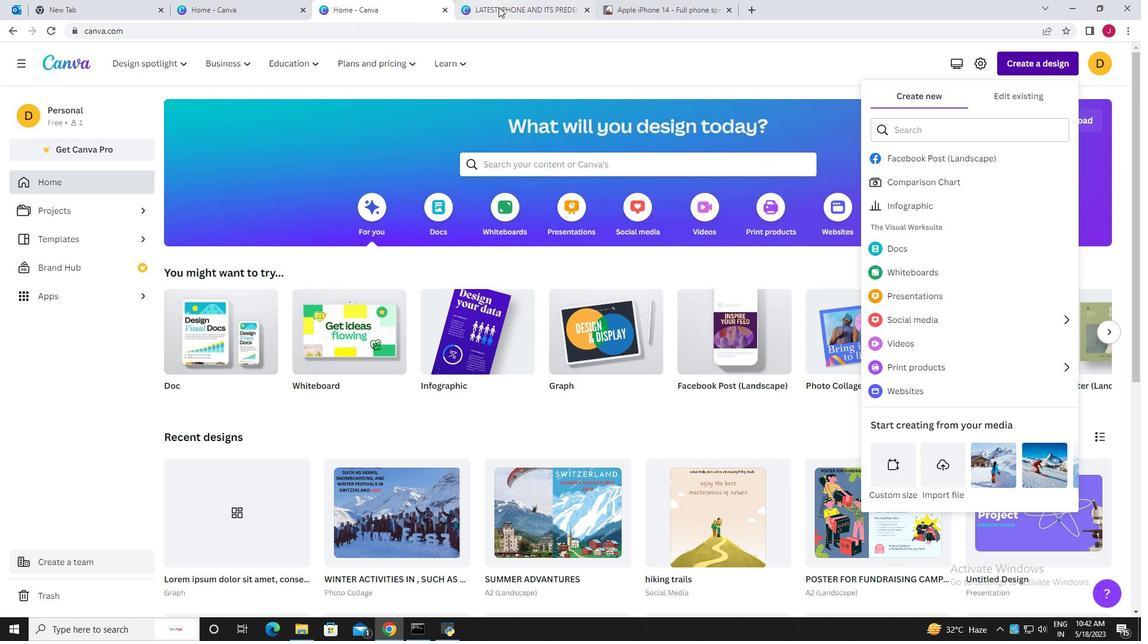 
Action: Mouse pressed left at (506, 8)
Screenshot: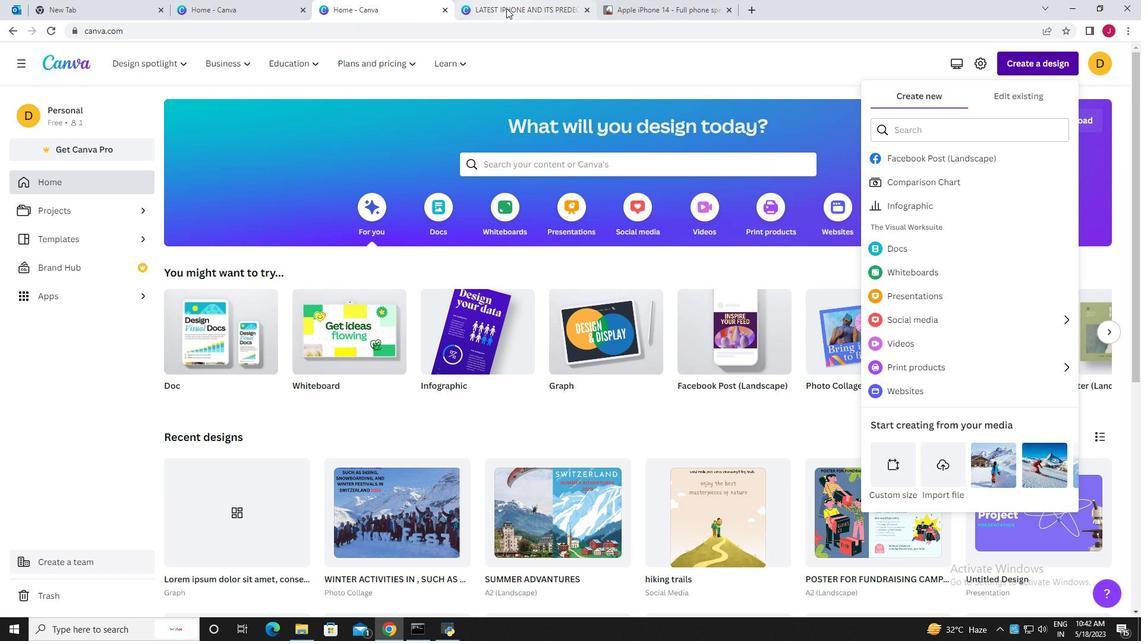 
Action: Mouse moved to (655, 9)
Screenshot: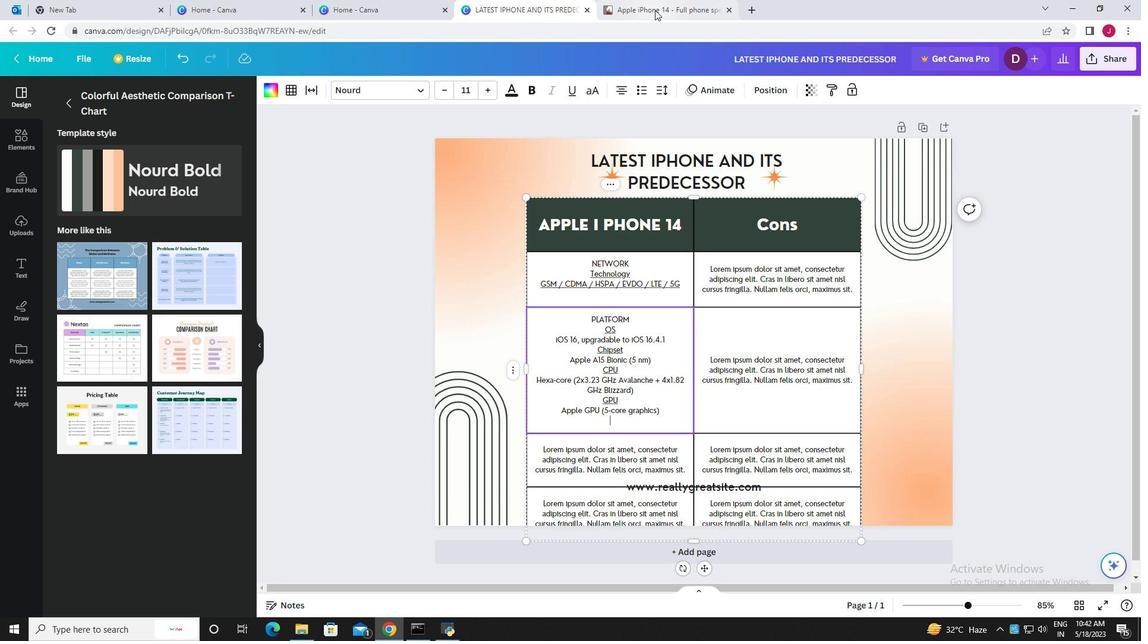 
Action: Mouse pressed left at (655, 9)
Screenshot: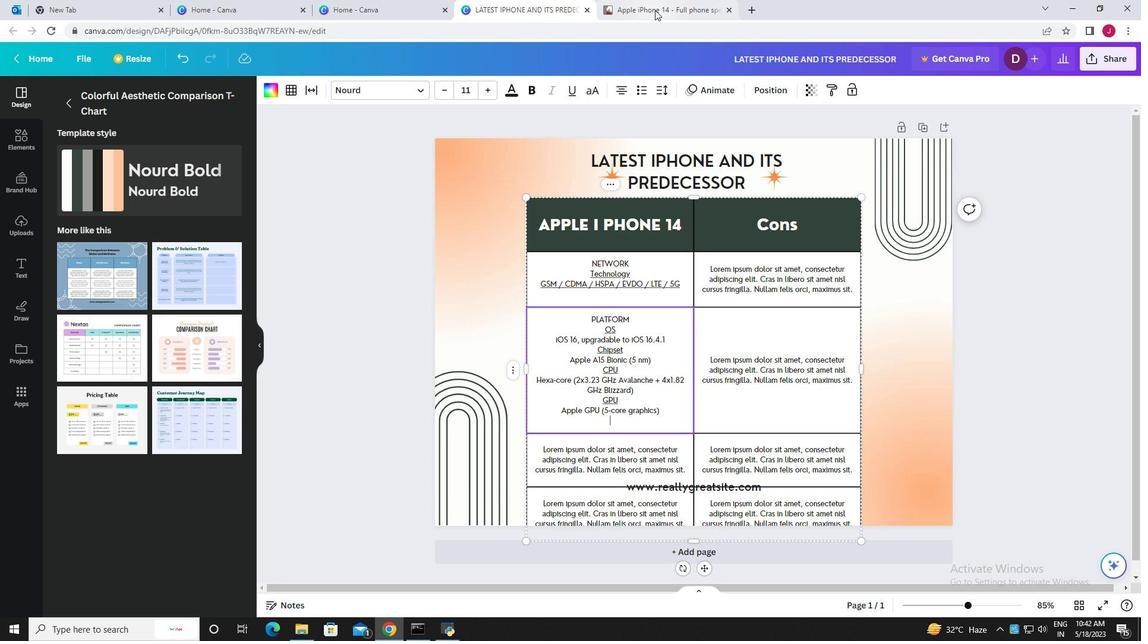 
Action: Mouse moved to (448, 398)
Screenshot: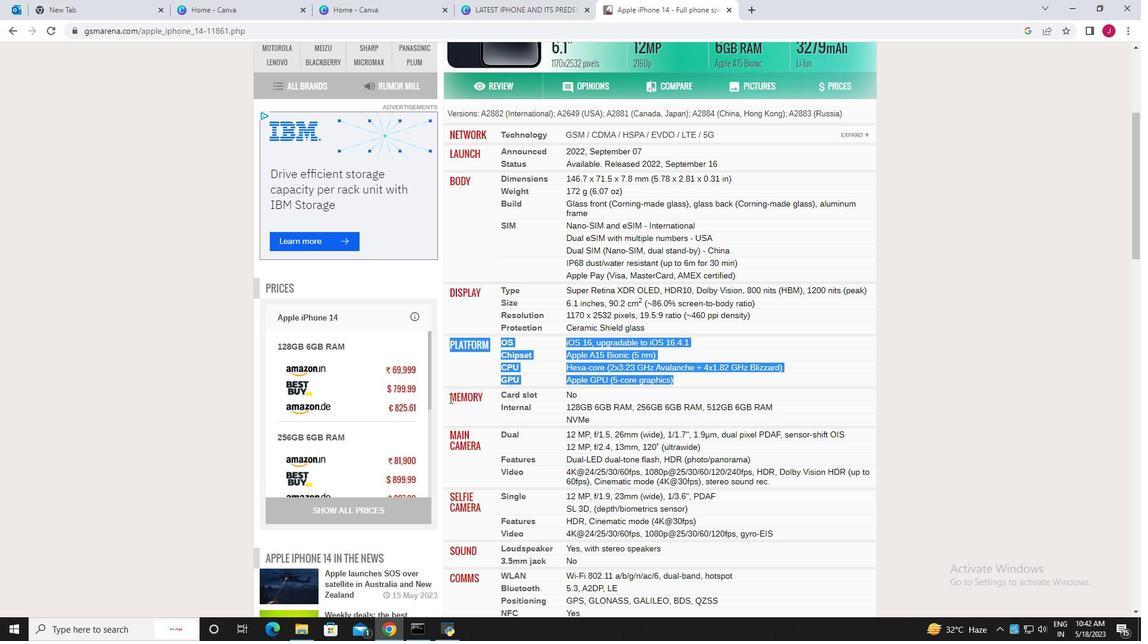 
Action: Mouse pressed left at (448, 398)
Screenshot: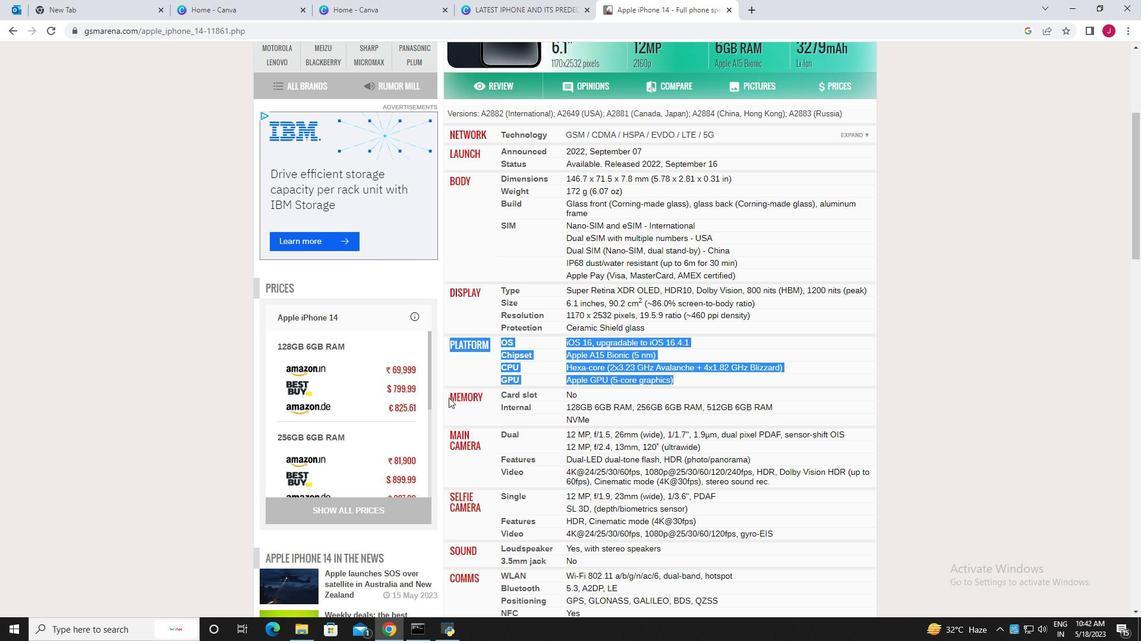 
Action: Mouse moved to (763, 408)
Screenshot: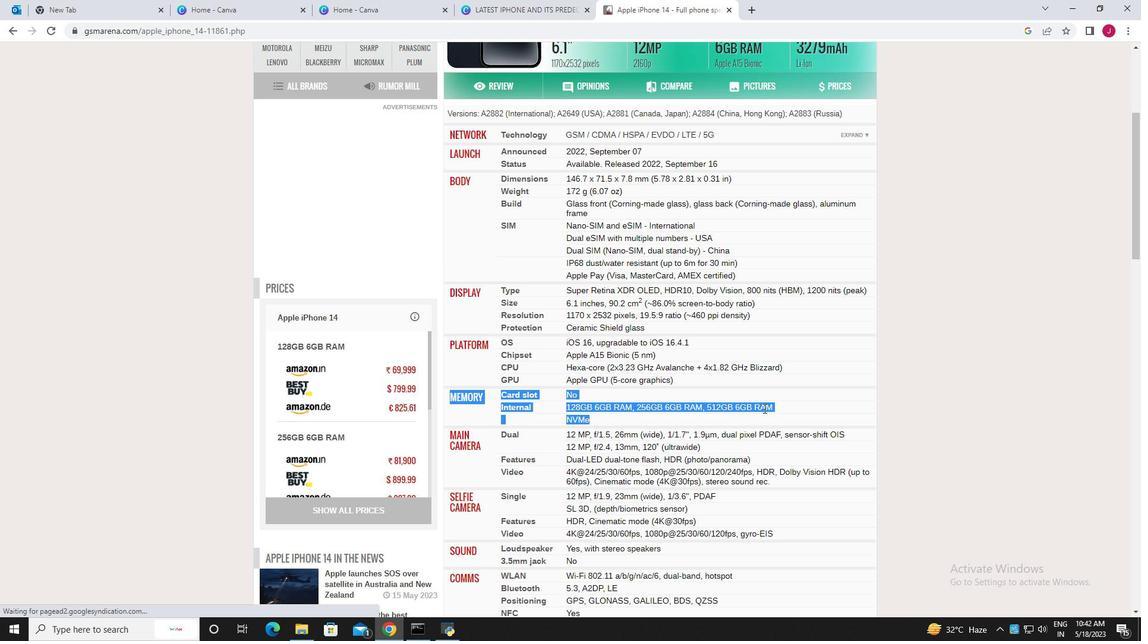 
Action: Mouse pressed right at (763, 408)
Screenshot: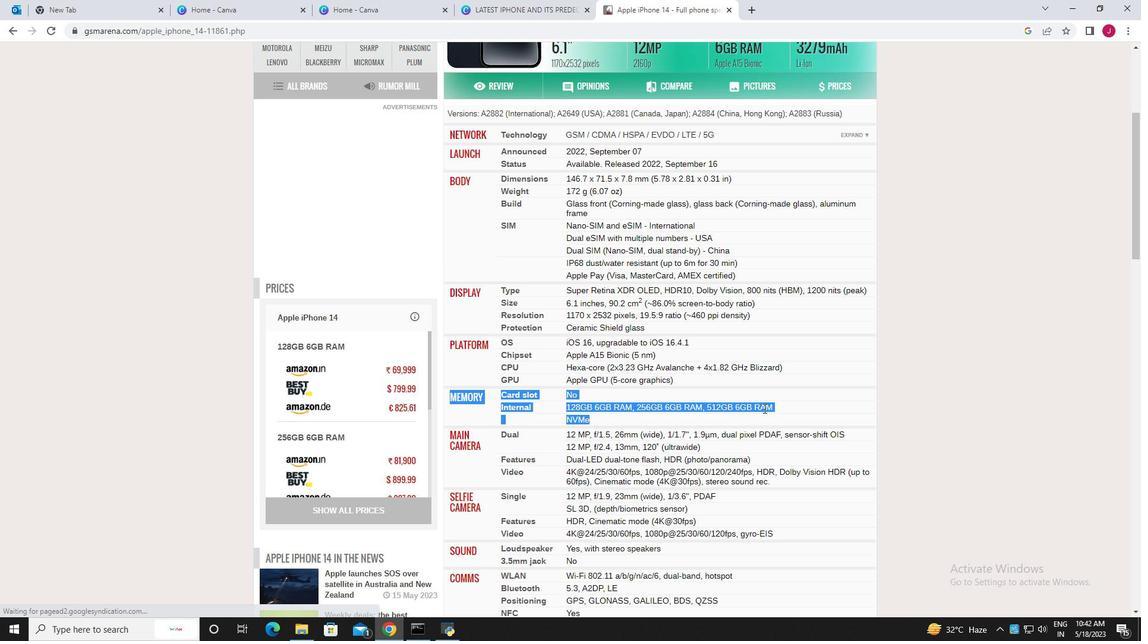 
Action: Mouse moved to (780, 418)
Screenshot: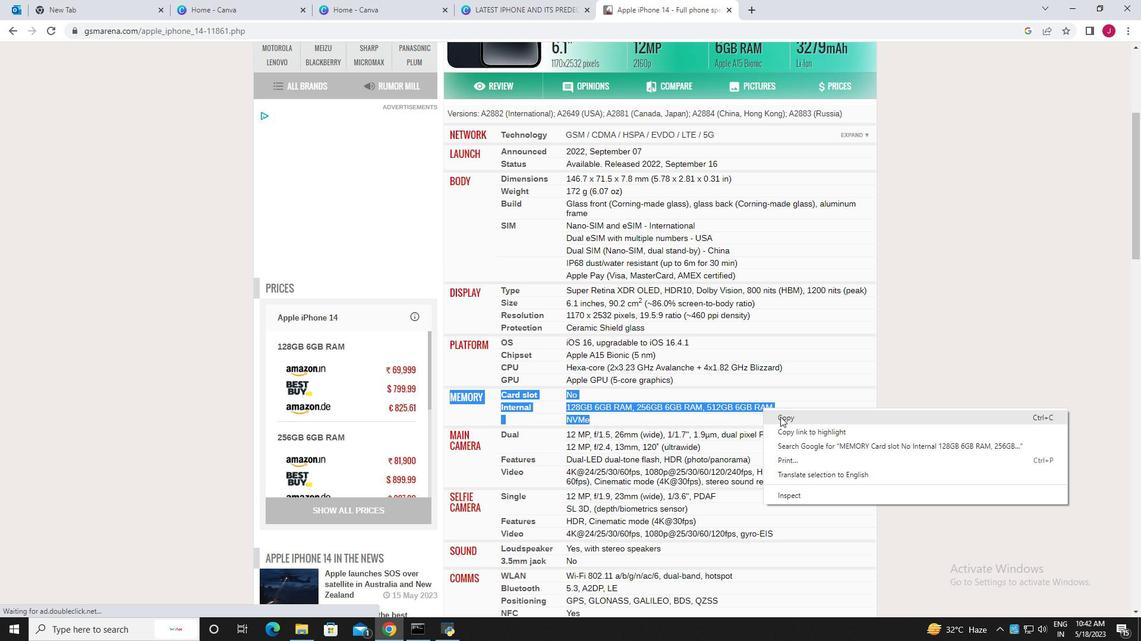 
Action: Mouse pressed left at (780, 418)
Screenshot: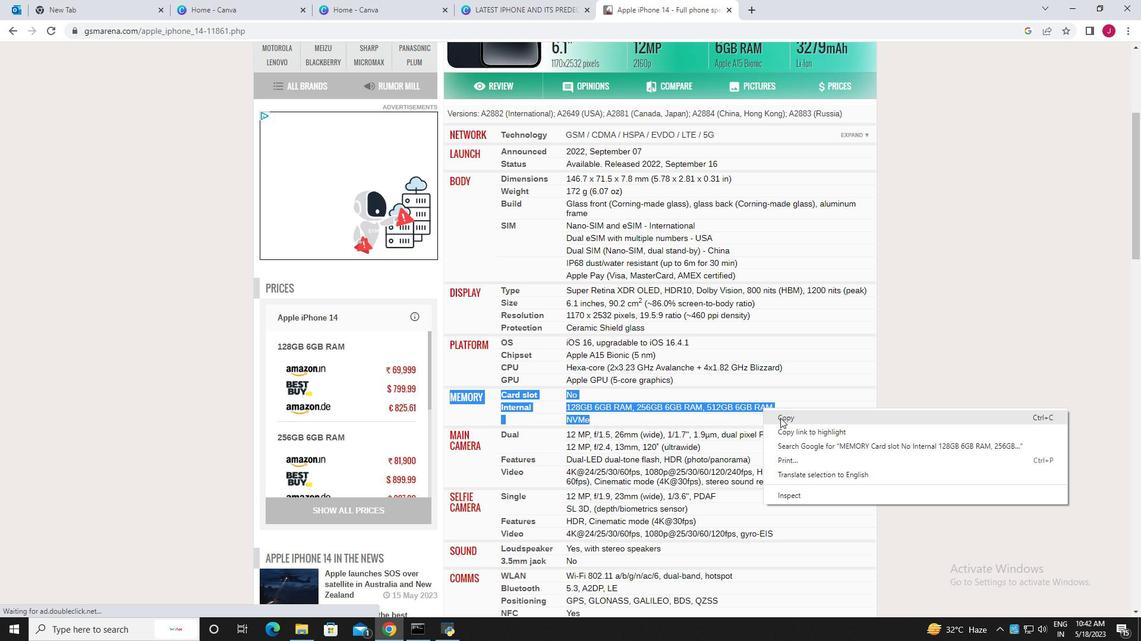 
Action: Mouse moved to (647, 6)
Screenshot: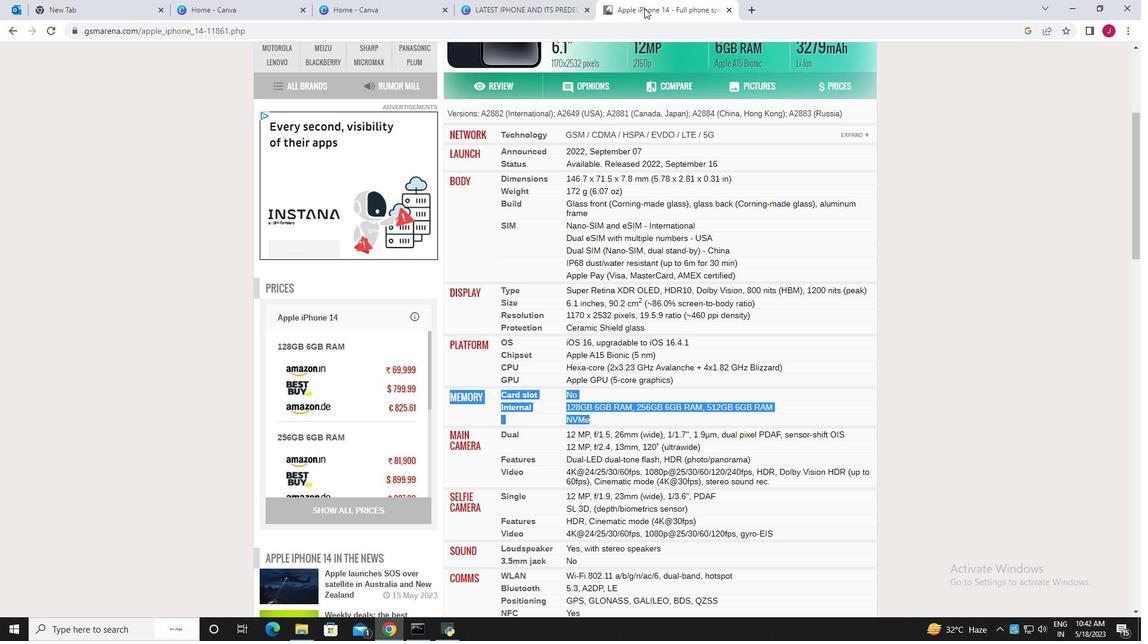 
Action: Mouse pressed left at (647, 6)
Screenshot: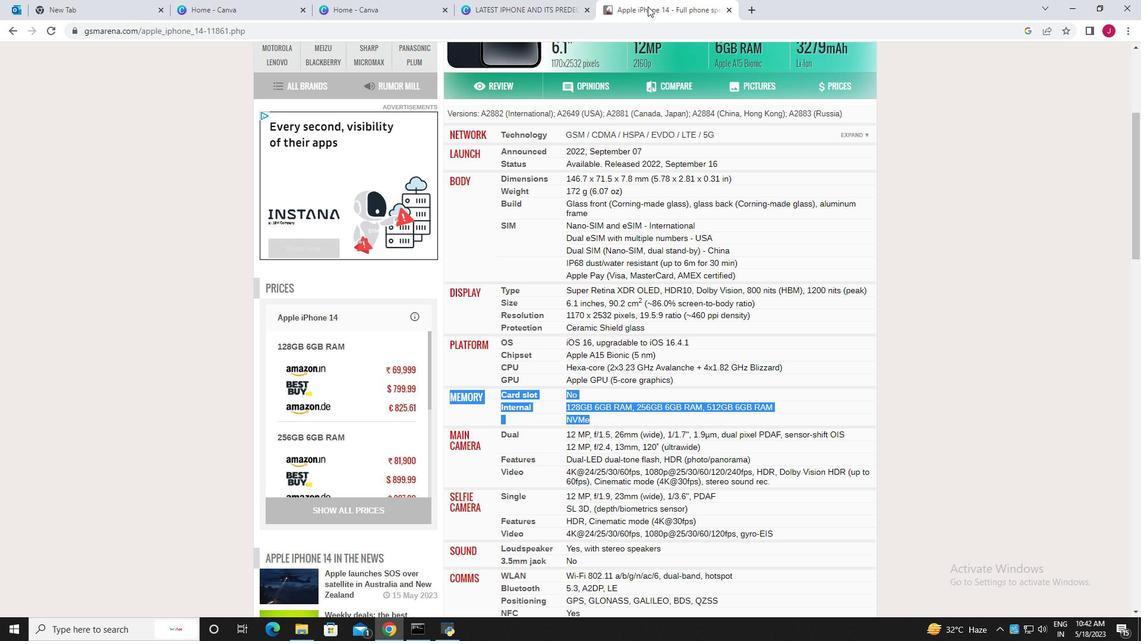 
Action: Mouse moved to (658, 4)
Screenshot: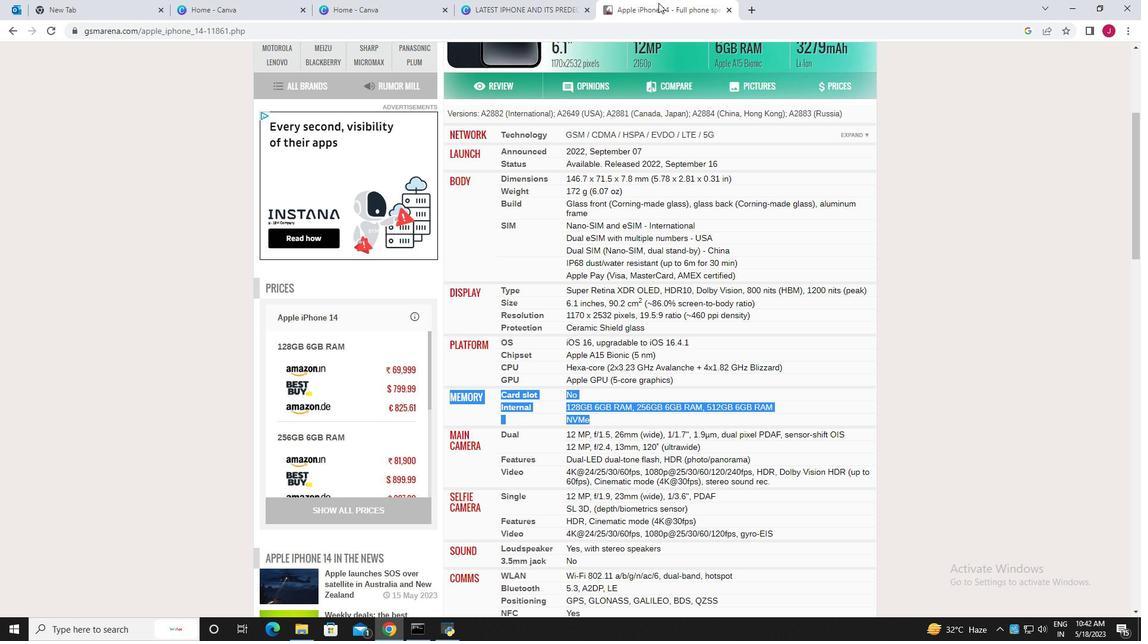 
Action: Mouse pressed left at (658, 4)
Screenshot: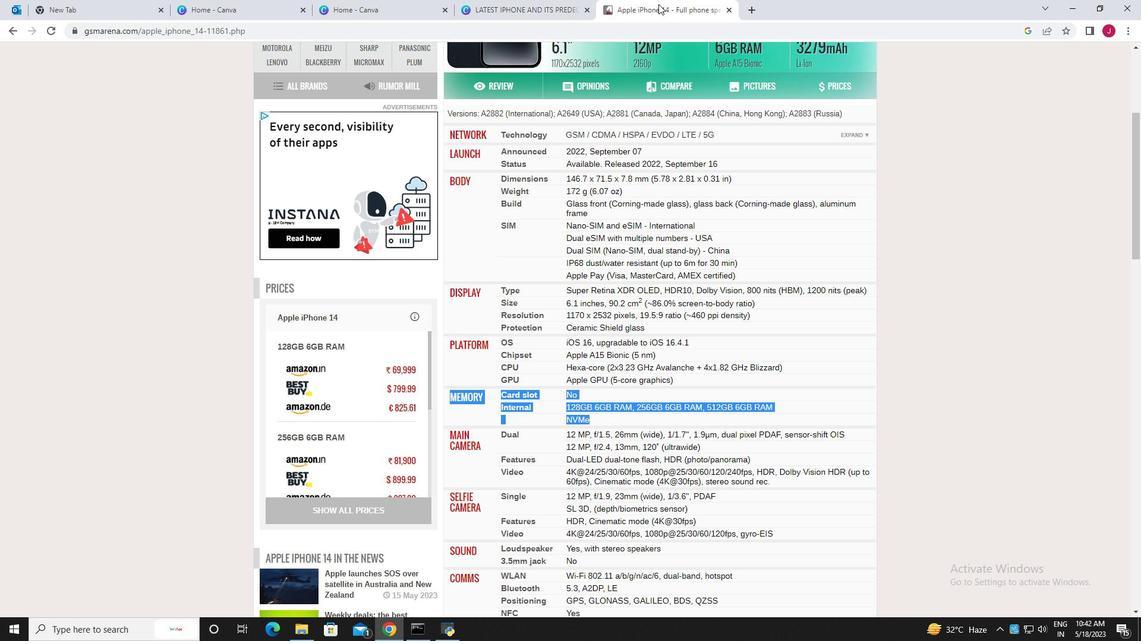 
Action: Mouse moved to (538, 7)
Screenshot: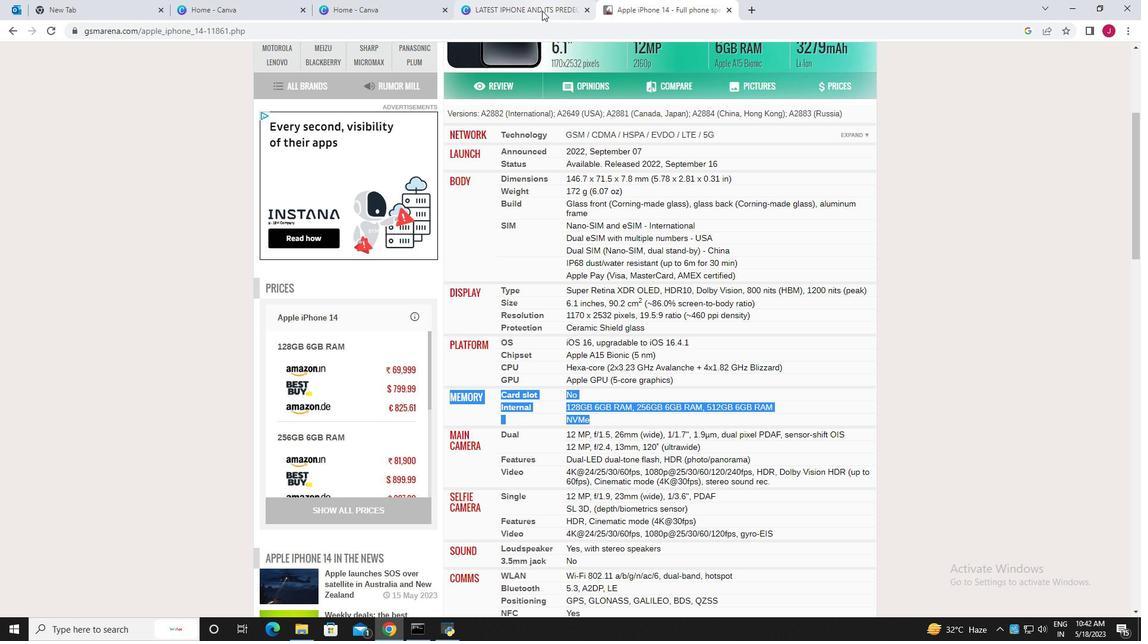 
Action: Mouse pressed left at (538, 7)
Screenshot: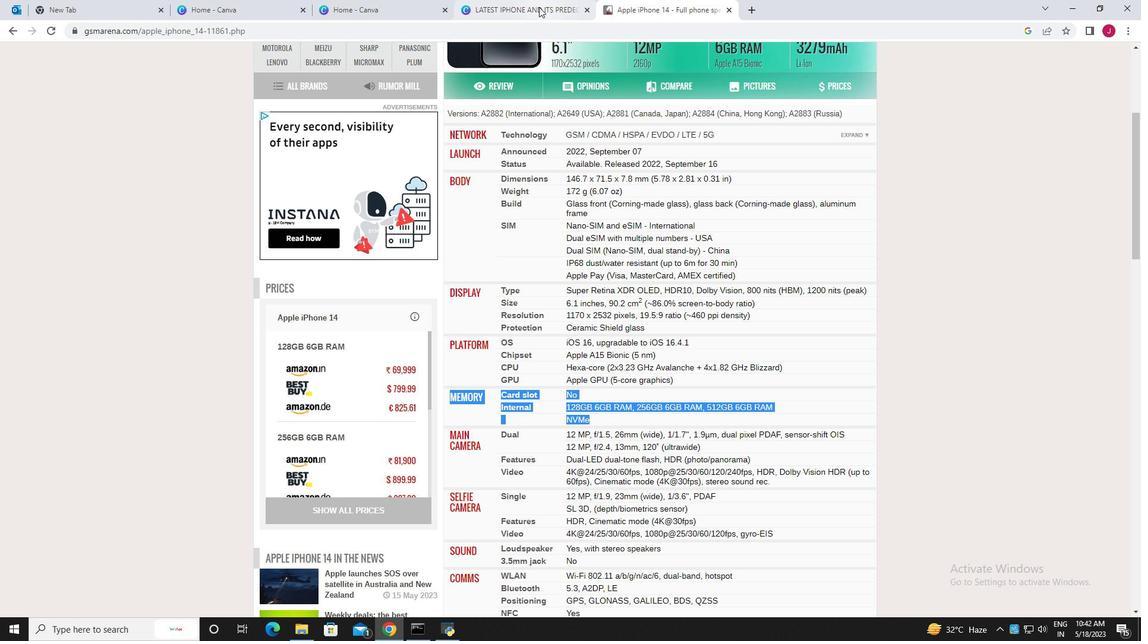 
Action: Mouse moved to (597, 465)
Screenshot: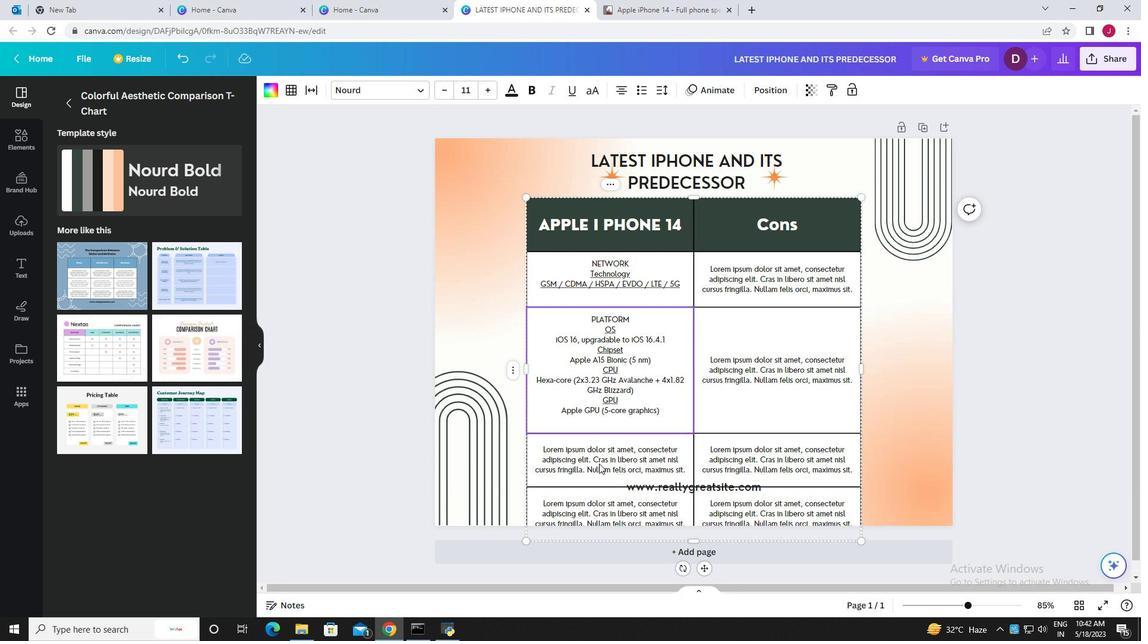 
Action: Mouse pressed left at (597, 465)
Screenshot: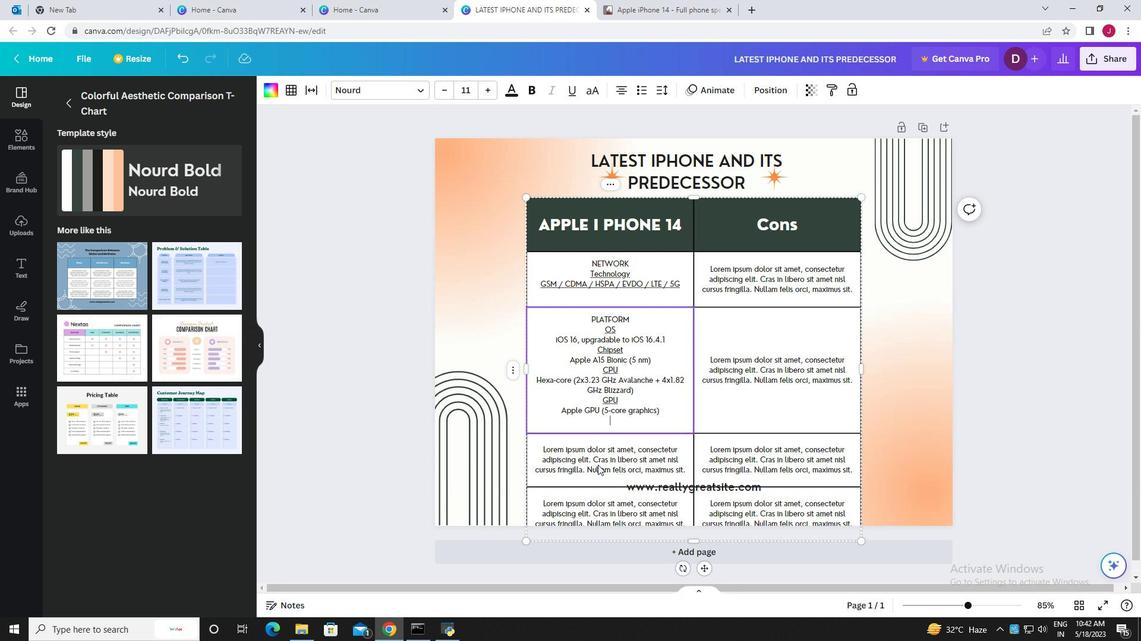 
Action: Mouse pressed left at (597, 465)
Screenshot: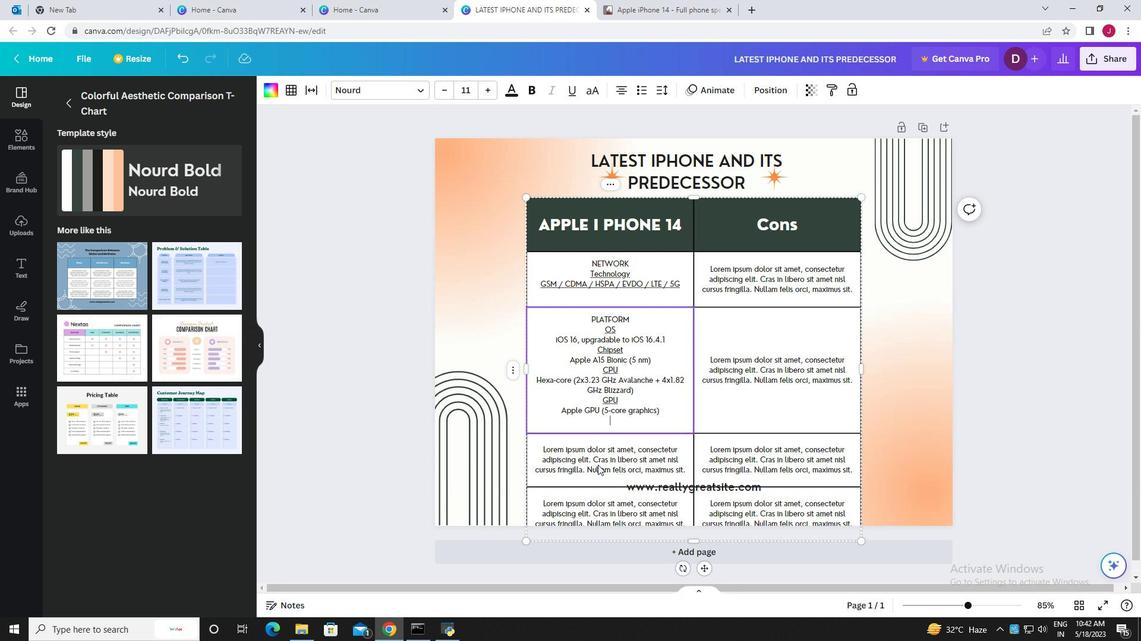 
Action: Mouse pressed left at (597, 465)
Screenshot: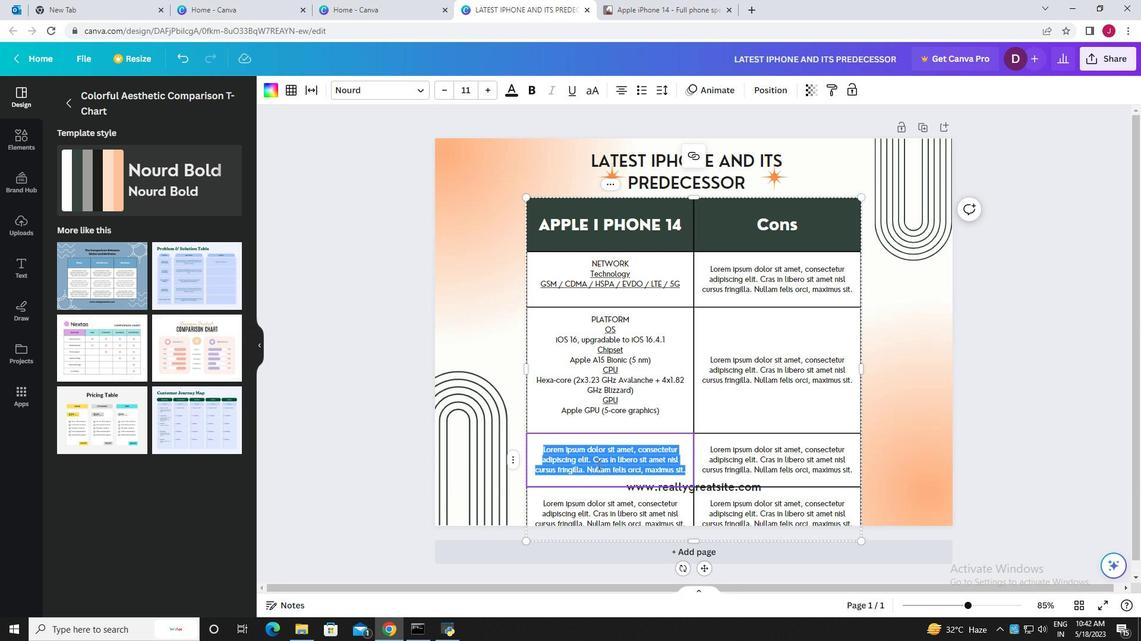 
Action: Mouse moved to (591, 462)
Screenshot: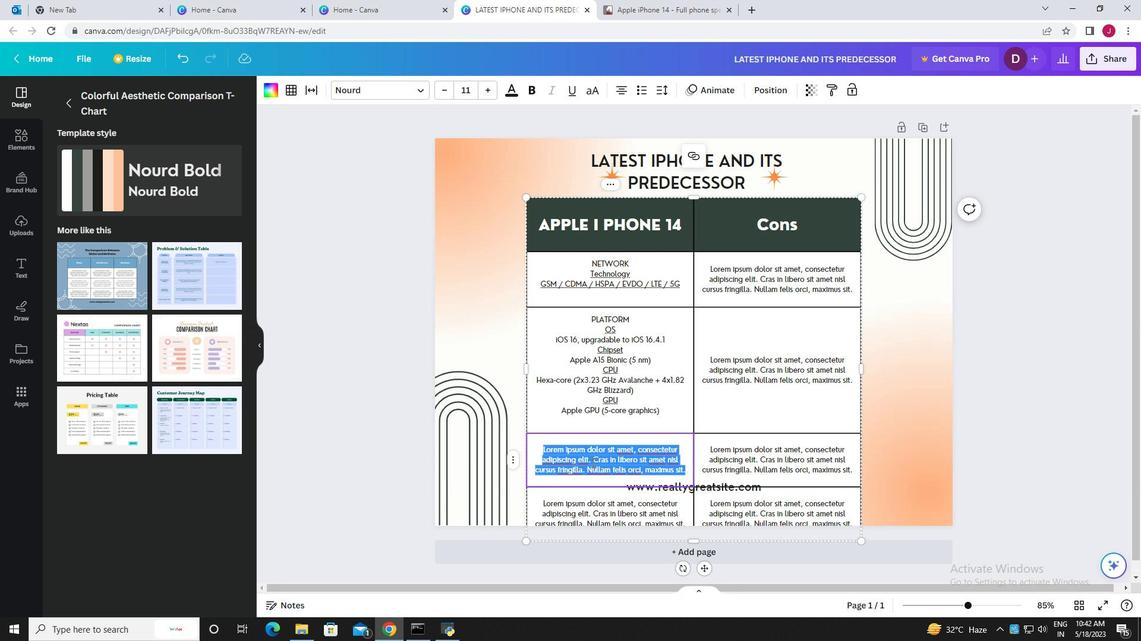 
Action: Key pressed <Key.backspace>ctrl+V
Screenshot: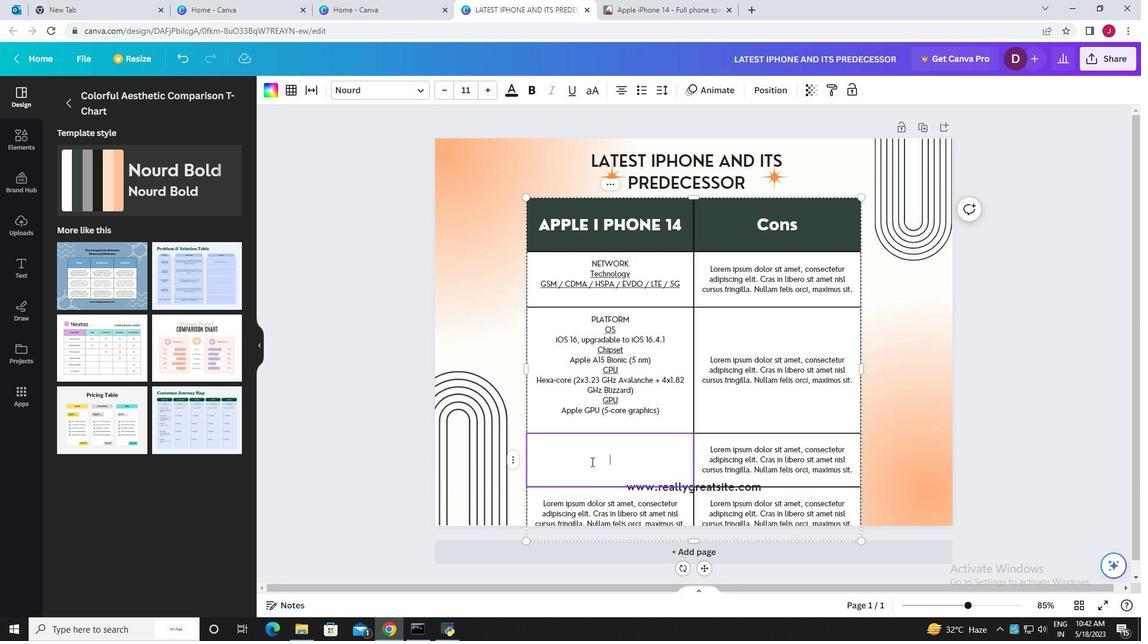 
Action: Mouse moved to (646, 391)
Screenshot: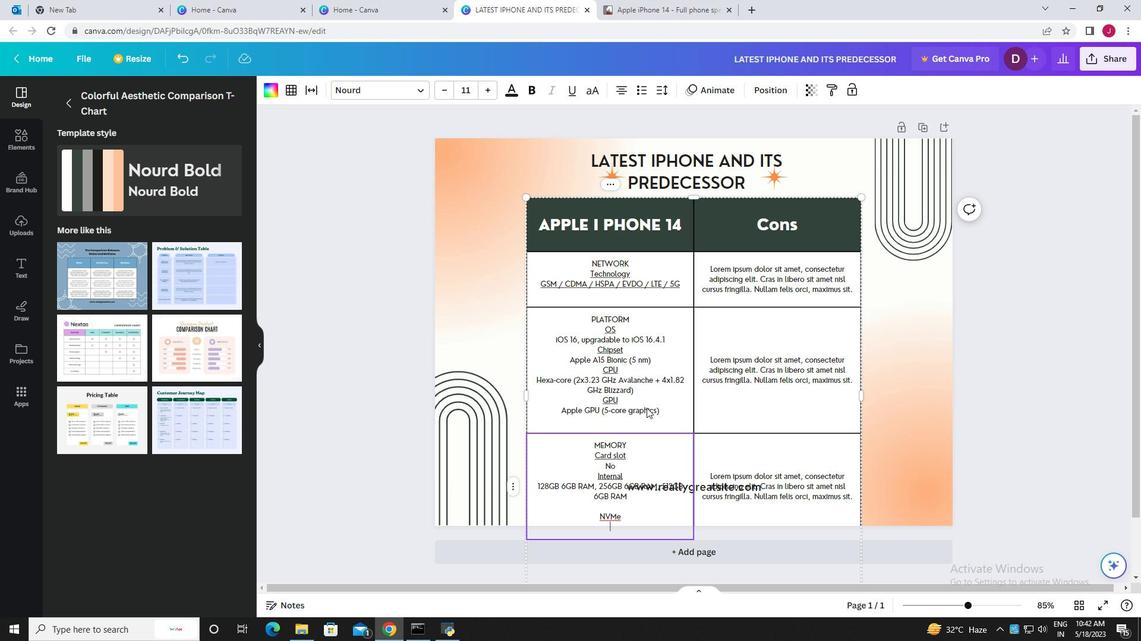 
Action: Mouse scrolled (646, 391) with delta (0, 0)
Screenshot: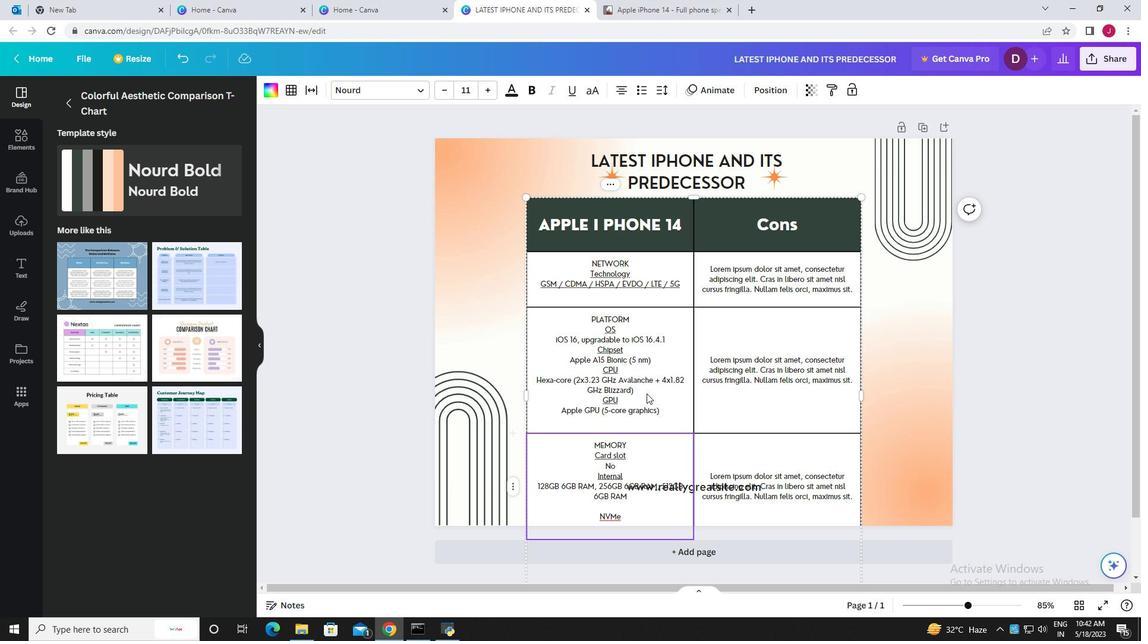 
Action: Mouse scrolled (646, 391) with delta (0, 0)
Screenshot: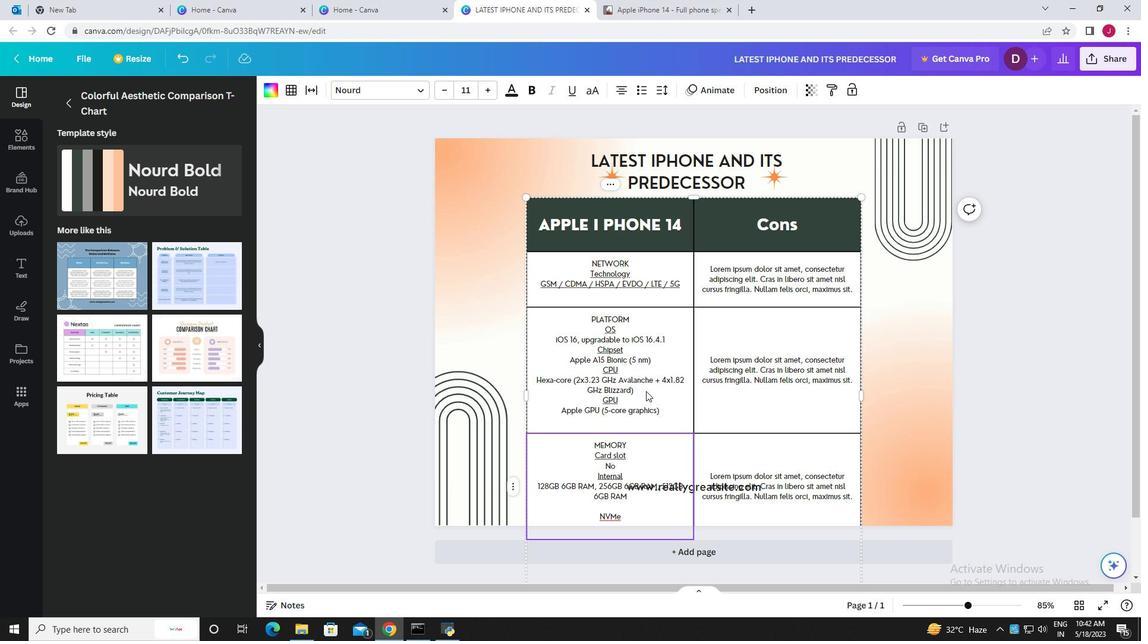 
Action: Mouse scrolled (646, 391) with delta (0, 0)
Screenshot: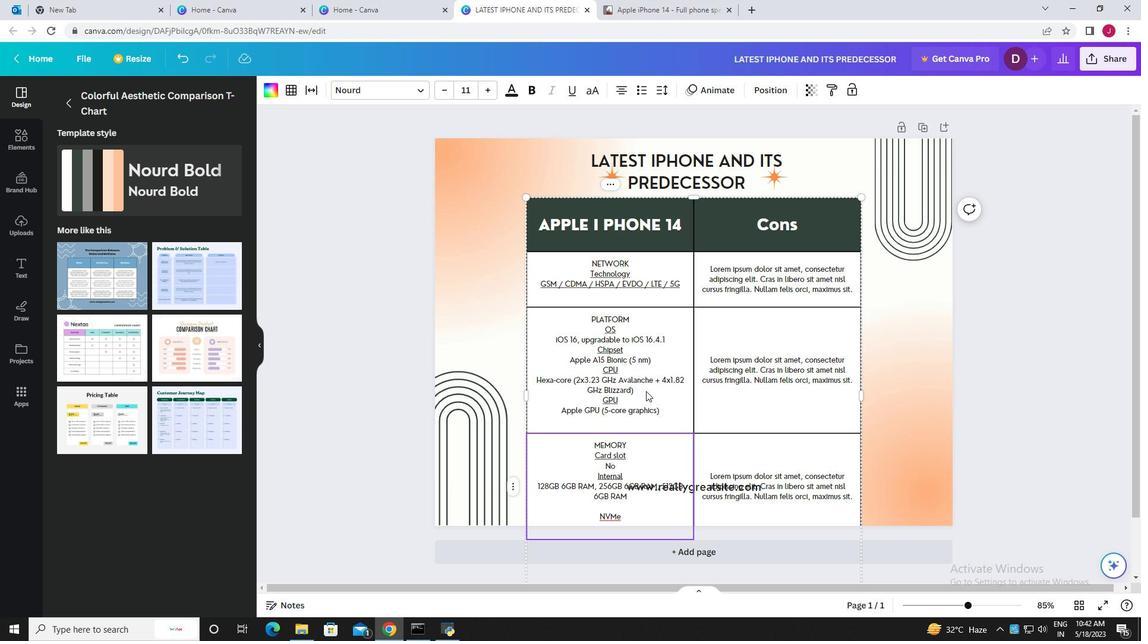 
Action: Mouse scrolled (646, 391) with delta (0, 0)
Screenshot: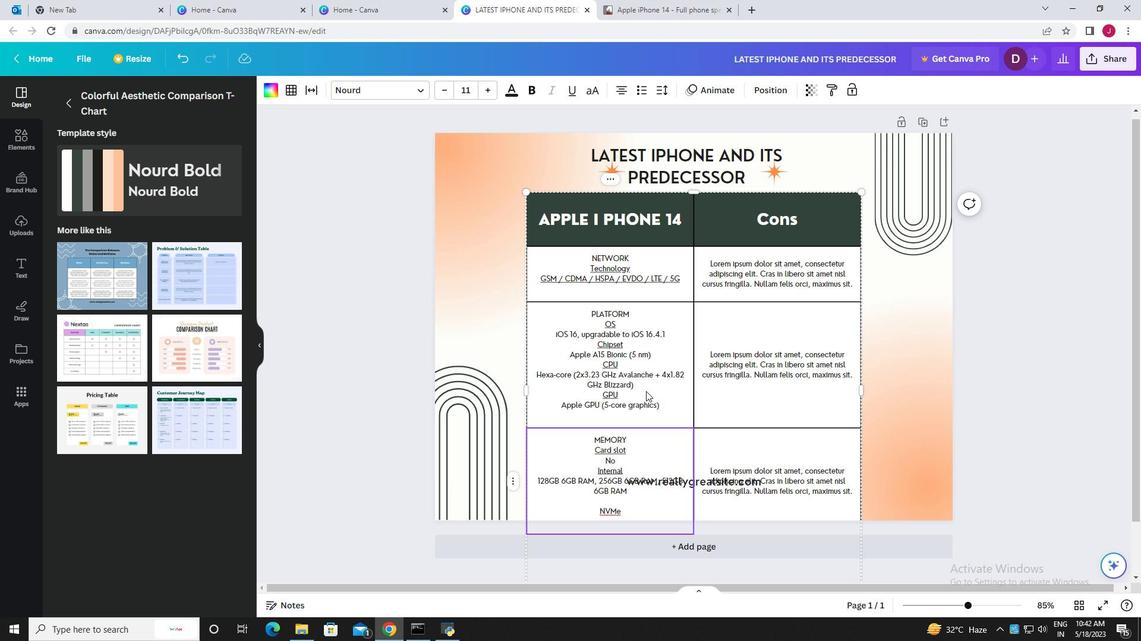 
Action: Mouse moved to (691, 476)
Screenshot: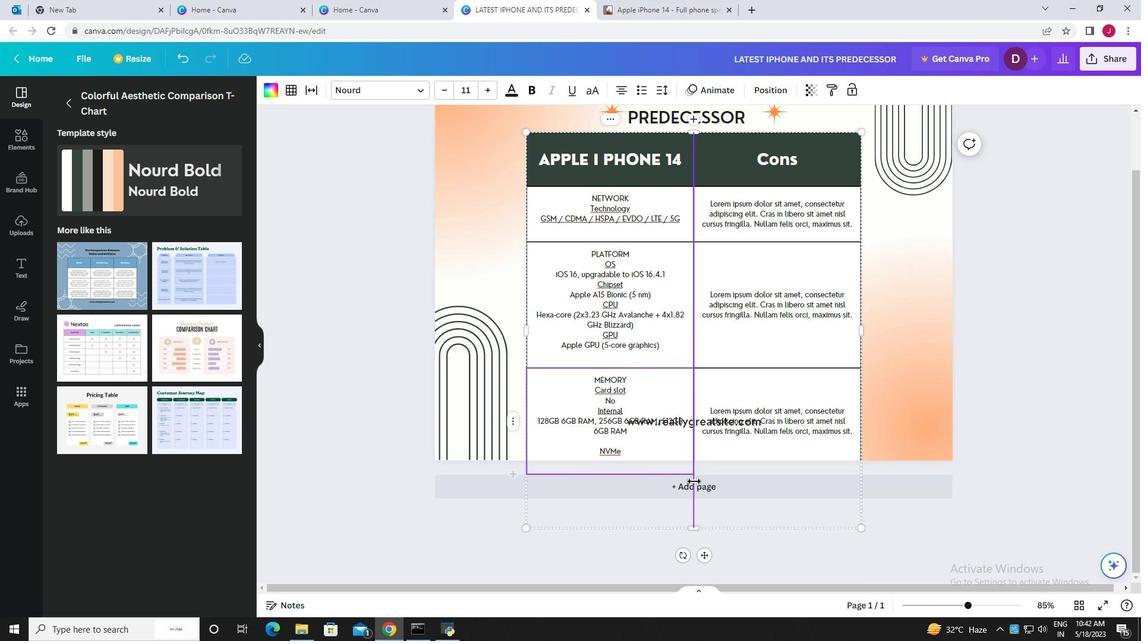 
Action: Mouse pressed left at (691, 476)
Screenshot: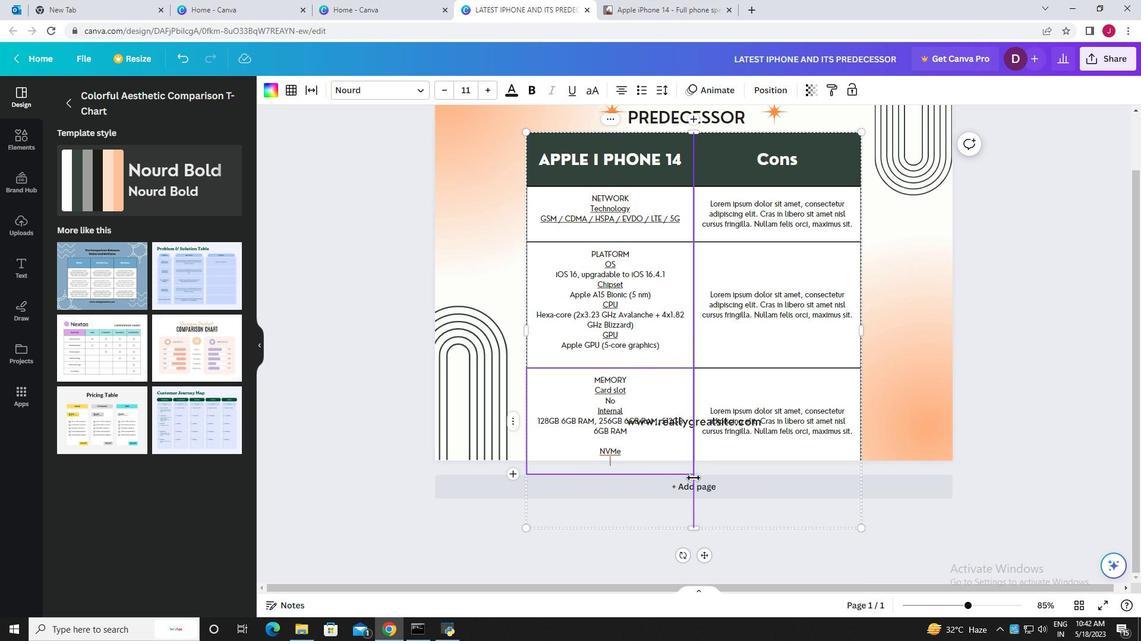 
Action: Mouse moved to (652, 458)
Screenshot: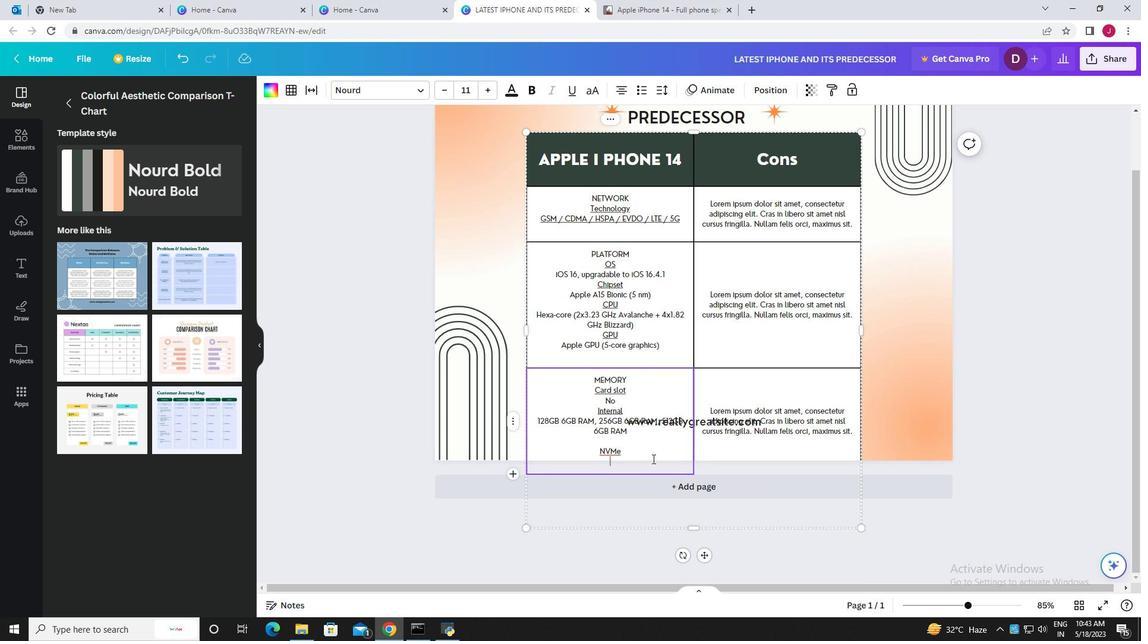 
Action: Mouse scrolled (652, 457) with delta (0, 0)
Screenshot: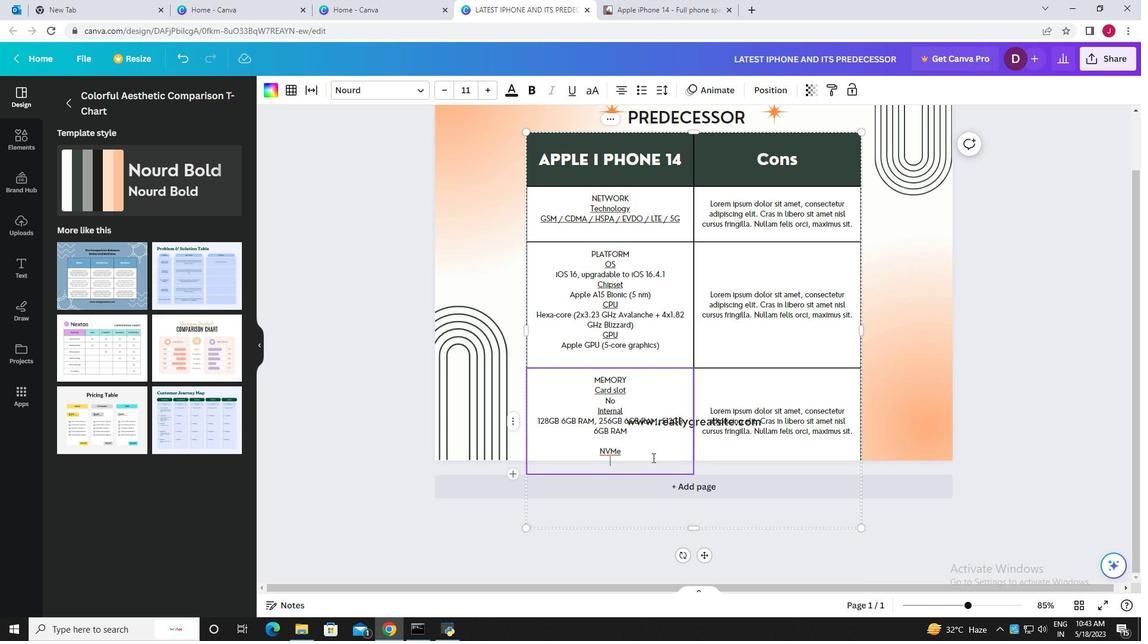 
Action: Mouse scrolled (652, 457) with delta (0, 0)
Screenshot: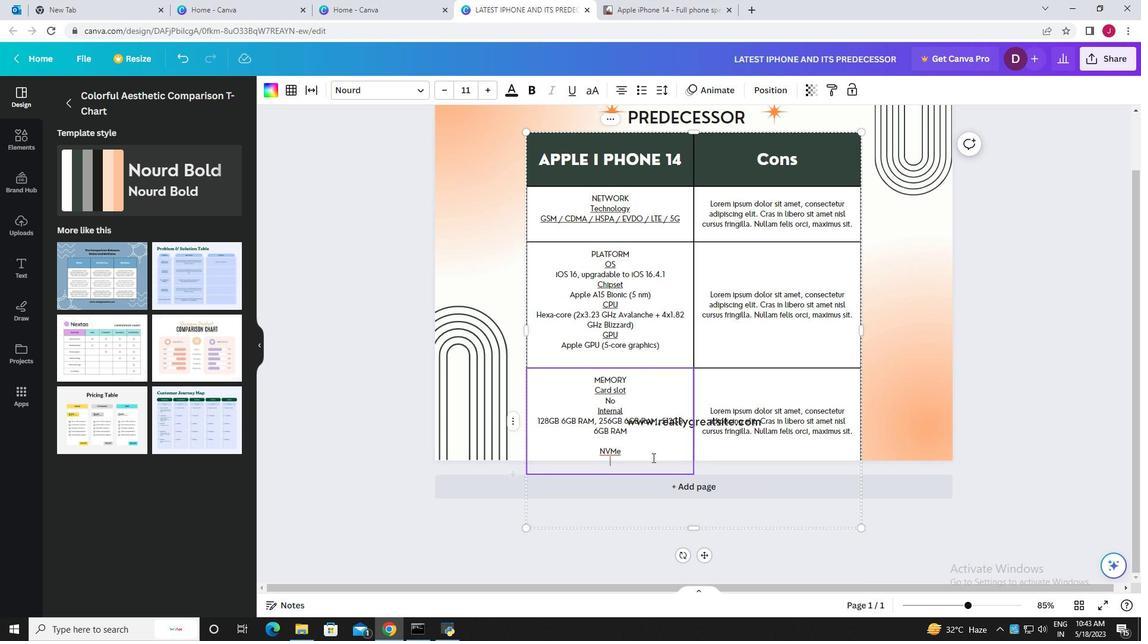 
Action: Mouse scrolled (652, 457) with delta (0, 0)
Screenshot: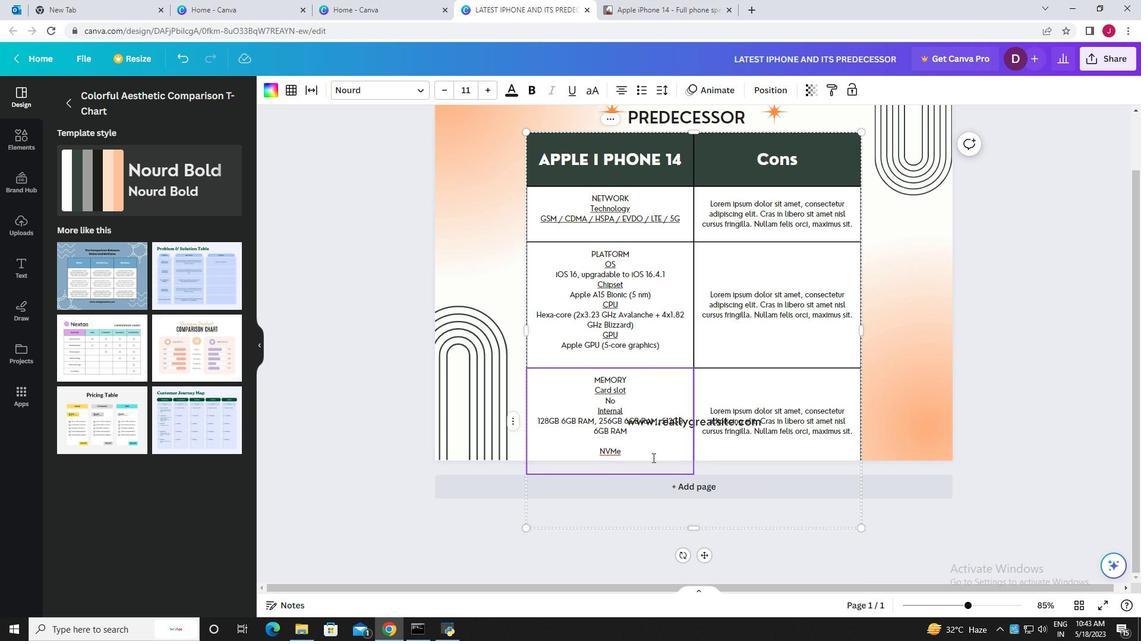 
Action: Mouse scrolled (652, 457) with delta (0, 0)
Screenshot: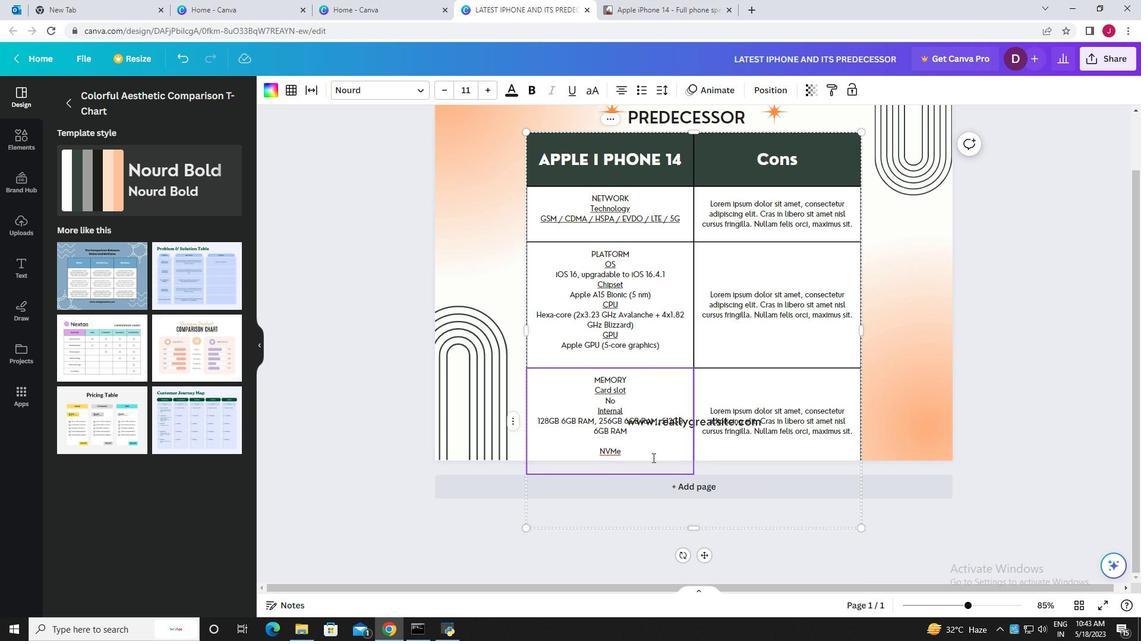
Action: Mouse moved to (697, 529)
Screenshot: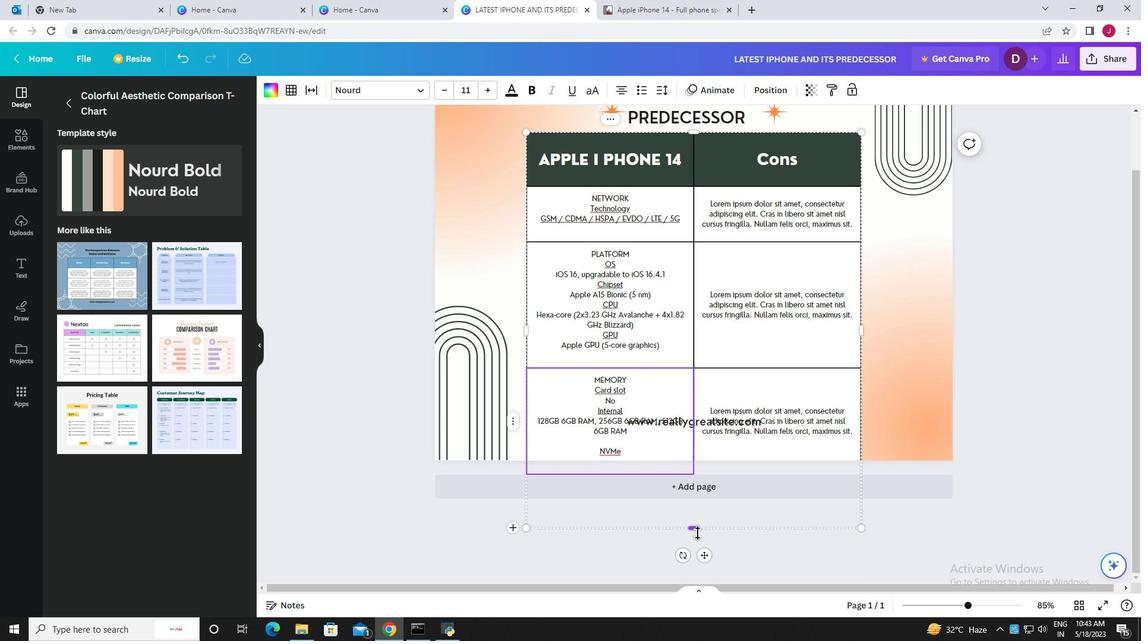 
Action: Mouse pressed left at (697, 529)
Screenshot: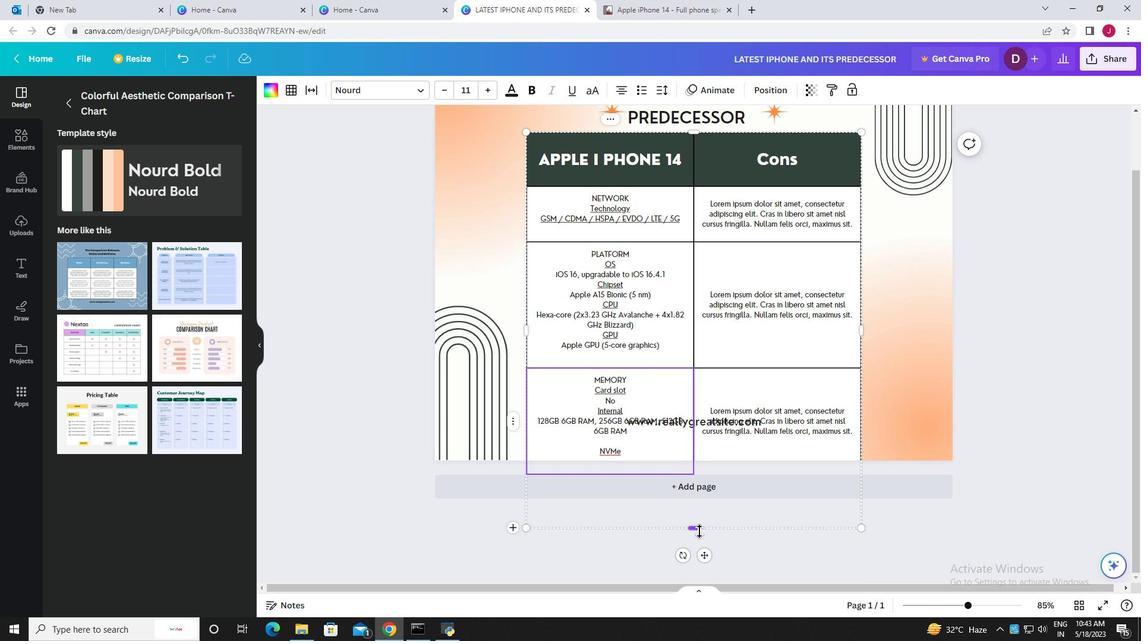 
Action: Mouse moved to (647, 512)
Screenshot: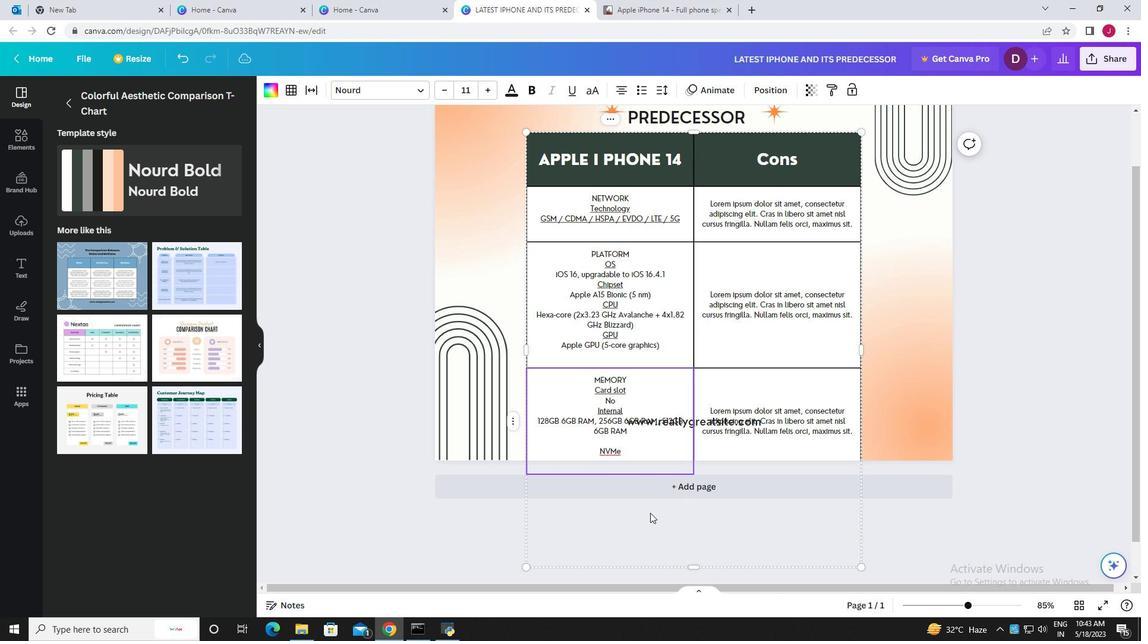 
Action: Mouse pressed left at (647, 512)
Screenshot: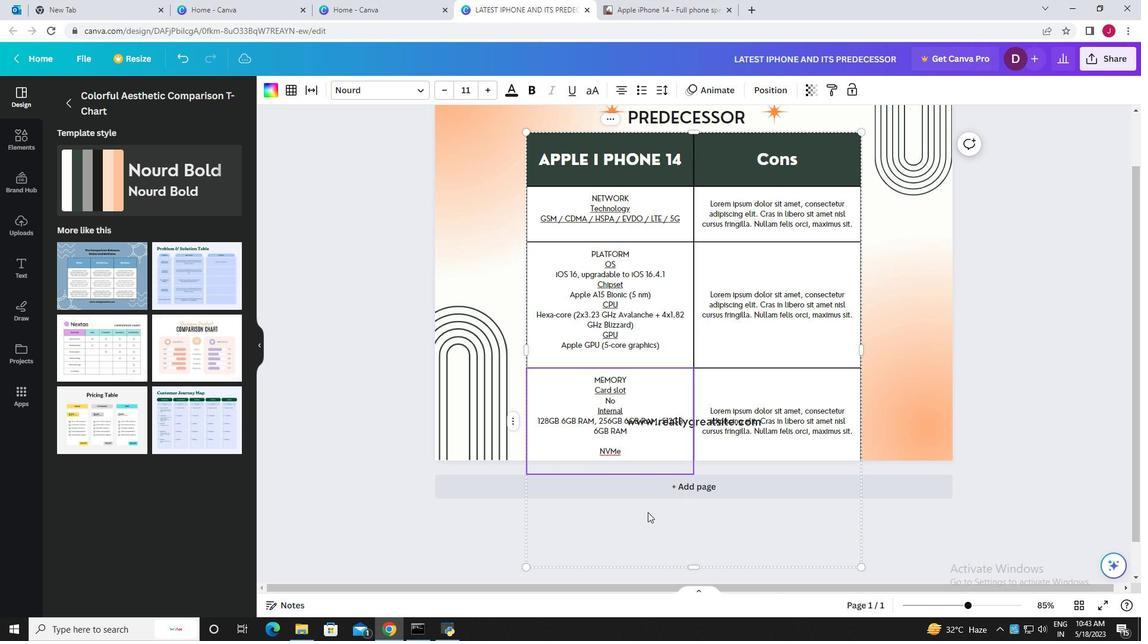 
Action: Mouse moved to (656, 450)
Screenshot: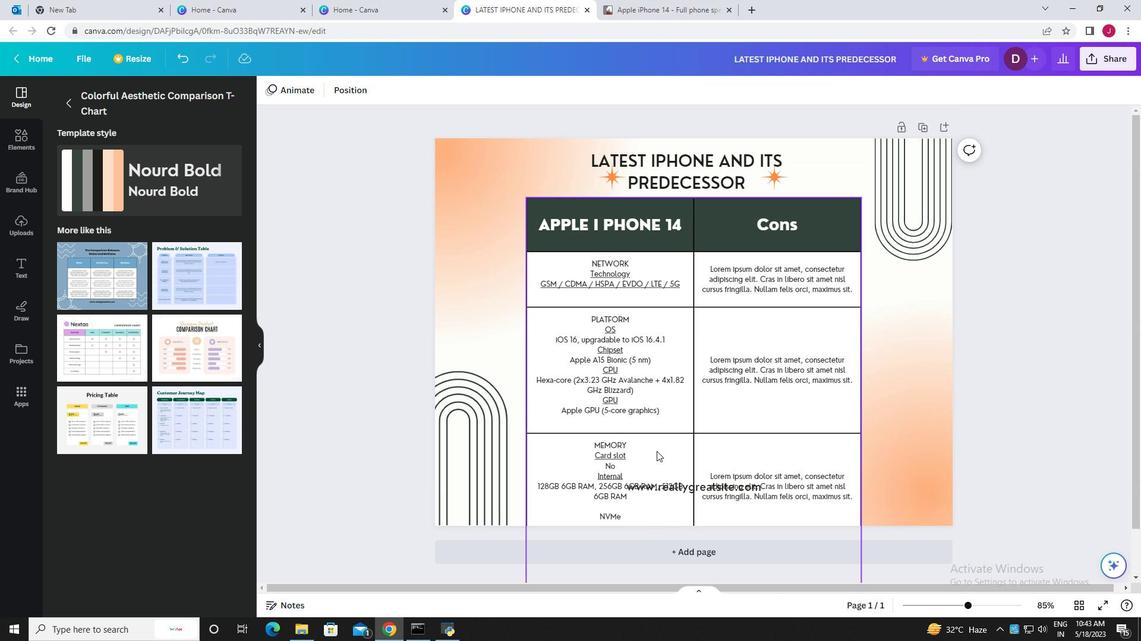 
Action: Mouse scrolled (656, 449) with delta (0, 0)
Screenshot: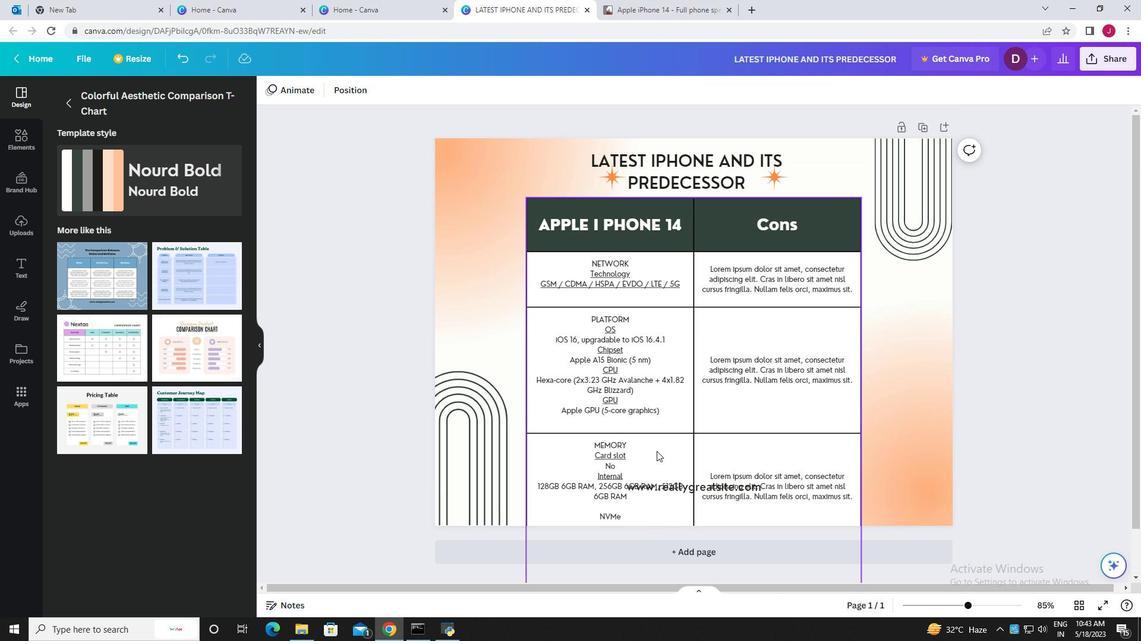 
Action: Mouse scrolled (656, 449) with delta (0, 0)
Screenshot: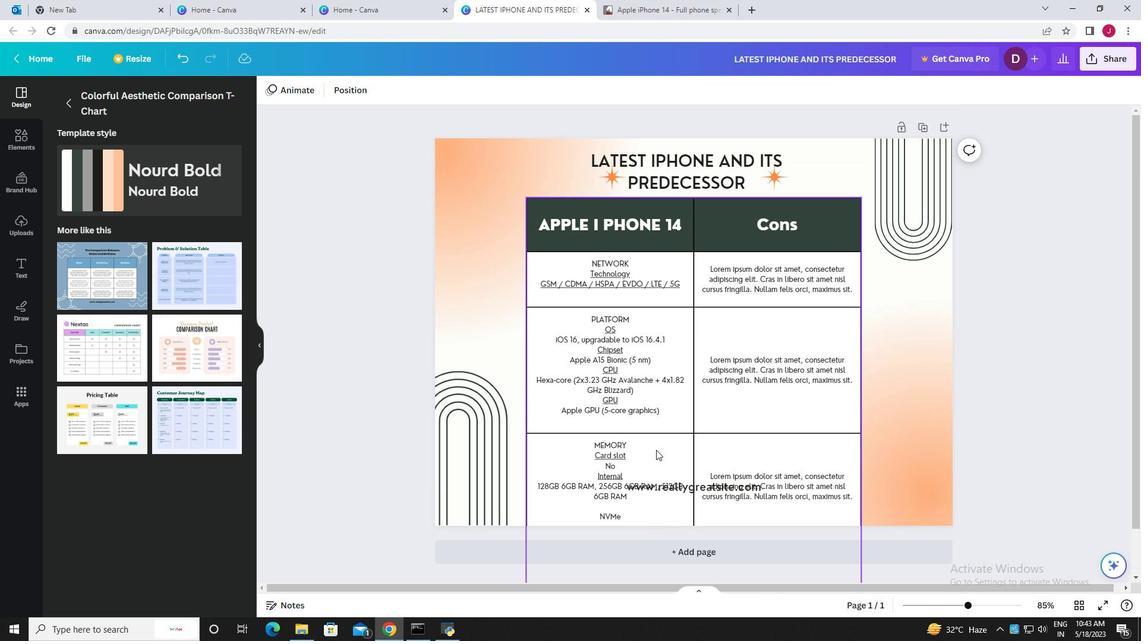 
Action: Mouse moved to (655, 441)
Screenshot: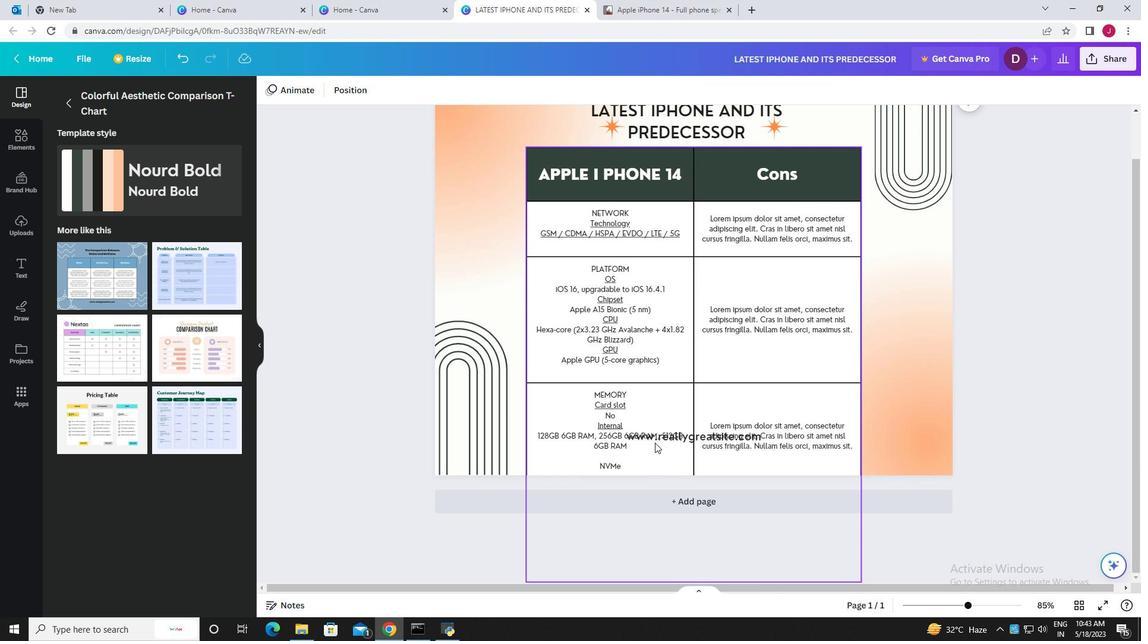 
Action: Mouse scrolled (655, 440) with delta (0, 0)
Screenshot: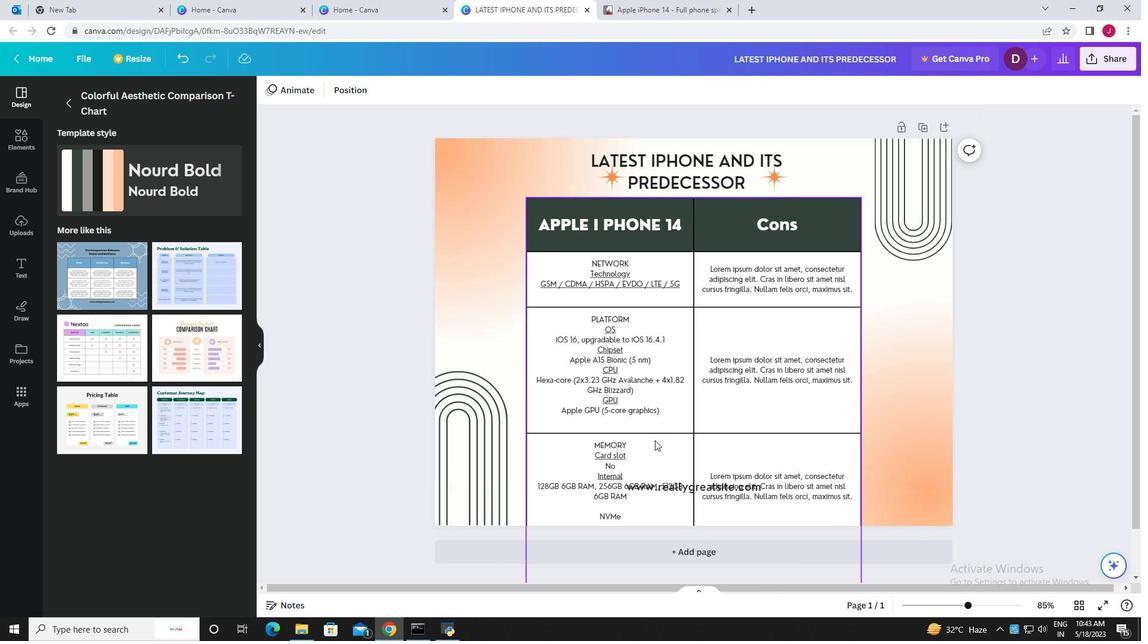 
Action: Mouse scrolled (655, 440) with delta (0, 0)
Screenshot: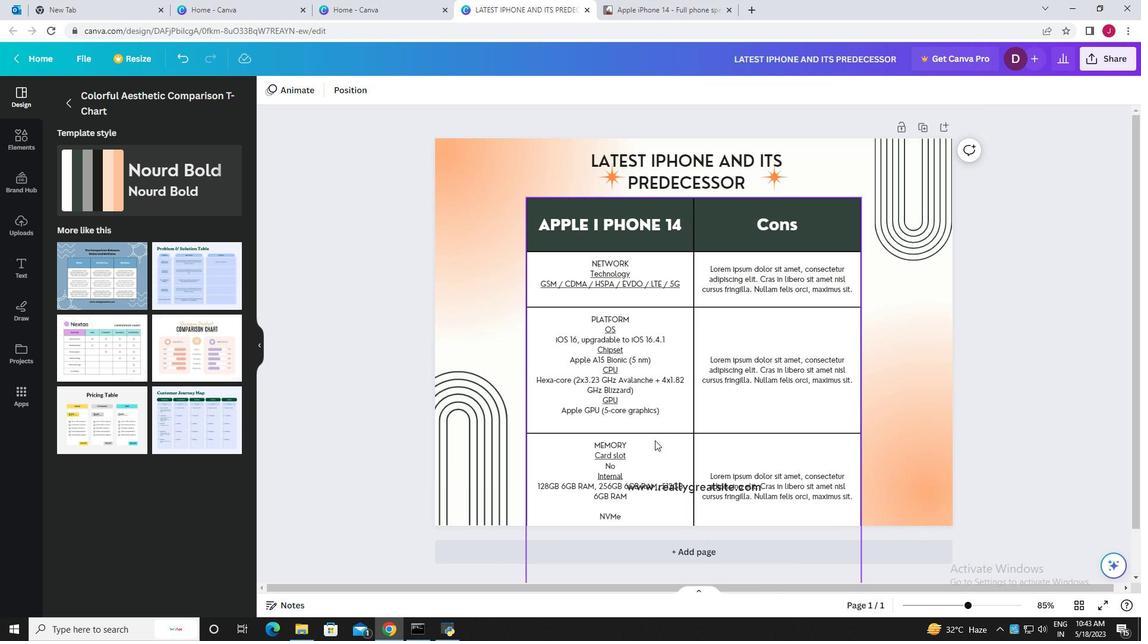 
Action: Mouse scrolled (655, 440) with delta (0, 0)
Screenshot: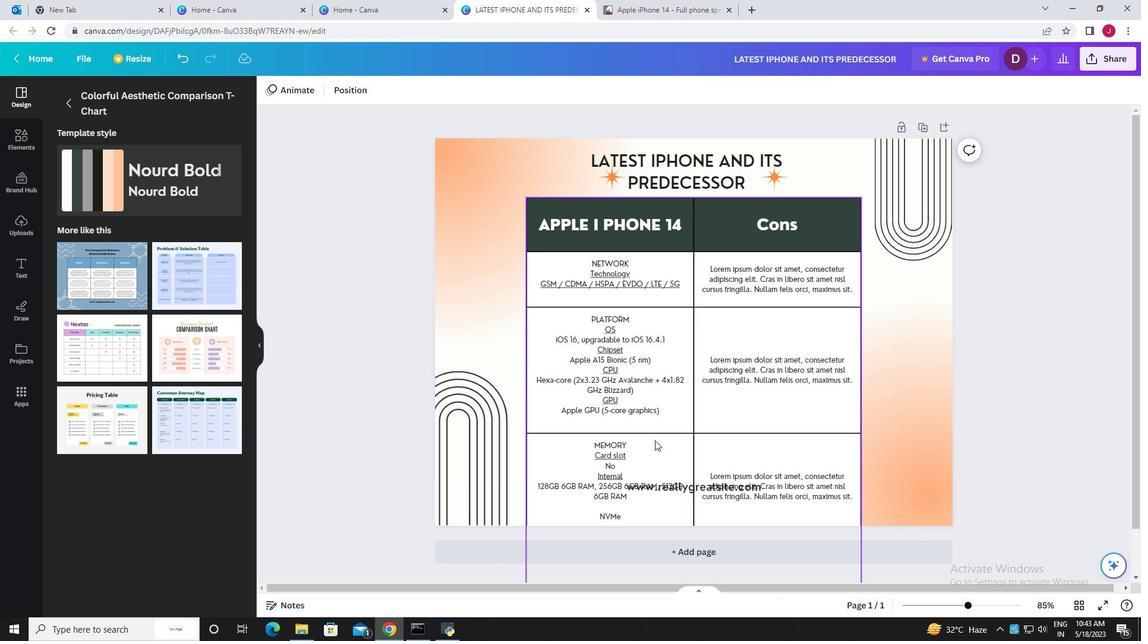 
Action: Mouse moved to (704, 555)
Screenshot: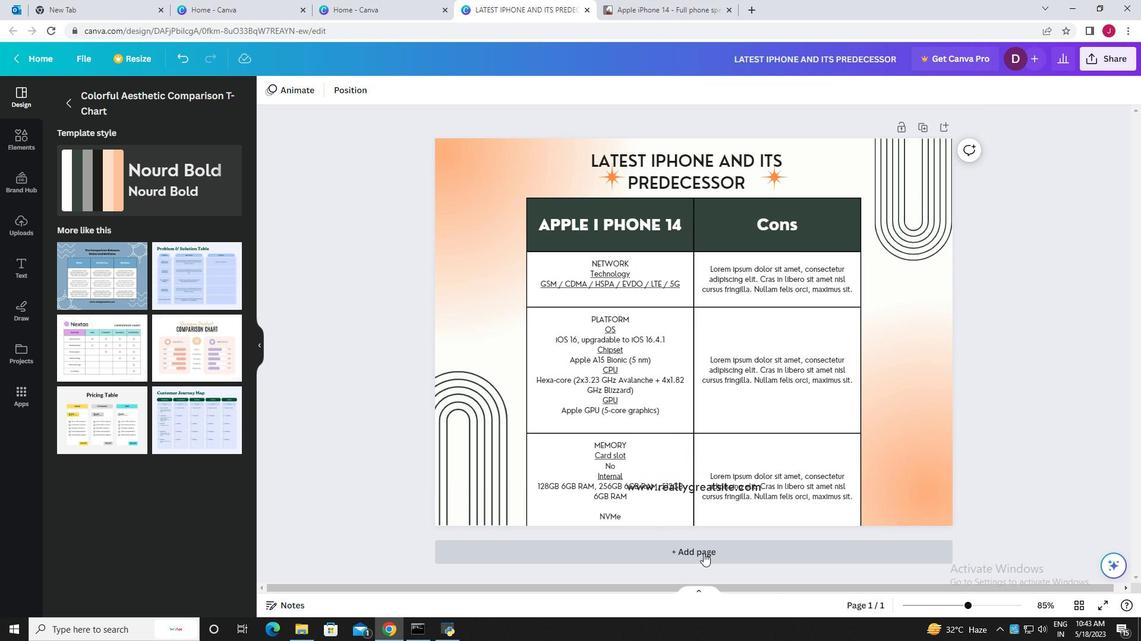 
Action: Mouse pressed left at (704, 555)
Screenshot: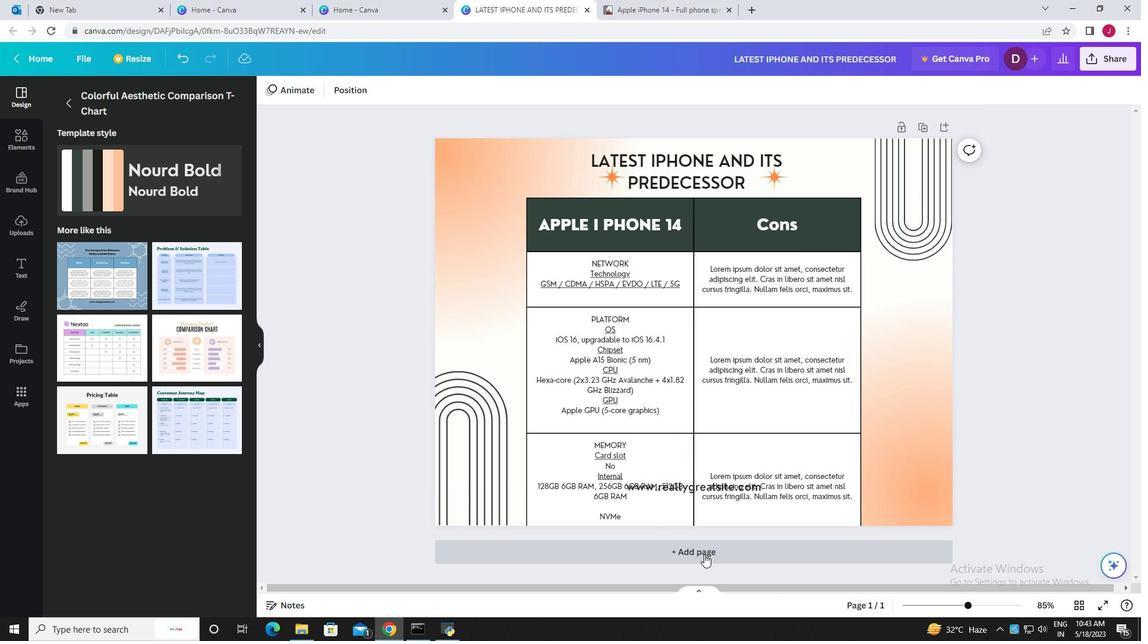 
Action: Mouse moved to (666, 389)
Screenshot: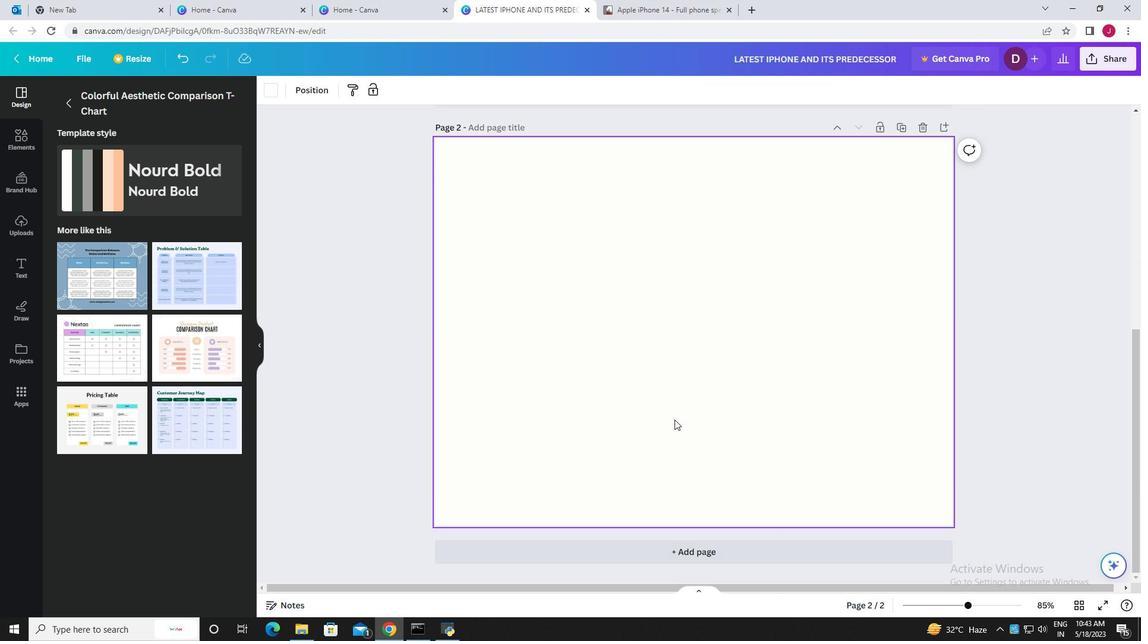 
Action: Mouse scrolled (666, 390) with delta (0, 0)
Screenshot: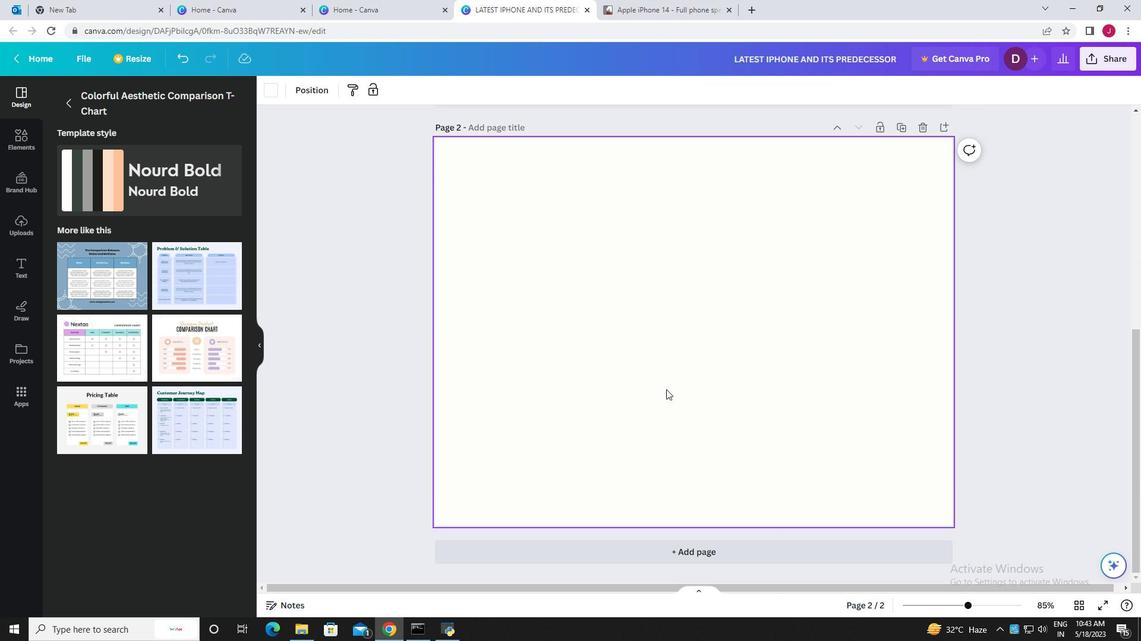 
Action: Mouse scrolled (666, 390) with delta (0, 0)
Screenshot: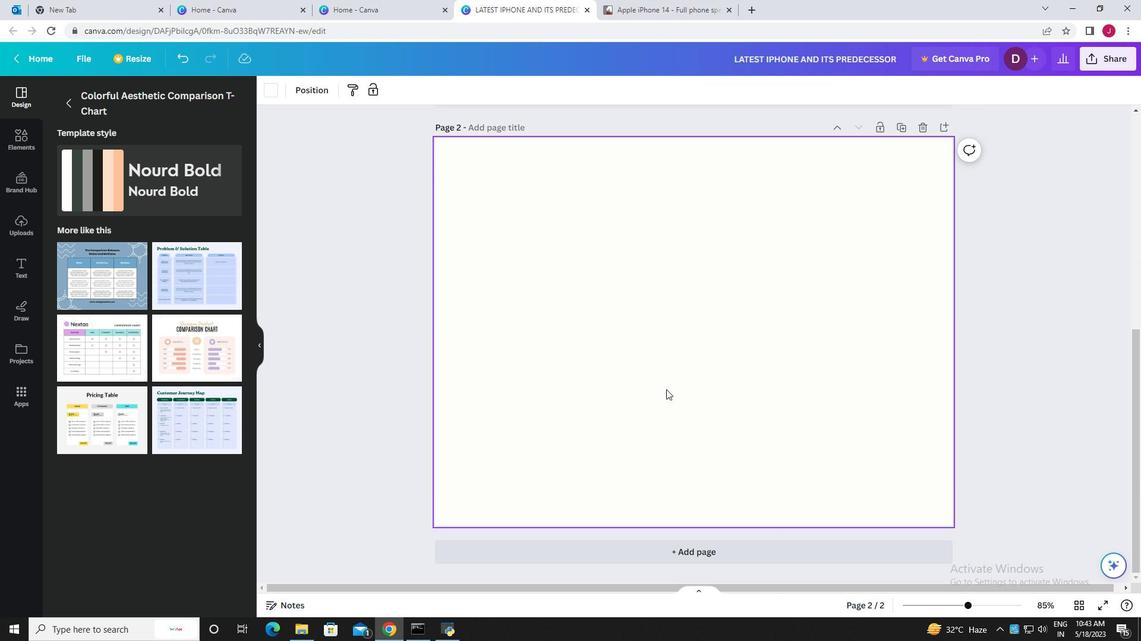 
Action: Mouse scrolled (666, 390) with delta (0, 0)
Screenshot: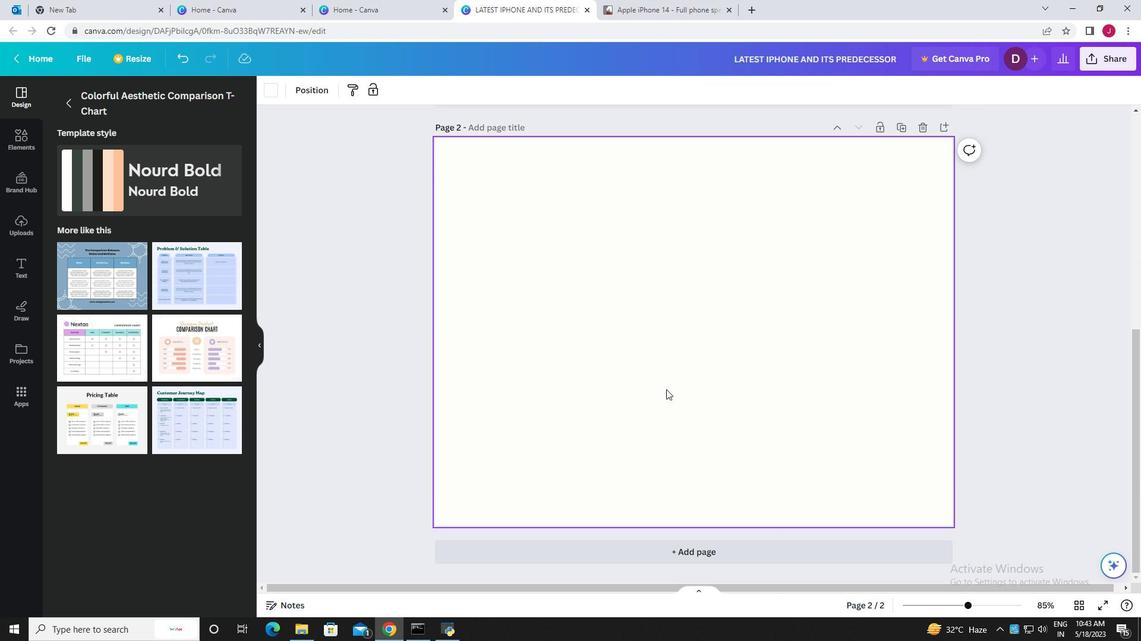 
Action: Mouse scrolled (666, 390) with delta (0, 0)
Screenshot: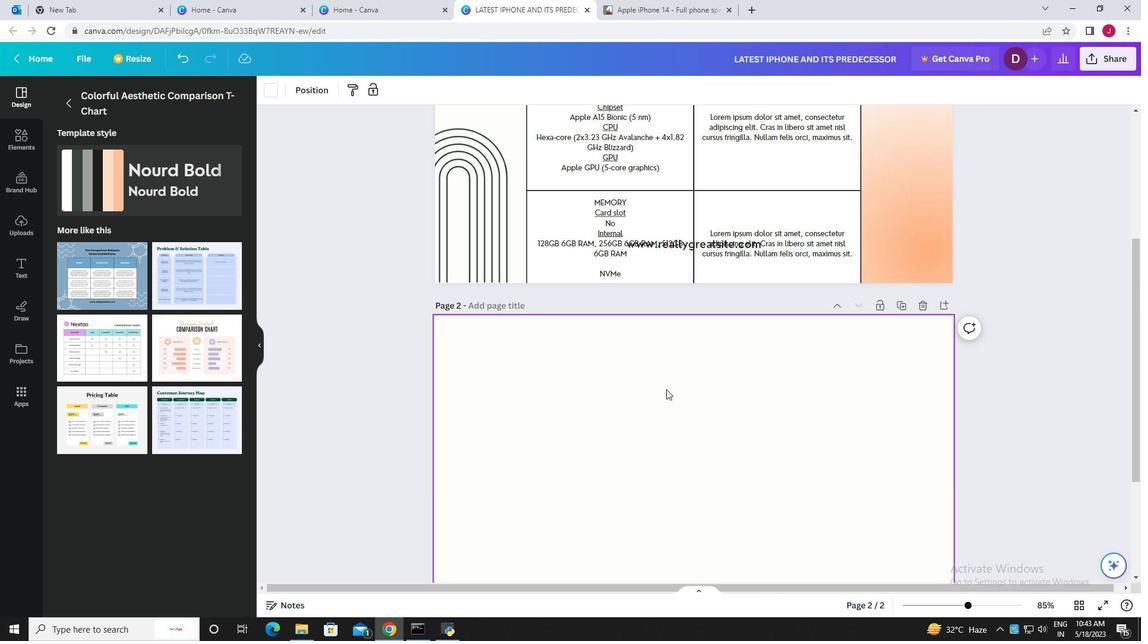 
Action: Mouse moved to (656, 360)
Screenshot: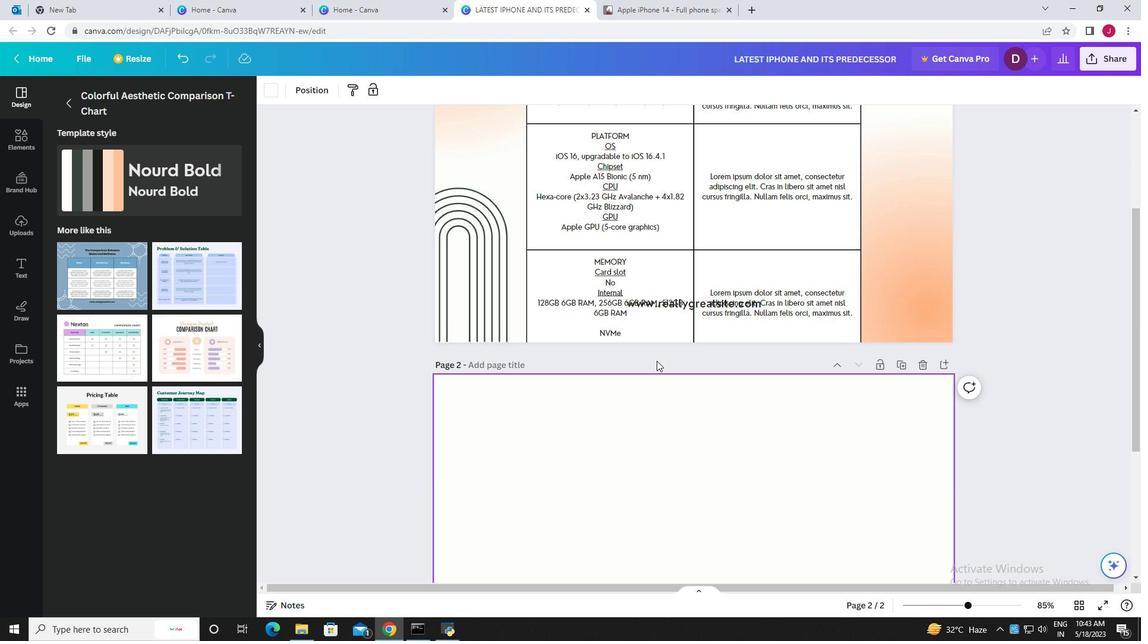 
Action: Mouse scrolled (656, 361) with delta (0, 0)
Screenshot: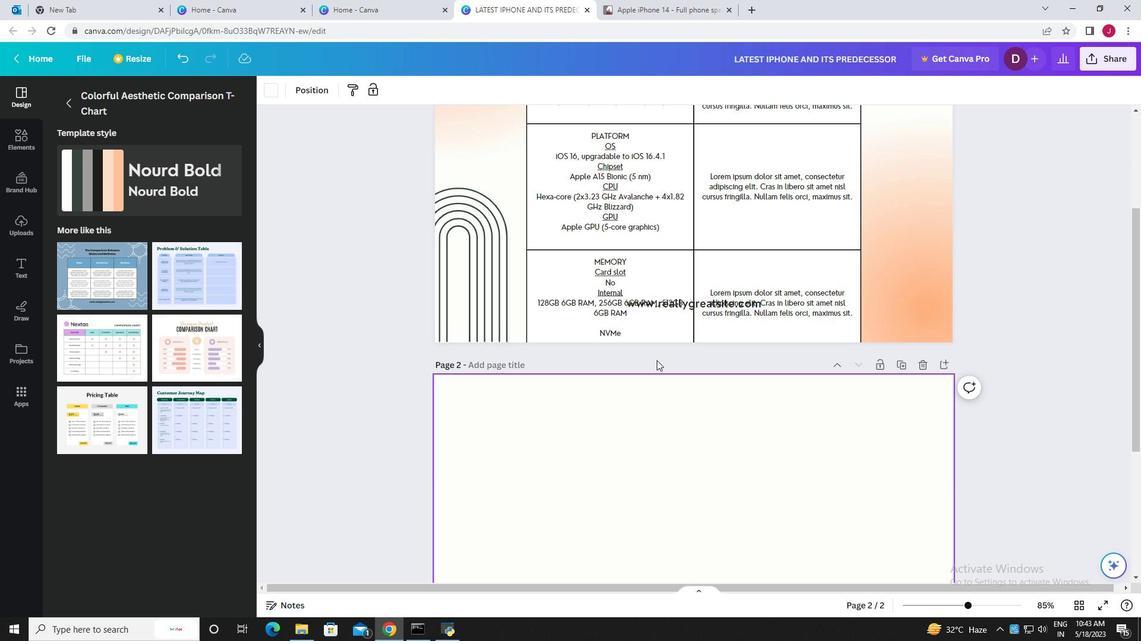 
Action: Mouse moved to (272, 97)
Screenshot: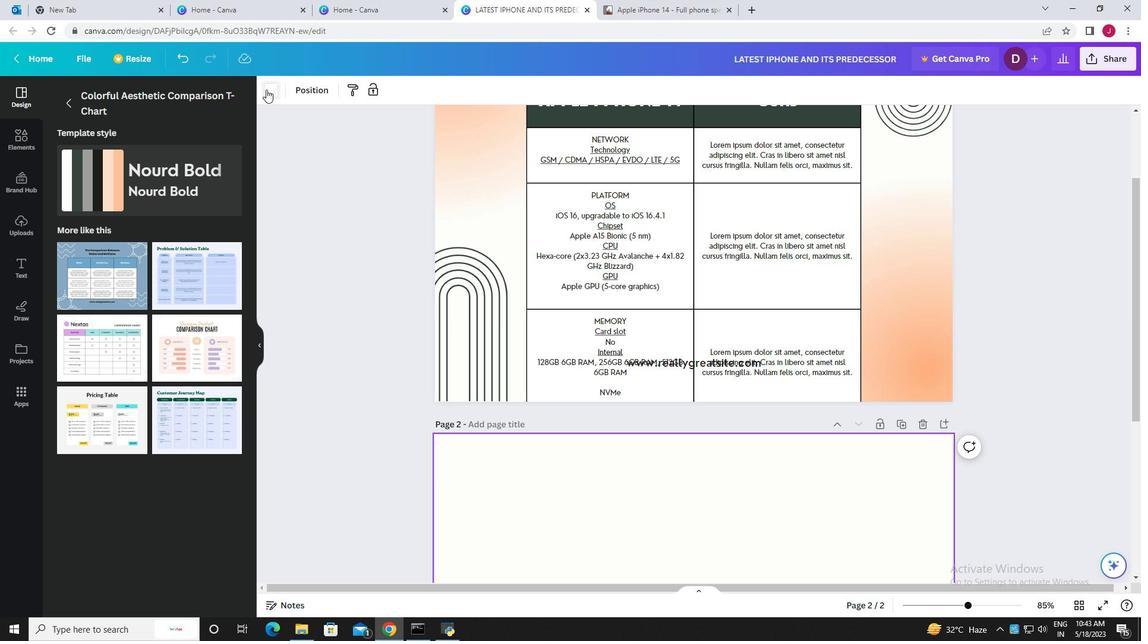 
Action: Mouse pressed left at (272, 97)
Screenshot: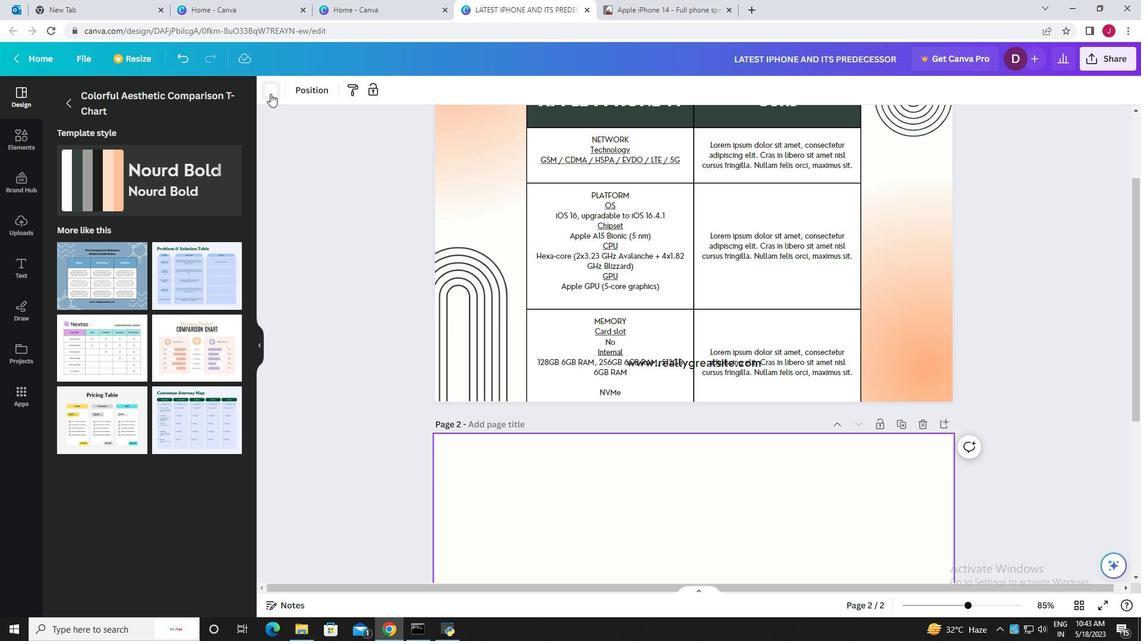 
Action: Mouse moved to (314, 207)
Screenshot: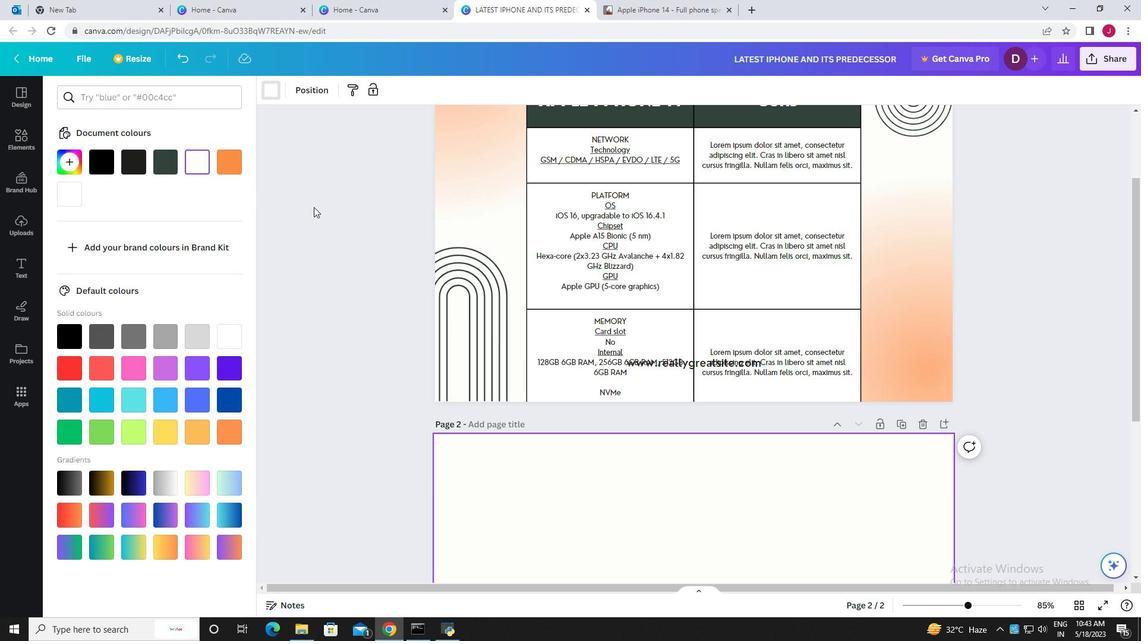 
Action: Mouse pressed left at (314, 207)
Screenshot: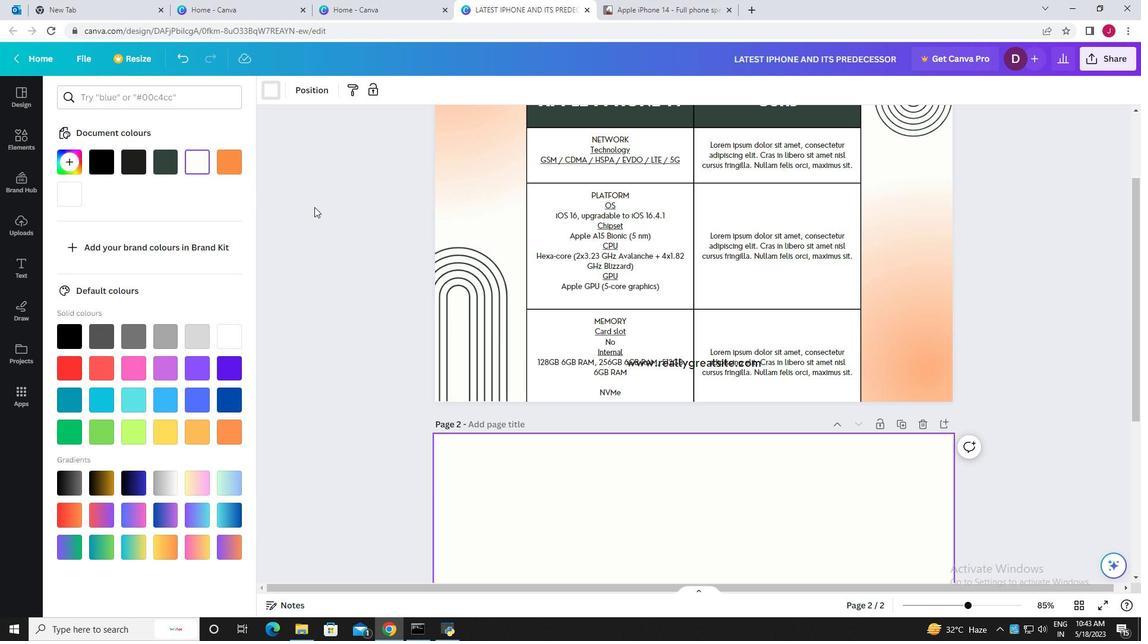 
Action: Mouse moved to (681, 419)
Screenshot: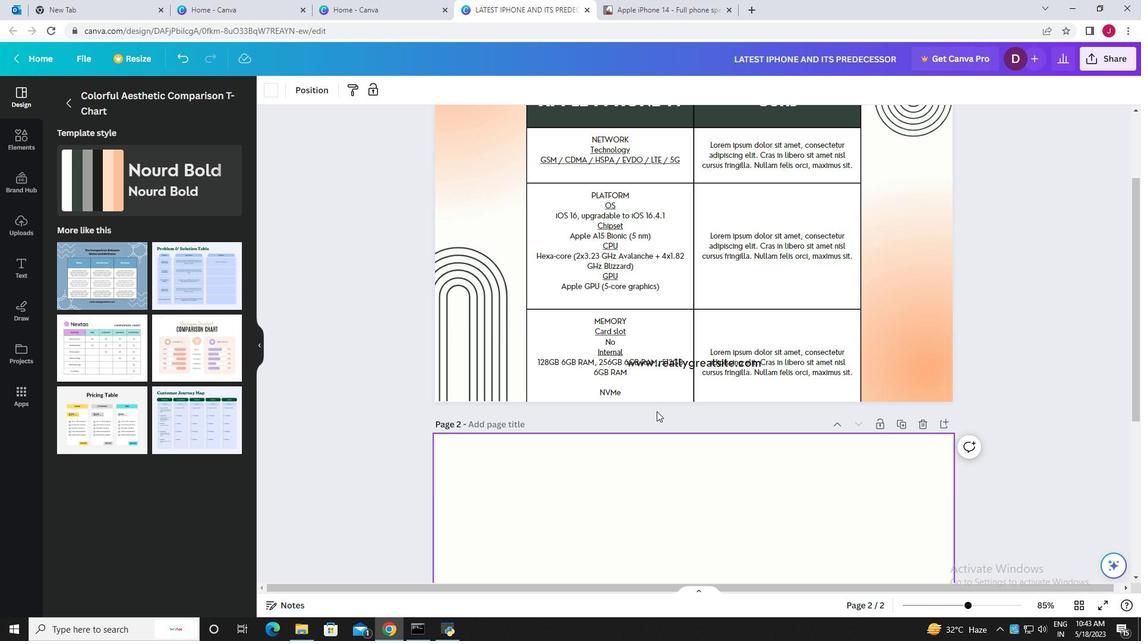 
Action: Mouse scrolled (681, 419) with delta (0, 0)
Screenshot: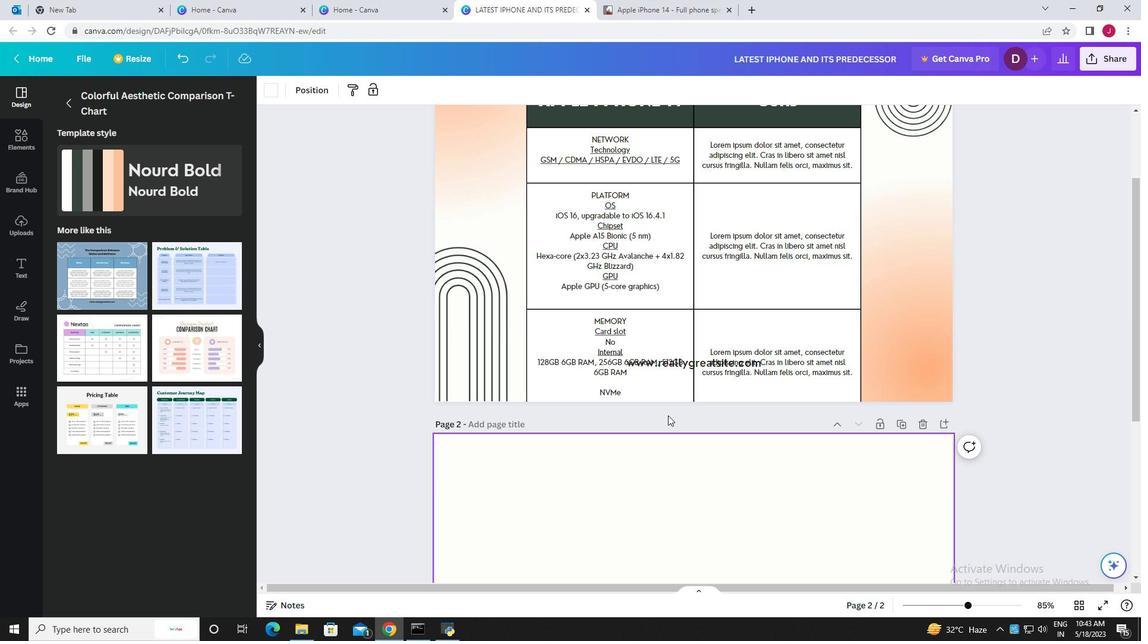 
Action: Mouse moved to (681, 419)
Screenshot: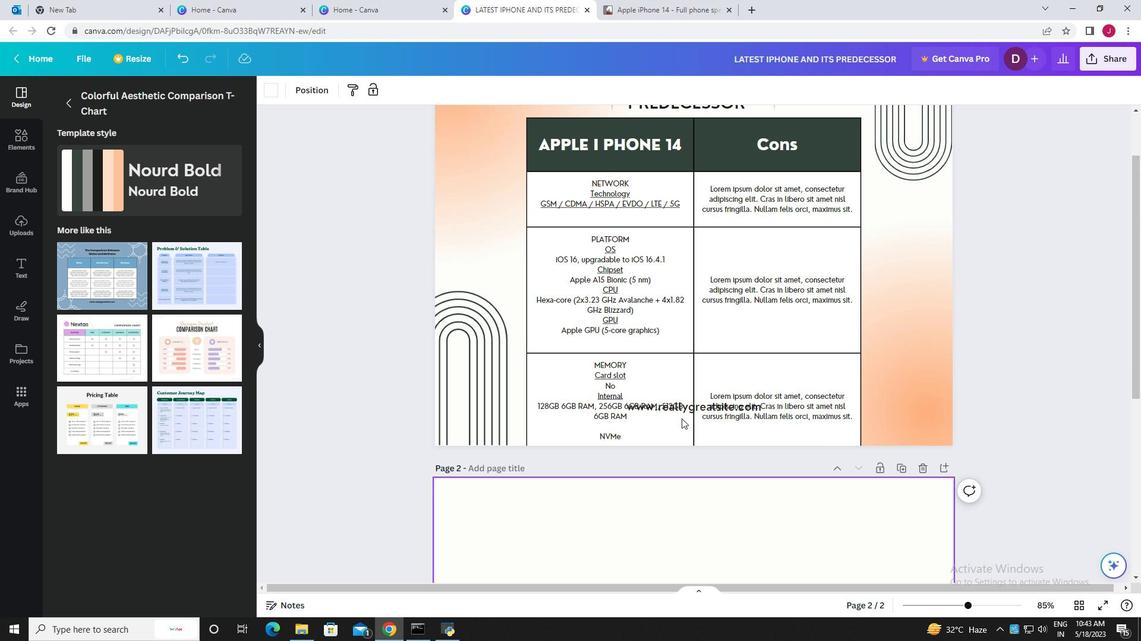 
Action: Mouse scrolled (681, 419) with delta (0, 0)
